 Task: Regularly review and audit access permissions for third-party apps and integrations used within conversation view.
Action: Mouse moved to (110, 166)
Screenshot: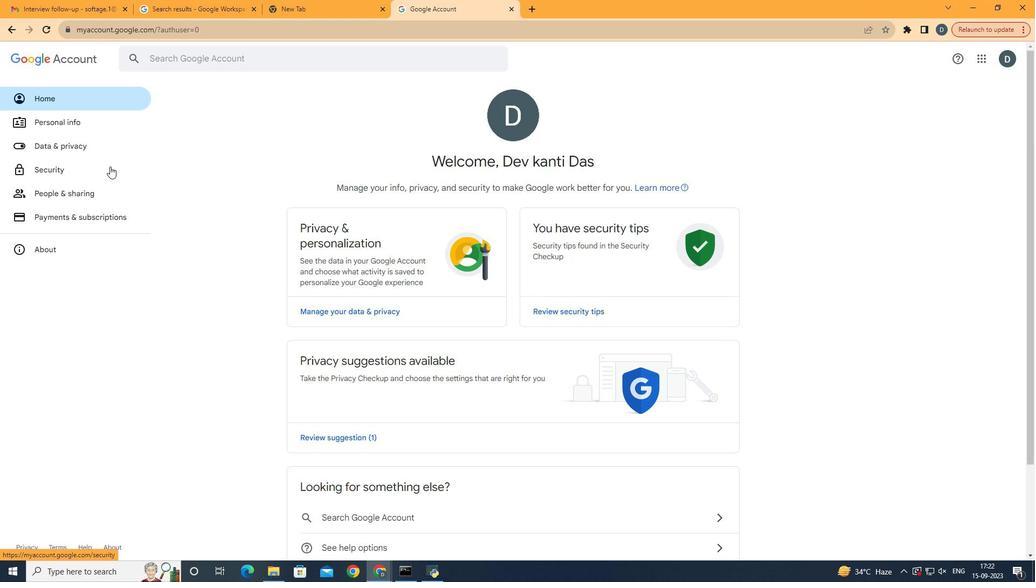 
Action: Mouse pressed left at (110, 166)
Screenshot: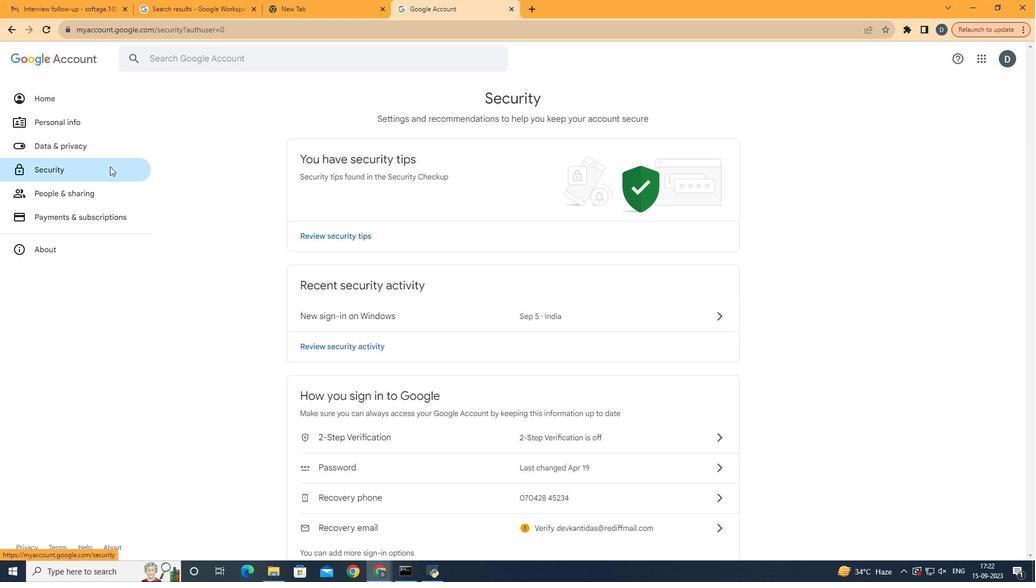
Action: Mouse moved to (615, 256)
Screenshot: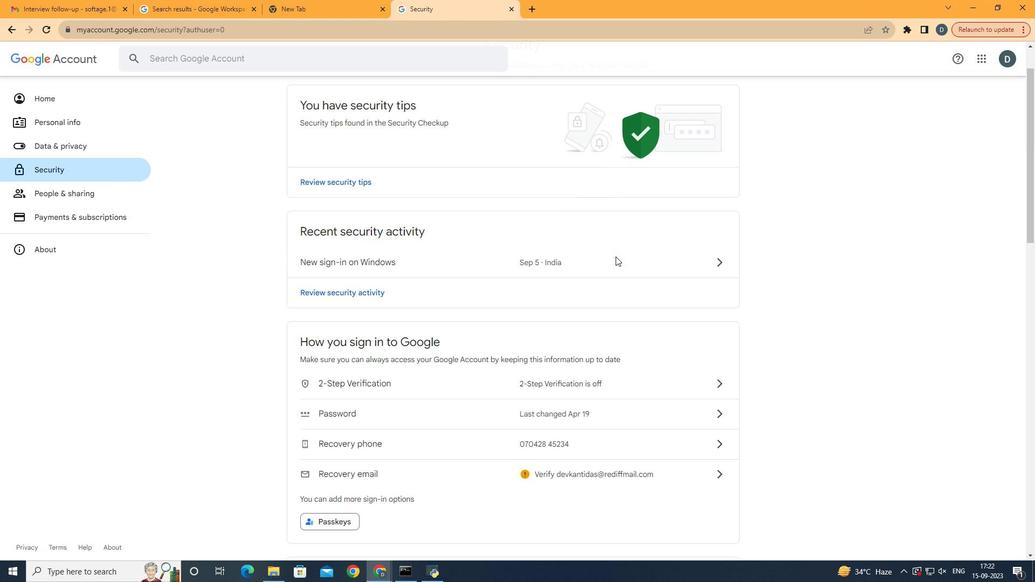 
Action: Mouse scrolled (615, 256) with delta (0, 0)
Screenshot: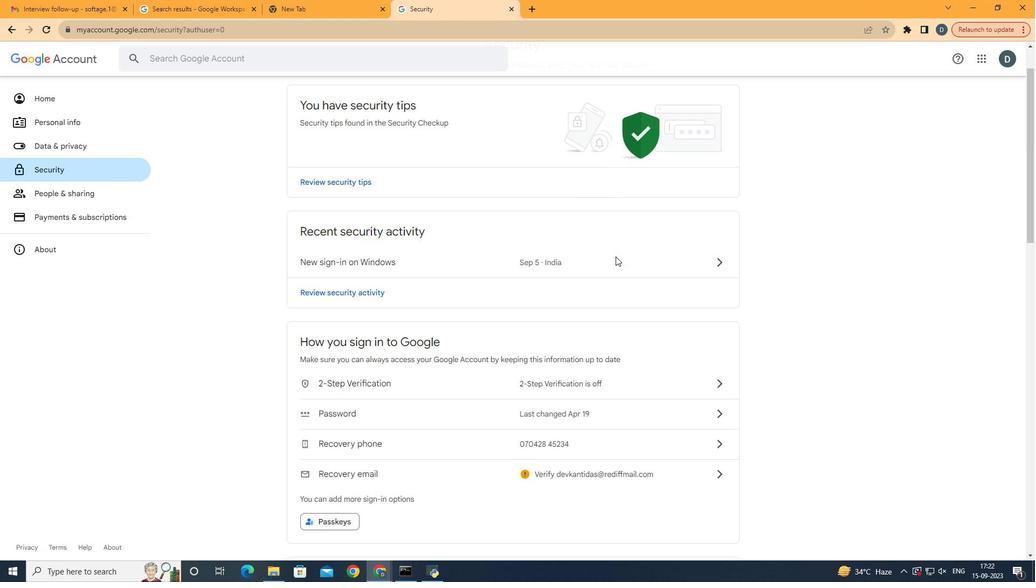 
Action: Mouse moved to (541, 316)
Screenshot: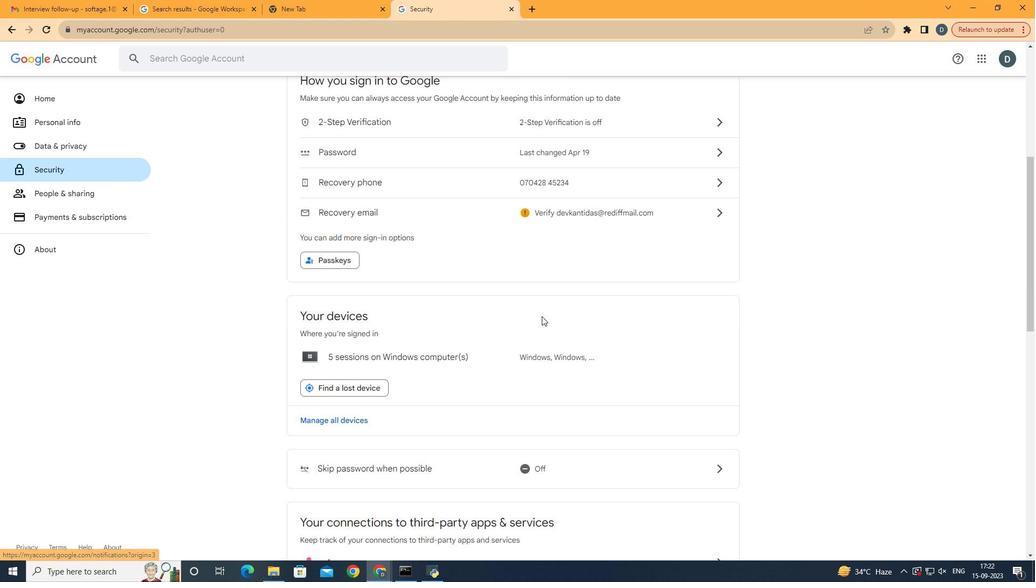 
Action: Mouse scrolled (541, 315) with delta (0, 0)
Screenshot: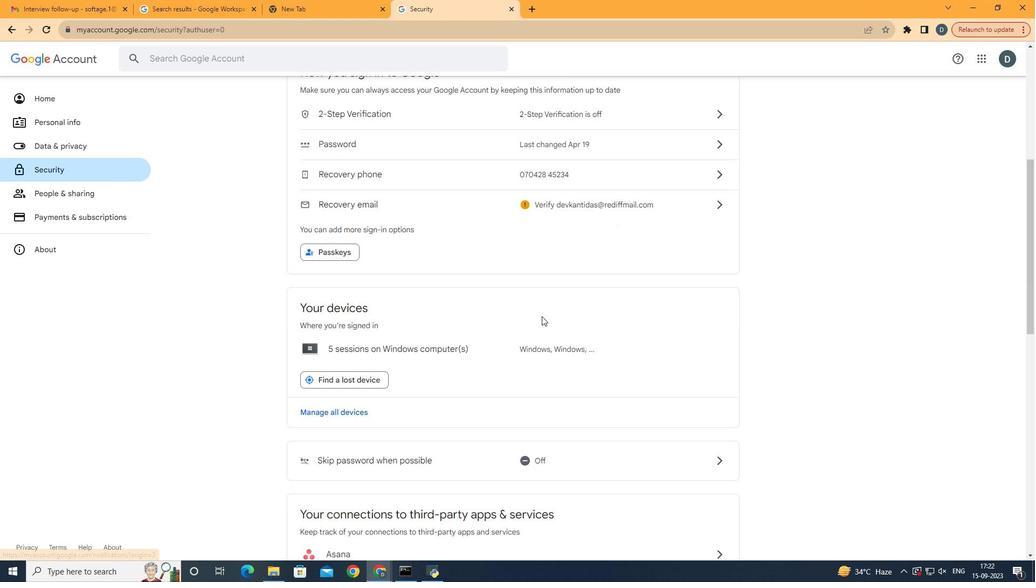 
Action: Mouse scrolled (541, 315) with delta (0, 0)
Screenshot: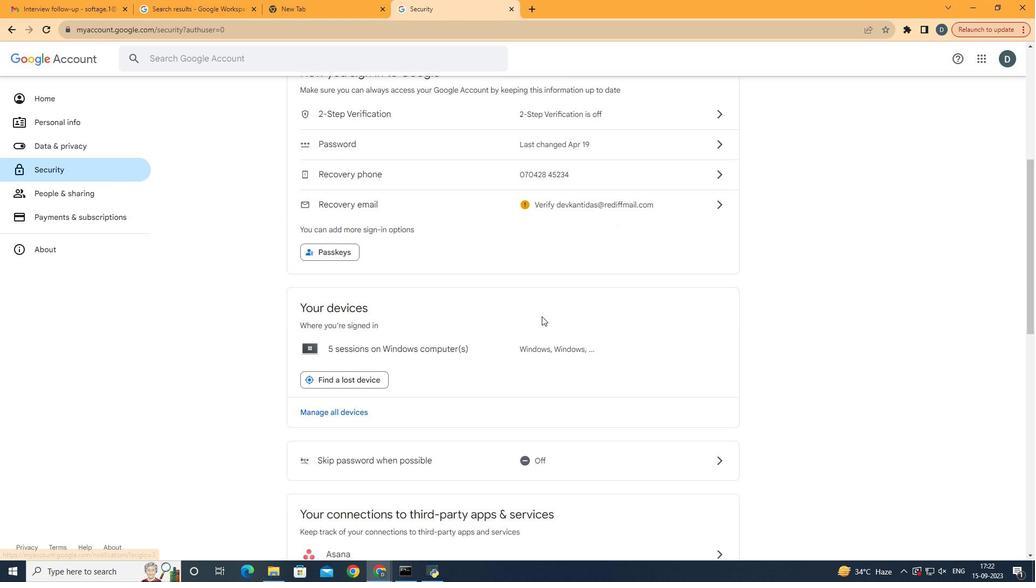 
Action: Mouse scrolled (541, 315) with delta (0, 0)
Screenshot: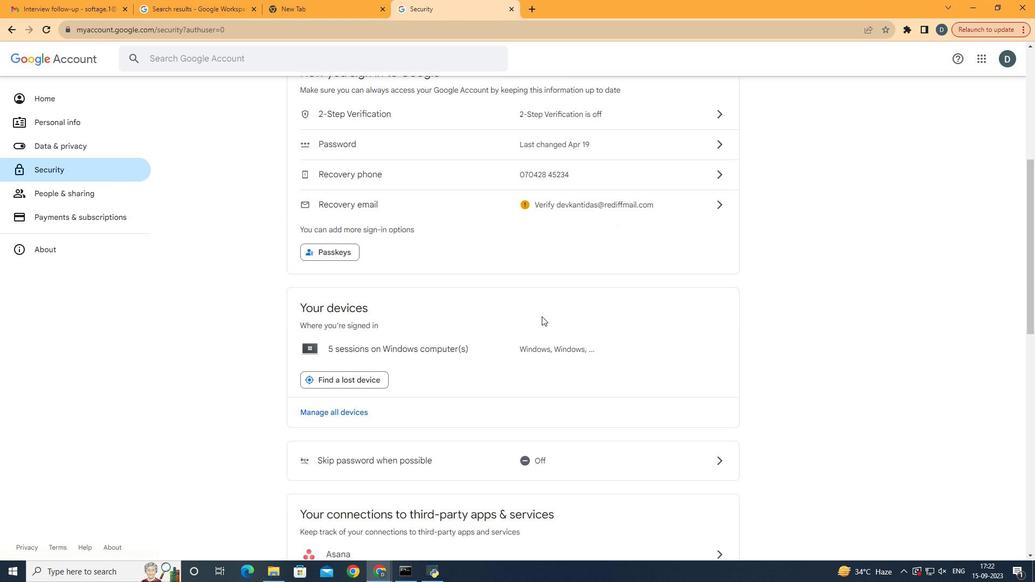 
Action: Mouse scrolled (541, 315) with delta (0, 0)
Screenshot: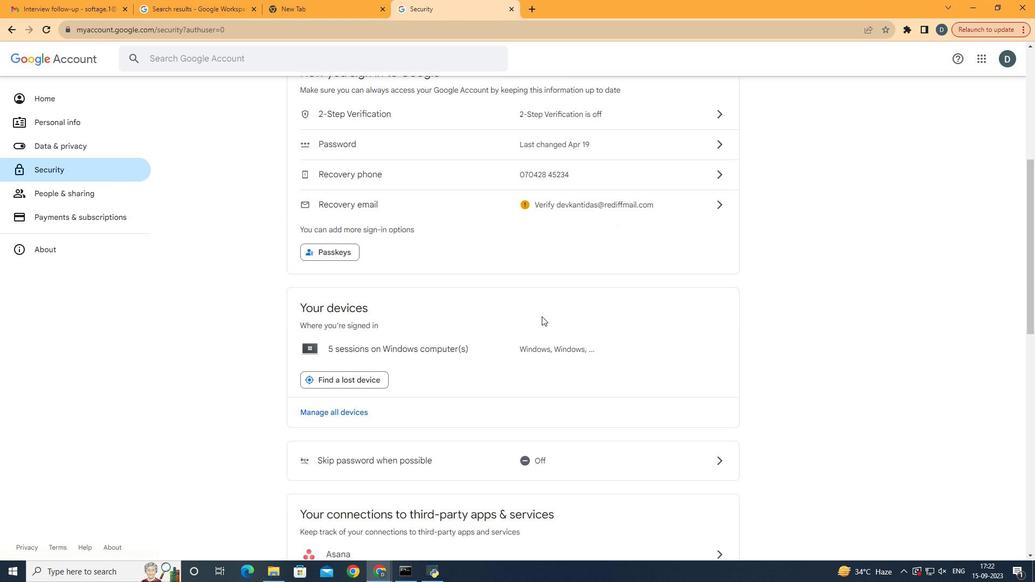 
Action: Mouse scrolled (541, 315) with delta (0, 0)
Screenshot: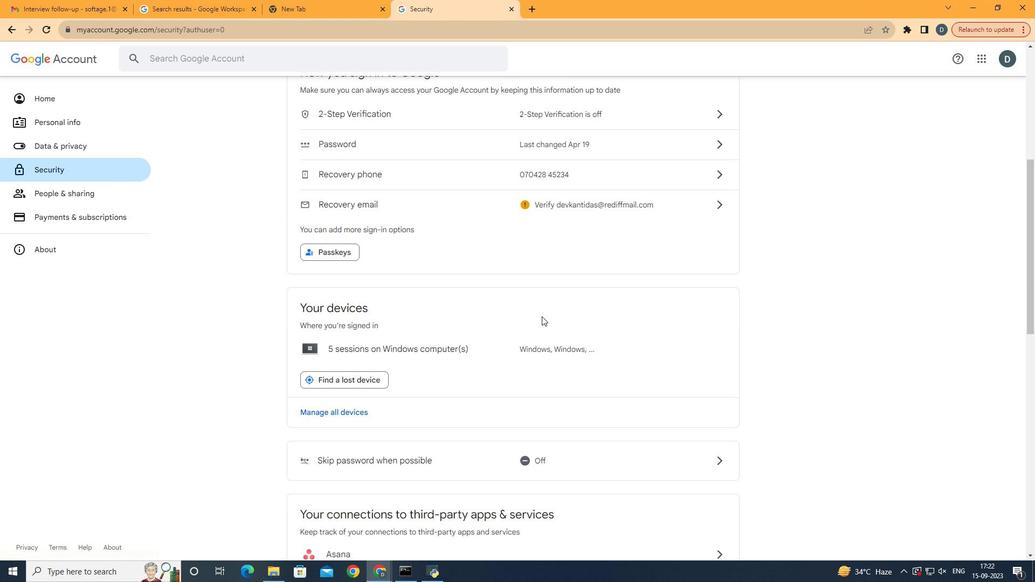 
Action: Mouse scrolled (541, 315) with delta (0, 0)
Screenshot: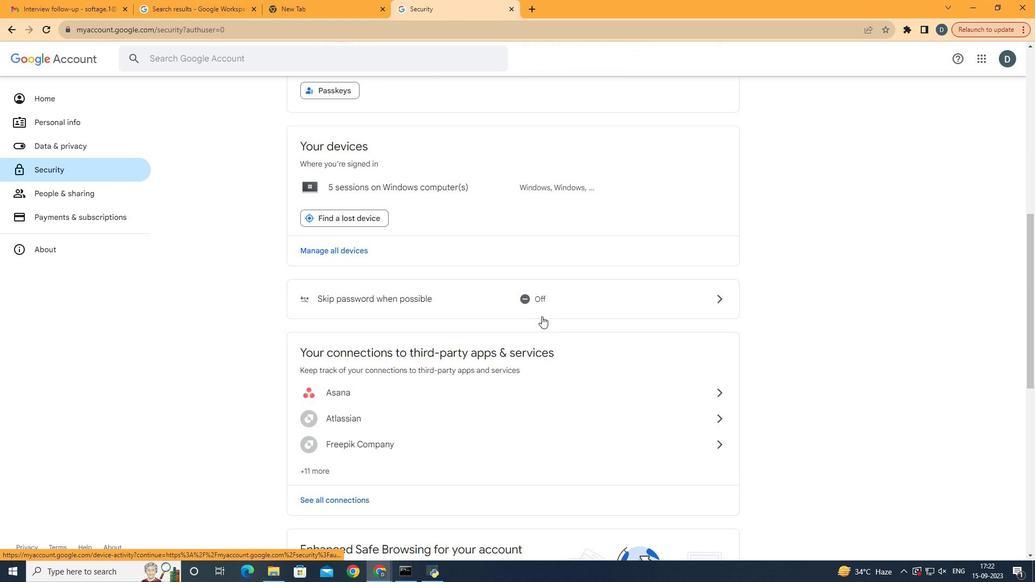 
Action: Mouse scrolled (541, 315) with delta (0, 0)
Screenshot: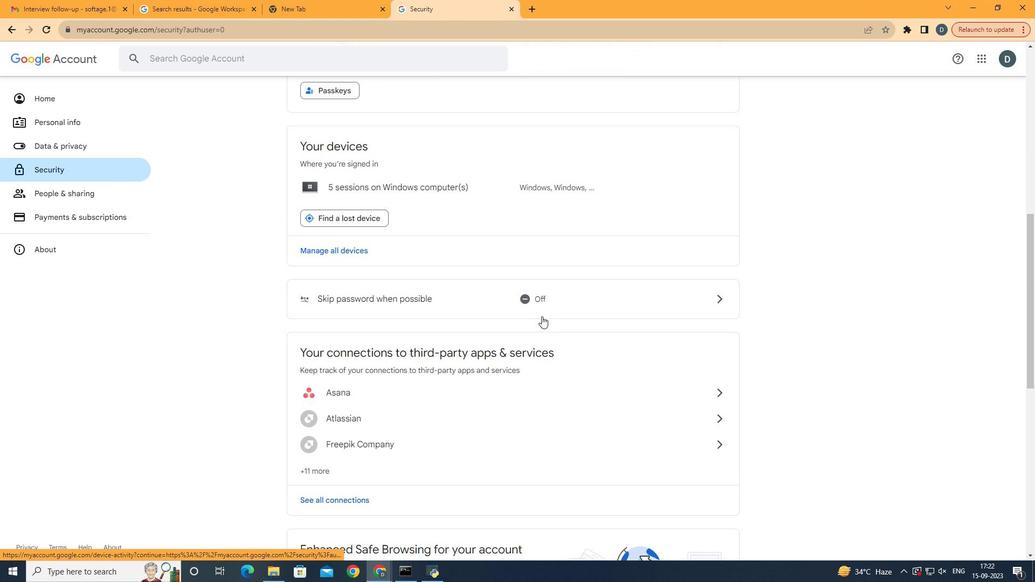 
Action: Mouse scrolled (541, 315) with delta (0, 0)
Screenshot: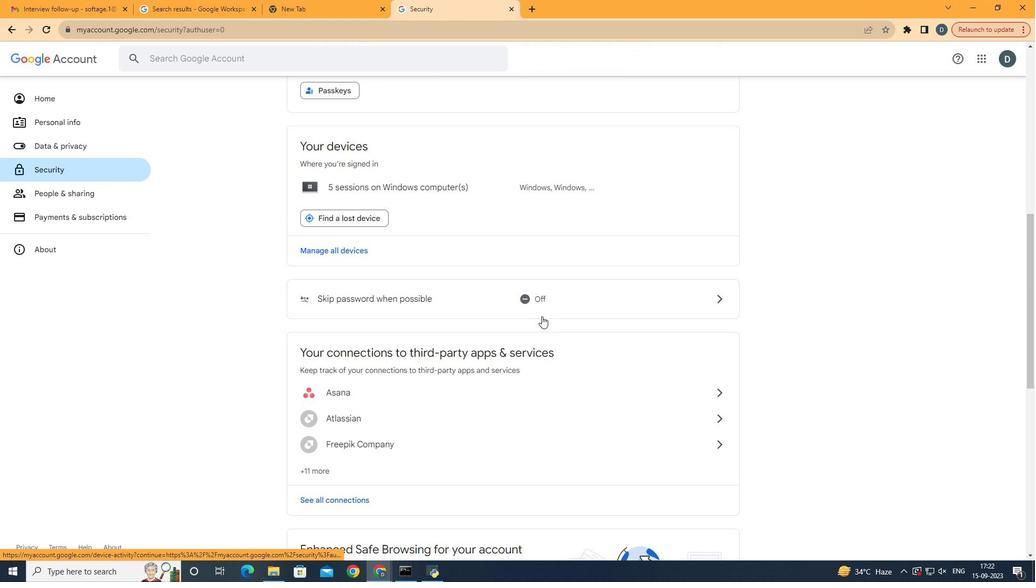 
Action: Mouse scrolled (541, 315) with delta (0, 0)
Screenshot: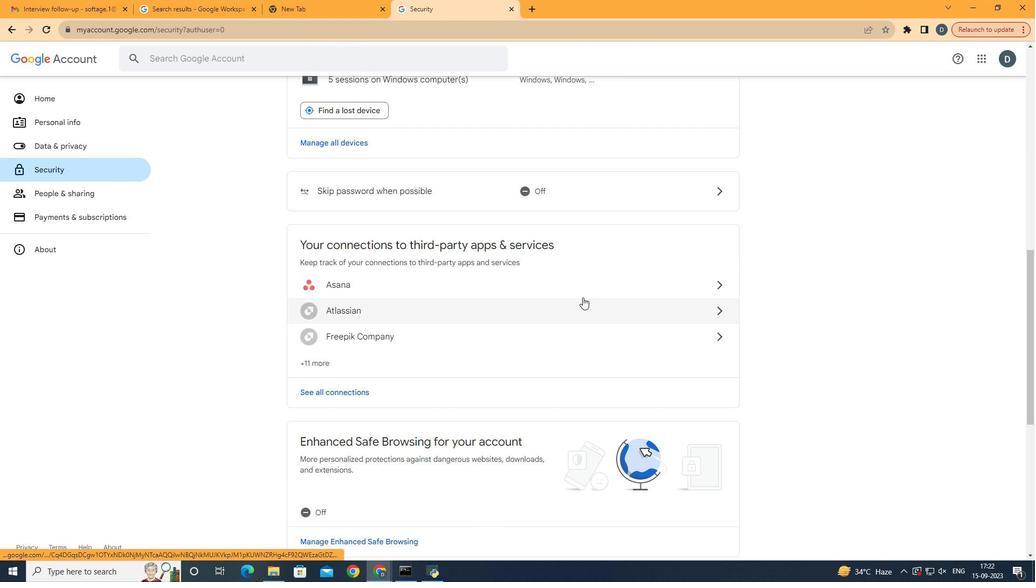 
Action: Mouse scrolled (541, 315) with delta (0, 0)
Screenshot: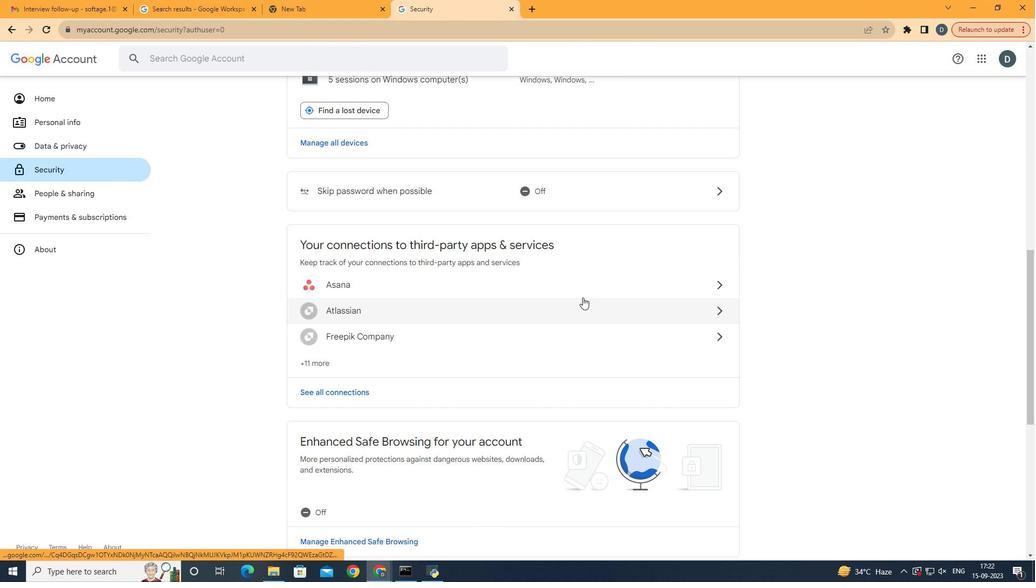 
Action: Mouse moved to (521, 246)
Screenshot: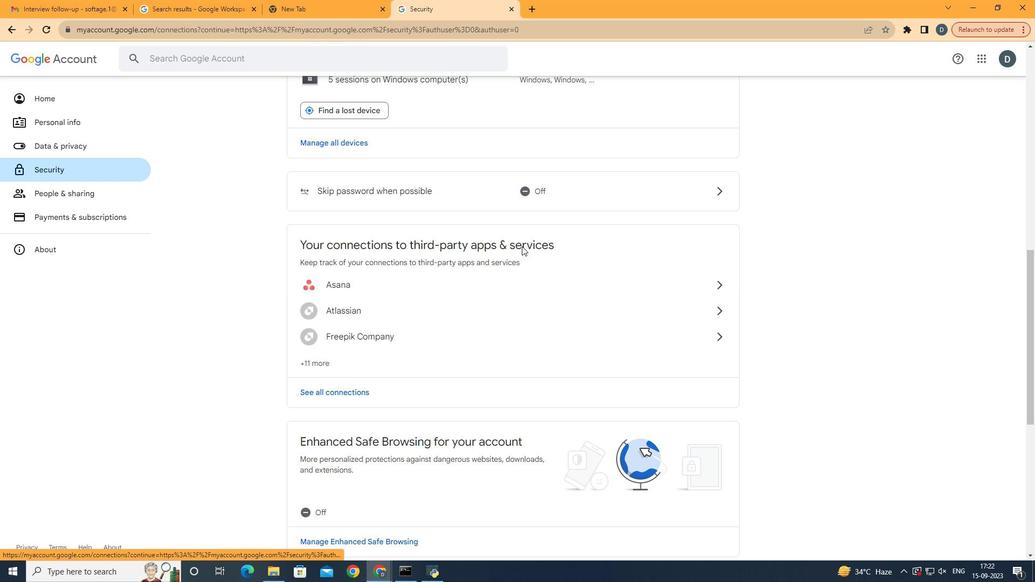 
Action: Mouse pressed left at (521, 246)
Screenshot: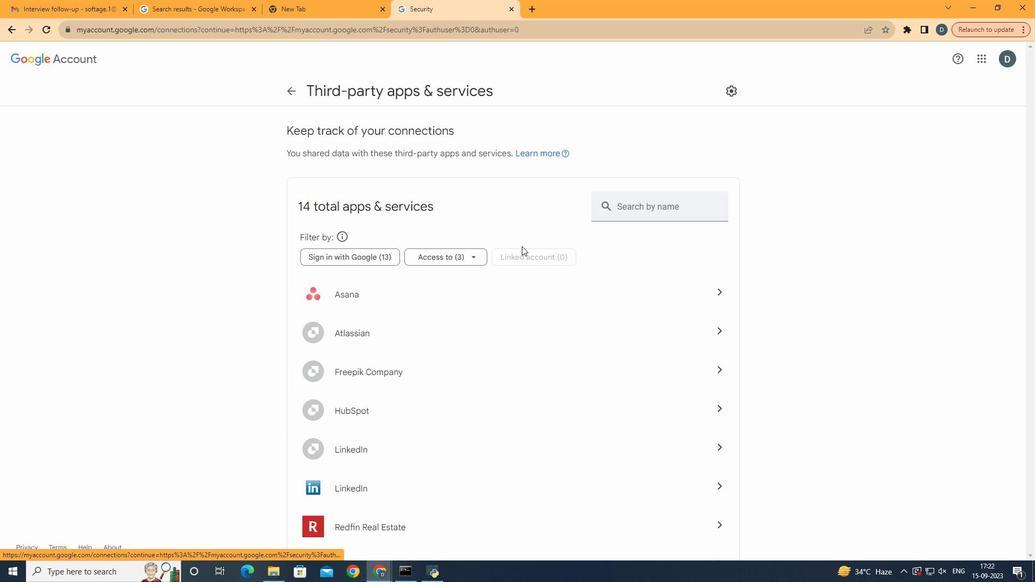 
Action: Mouse moved to (515, 290)
Screenshot: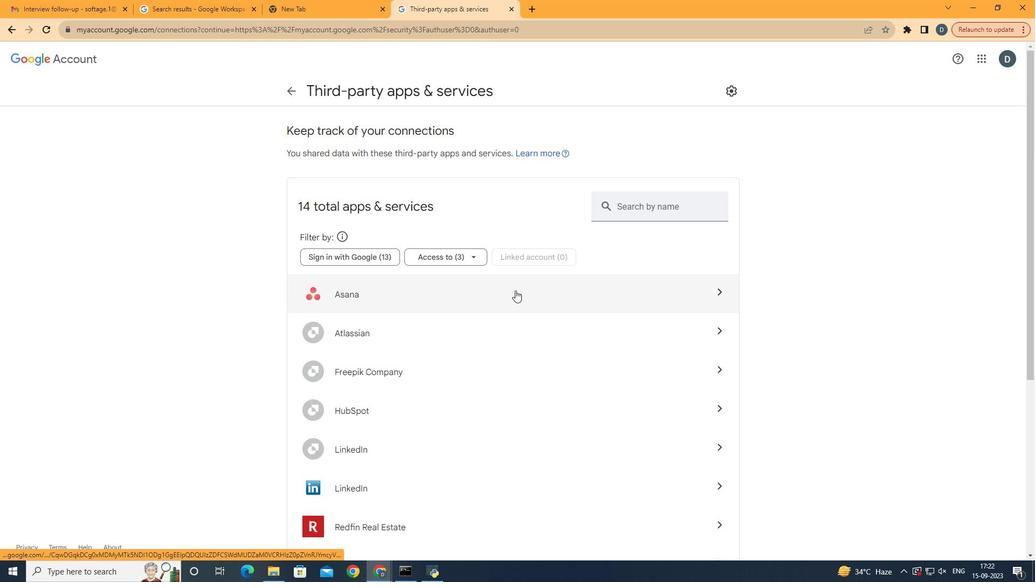 
Action: Mouse pressed left at (515, 290)
Screenshot: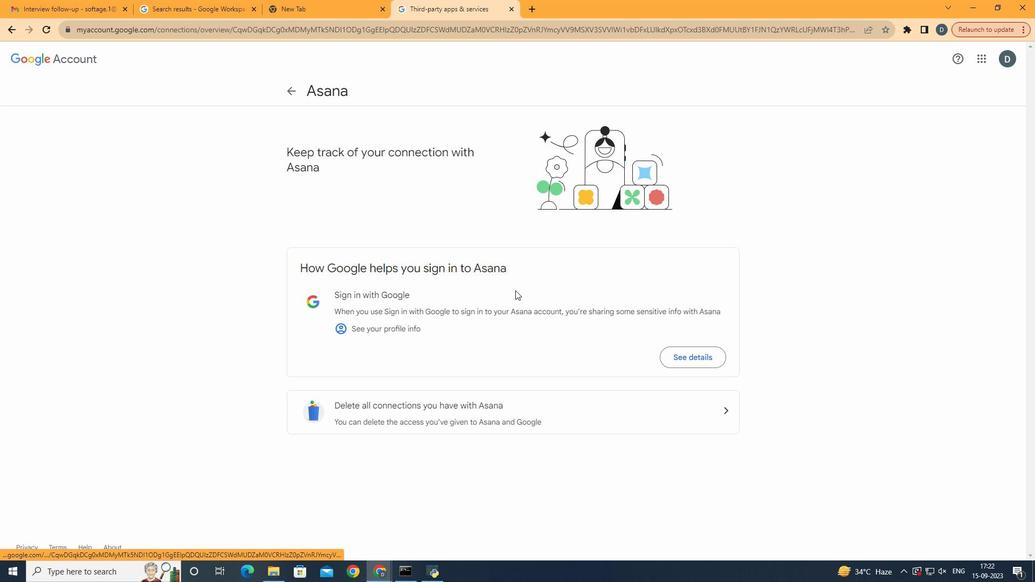 
Action: Mouse moved to (678, 352)
Screenshot: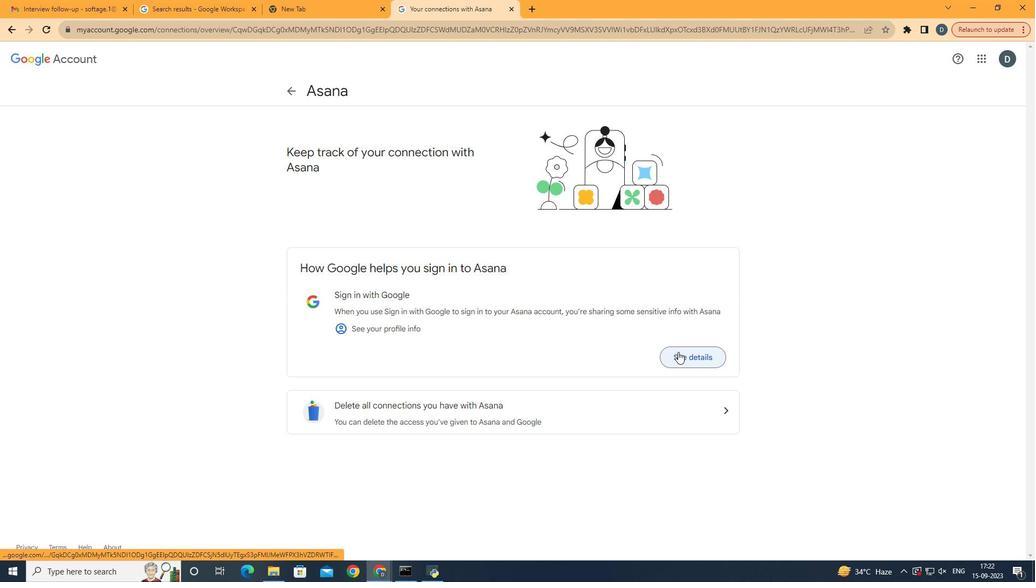 
Action: Mouse pressed left at (678, 352)
Screenshot: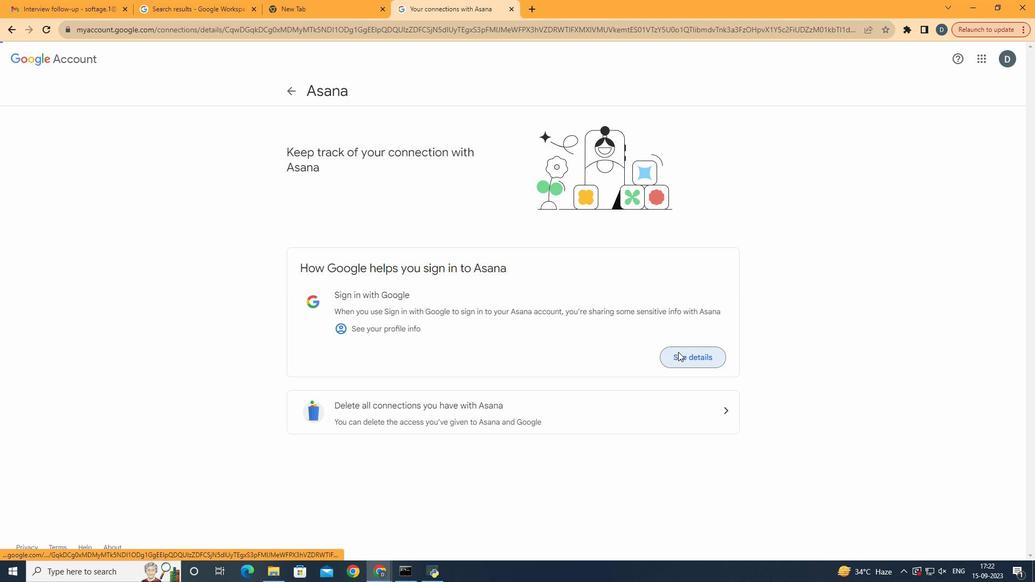 
Action: Mouse moved to (293, 97)
Screenshot: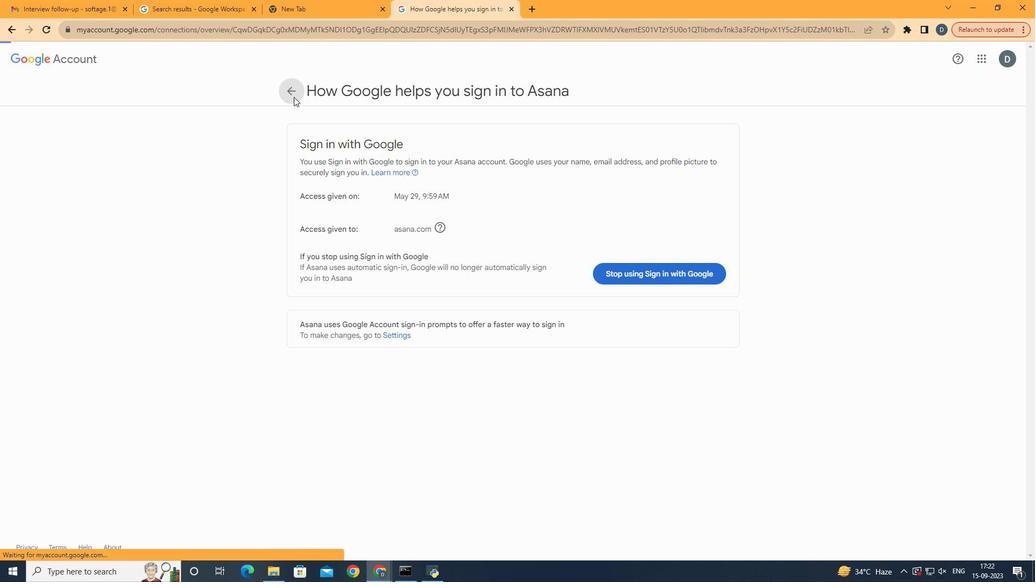 
Action: Mouse pressed left at (293, 97)
Screenshot: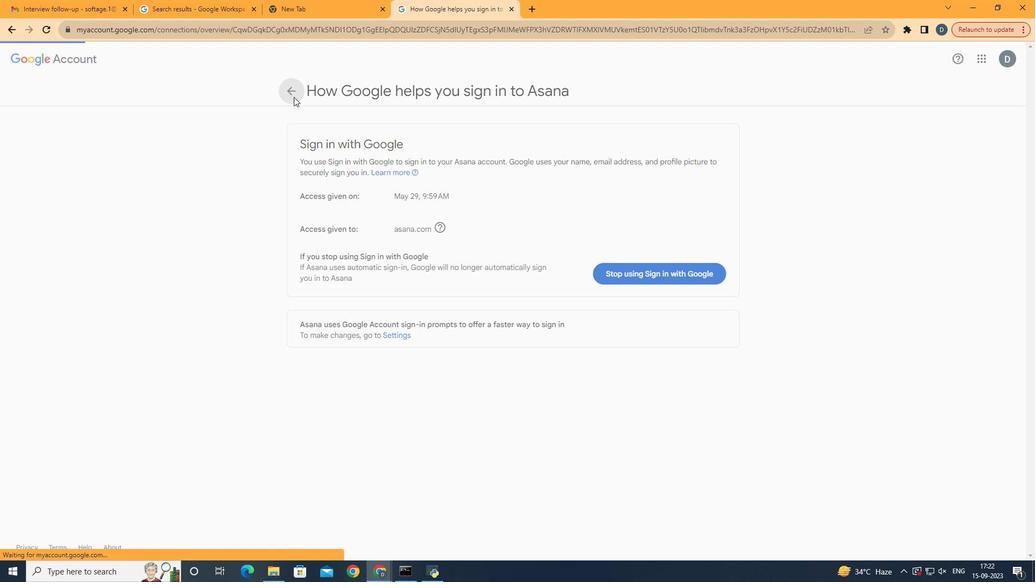 
Action: Mouse moved to (289, 91)
Screenshot: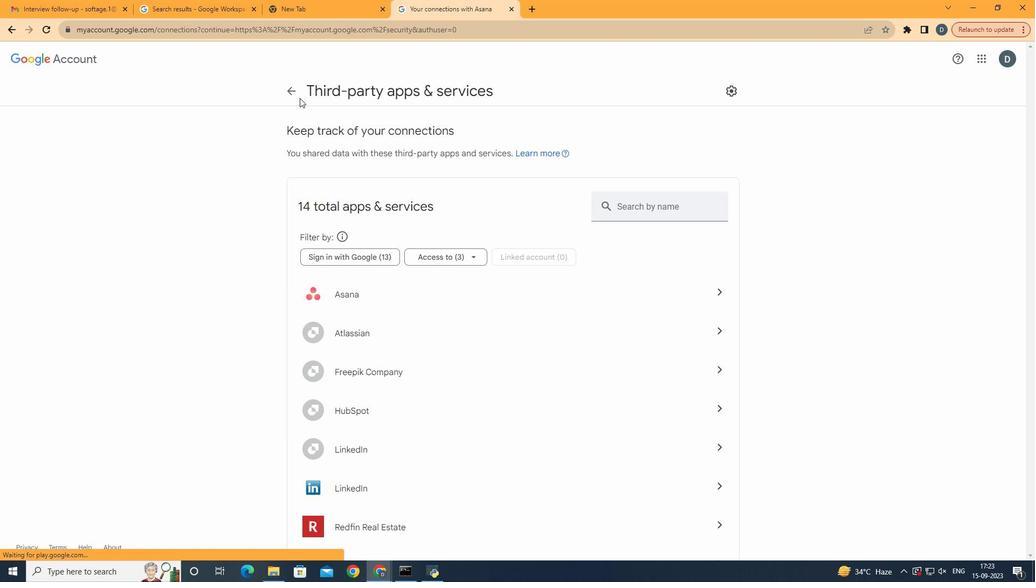 
Action: Mouse pressed left at (289, 91)
Screenshot: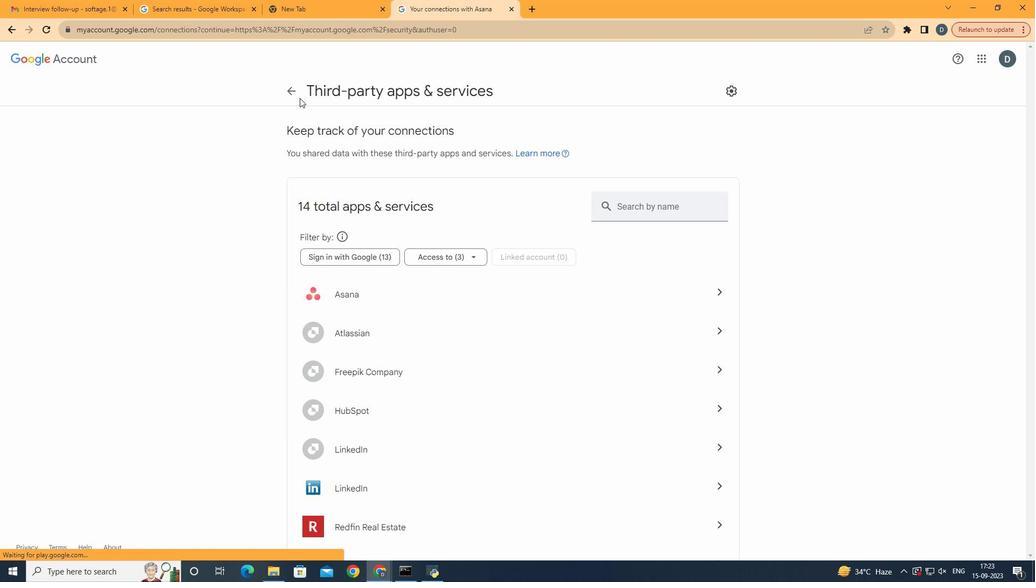 
Action: Mouse moved to (480, 296)
Screenshot: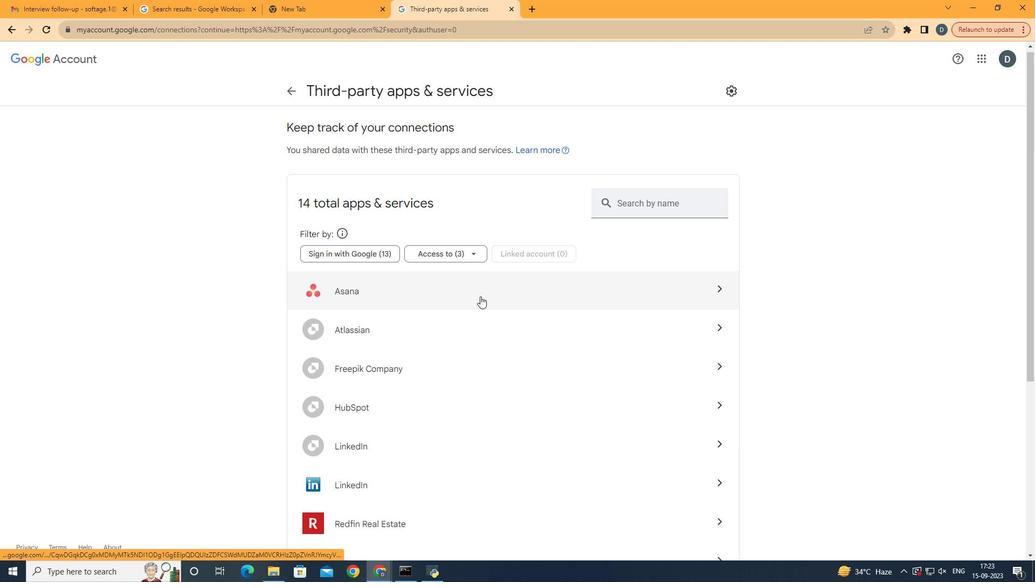 
Action: Mouse scrolled (480, 296) with delta (0, 0)
Screenshot: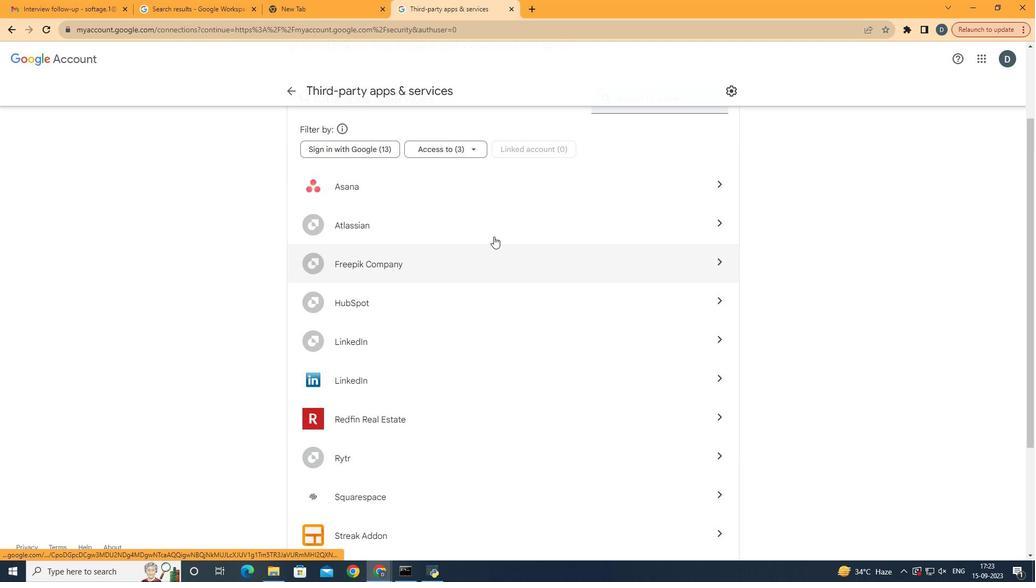 
Action: Mouse scrolled (480, 296) with delta (0, 0)
Screenshot: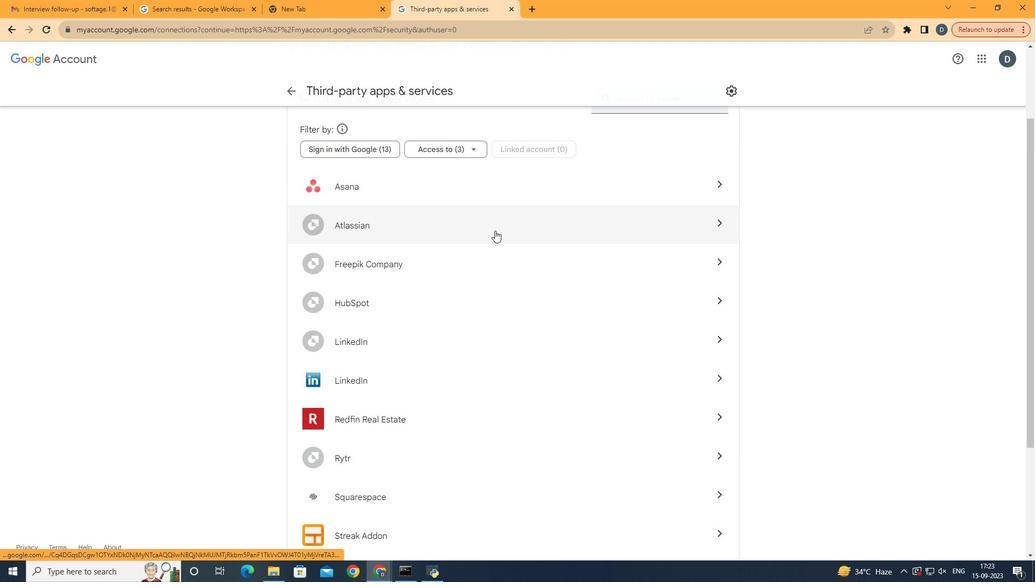 
Action: Mouse moved to (495, 230)
Screenshot: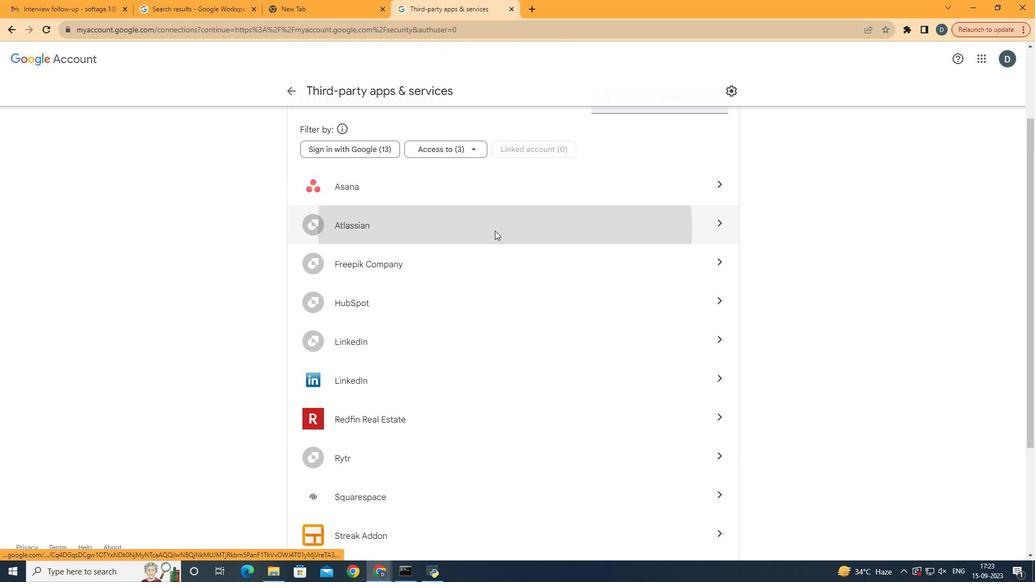 
Action: Mouse pressed left at (495, 230)
Screenshot: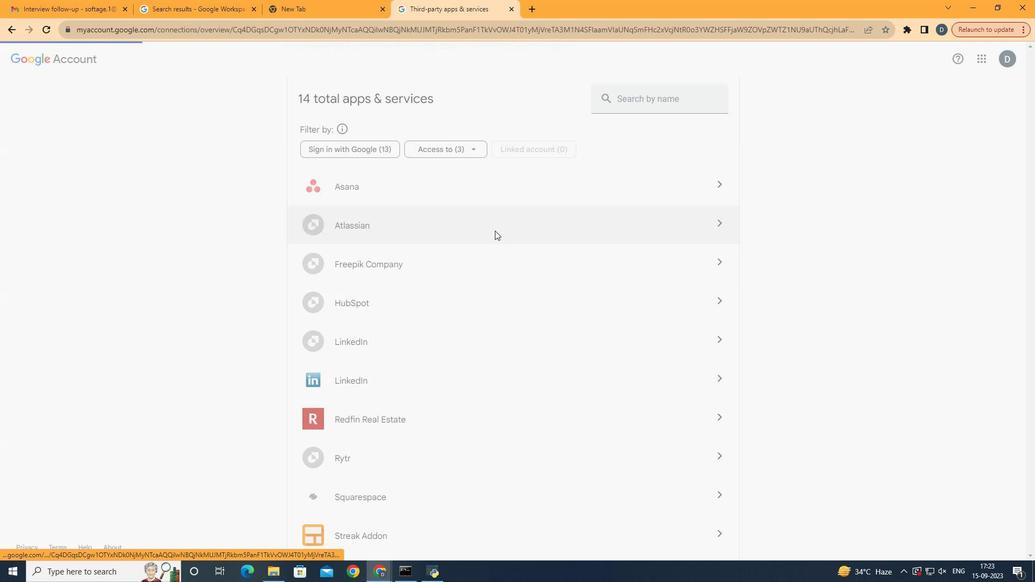 
Action: Mouse moved to (702, 363)
Screenshot: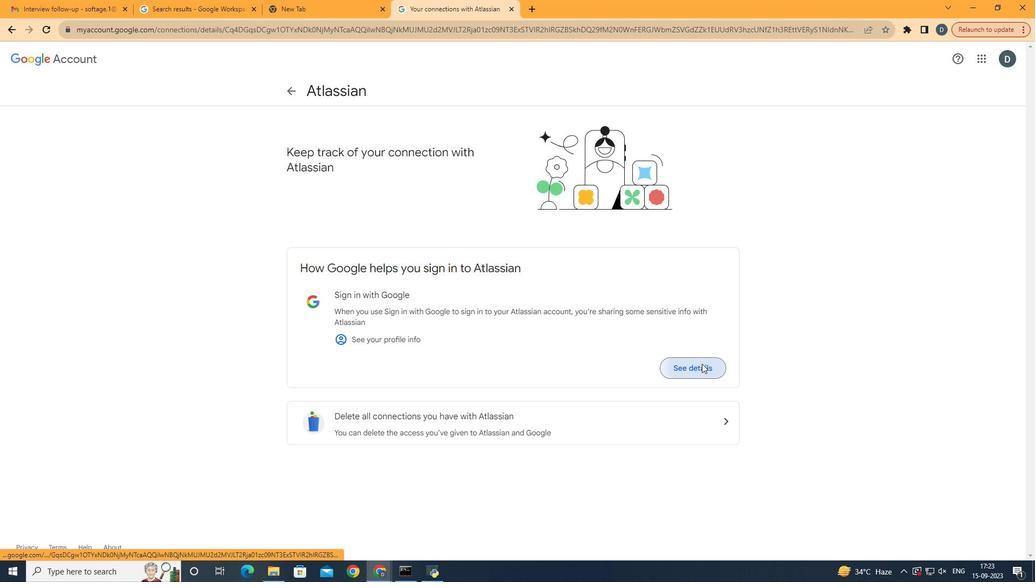 
Action: Mouse pressed left at (702, 363)
Screenshot: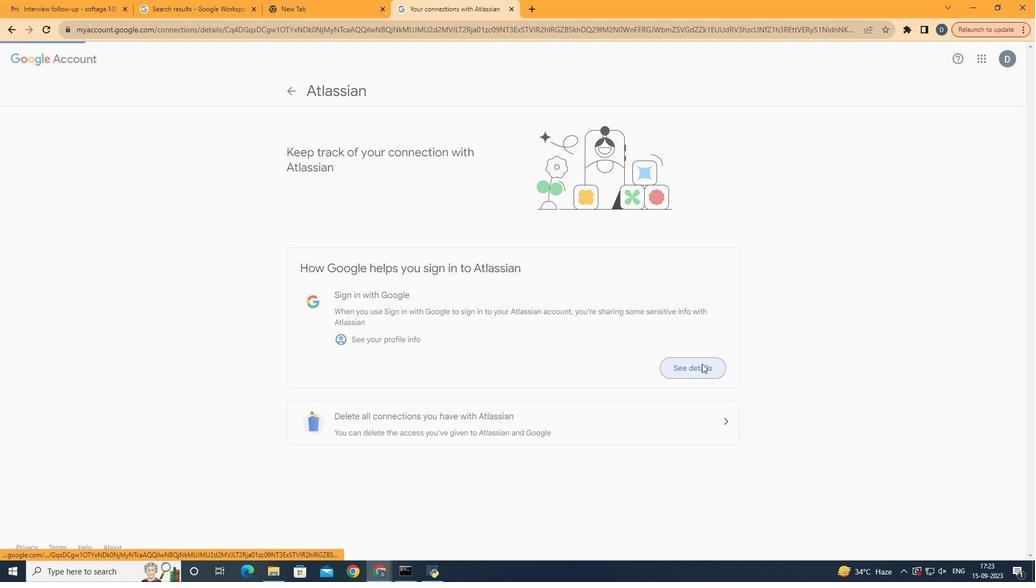 
Action: Mouse moved to (295, 88)
Screenshot: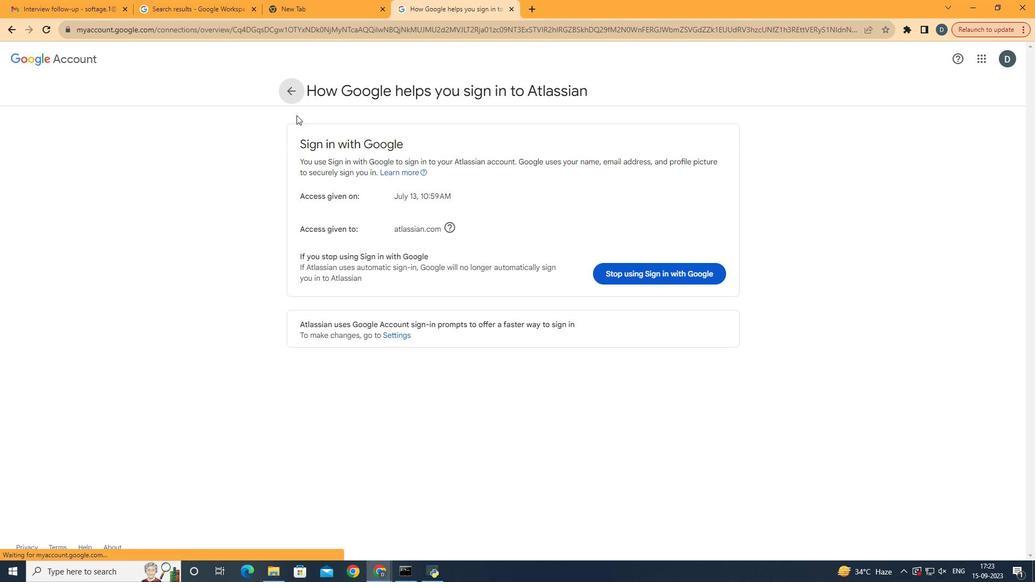 
Action: Mouse pressed left at (295, 88)
Screenshot: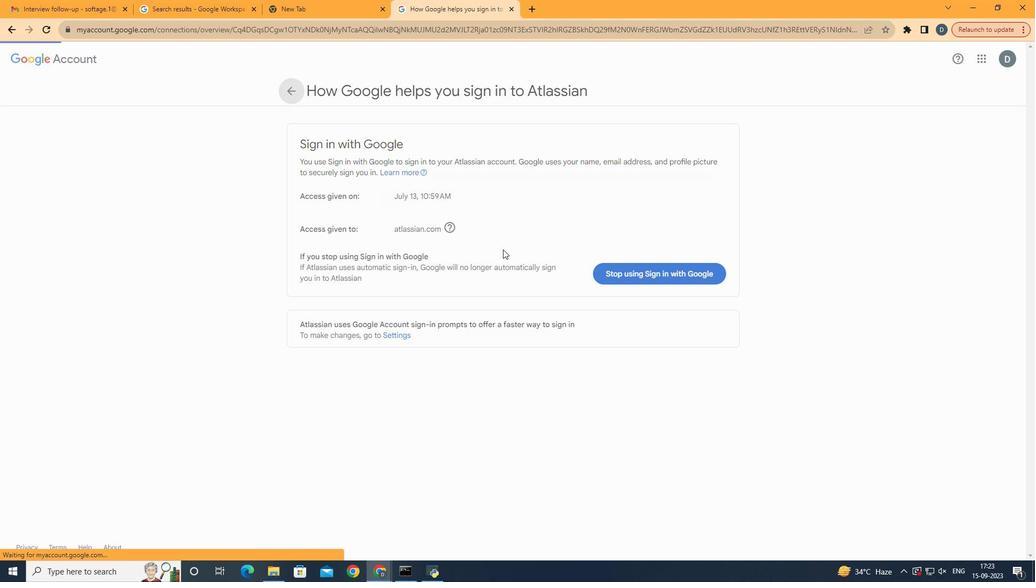 
Action: Mouse moved to (707, 426)
Screenshot: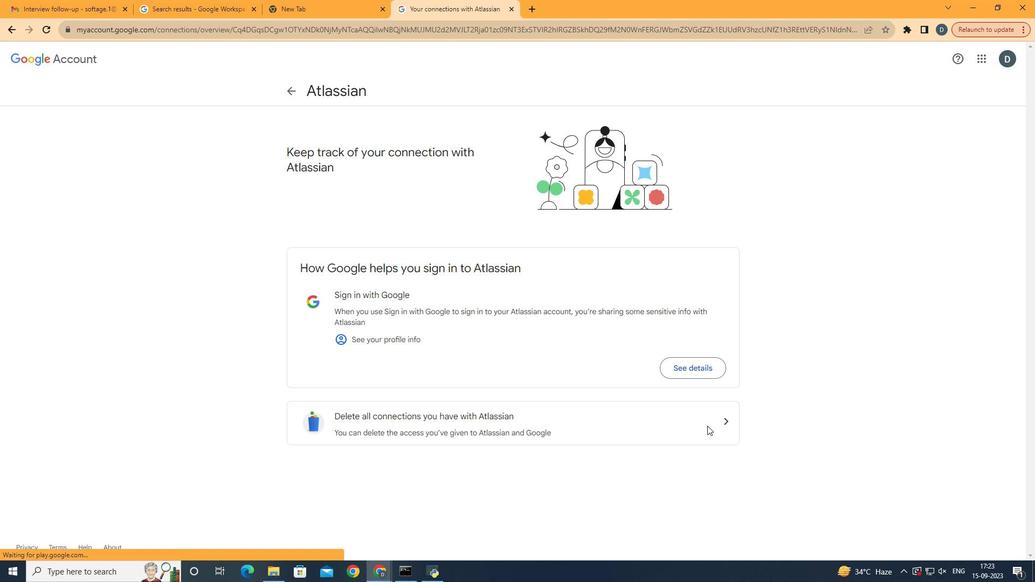 
Action: Mouse pressed left at (707, 426)
Screenshot: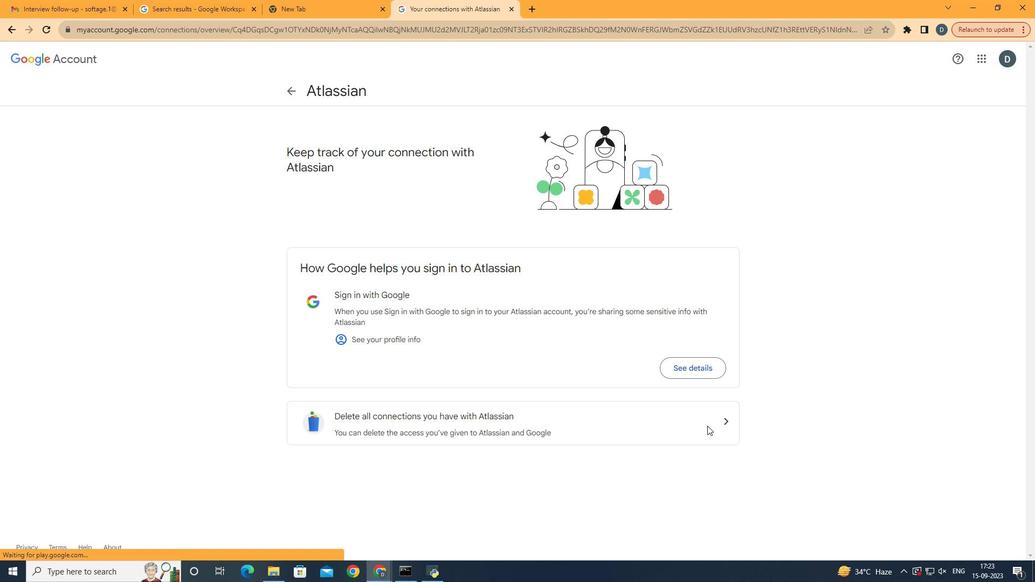
Action: Mouse moved to (631, 395)
Screenshot: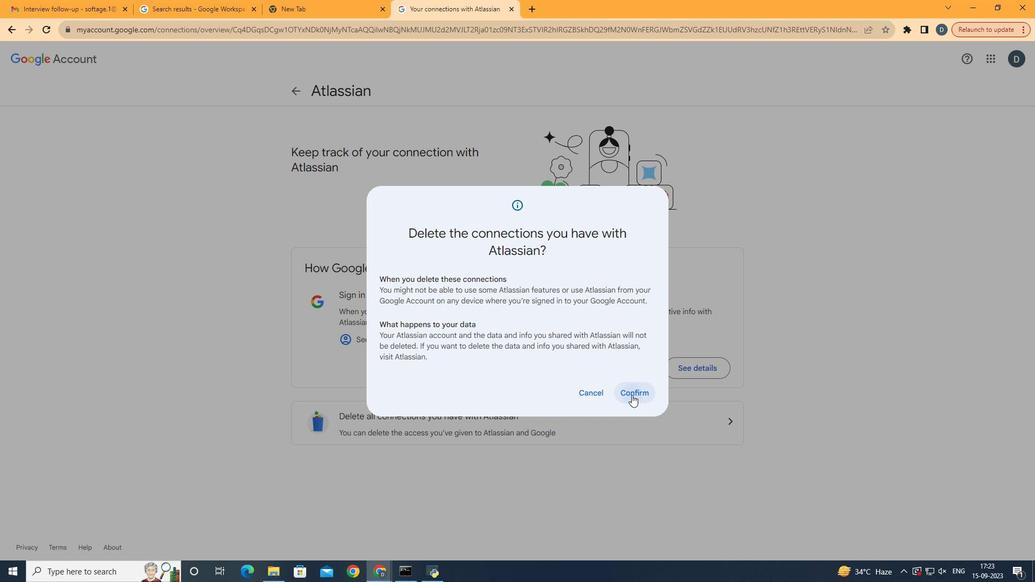 
Action: Mouse pressed left at (631, 395)
Screenshot: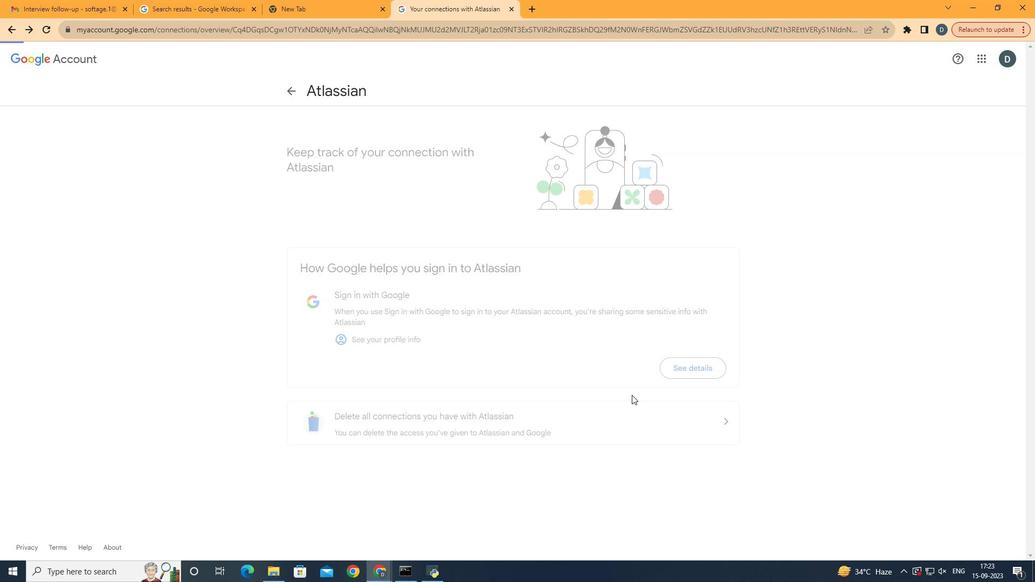 
Action: Mouse moved to (672, 527)
Screenshot: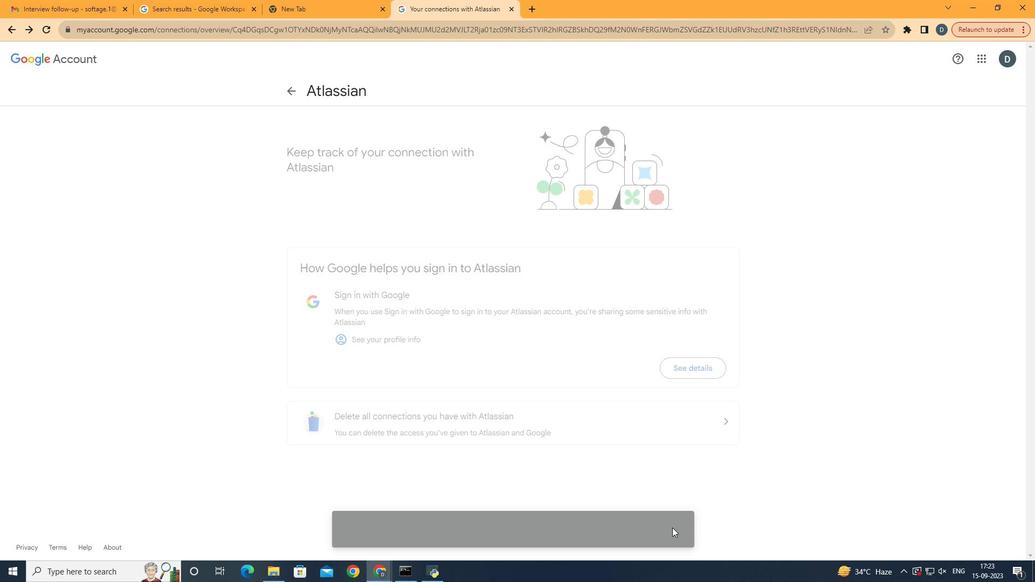 
Action: Mouse pressed left at (672, 527)
Screenshot: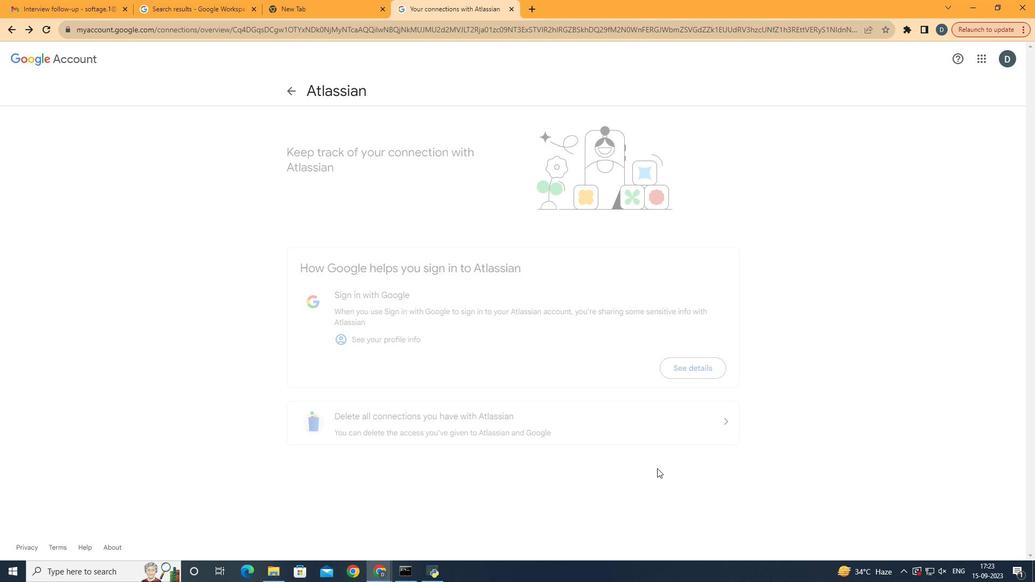 
Action: Mouse moved to (390, 332)
Screenshot: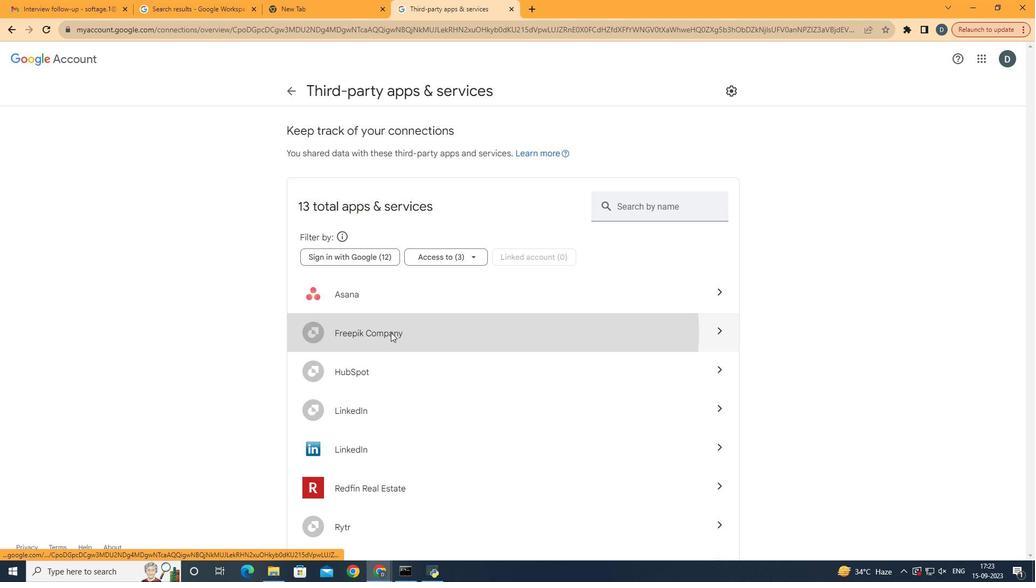 
Action: Mouse pressed left at (390, 332)
Screenshot: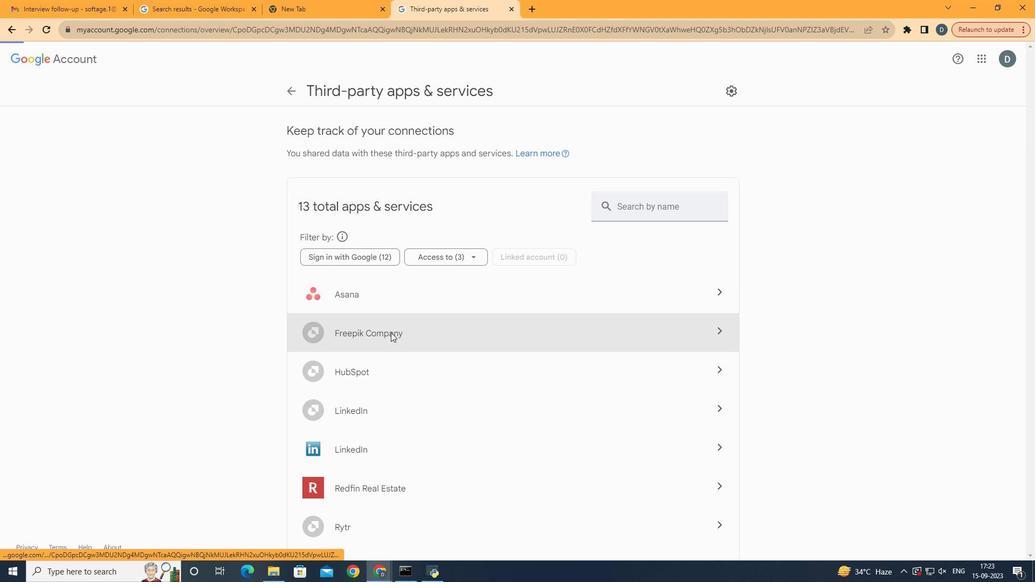 
Action: Mouse moved to (718, 369)
Screenshot: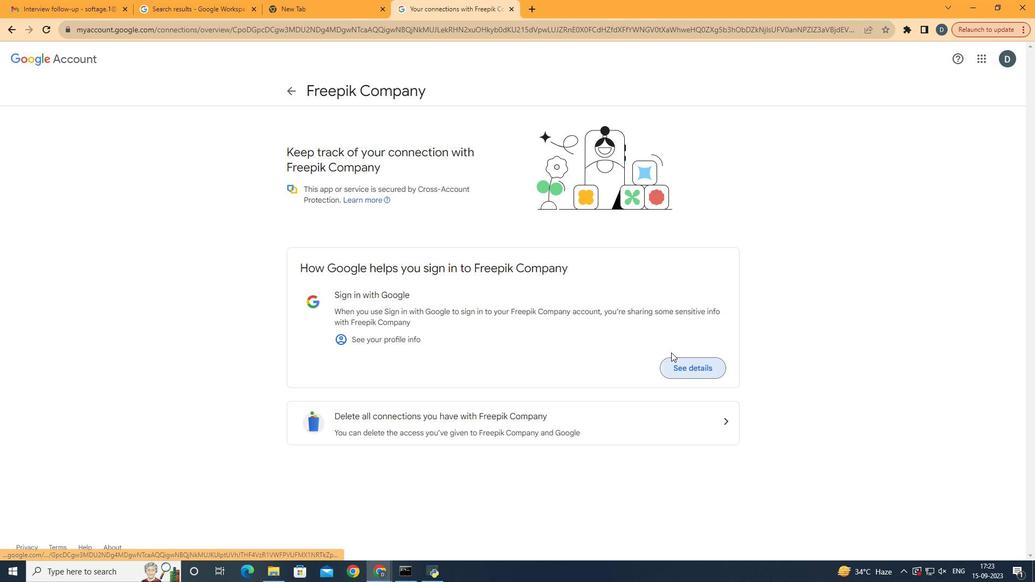 
Action: Mouse pressed left at (718, 369)
Screenshot: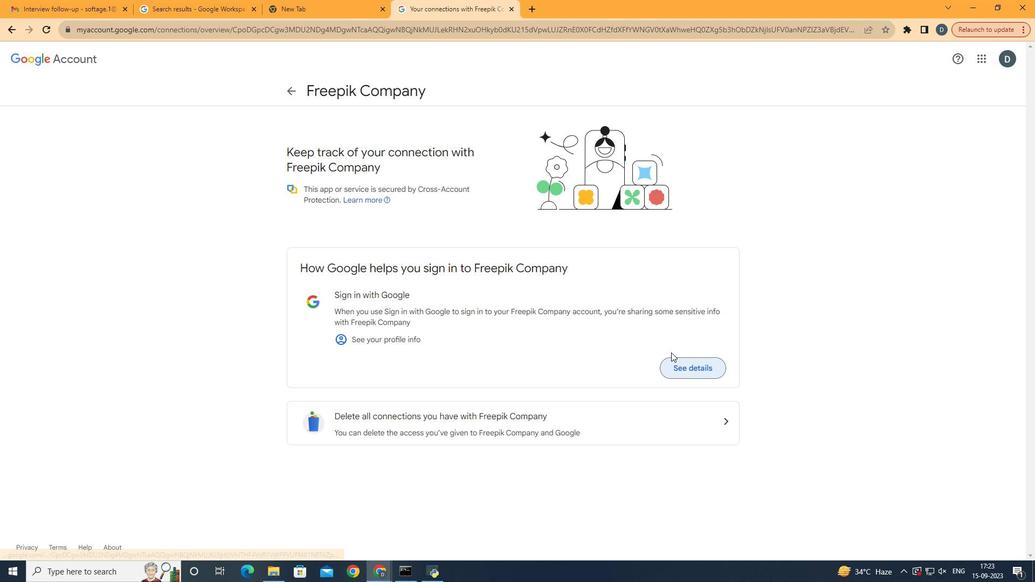 
Action: Mouse moved to (712, 366)
Screenshot: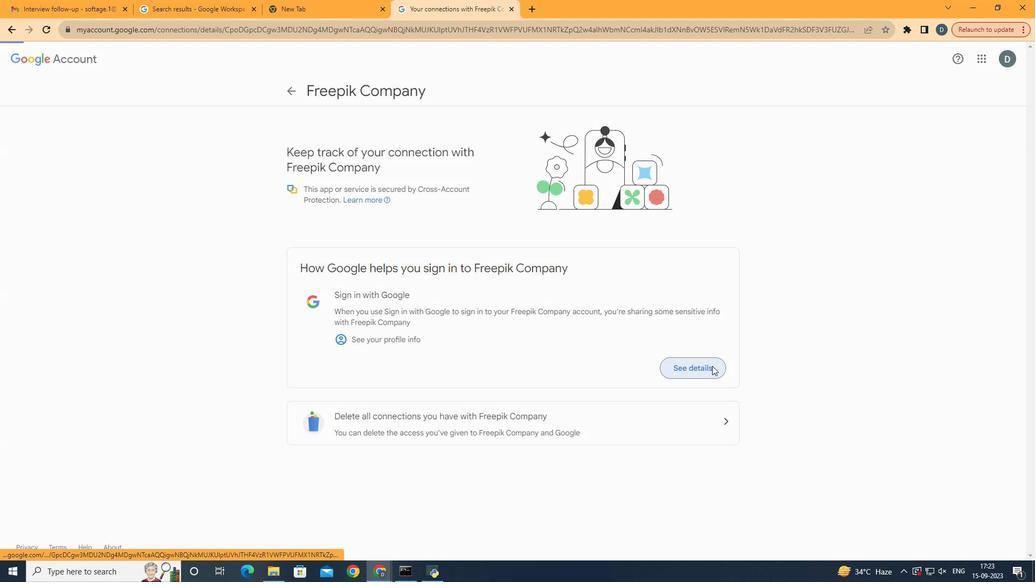 
Action: Mouse pressed left at (712, 366)
Screenshot: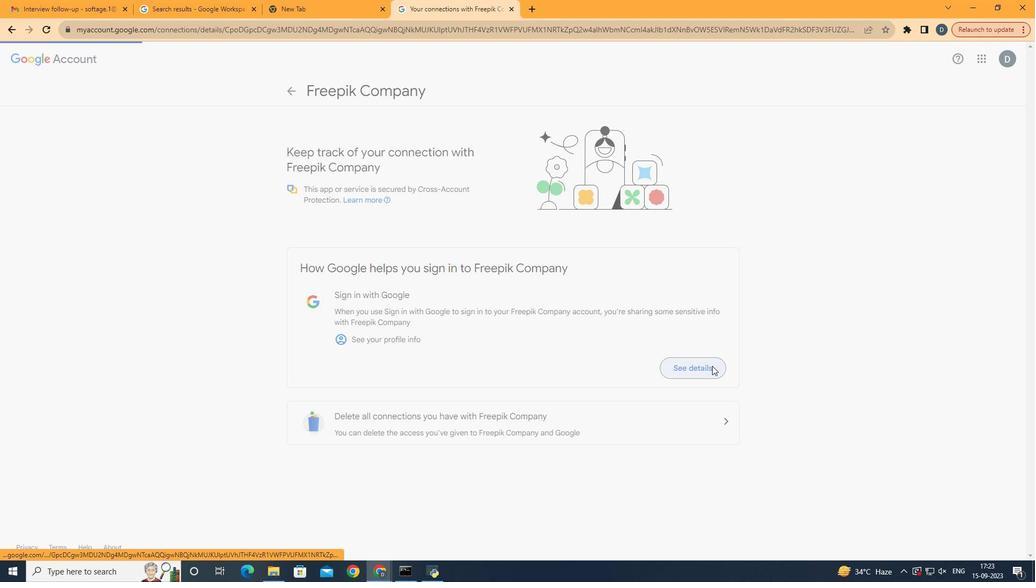 
Action: Mouse moved to (285, 90)
Screenshot: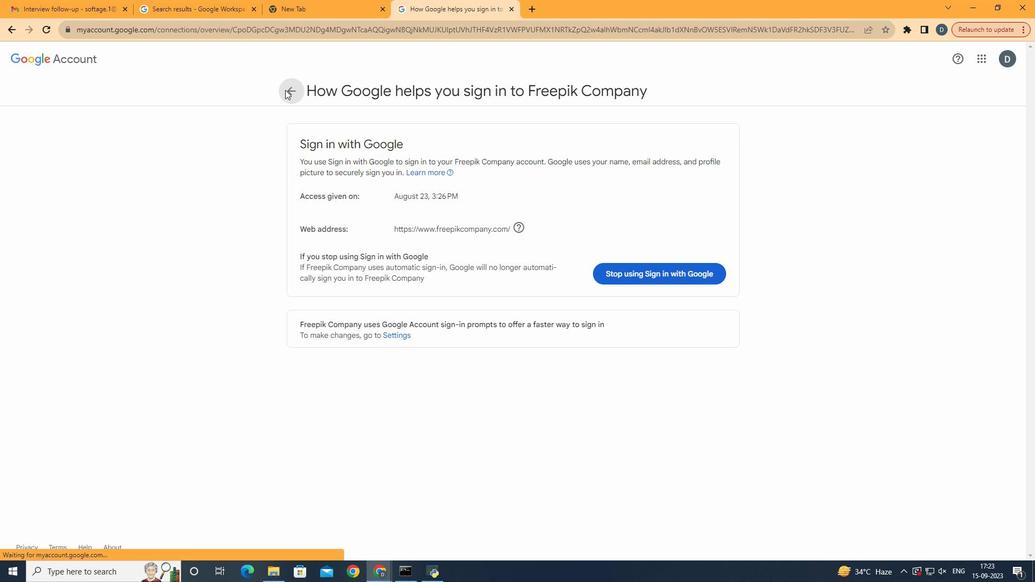 
Action: Mouse pressed left at (285, 90)
Screenshot: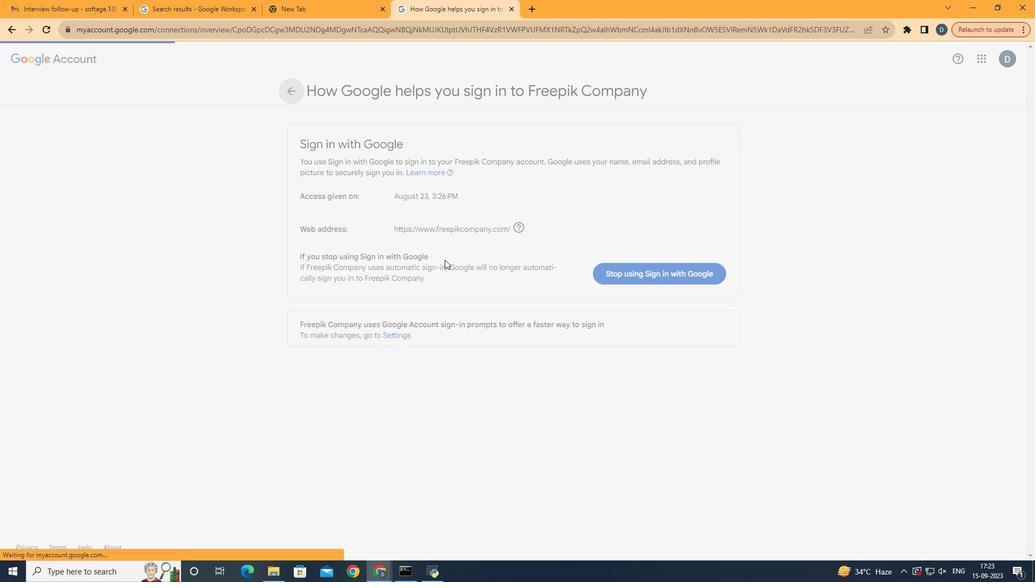
Action: Mouse moved to (639, 415)
Screenshot: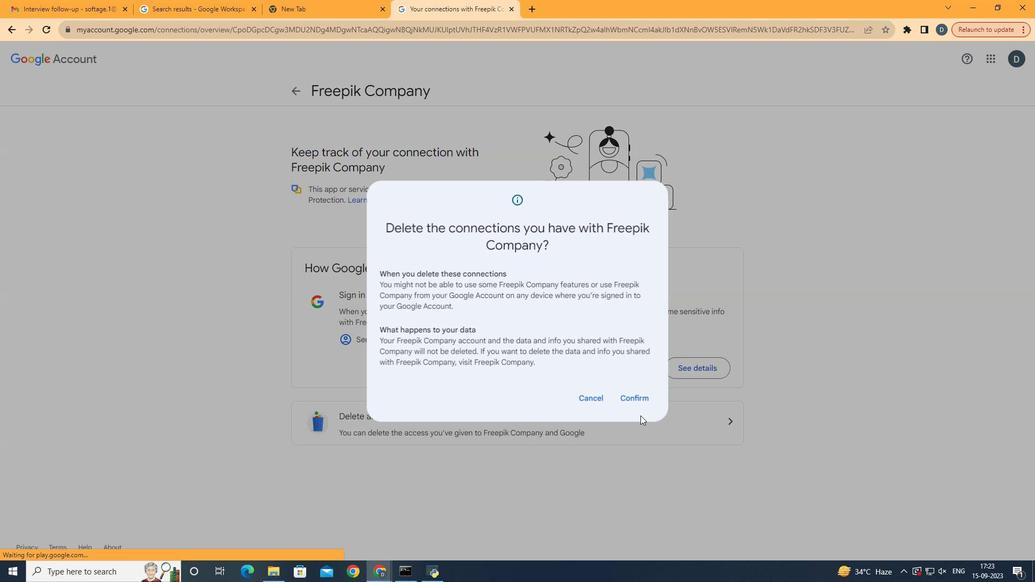 
Action: Mouse pressed left at (639, 415)
Screenshot: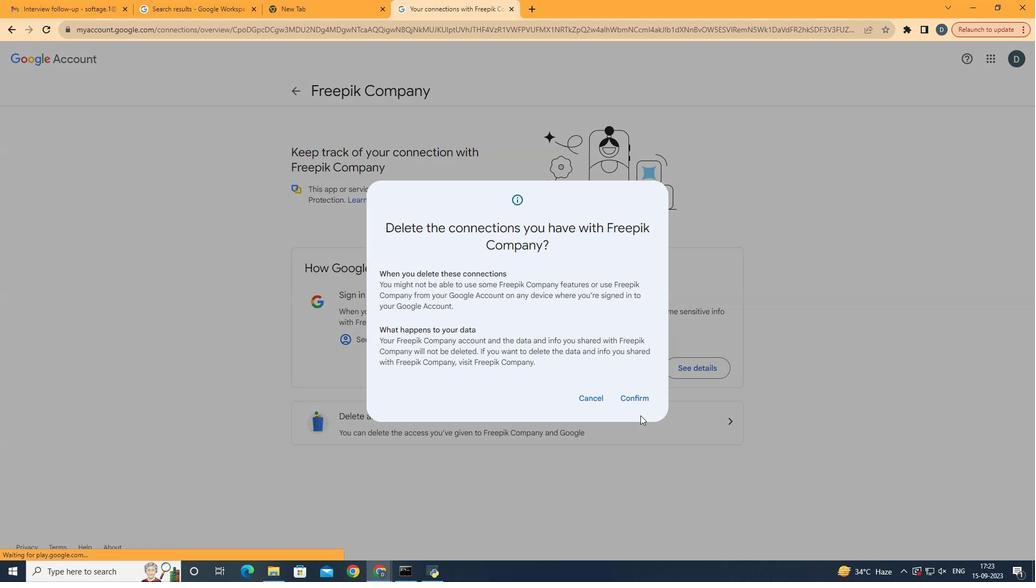 
Action: Mouse moved to (631, 397)
Screenshot: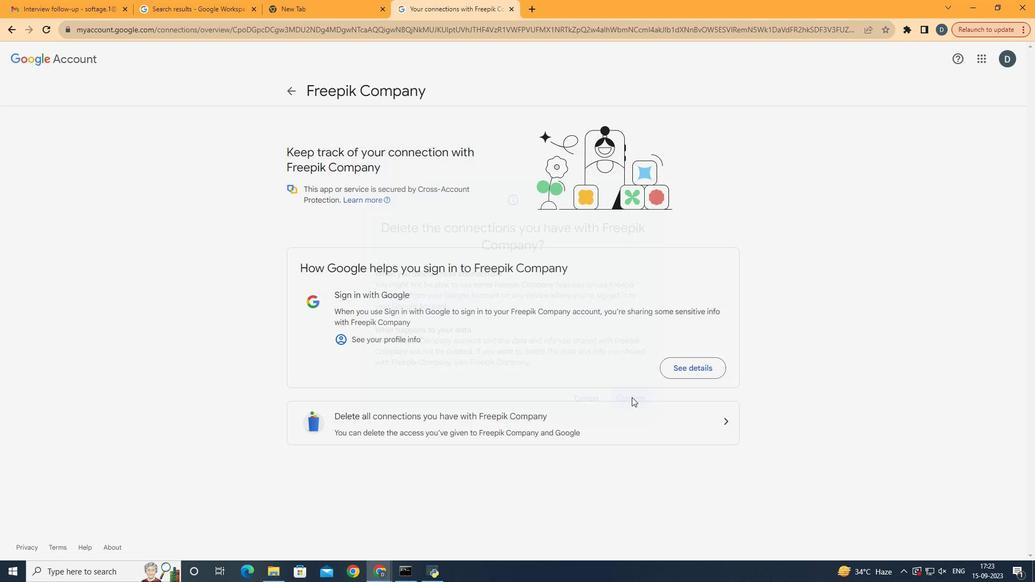 
Action: Mouse pressed left at (631, 397)
Screenshot: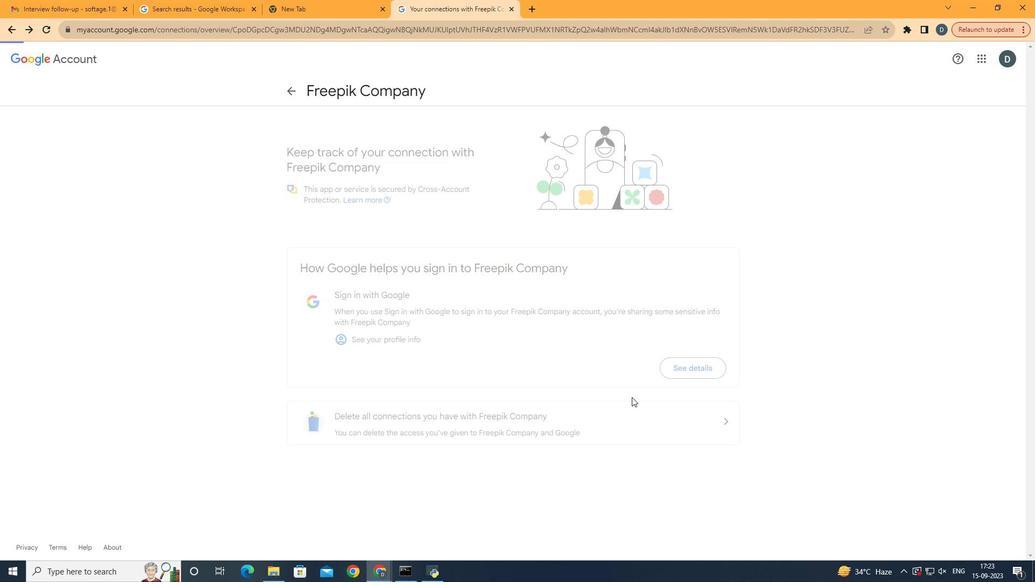 
Action: Mouse moved to (675, 529)
Screenshot: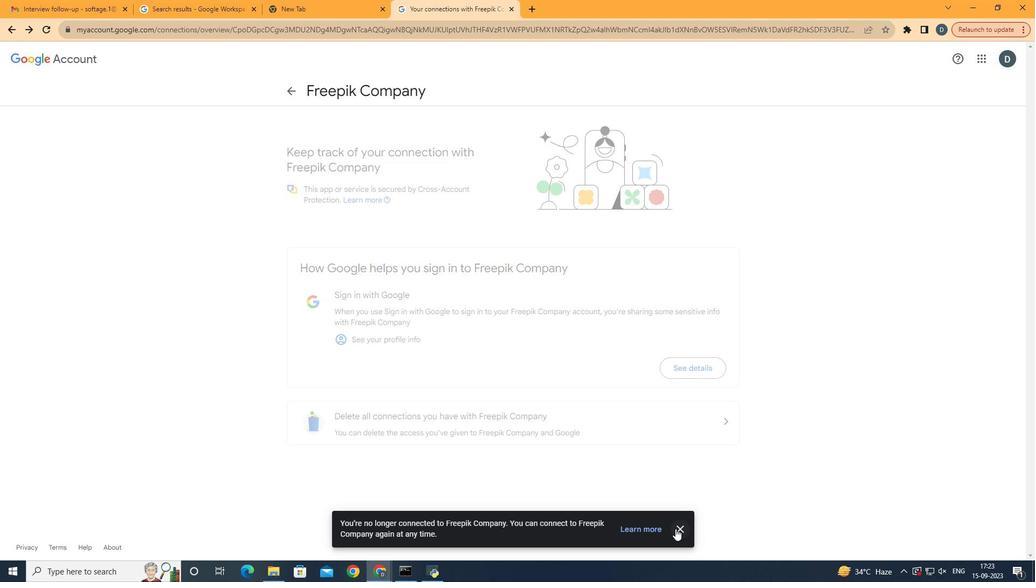 
Action: Mouse pressed left at (675, 529)
Screenshot: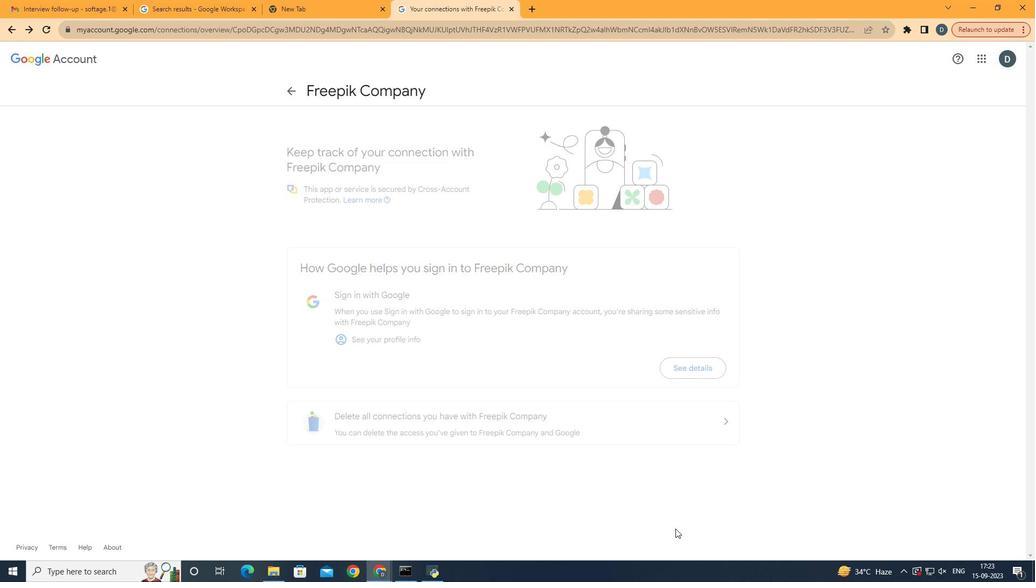 
Action: Mouse moved to (511, 272)
Screenshot: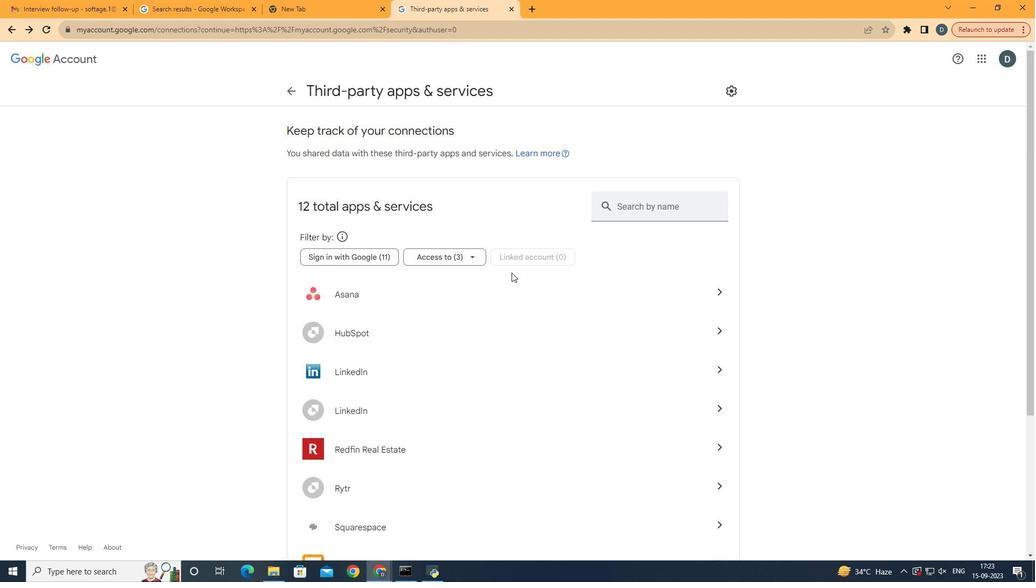 
Action: Mouse scrolled (511, 272) with delta (0, 0)
Screenshot: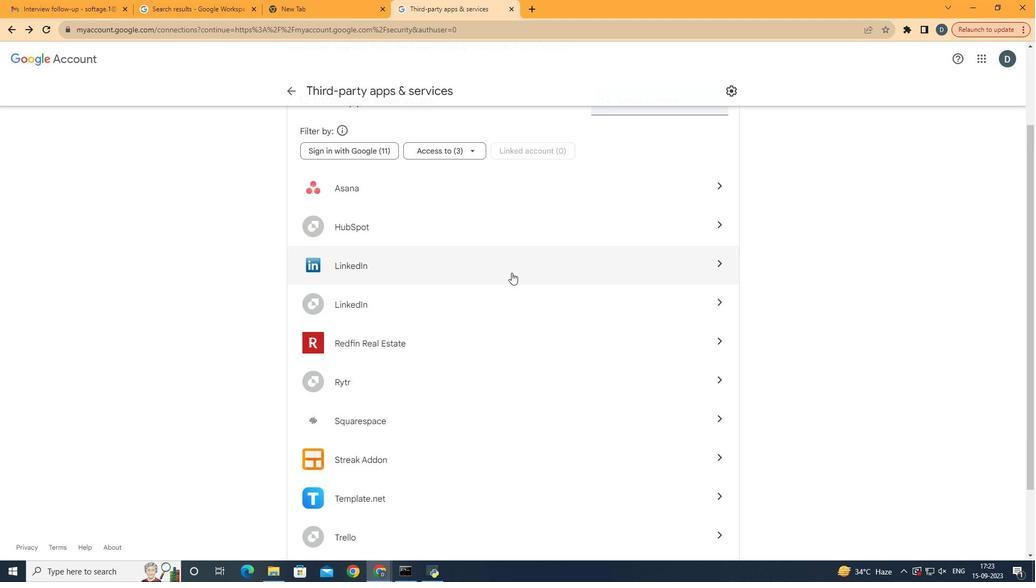 
Action: Mouse scrolled (511, 272) with delta (0, 0)
Screenshot: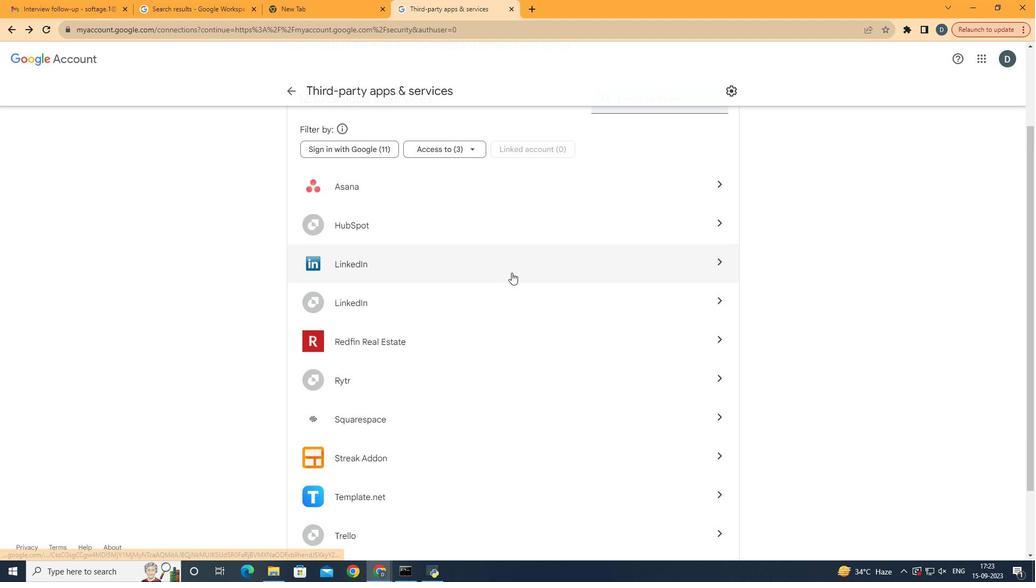 
Action: Mouse moved to (543, 220)
Screenshot: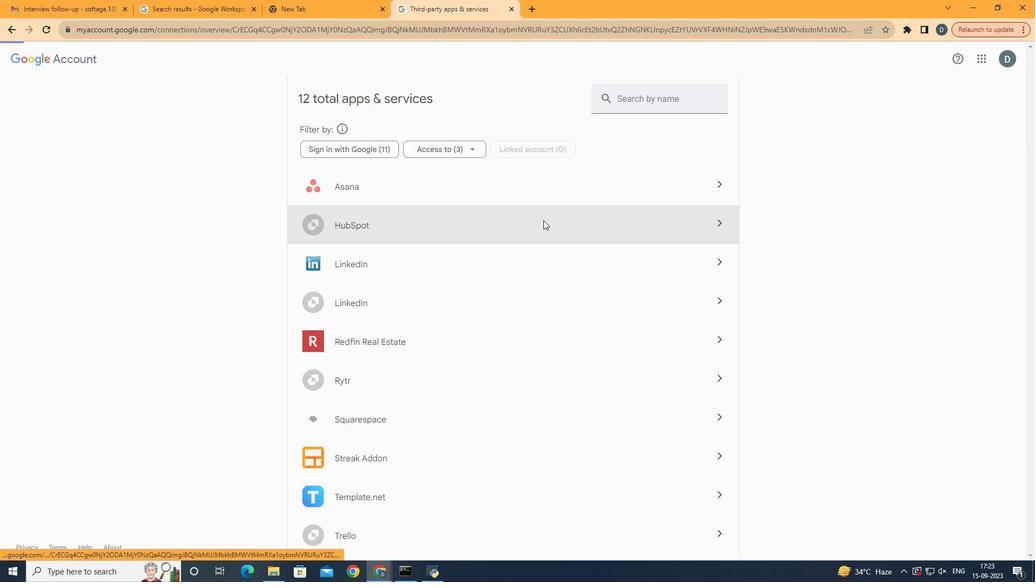
Action: Mouse pressed left at (543, 220)
Screenshot: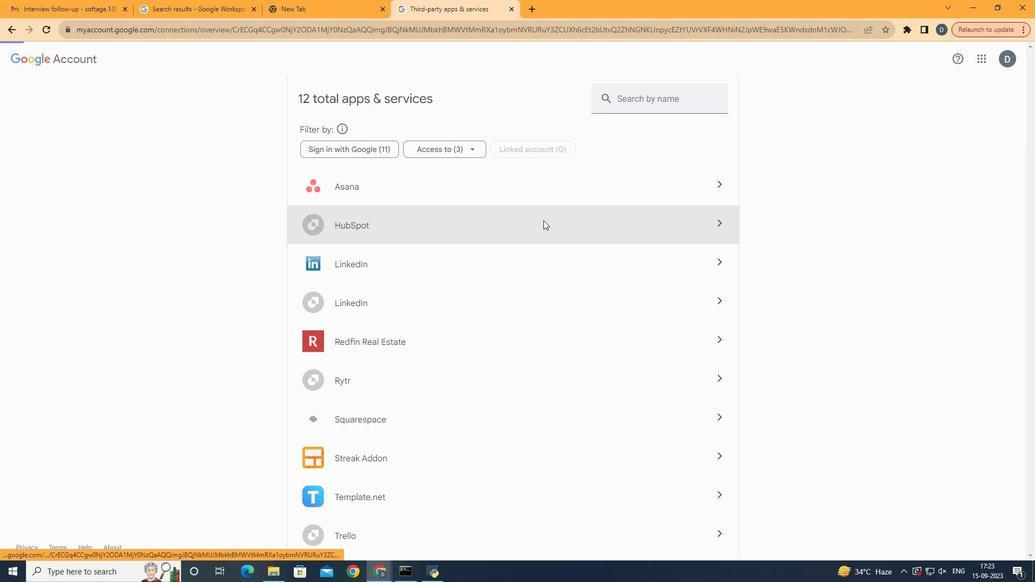 
Action: Mouse moved to (689, 369)
Screenshot: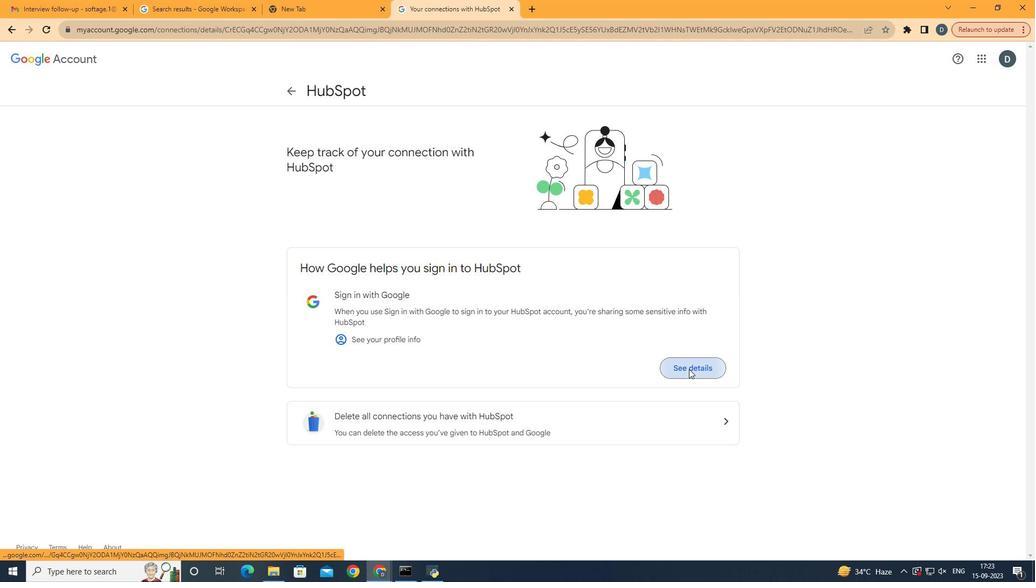
Action: Mouse pressed left at (689, 369)
Screenshot: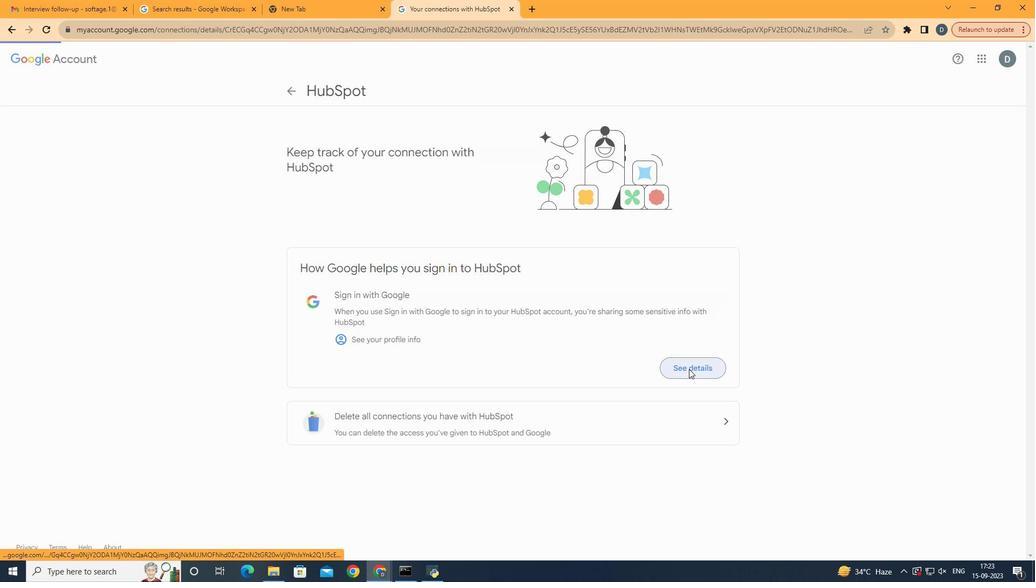 
Action: Mouse moved to (297, 95)
Screenshot: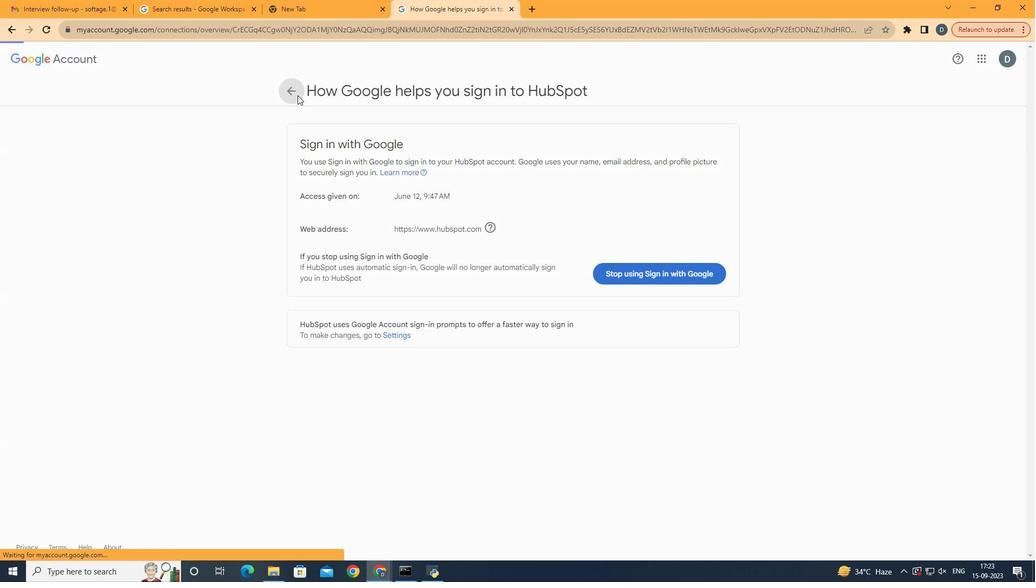 
Action: Mouse pressed left at (297, 95)
Screenshot: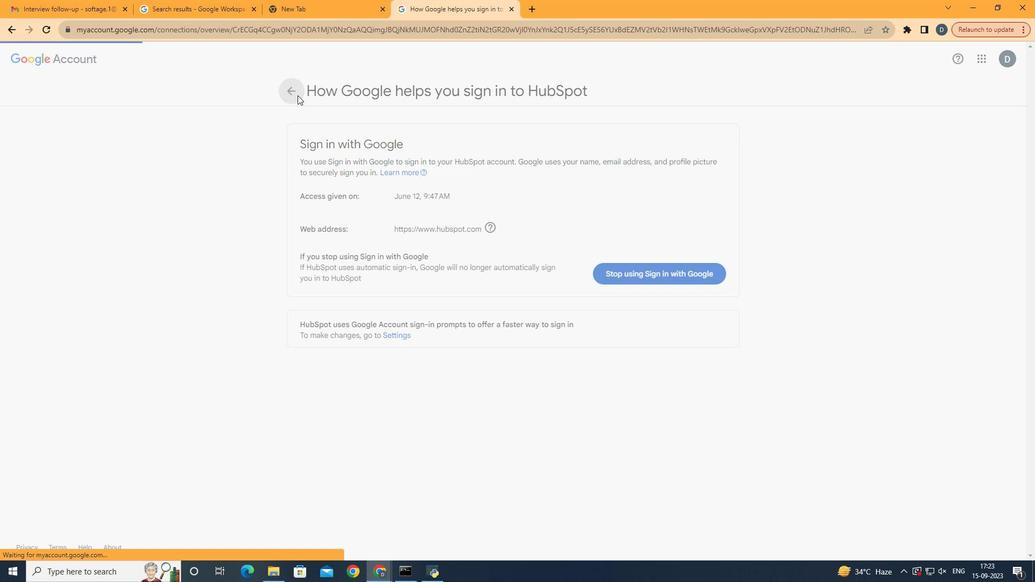 
Action: Mouse moved to (294, 92)
Screenshot: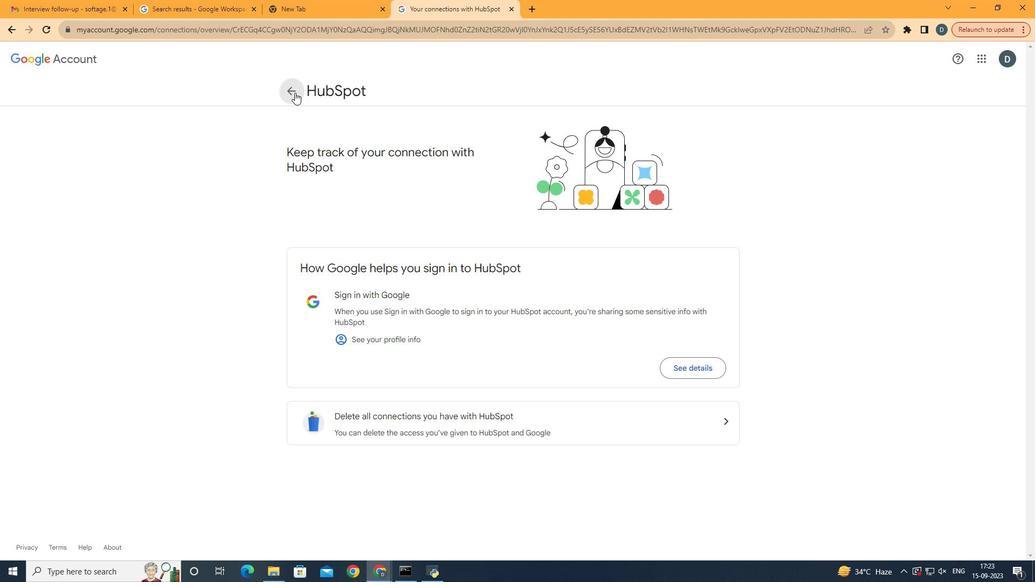 
Action: Mouse pressed left at (294, 92)
Screenshot: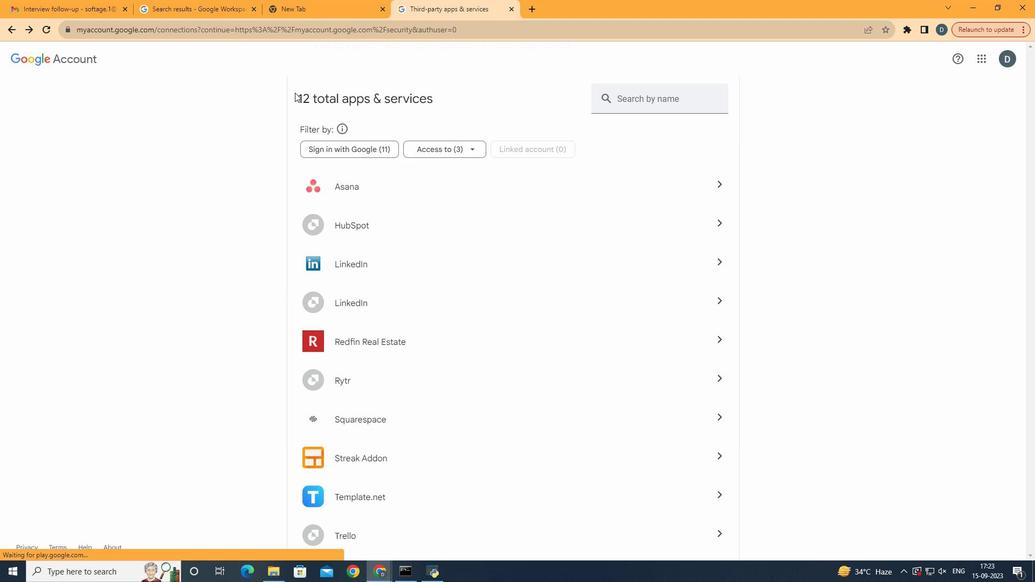 
Action: Mouse moved to (470, 268)
Screenshot: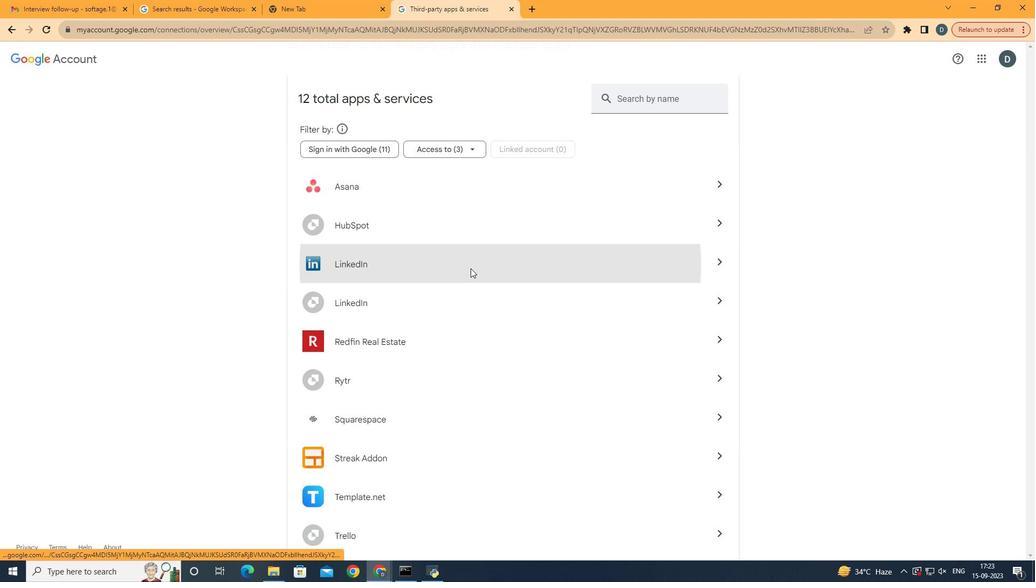 
Action: Mouse pressed left at (470, 268)
Screenshot: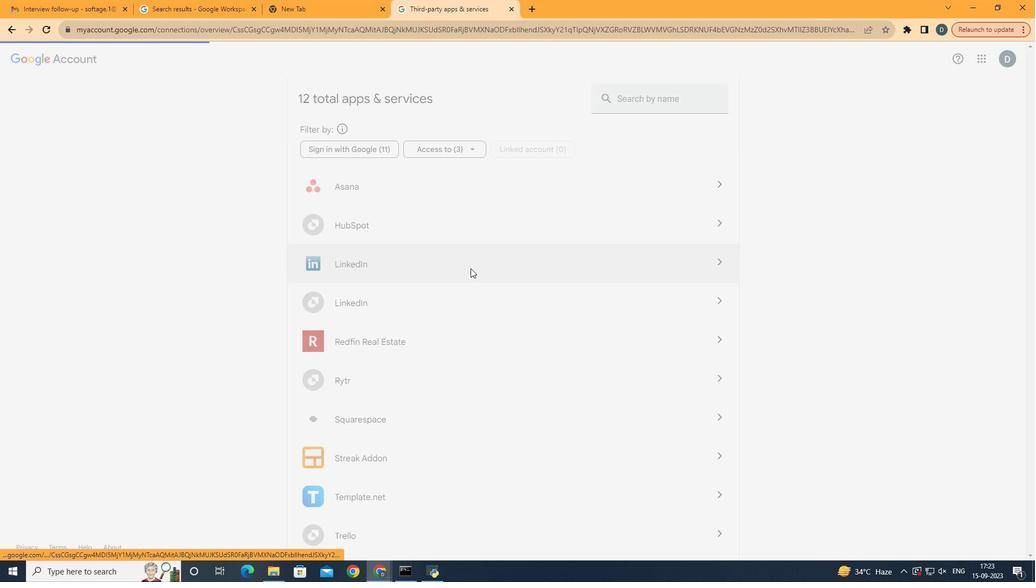 
Action: Mouse moved to (496, 351)
Screenshot: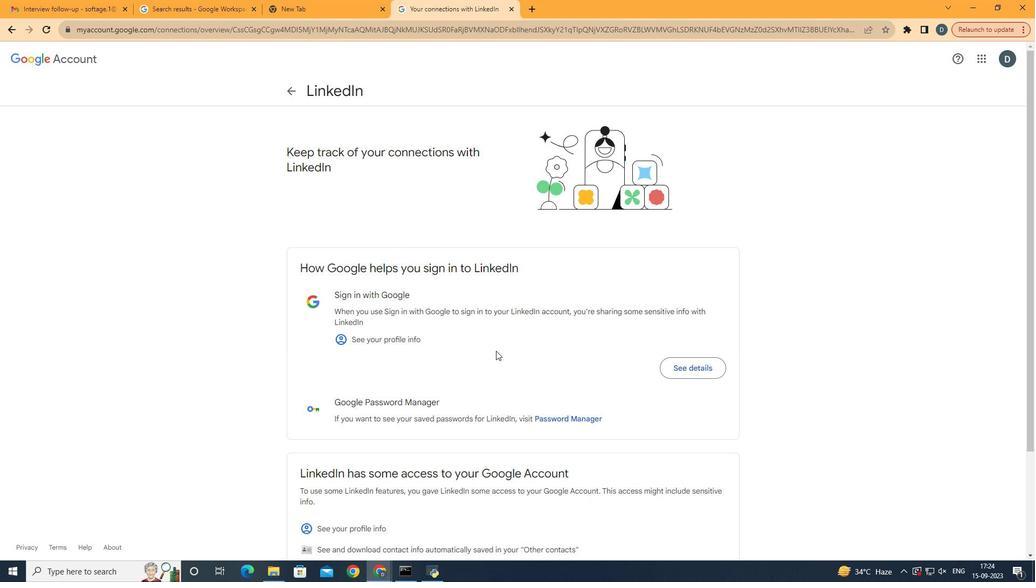 
Action: Mouse scrolled (496, 350) with delta (0, 0)
Screenshot: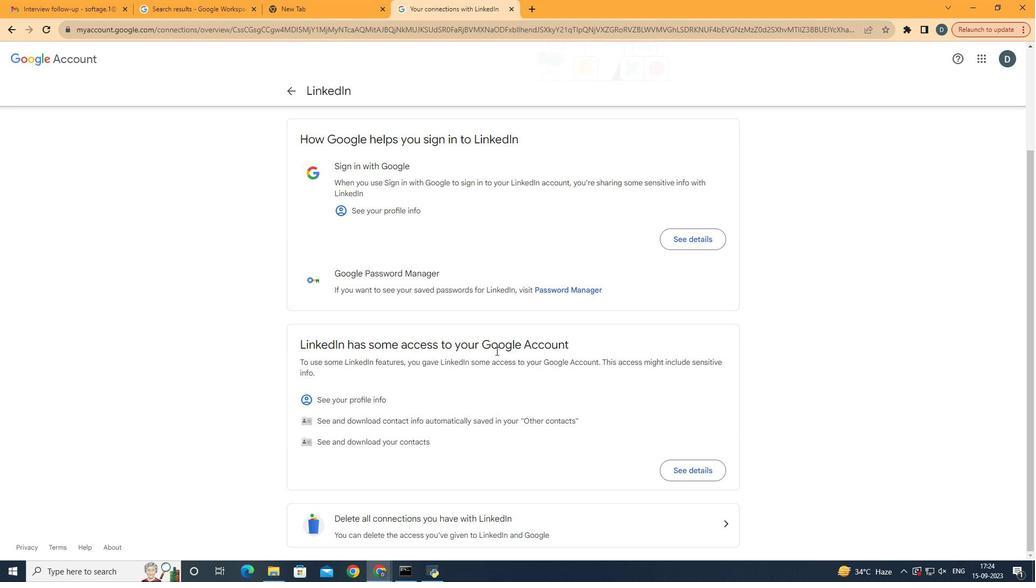 
Action: Mouse scrolled (496, 350) with delta (0, 0)
Screenshot: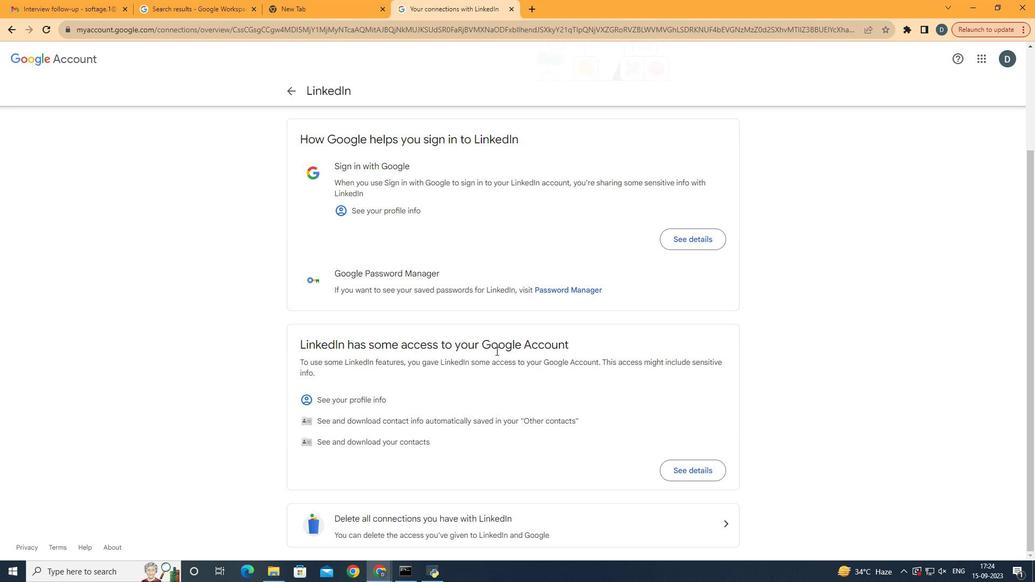 
Action: Mouse scrolled (496, 350) with delta (0, 0)
Screenshot: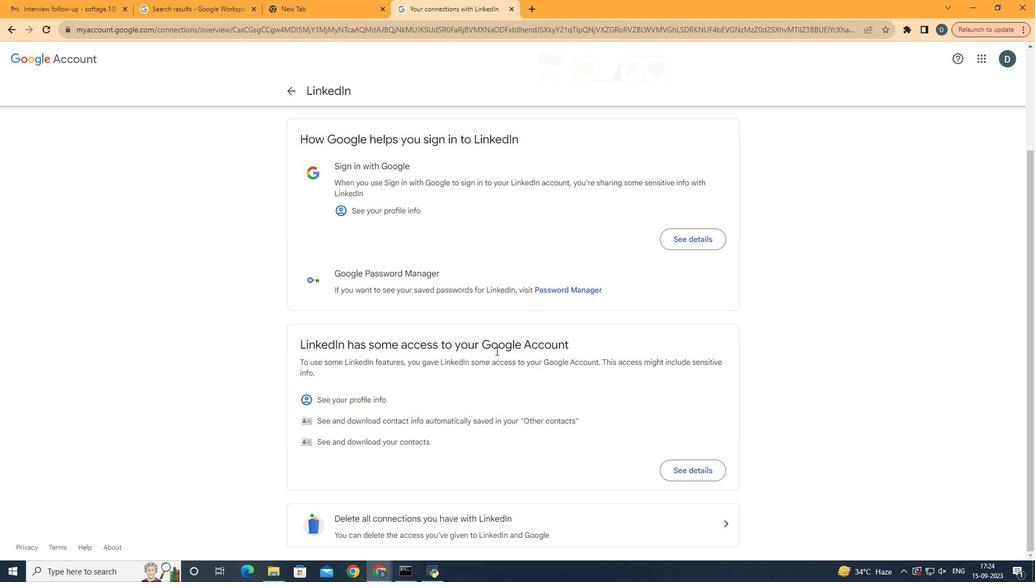 
Action: Mouse scrolled (496, 350) with delta (0, 0)
Screenshot: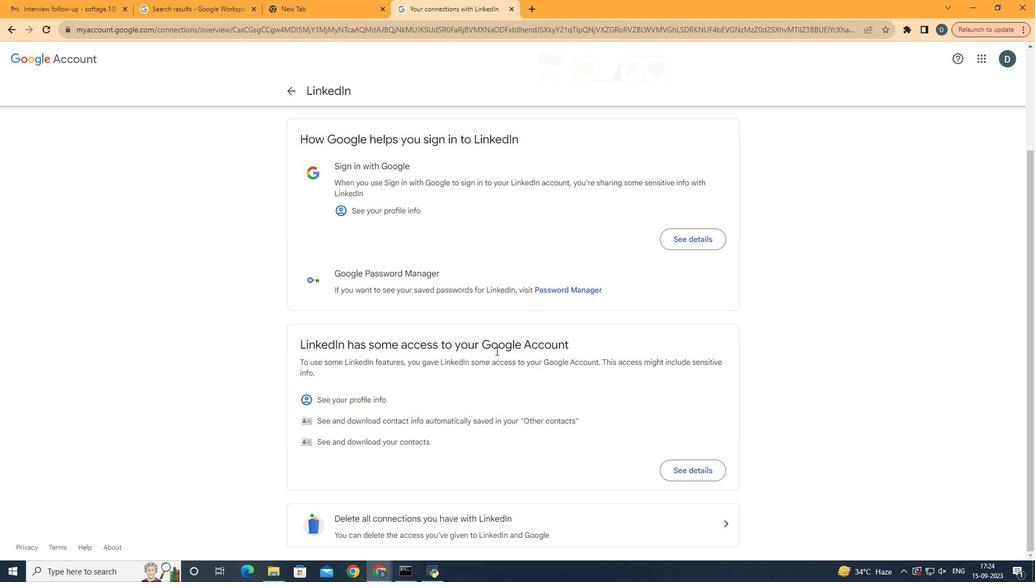 
Action: Mouse scrolled (496, 350) with delta (0, 0)
Screenshot: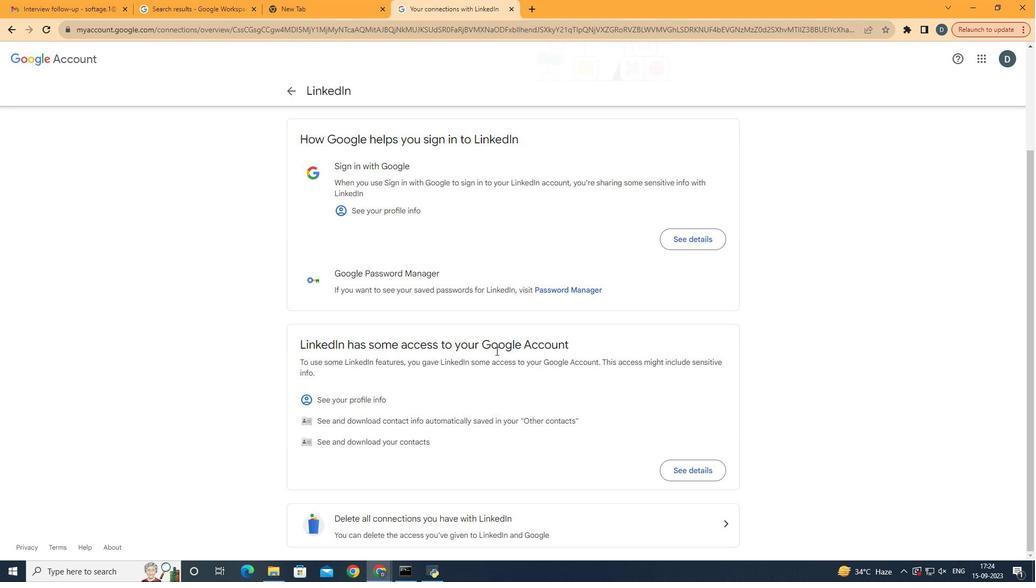 
Action: Mouse moved to (691, 235)
Screenshot: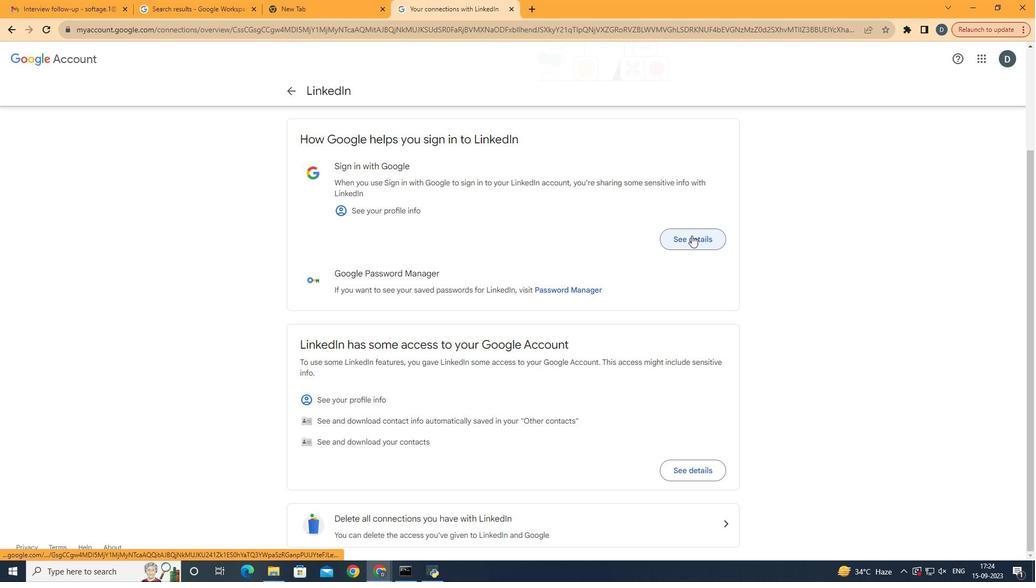 
Action: Mouse pressed left at (691, 235)
Screenshot: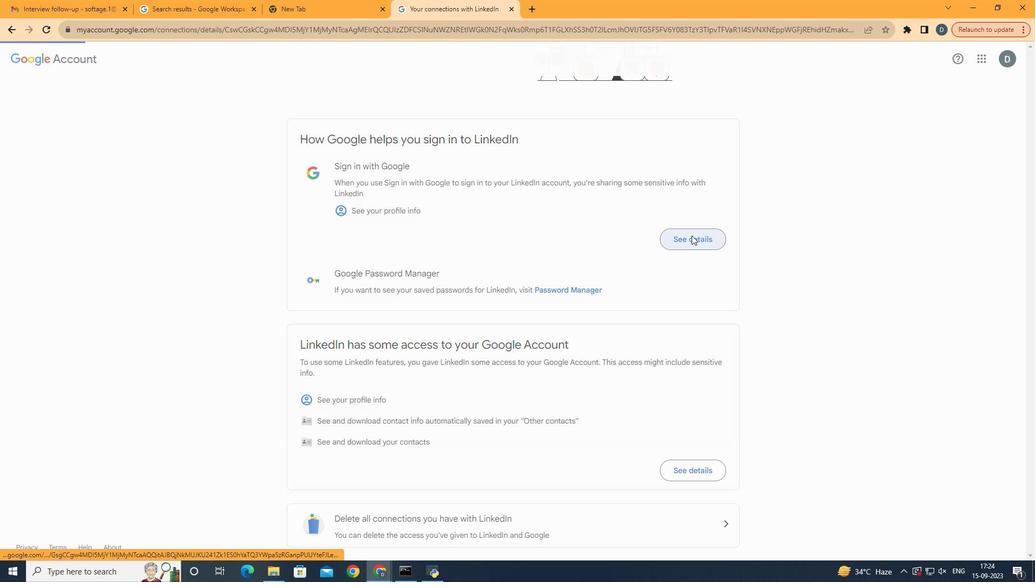 
Action: Mouse moved to (293, 92)
Screenshot: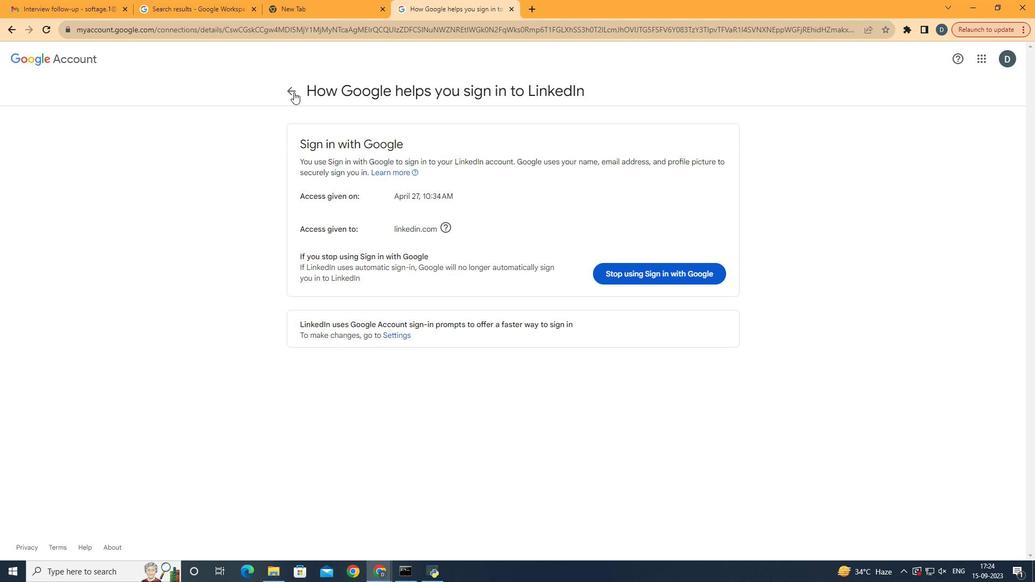 
Action: Mouse pressed left at (293, 92)
Screenshot: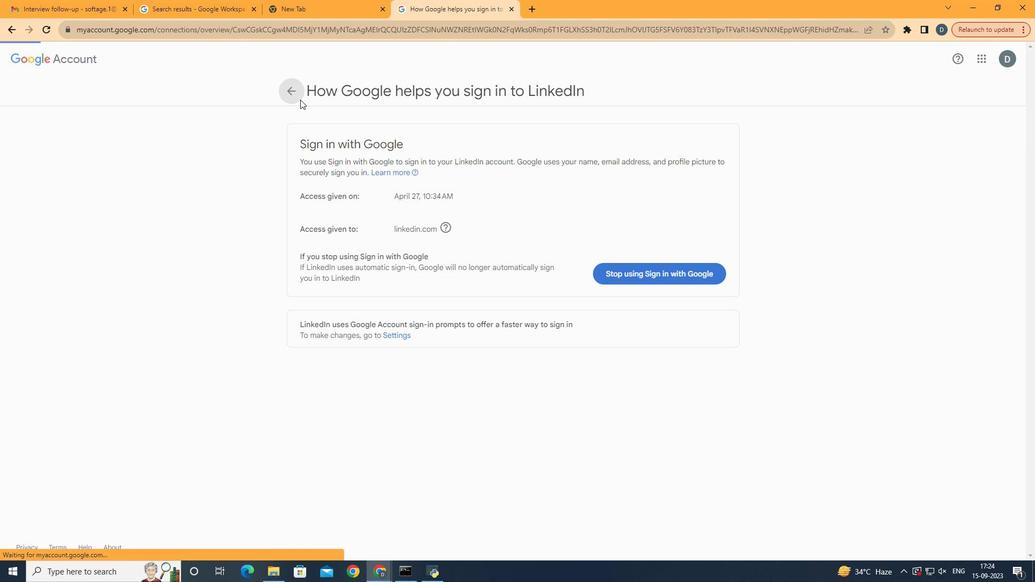 
Action: Mouse moved to (461, 307)
Screenshot: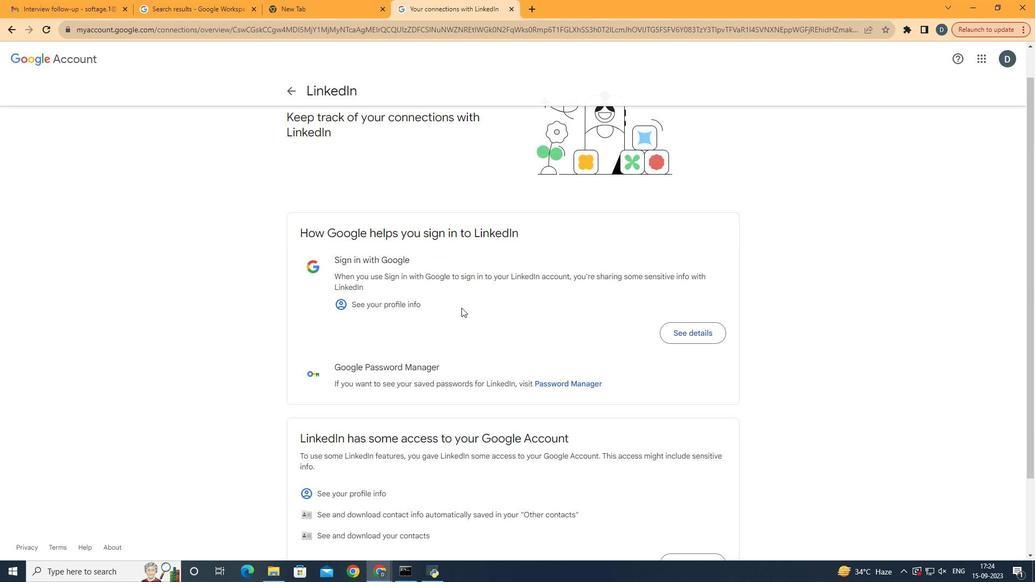 
Action: Mouse scrolled (461, 307) with delta (0, 0)
Screenshot: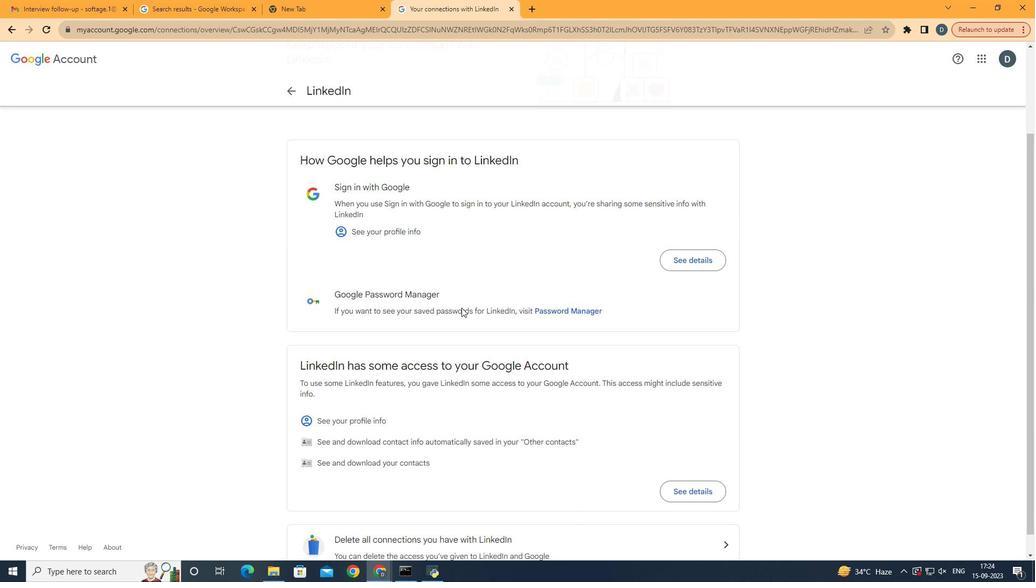 
Action: Mouse scrolled (461, 307) with delta (0, 0)
Screenshot: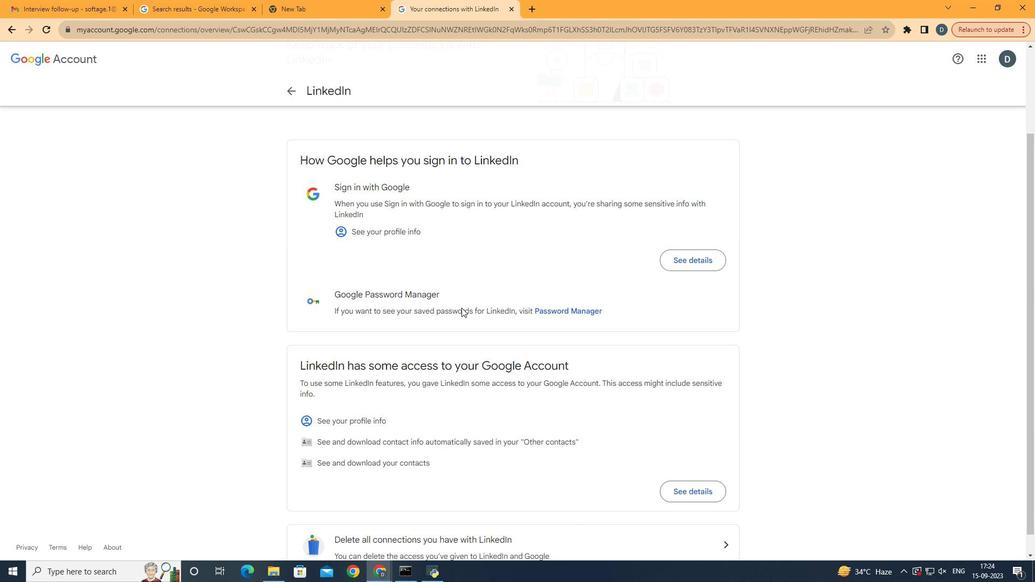 
Action: Mouse scrolled (461, 307) with delta (0, 0)
Screenshot: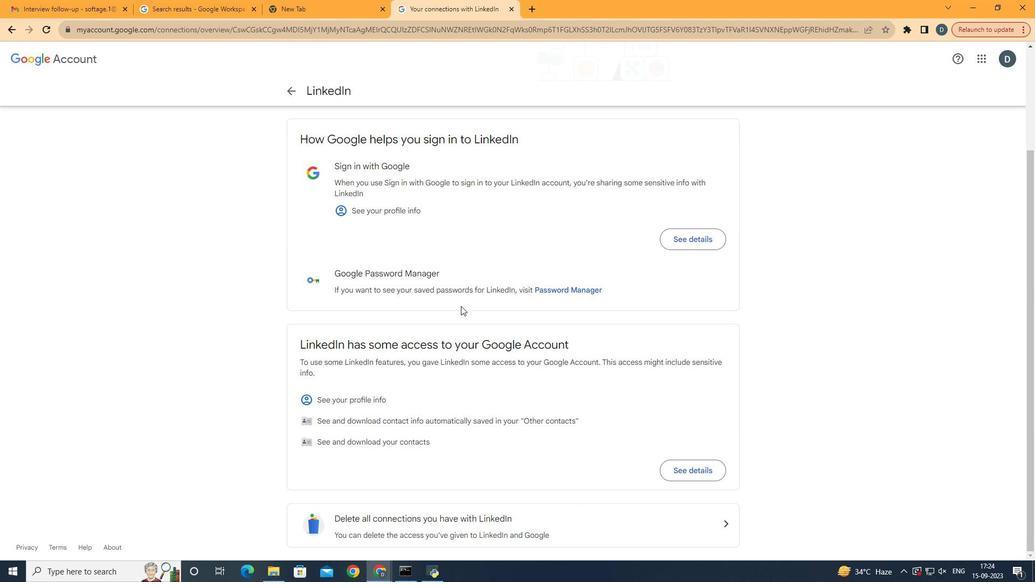 
Action: Mouse moved to (713, 473)
Screenshot: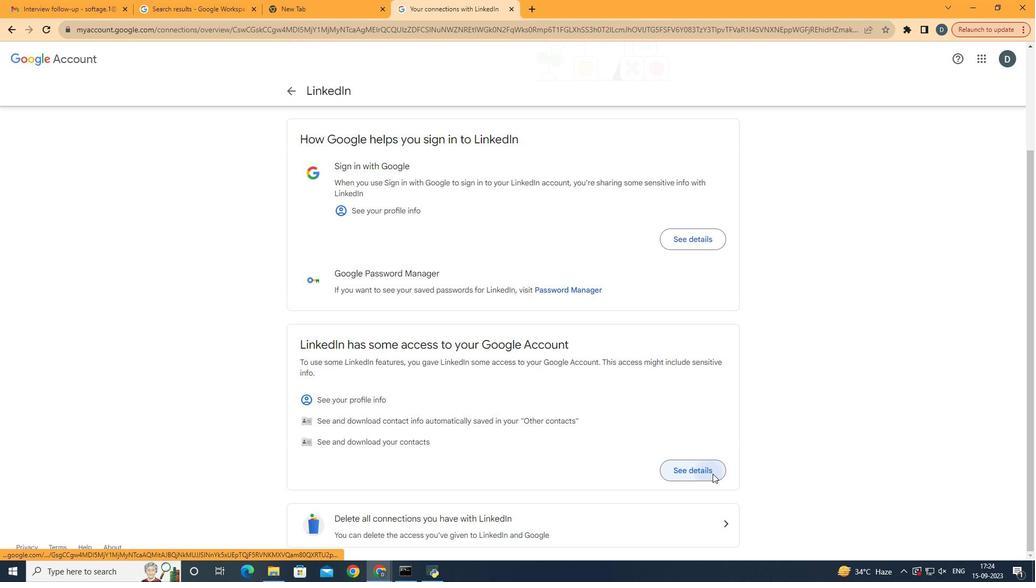 
Action: Mouse pressed left at (713, 473)
Screenshot: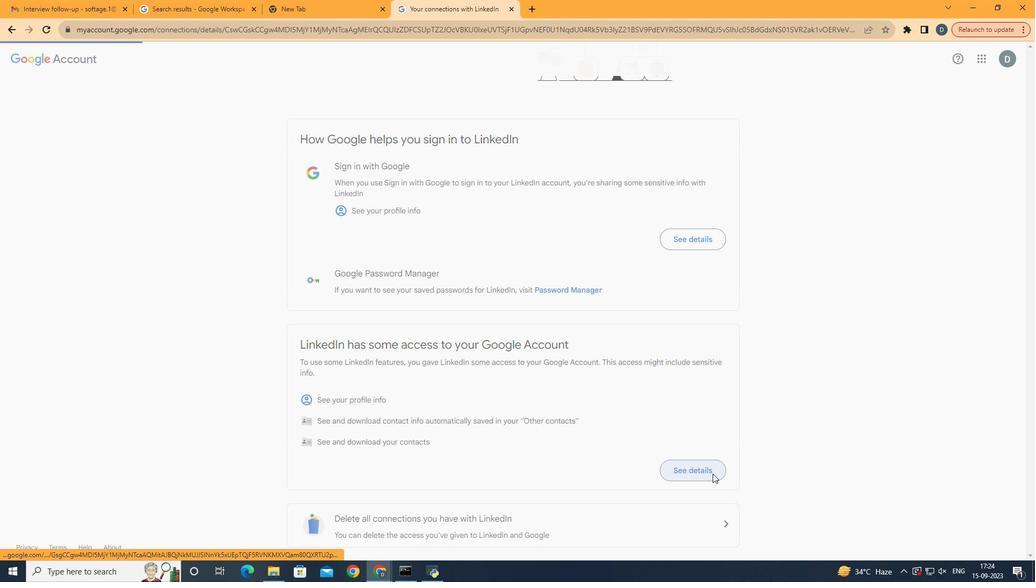 
Action: Mouse moved to (717, 260)
Screenshot: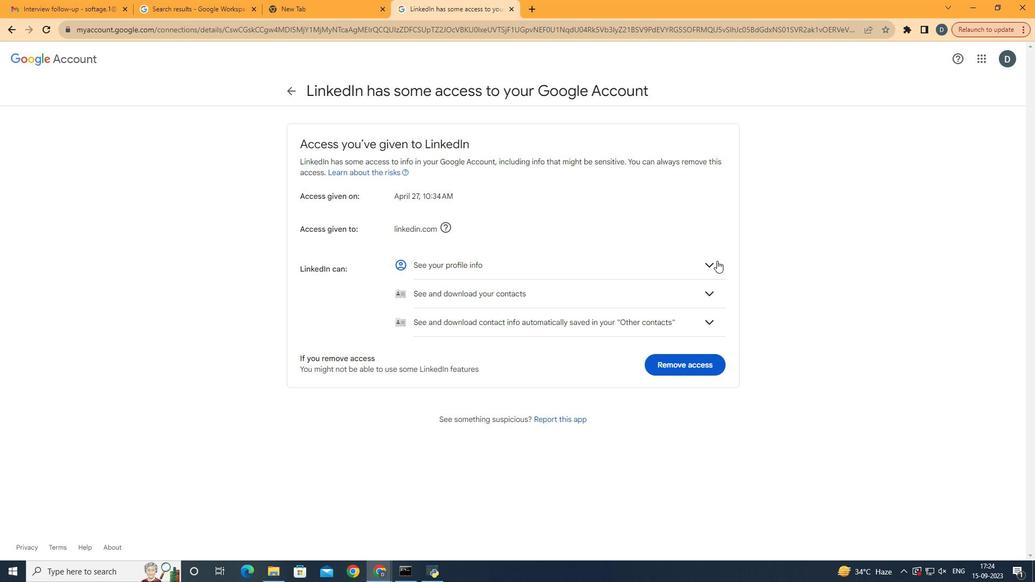 
Action: Mouse pressed left at (717, 260)
Screenshot: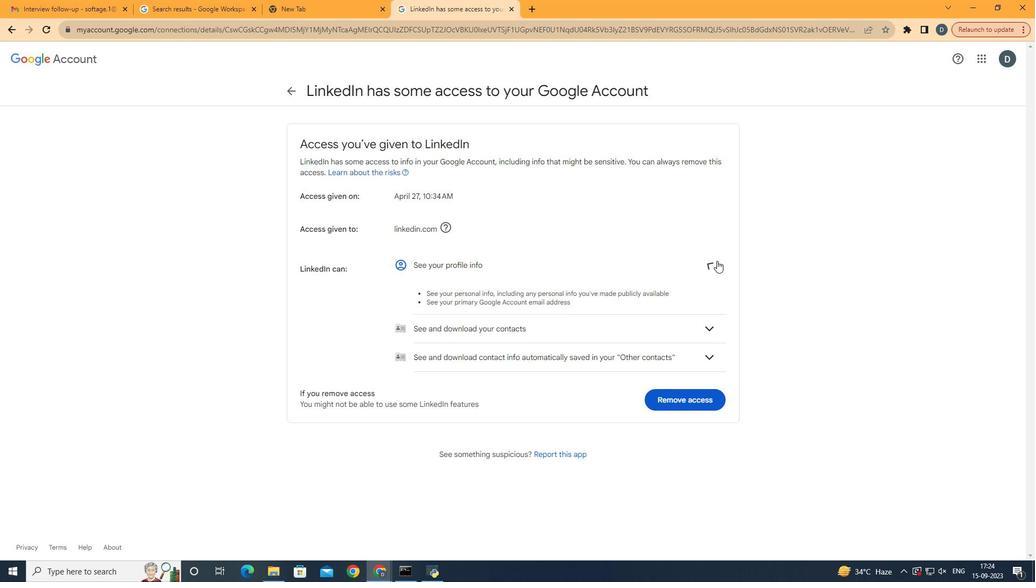 
Action: Mouse moved to (633, 278)
Screenshot: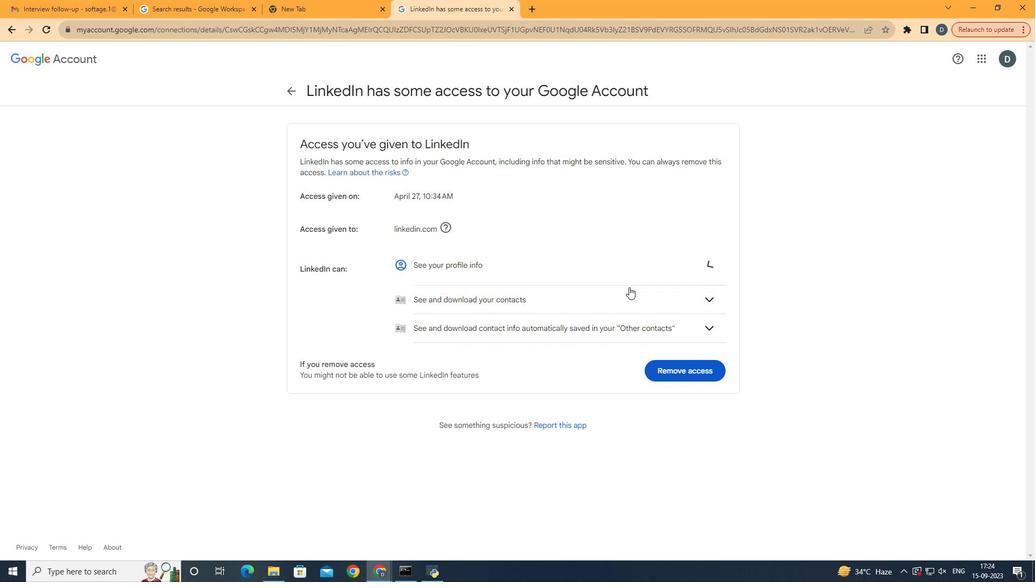 
Action: Mouse pressed left at (633, 278)
Screenshot: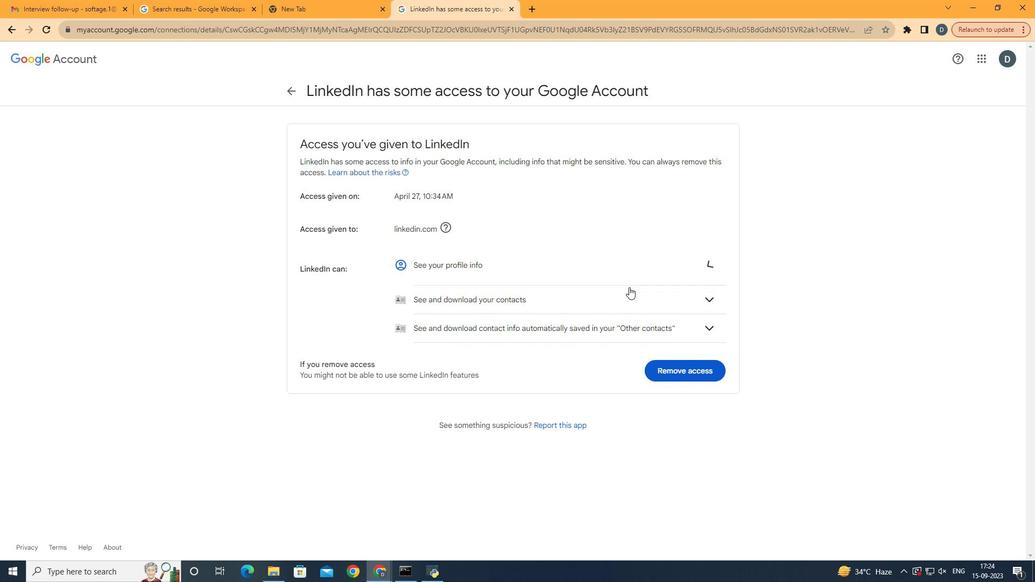 
Action: Mouse moved to (627, 292)
Screenshot: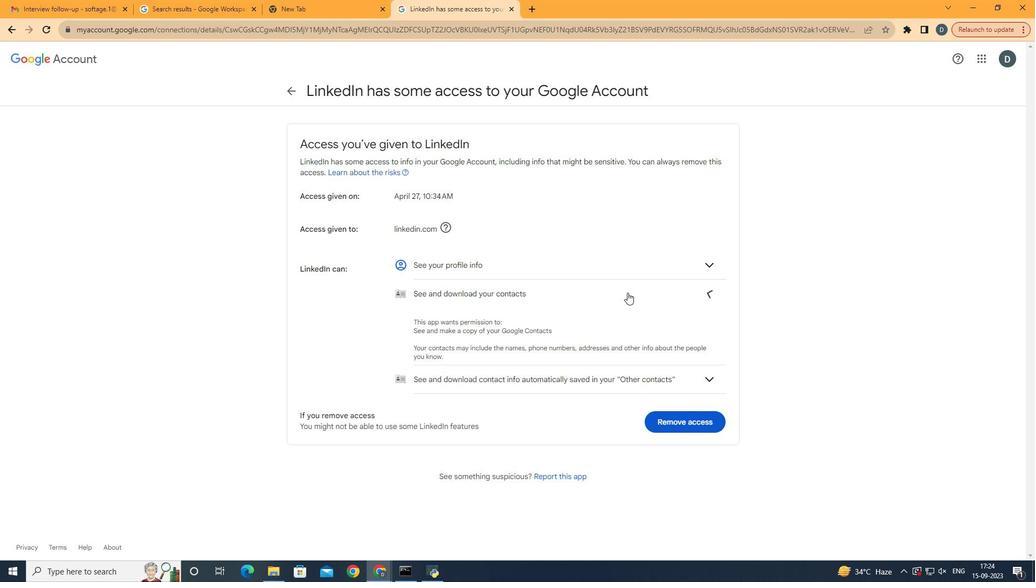 
Action: Mouse pressed left at (627, 292)
Screenshot: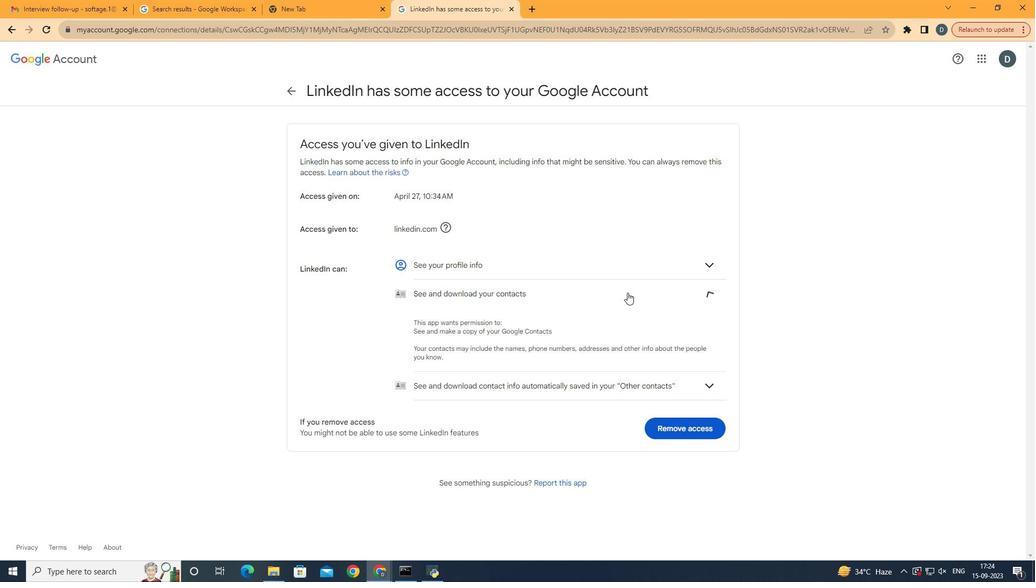
Action: Mouse moved to (614, 307)
Screenshot: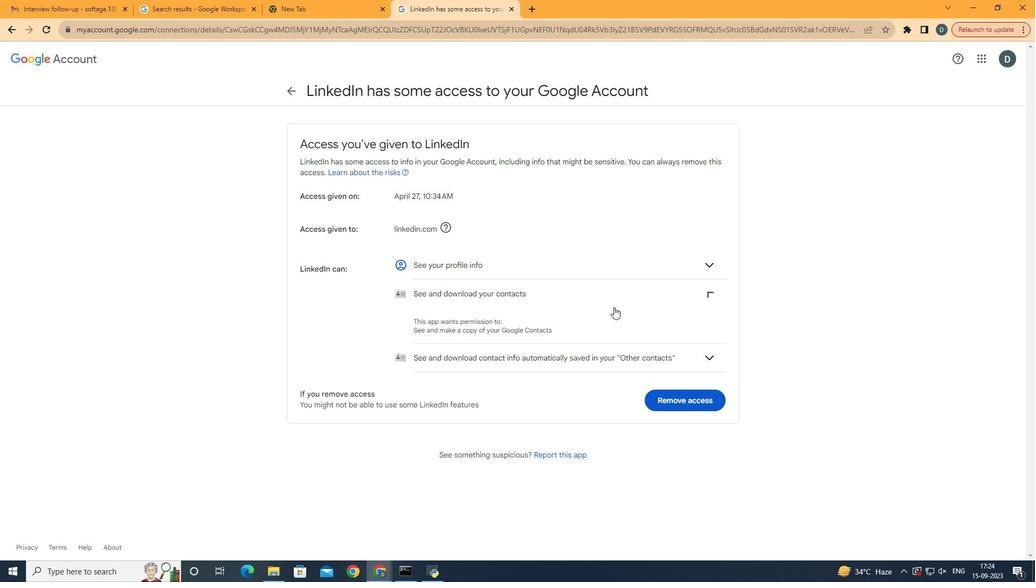 
Action: Mouse pressed left at (614, 307)
Screenshot: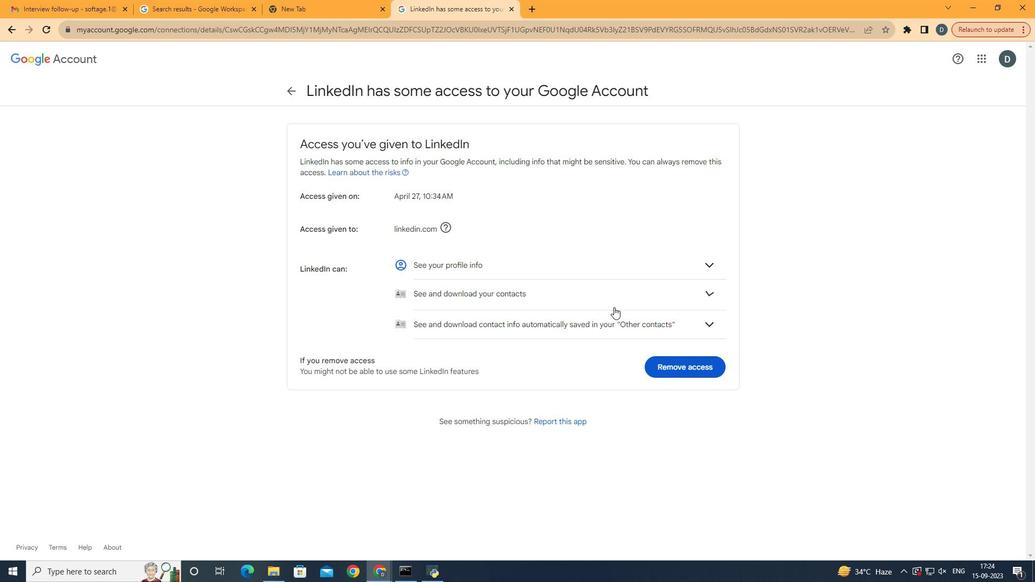 
Action: Mouse moved to (605, 317)
Screenshot: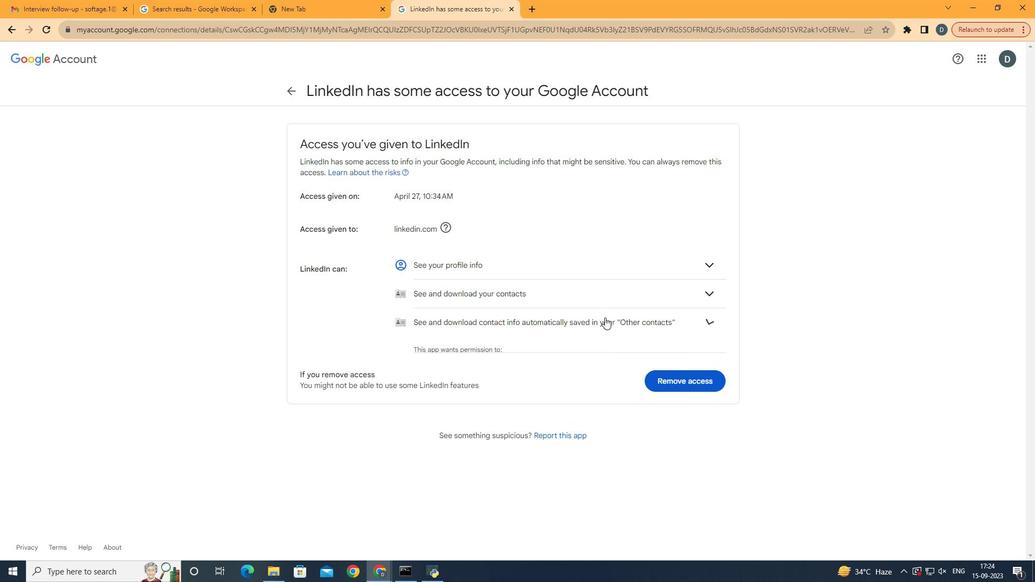 
Action: Mouse pressed left at (605, 317)
Screenshot: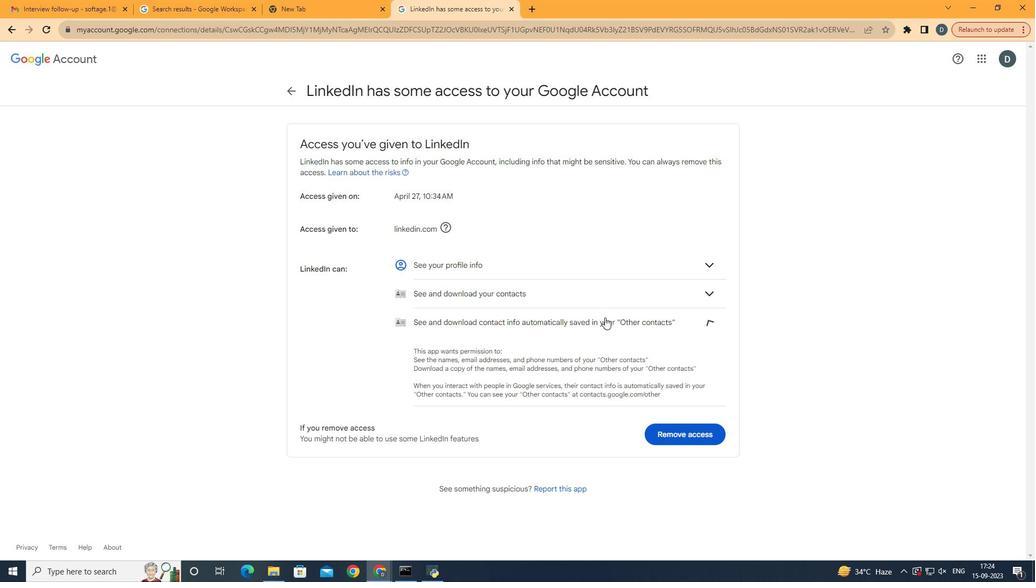 
Action: Mouse moved to (614, 328)
Screenshot: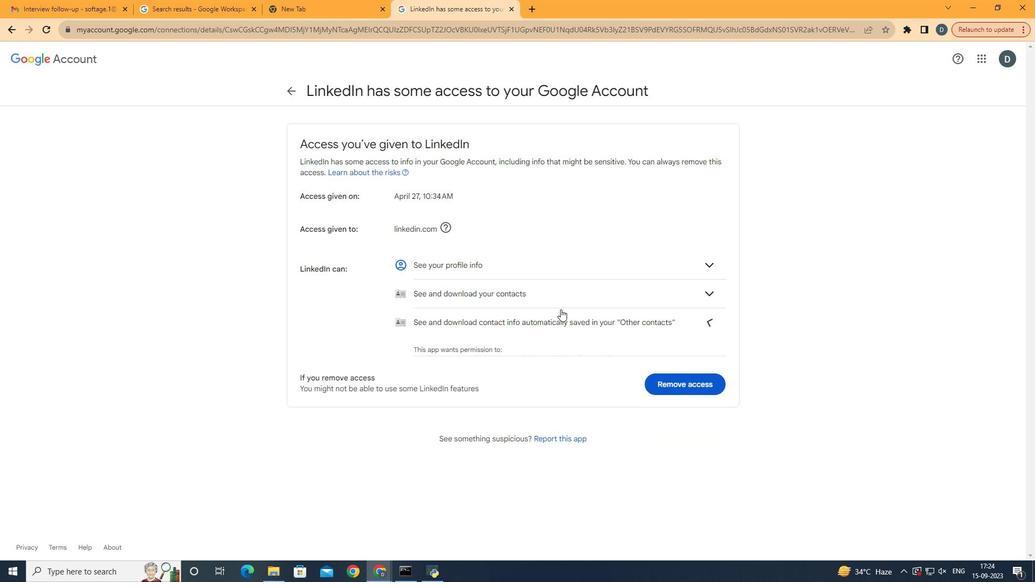 
Action: Mouse pressed left at (614, 328)
Screenshot: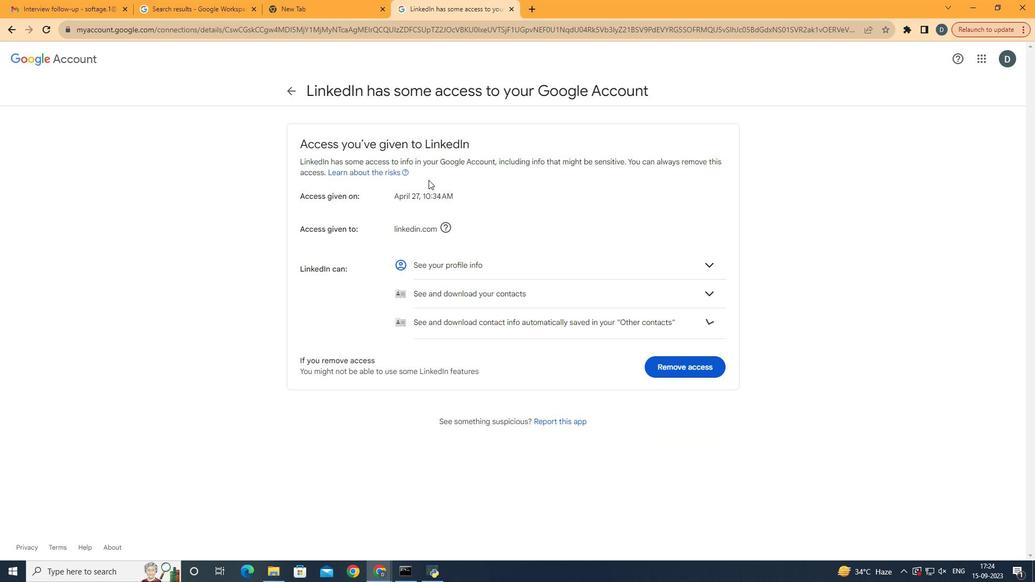 
Action: Mouse moved to (288, 91)
Screenshot: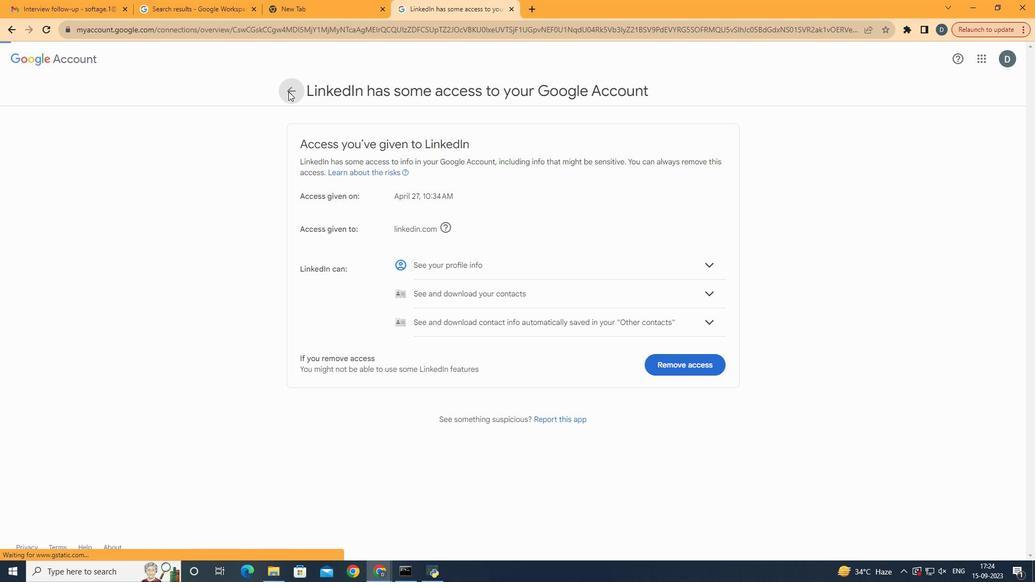 
Action: Mouse pressed left at (288, 91)
Screenshot: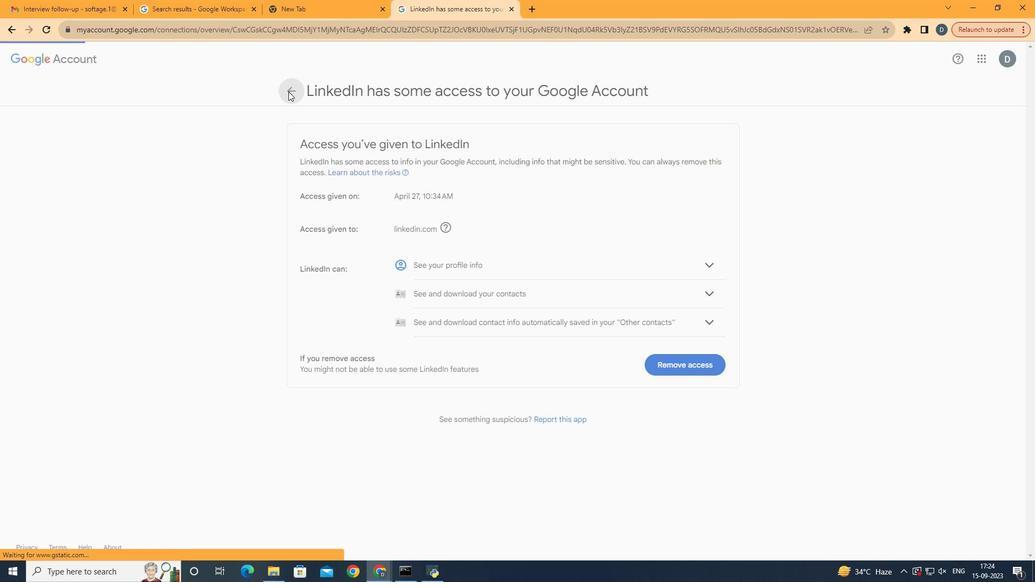 
Action: Mouse moved to (551, 337)
Screenshot: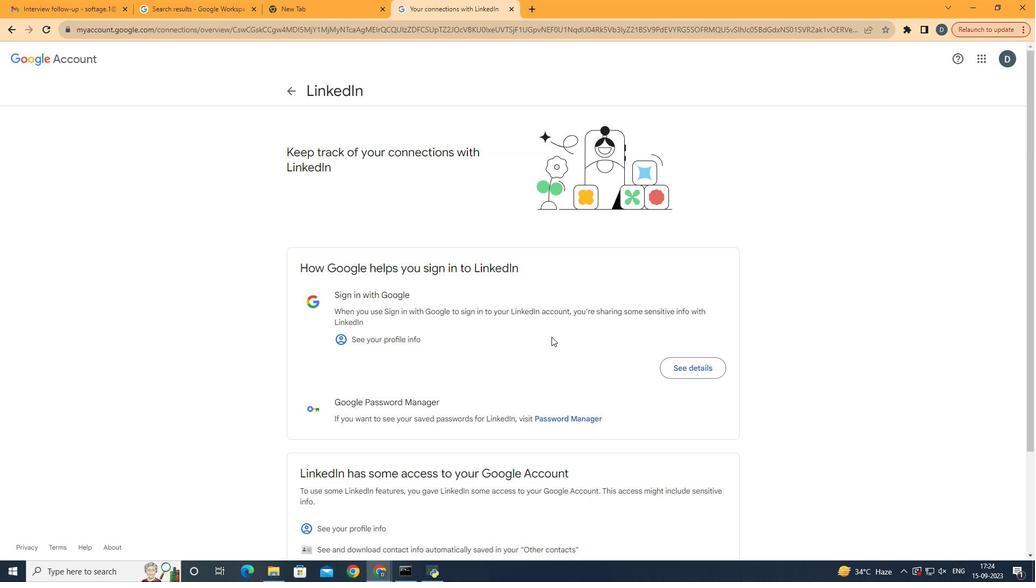 
Action: Mouse scrolled (551, 336) with delta (0, 0)
Screenshot: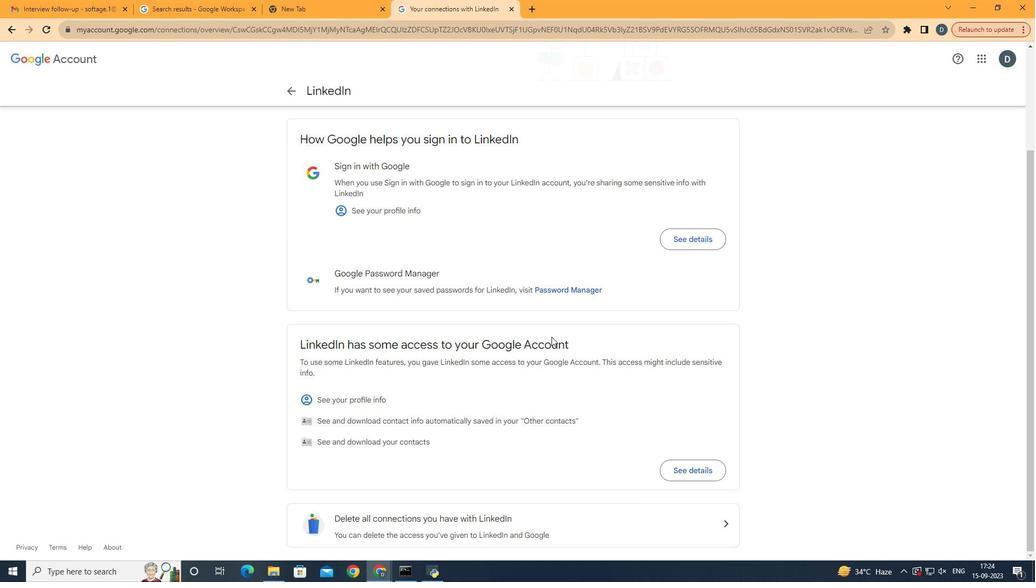 
Action: Mouse scrolled (551, 336) with delta (0, 0)
Screenshot: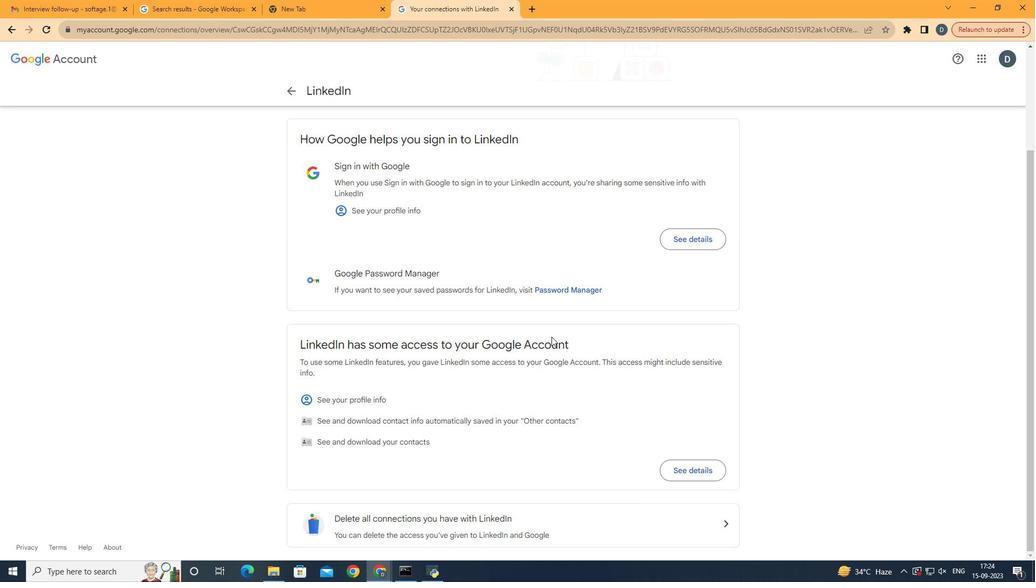 
Action: Mouse scrolled (551, 336) with delta (0, 0)
Screenshot: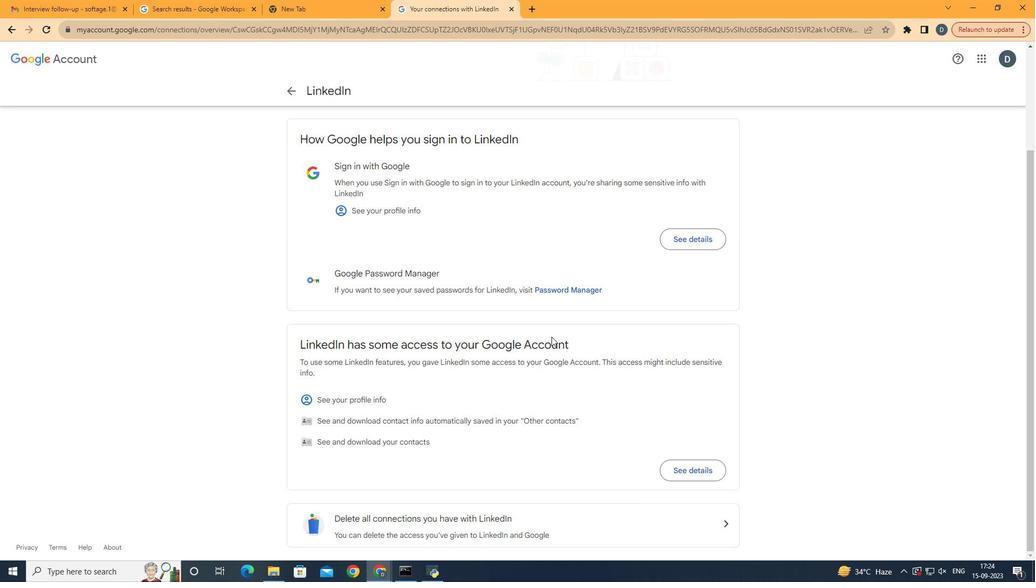 
Action: Mouse scrolled (551, 336) with delta (0, 0)
Screenshot: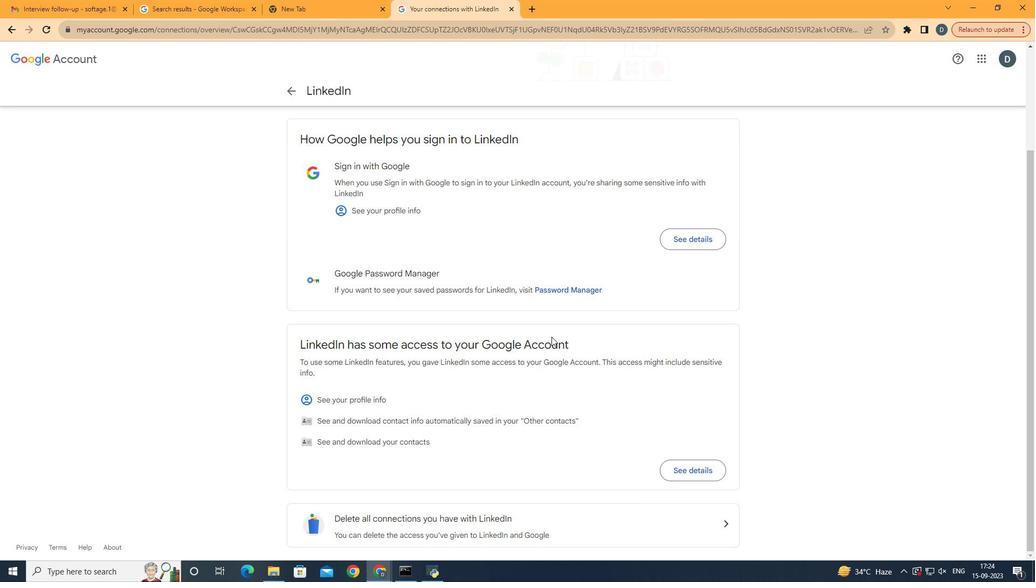 
Action: Mouse scrolled (551, 336) with delta (0, 0)
Screenshot: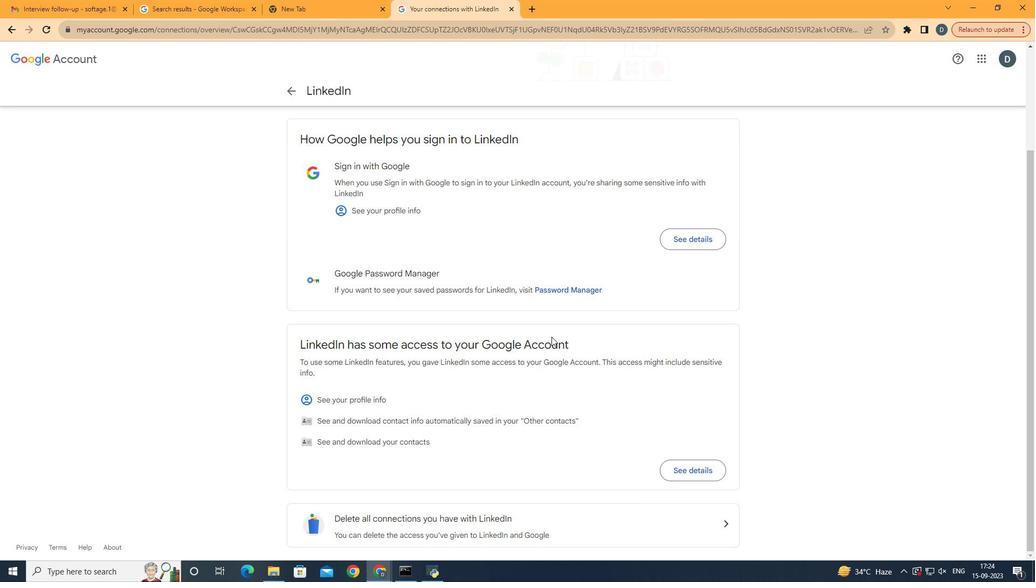 
Action: Mouse scrolled (551, 336) with delta (0, 0)
Screenshot: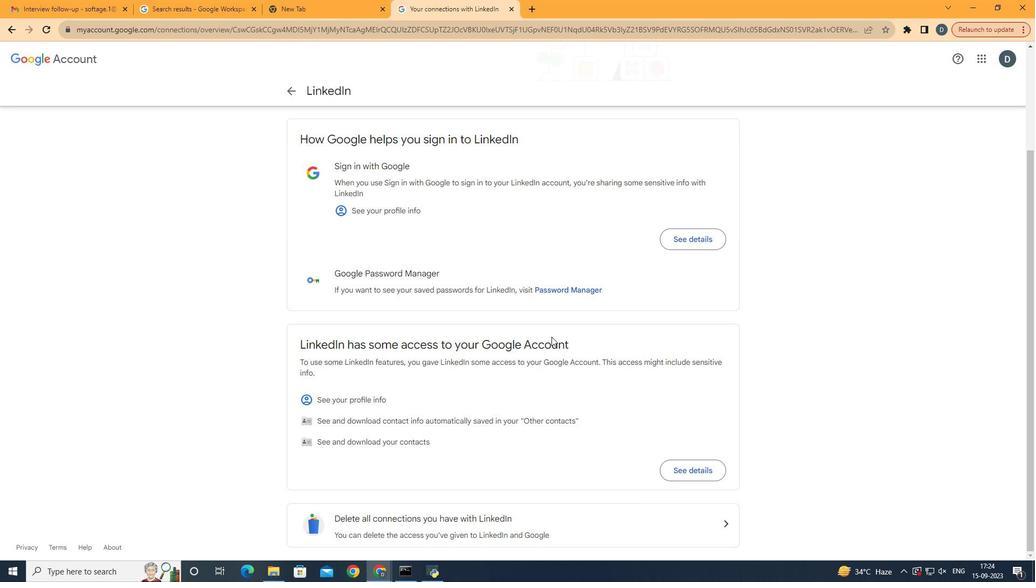 
Action: Mouse scrolled (551, 336) with delta (0, 0)
Screenshot: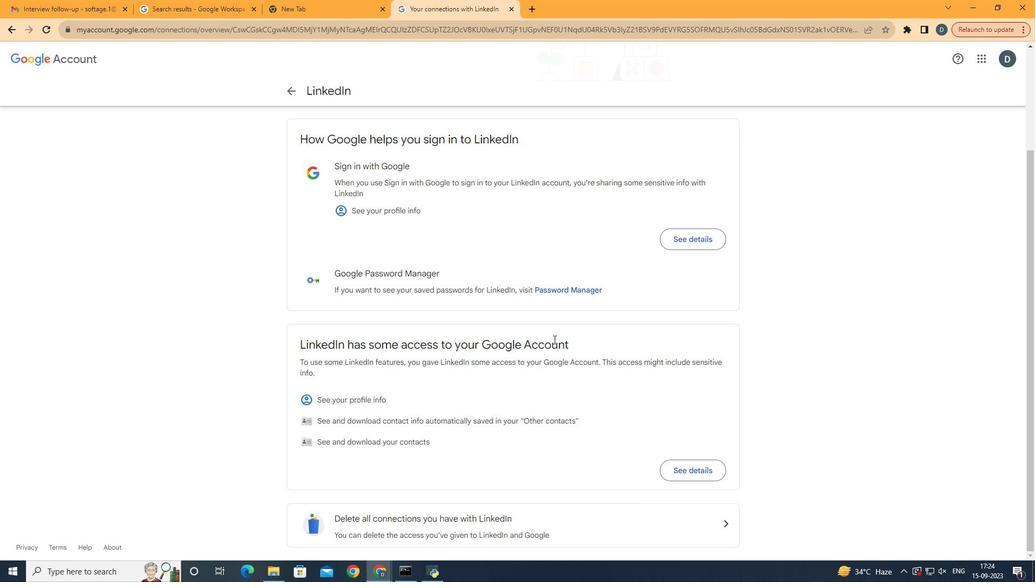
Action: Mouse moved to (286, 90)
Screenshot: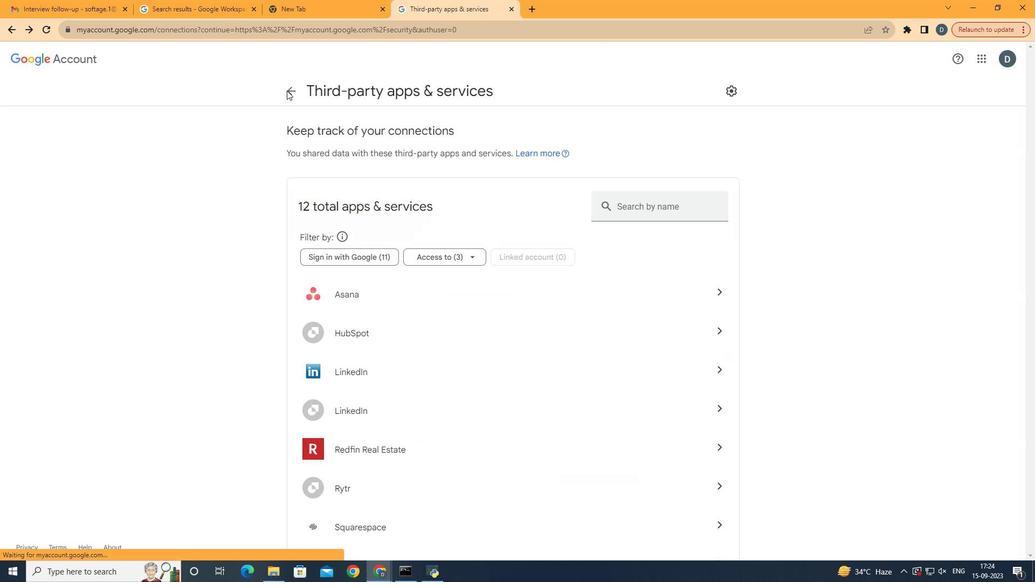
Action: Mouse pressed left at (286, 90)
Screenshot: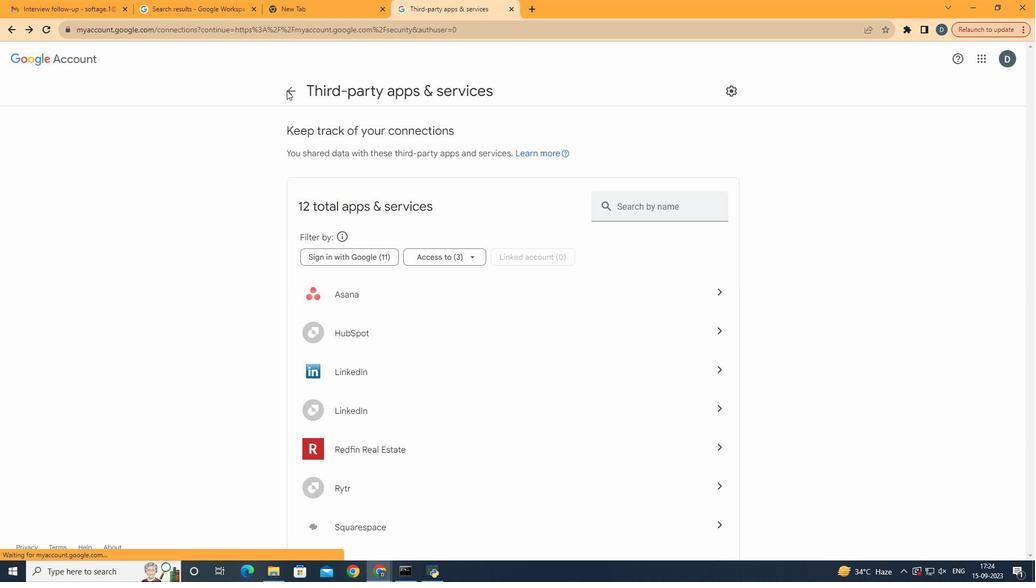 
Action: Mouse moved to (493, 381)
Screenshot: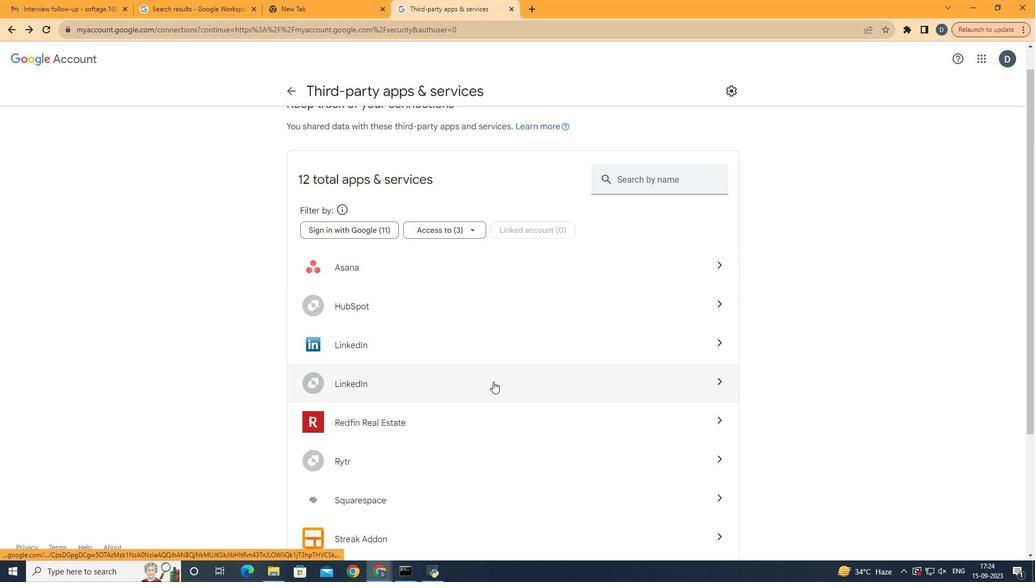 
Action: Mouse scrolled (493, 381) with delta (0, 0)
Screenshot: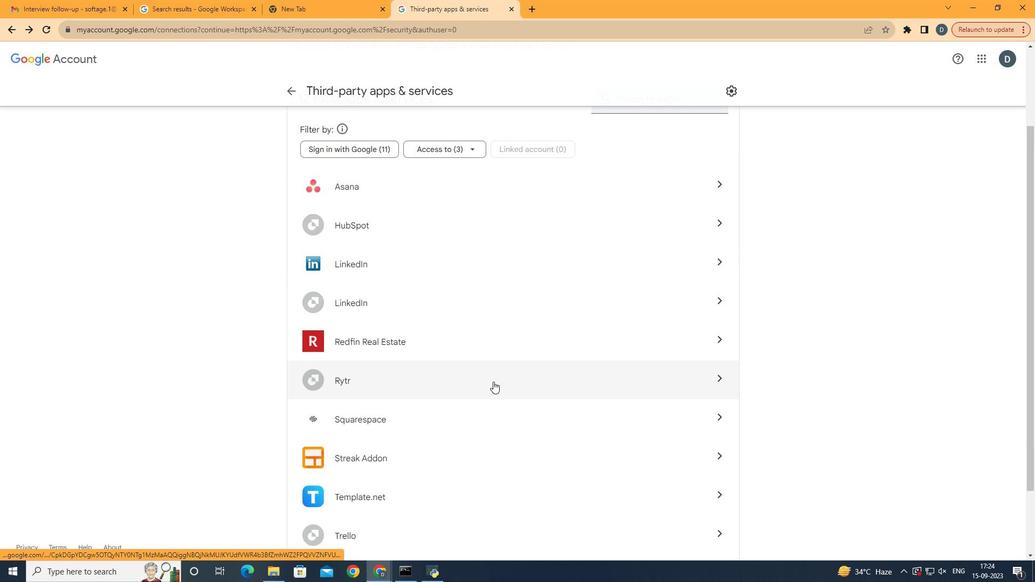 
Action: Mouse scrolled (493, 381) with delta (0, 0)
Screenshot: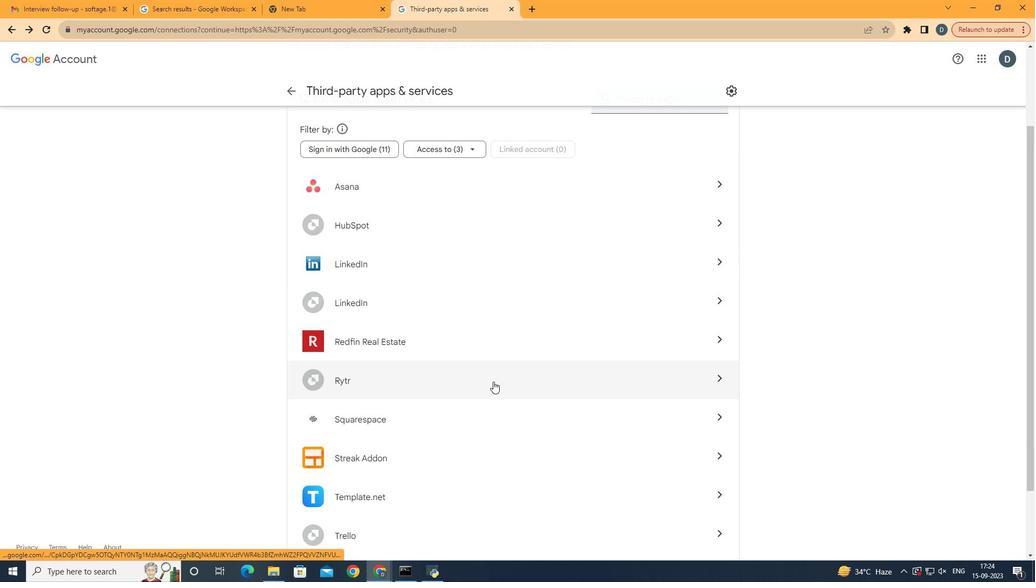 
Action: Mouse moved to (532, 301)
Screenshot: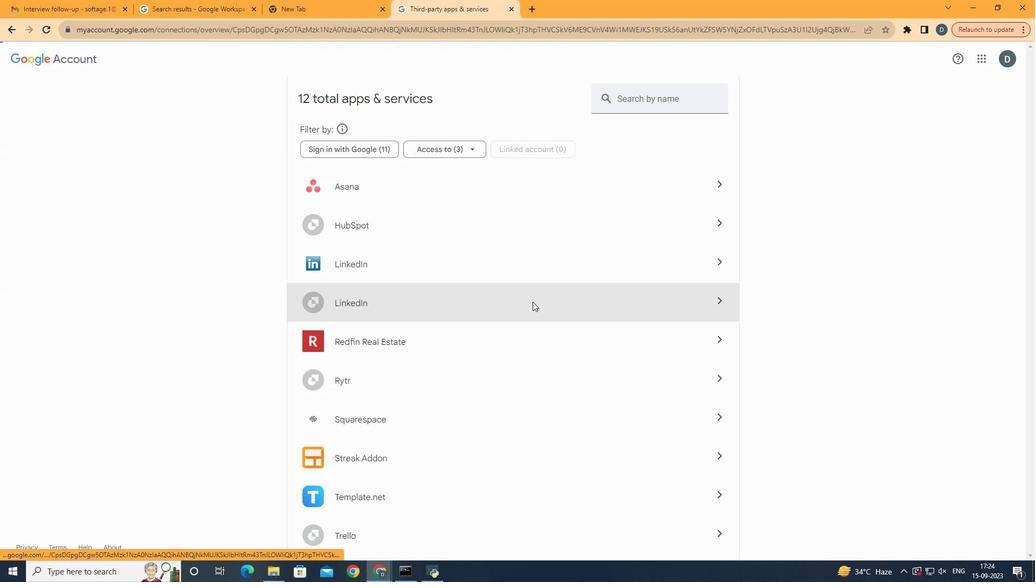 
Action: Mouse pressed left at (532, 301)
Screenshot: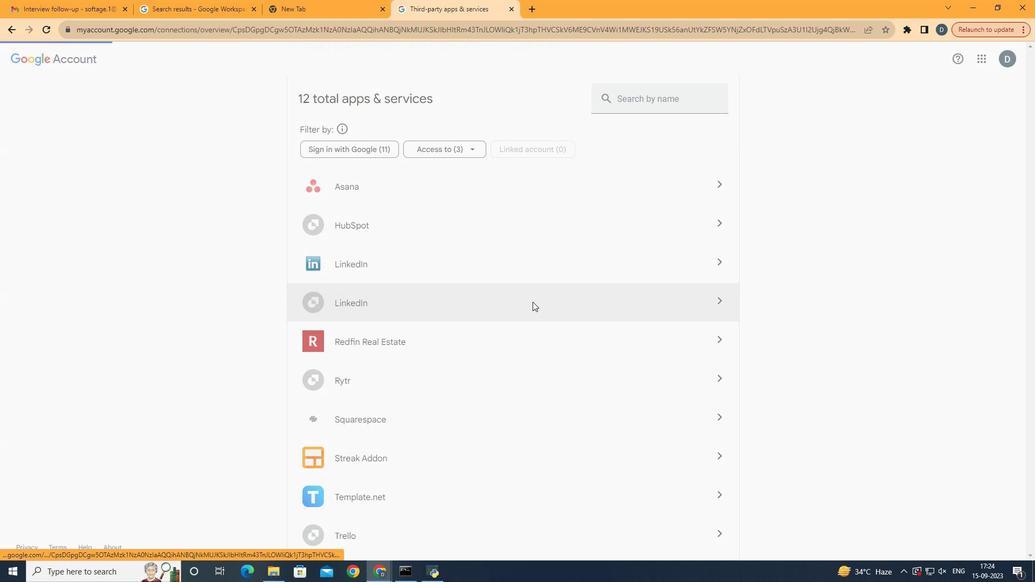 
Action: Mouse moved to (696, 363)
Screenshot: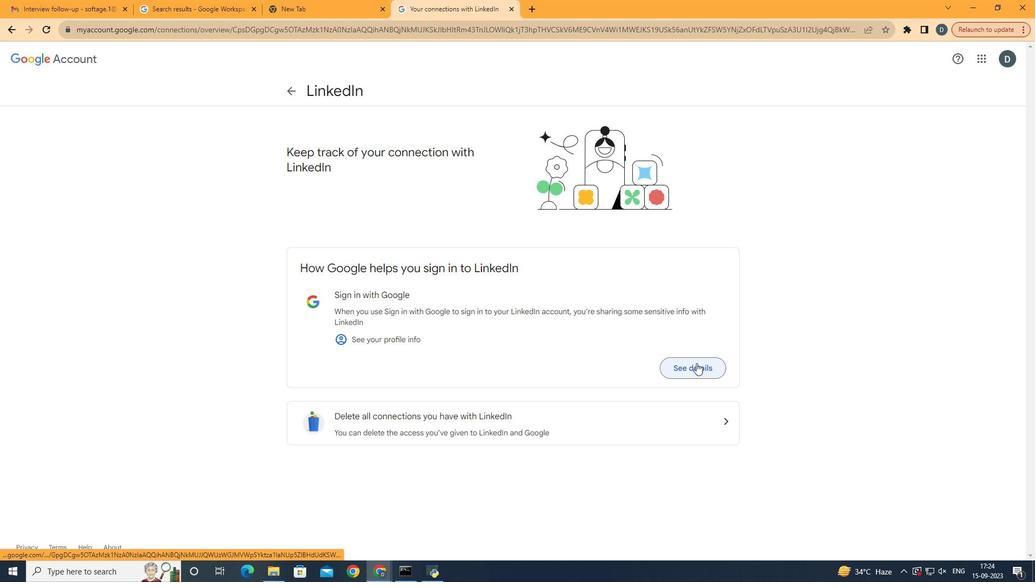 
Action: Mouse pressed left at (696, 363)
Screenshot: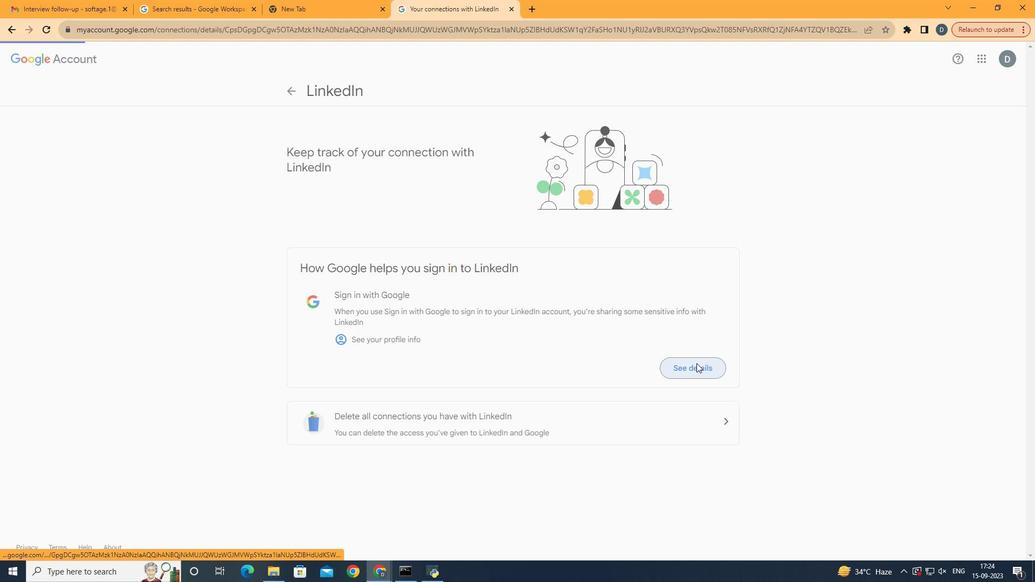 
Action: Mouse moved to (286, 93)
Screenshot: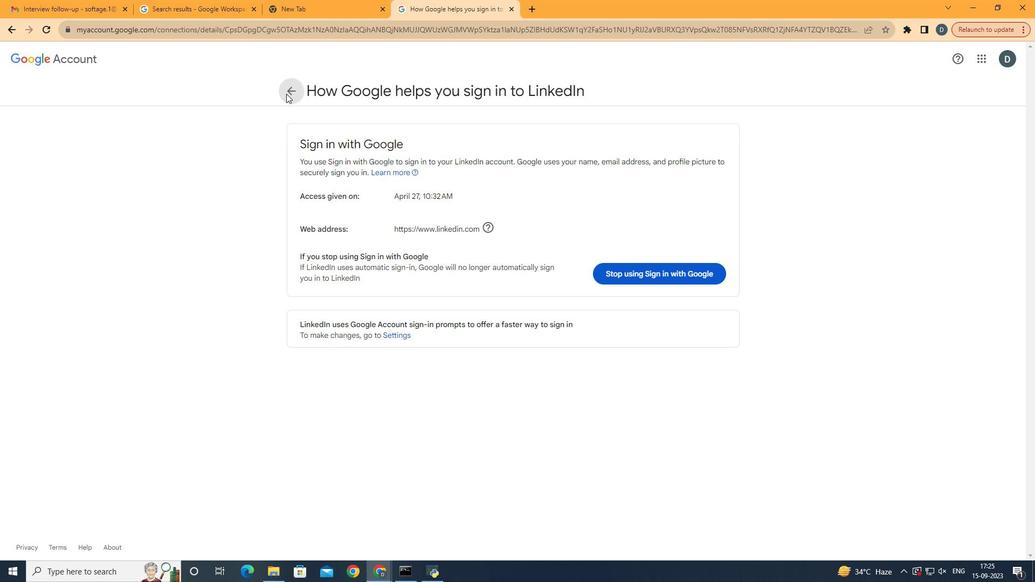 
Action: Mouse pressed left at (286, 93)
Screenshot: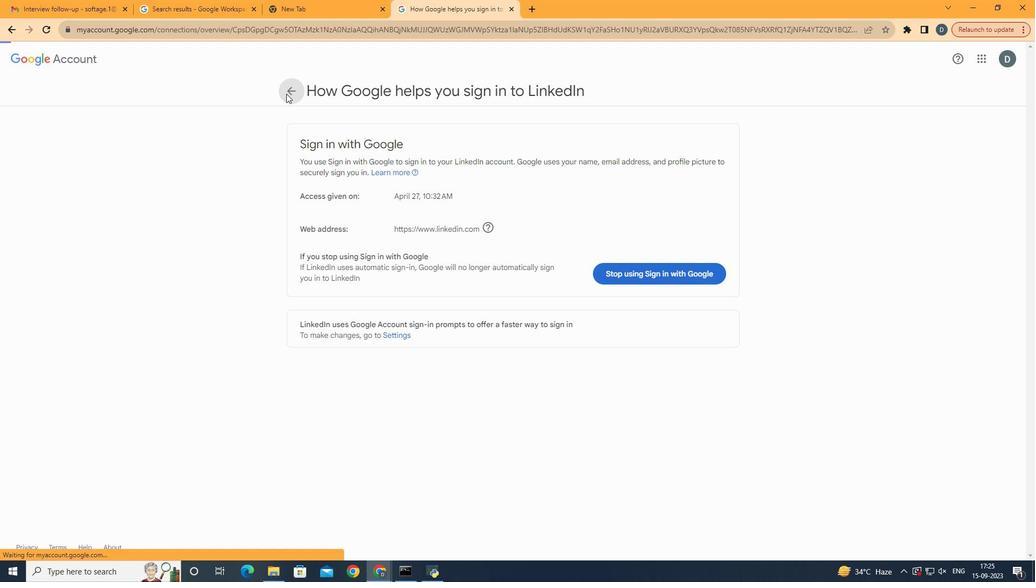 
Action: Mouse pressed left at (286, 93)
Screenshot: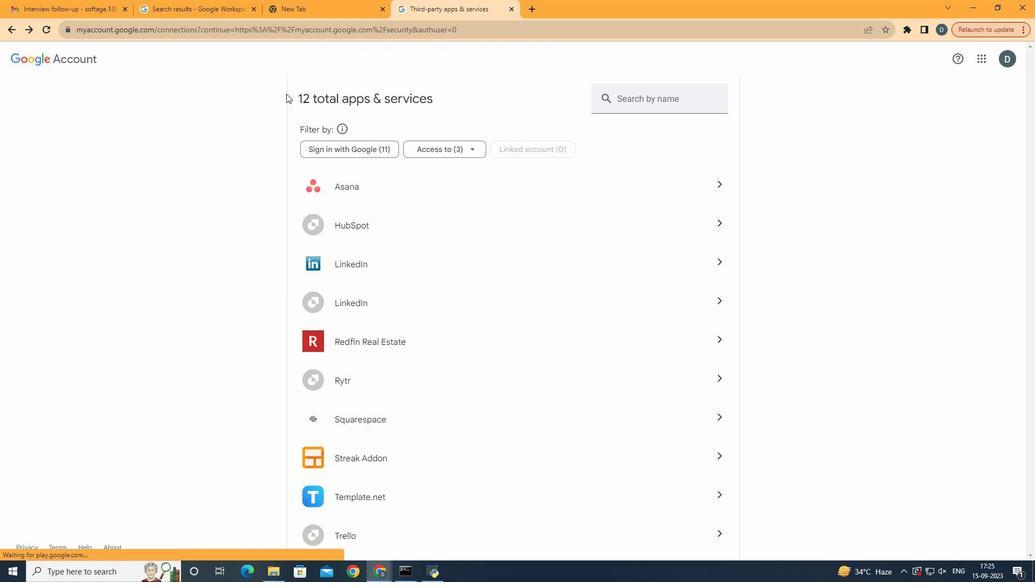 
Action: Mouse moved to (462, 336)
Screenshot: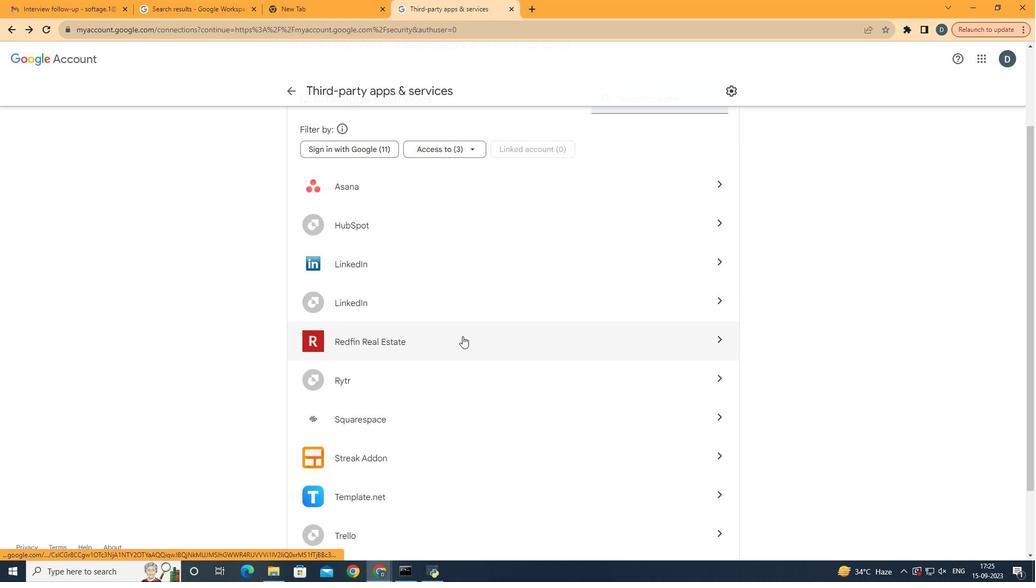 
Action: Mouse scrolled (462, 335) with delta (0, 0)
Screenshot: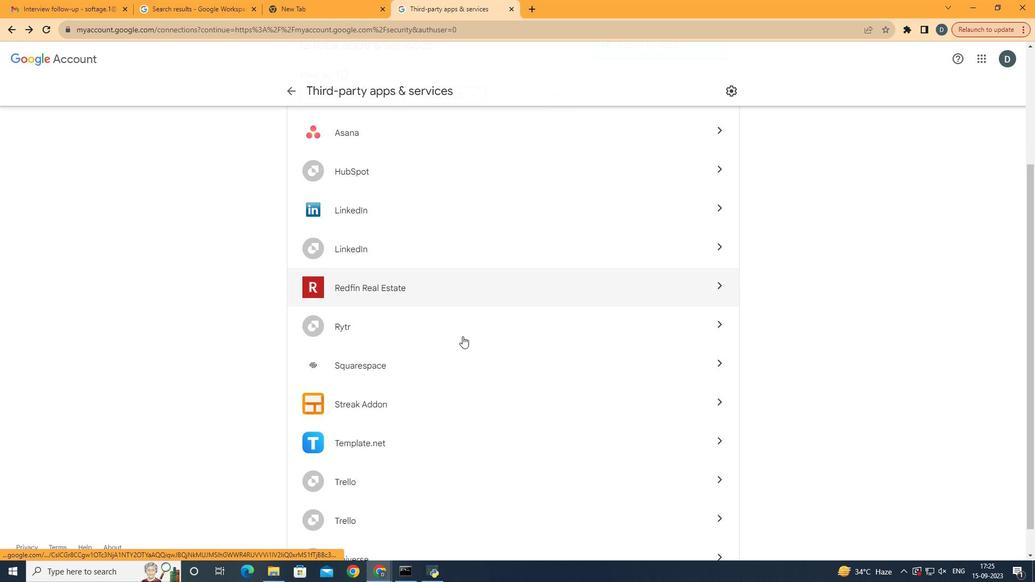 
Action: Mouse moved to (446, 280)
Screenshot: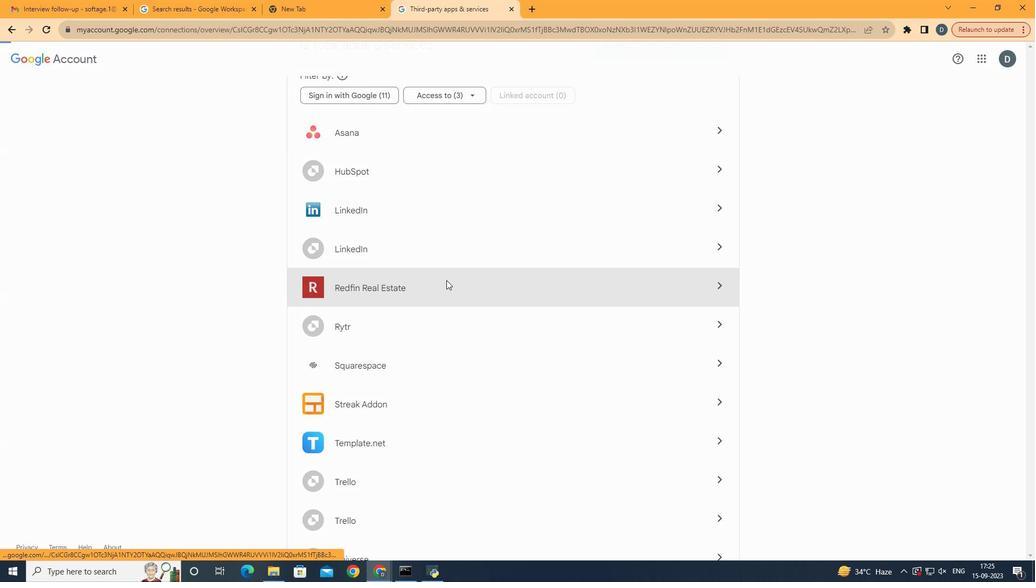 
Action: Mouse pressed left at (446, 280)
Screenshot: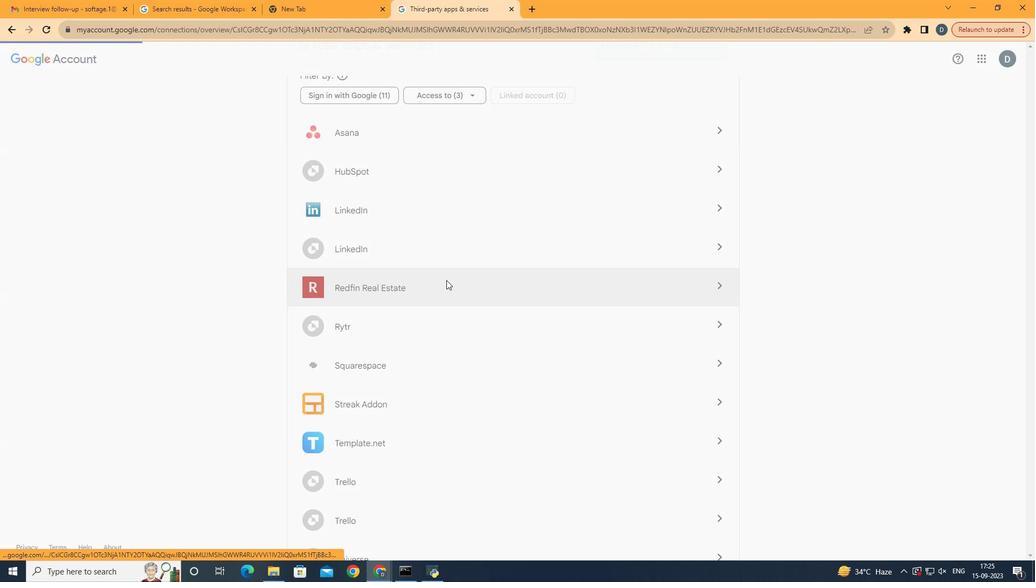 
Action: Mouse moved to (713, 360)
Screenshot: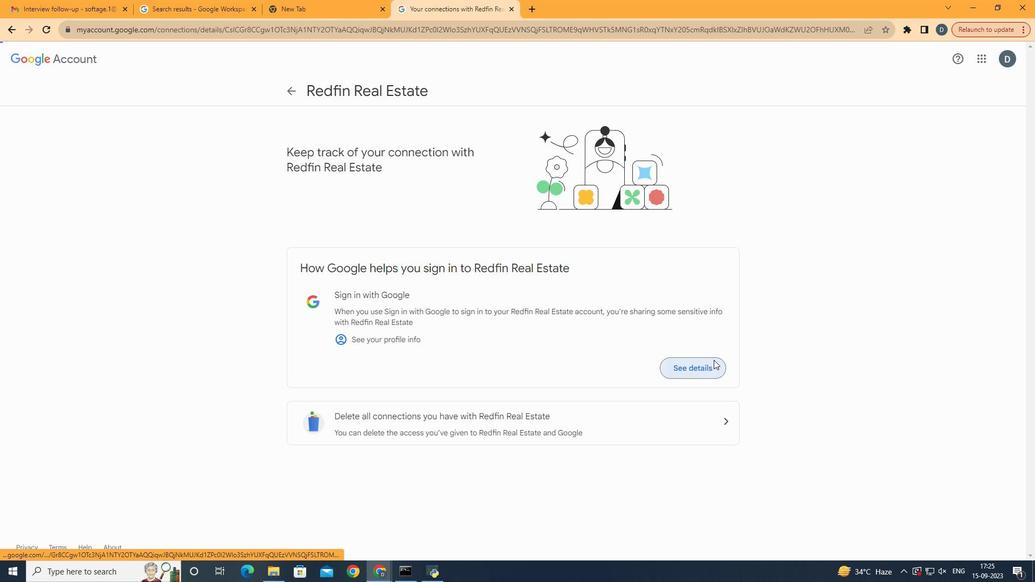 
Action: Mouse pressed left at (713, 360)
Screenshot: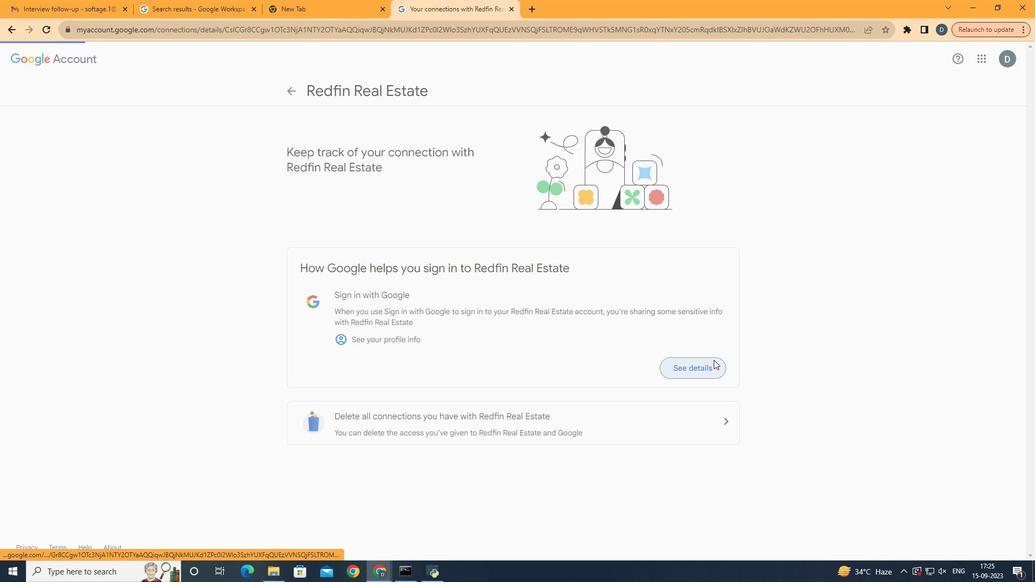 
Action: Mouse moved to (286, 88)
Screenshot: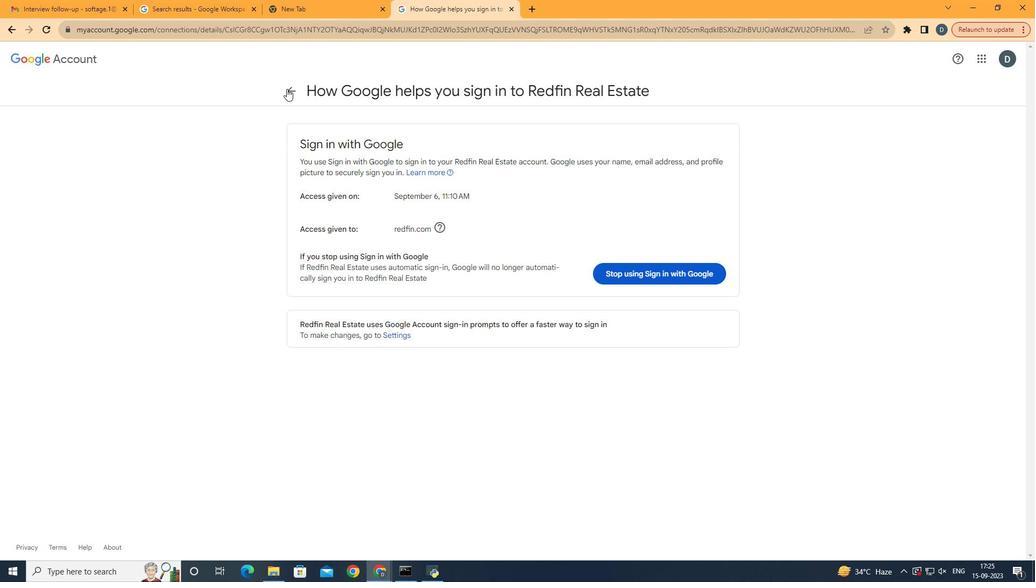 
Action: Mouse pressed left at (286, 88)
Screenshot: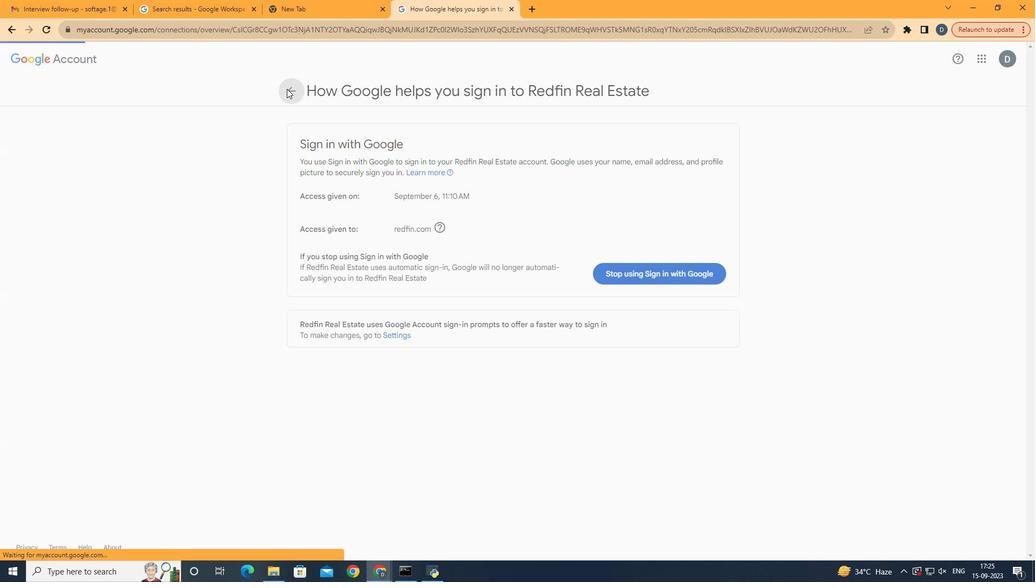 
Action: Mouse moved to (287, 98)
Screenshot: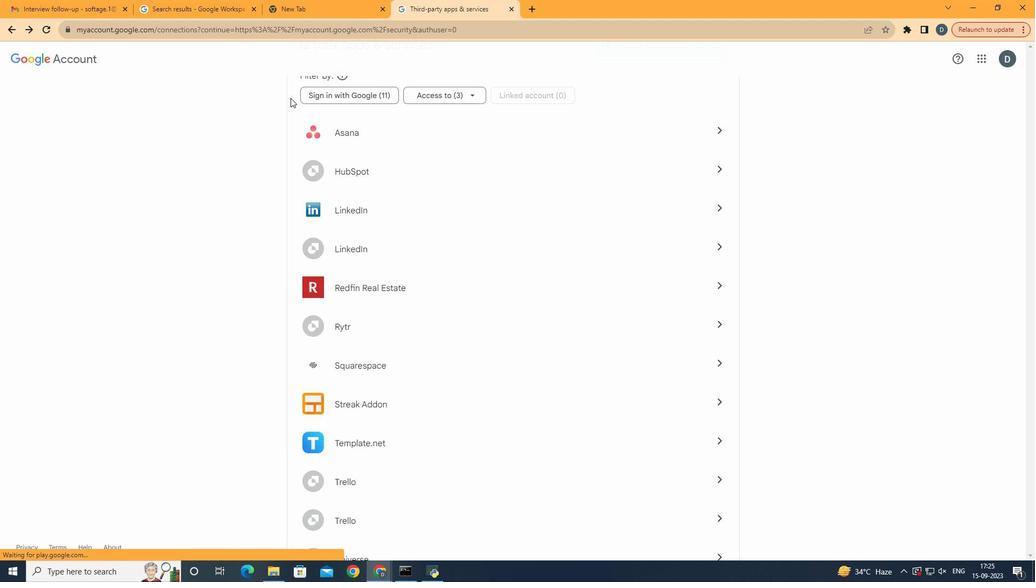 
Action: Mouse pressed left at (287, 98)
Screenshot: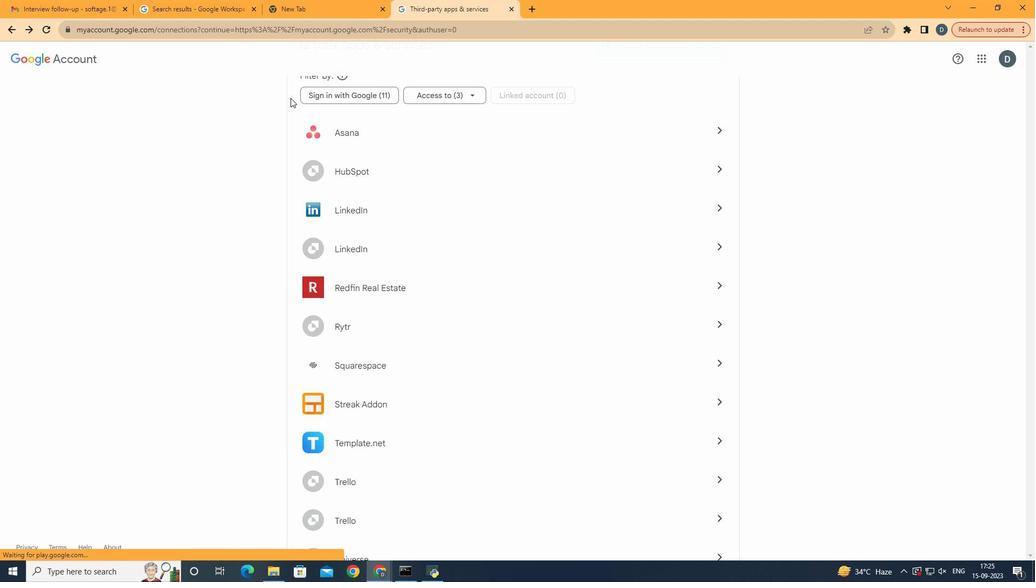 
Action: Mouse moved to (477, 305)
Screenshot: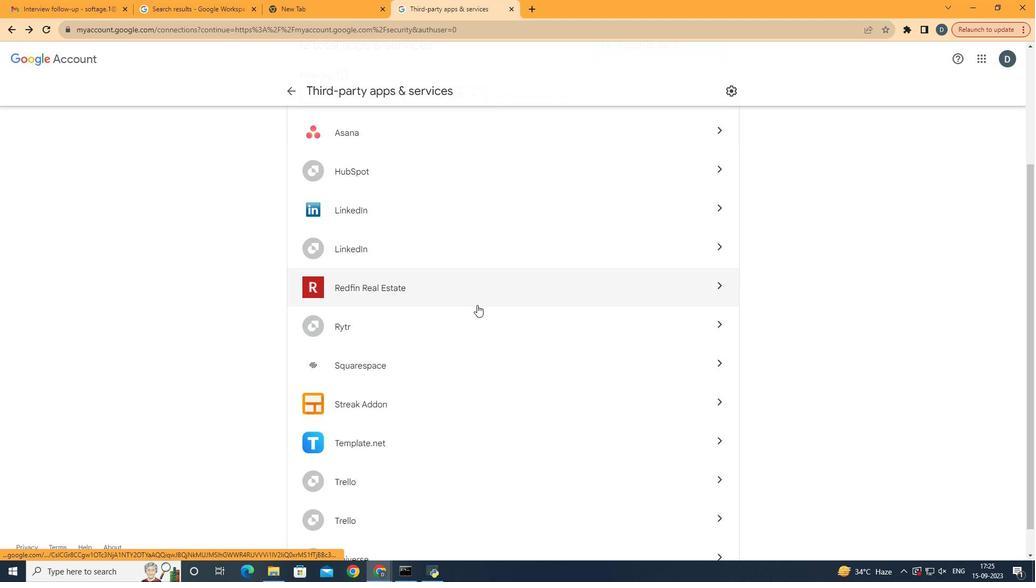 
Action: Mouse scrolled (477, 304) with delta (0, 0)
Screenshot: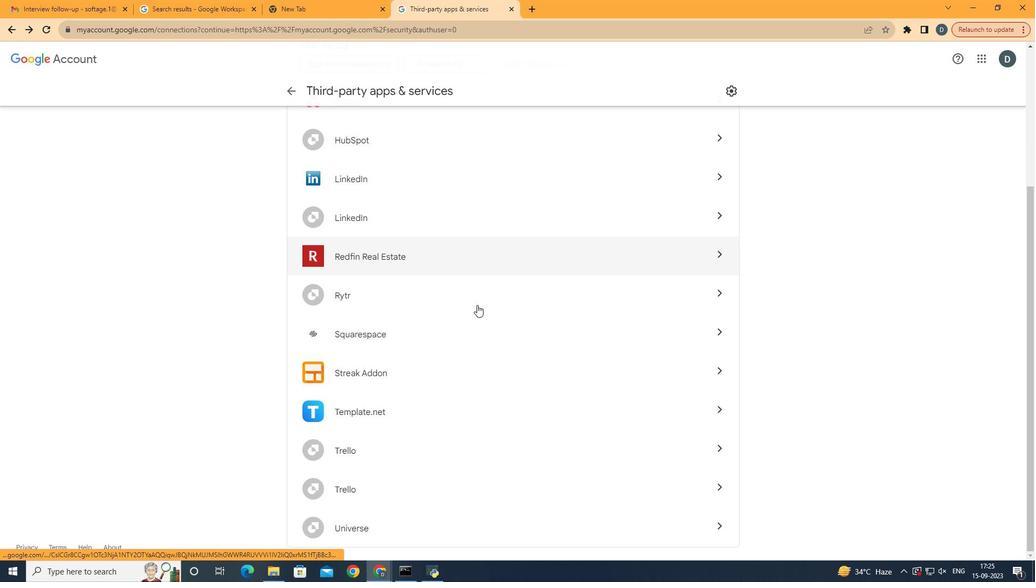
Action: Mouse moved to (478, 303)
Screenshot: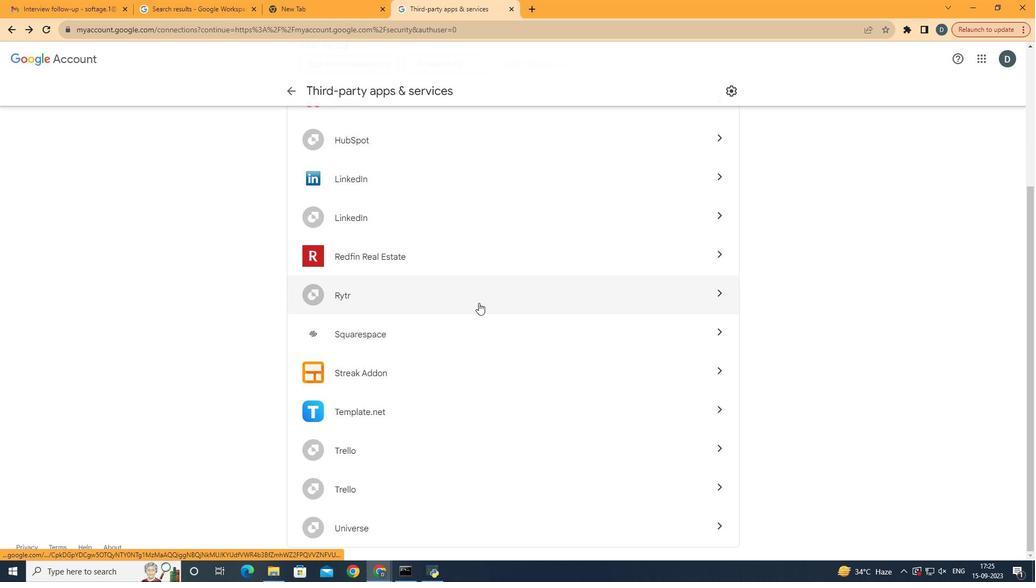 
Action: Mouse scrolled (478, 302) with delta (0, 0)
Screenshot: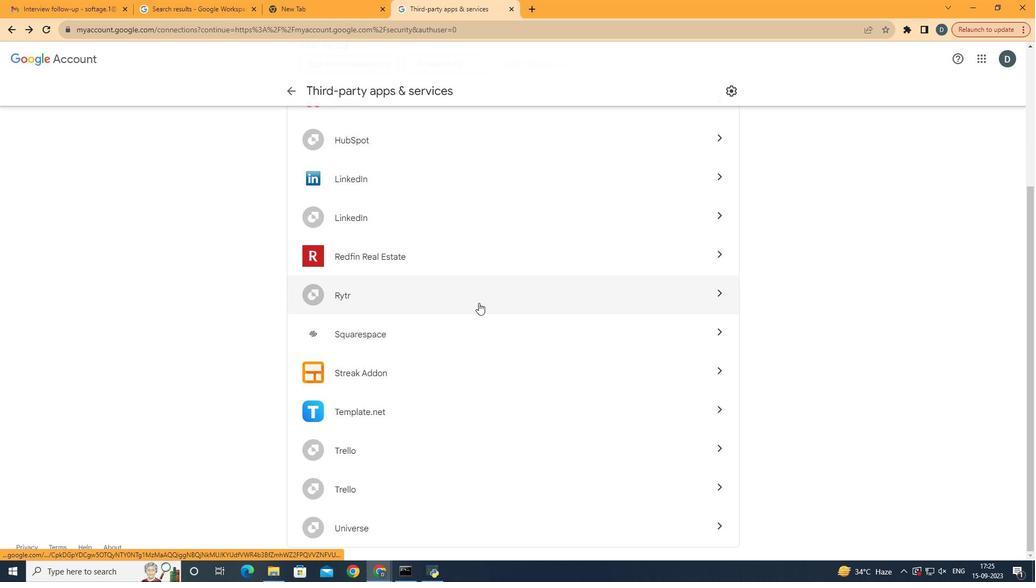 
Action: Mouse moved to (480, 301)
Screenshot: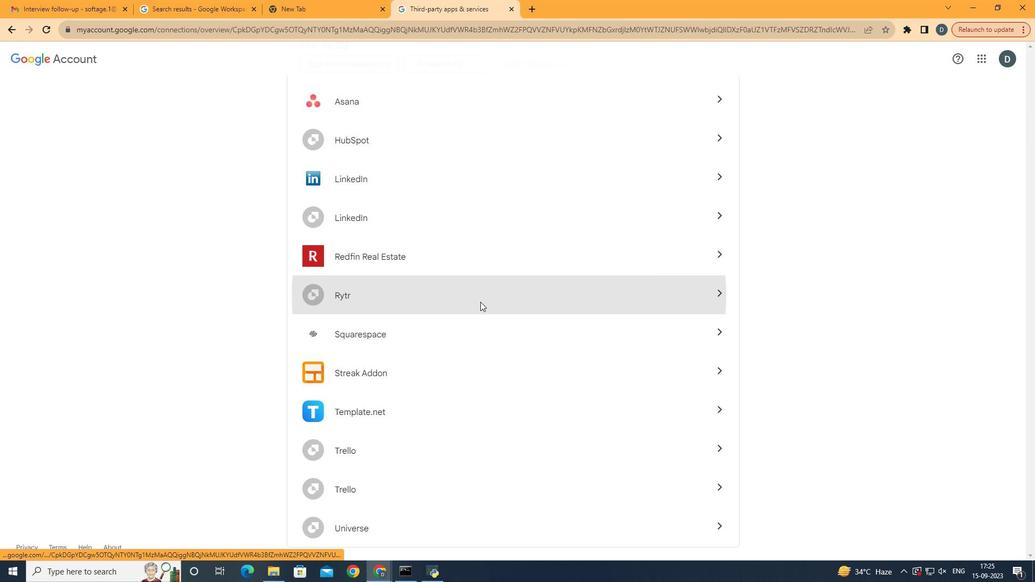 
Action: Mouse pressed left at (480, 301)
Screenshot: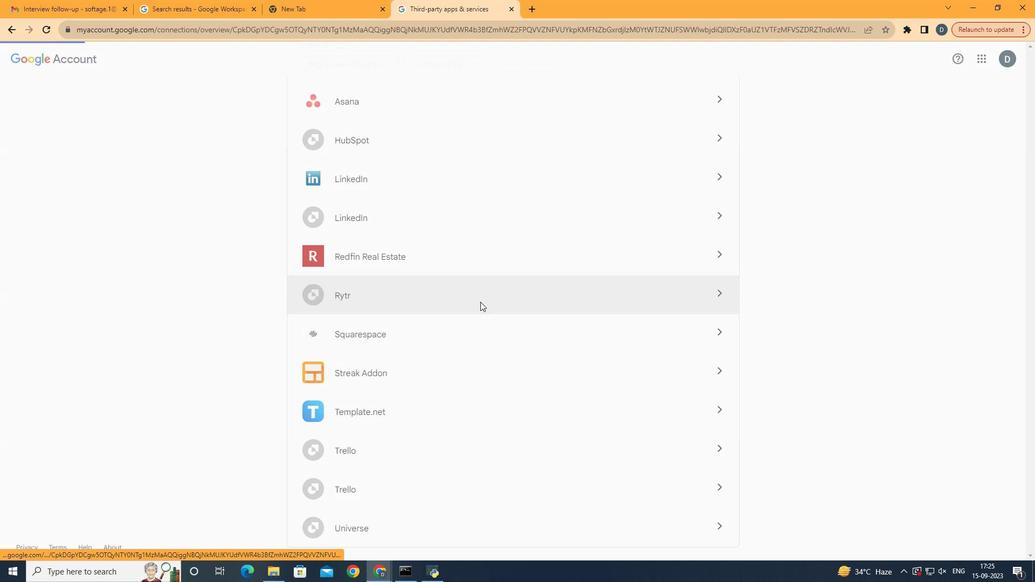
Action: Mouse moved to (703, 360)
Screenshot: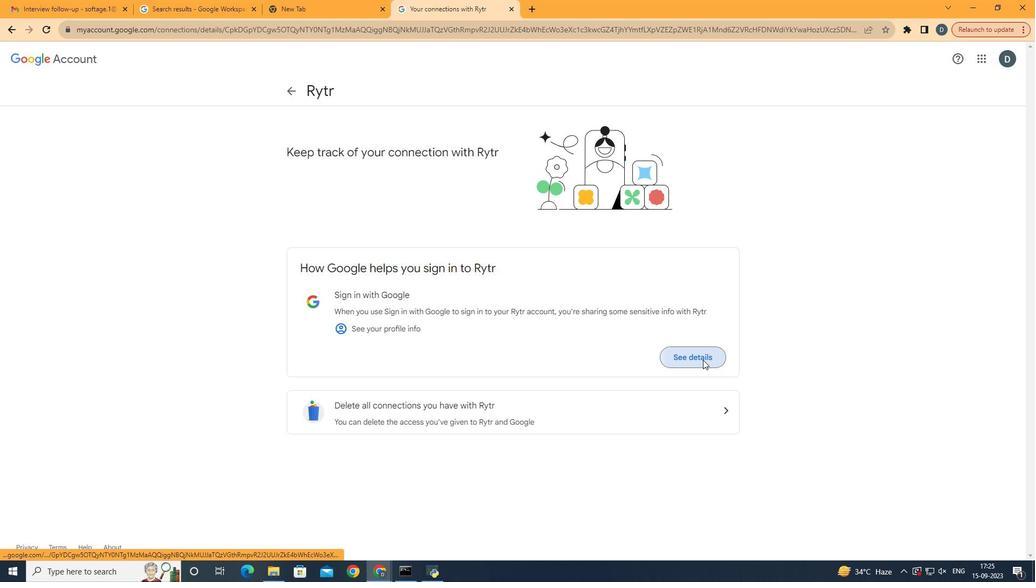 
Action: Mouse pressed left at (703, 360)
Screenshot: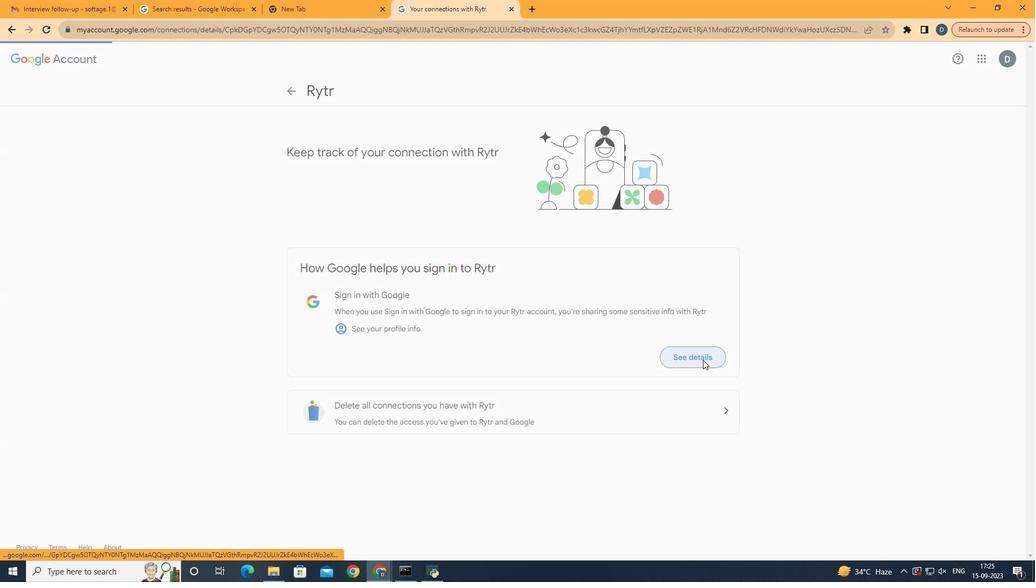 
Action: Mouse moved to (290, 88)
Screenshot: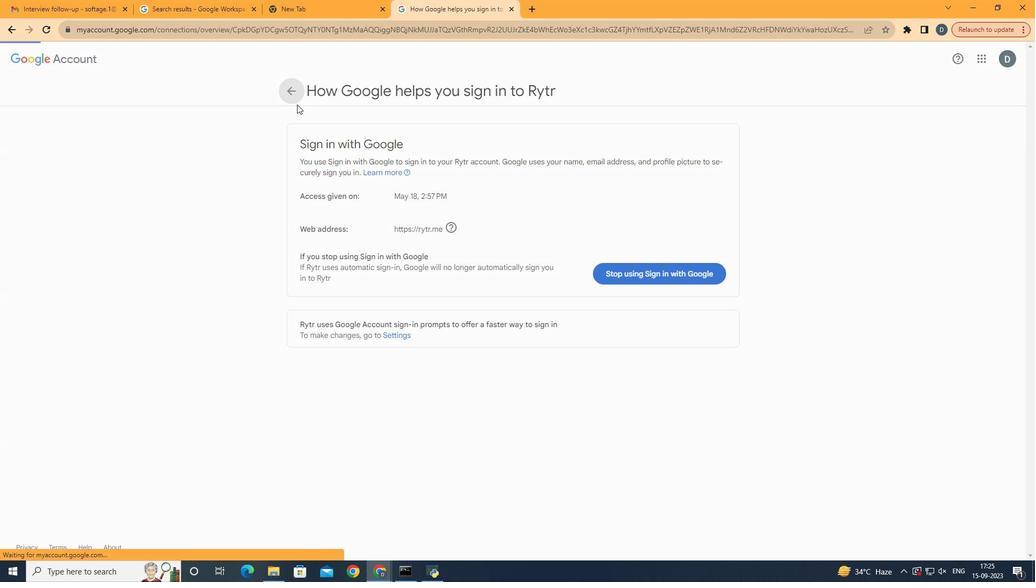 
Action: Mouse pressed left at (290, 88)
Screenshot: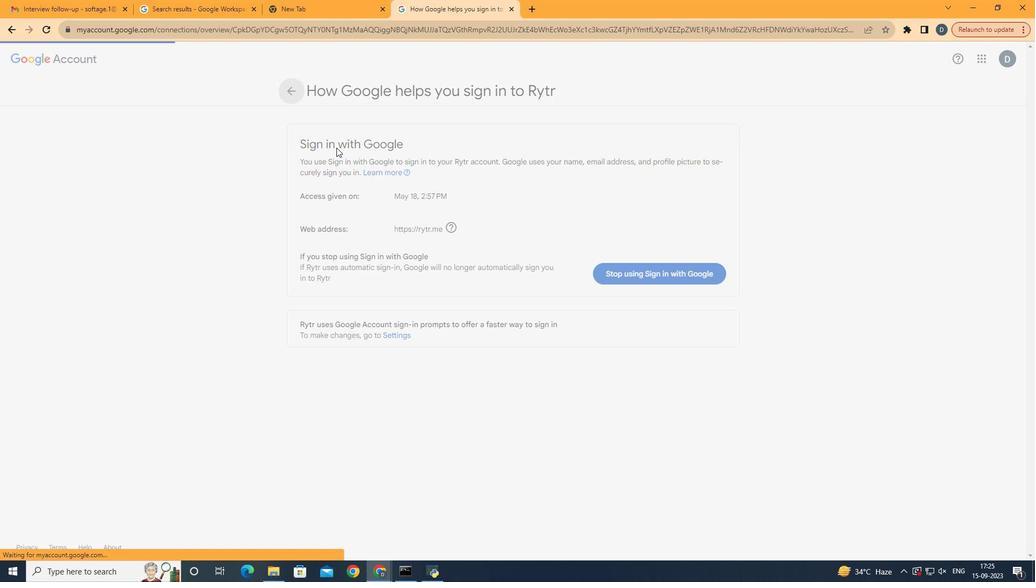 
Action: Mouse moved to (496, 411)
Screenshot: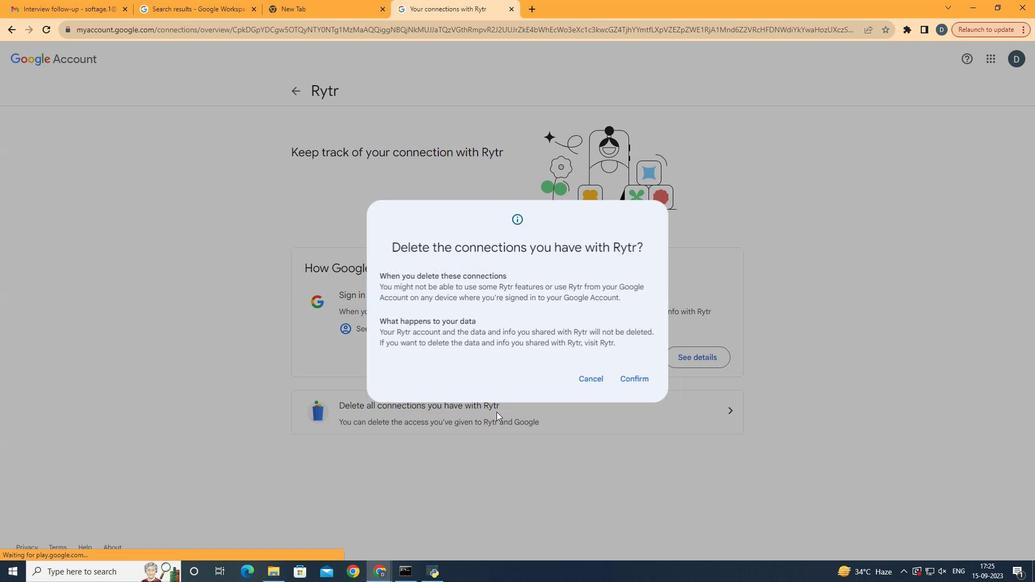 
Action: Mouse pressed left at (496, 411)
Screenshot: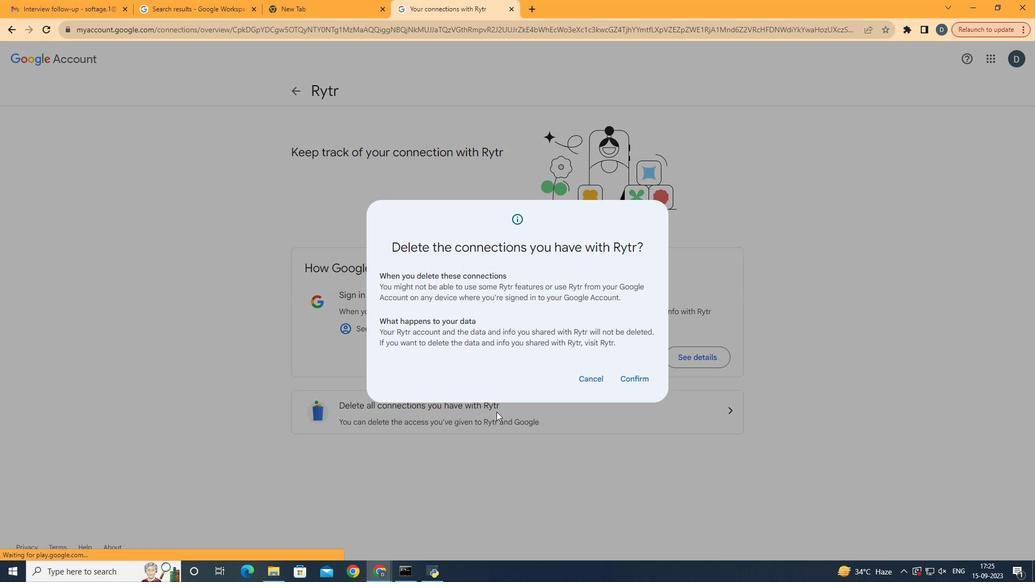 
Action: Mouse moved to (634, 382)
Screenshot: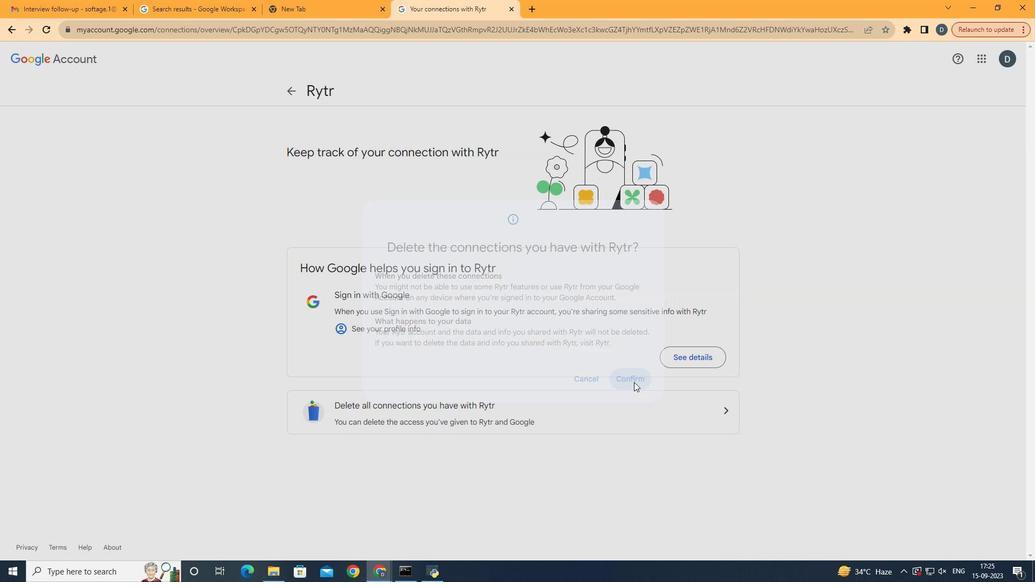 
Action: Mouse pressed left at (634, 382)
Screenshot: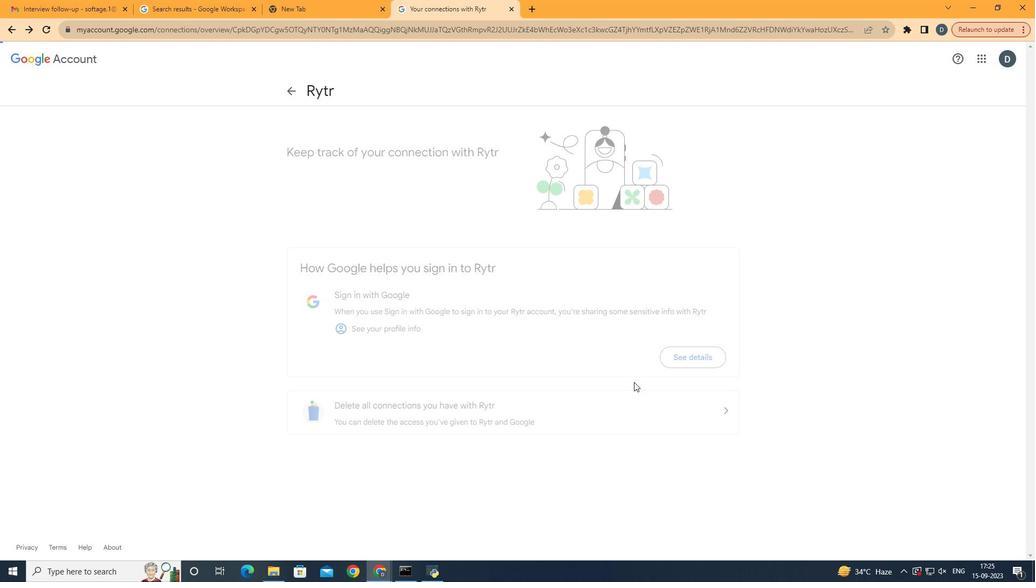
Action: Mouse moved to (679, 530)
Screenshot: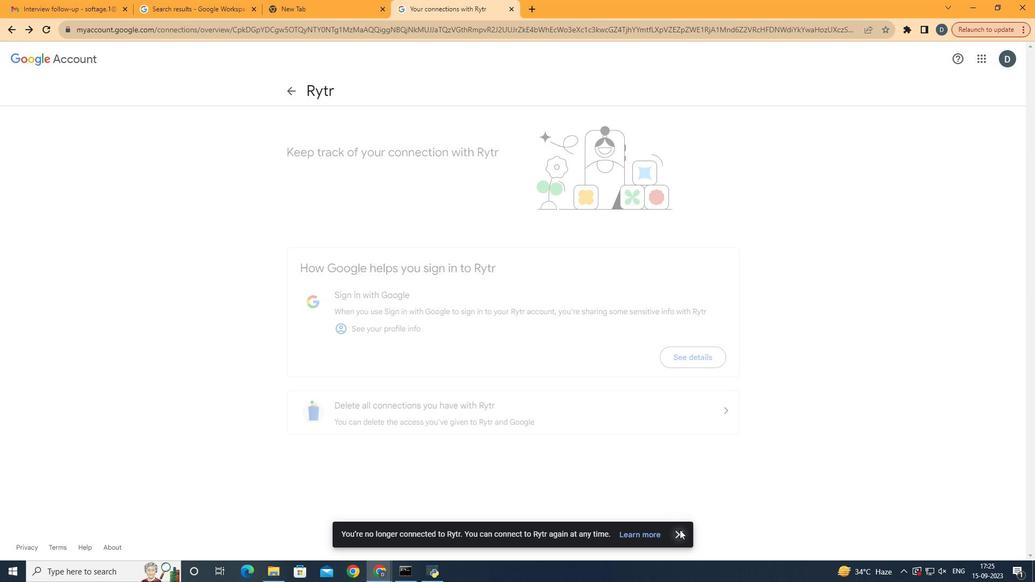 
Action: Mouse pressed left at (679, 530)
Screenshot: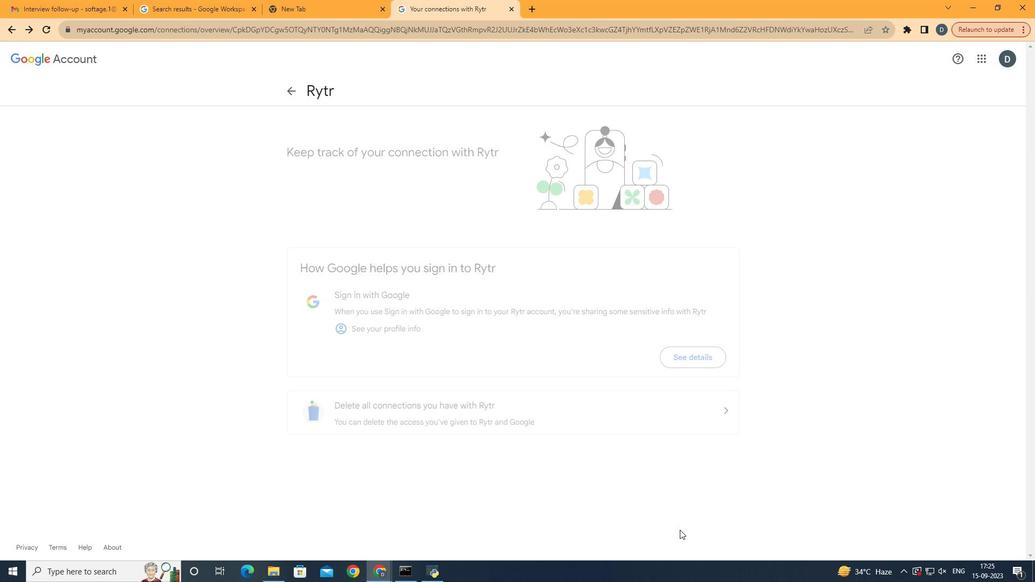 
Action: Mouse moved to (547, 292)
Screenshot: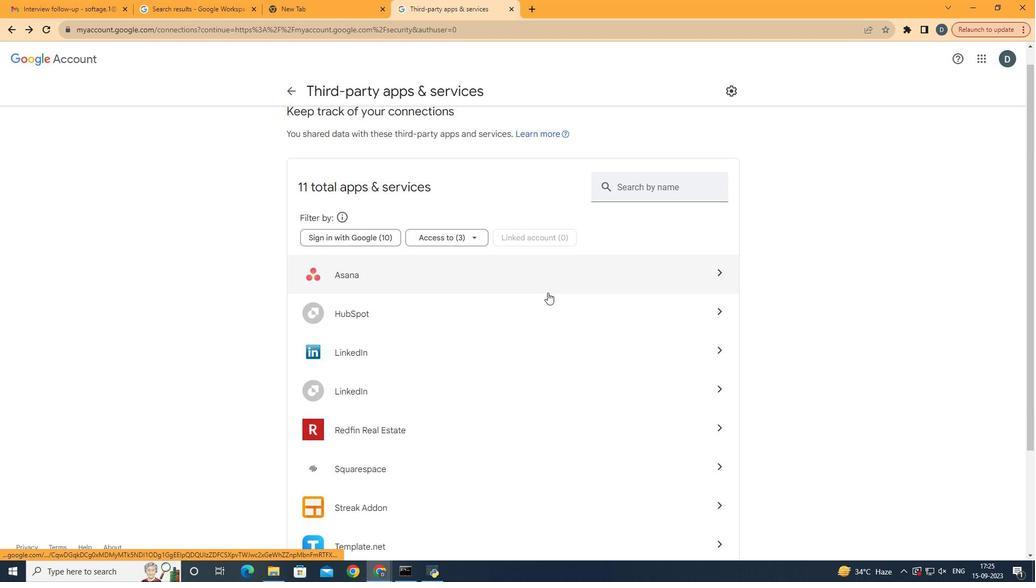 
Action: Mouse scrolled (547, 292) with delta (0, 0)
Screenshot: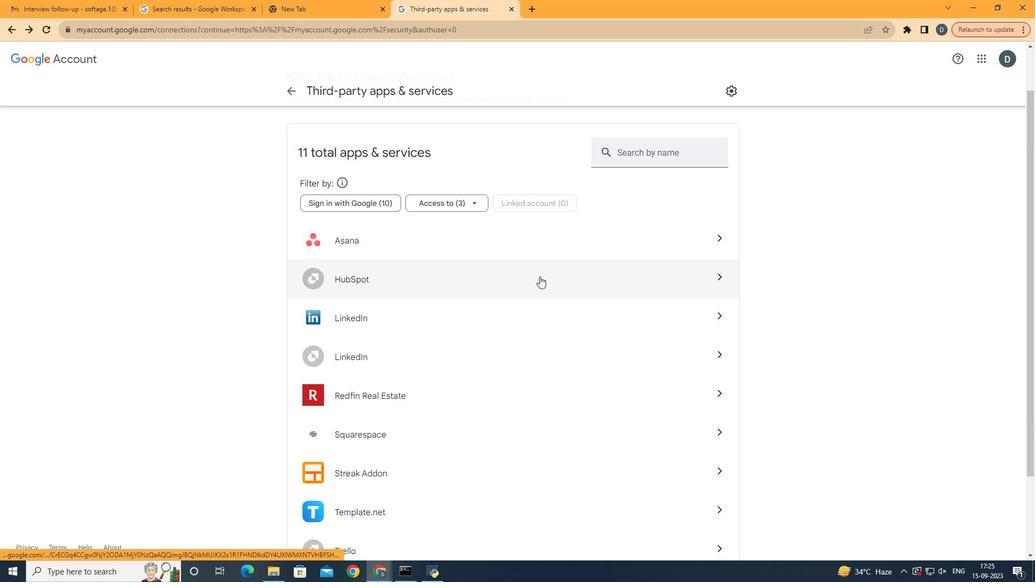 
Action: Mouse moved to (536, 268)
Screenshot: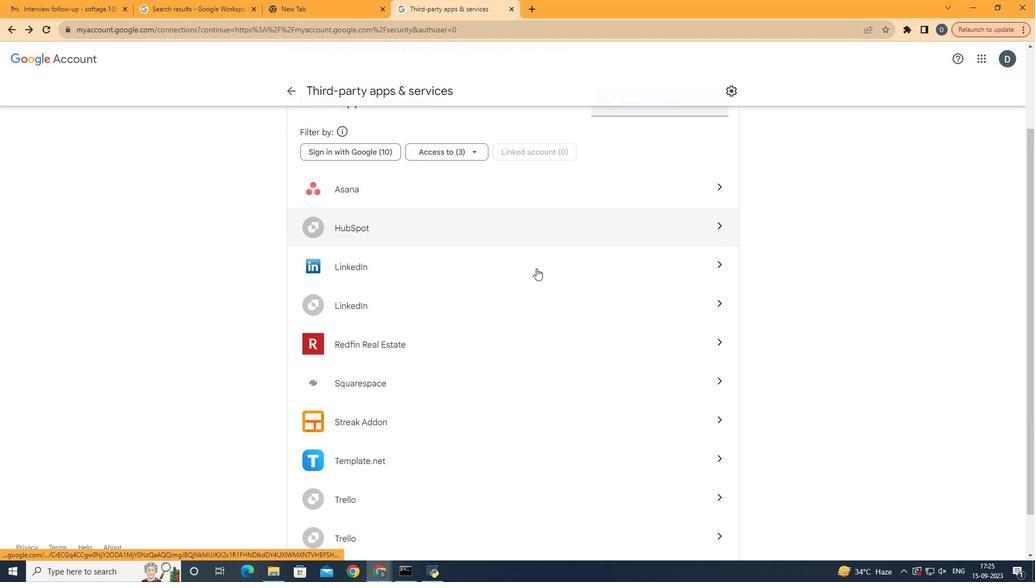 
Action: Mouse scrolled (536, 268) with delta (0, 0)
Screenshot: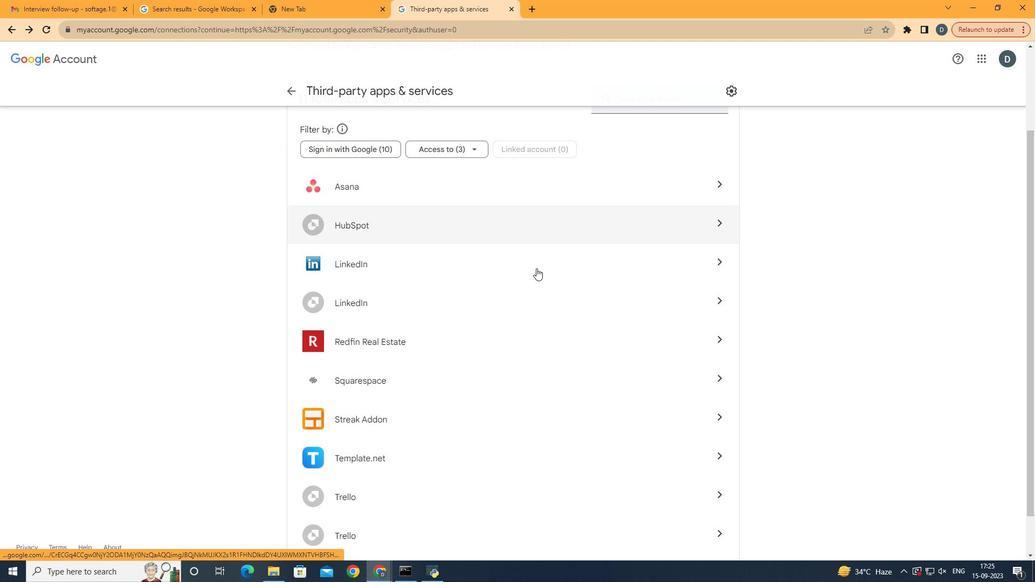 
Action: Mouse scrolled (536, 268) with delta (0, 0)
Screenshot: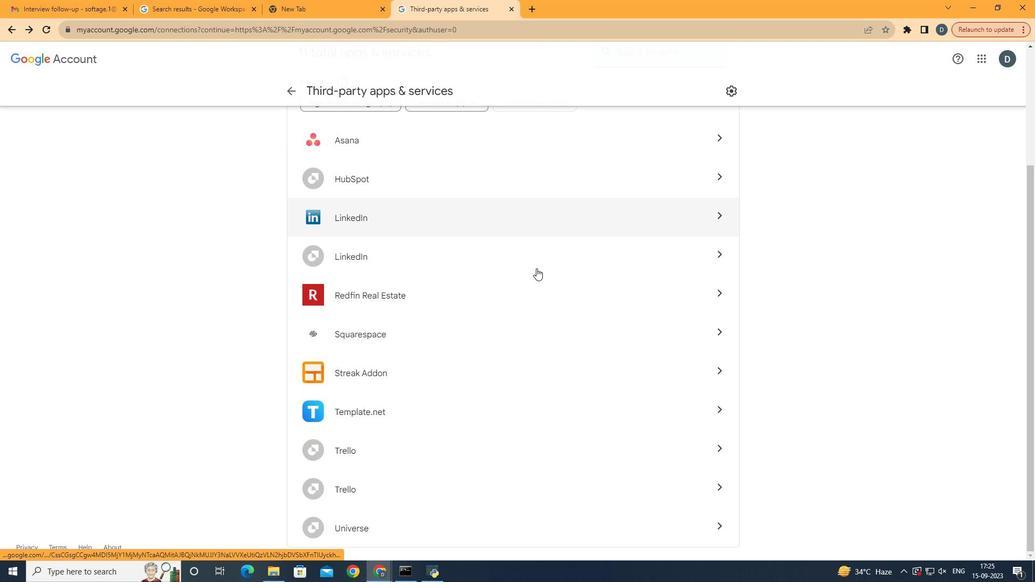 
Action: Mouse scrolled (536, 268) with delta (0, 0)
Screenshot: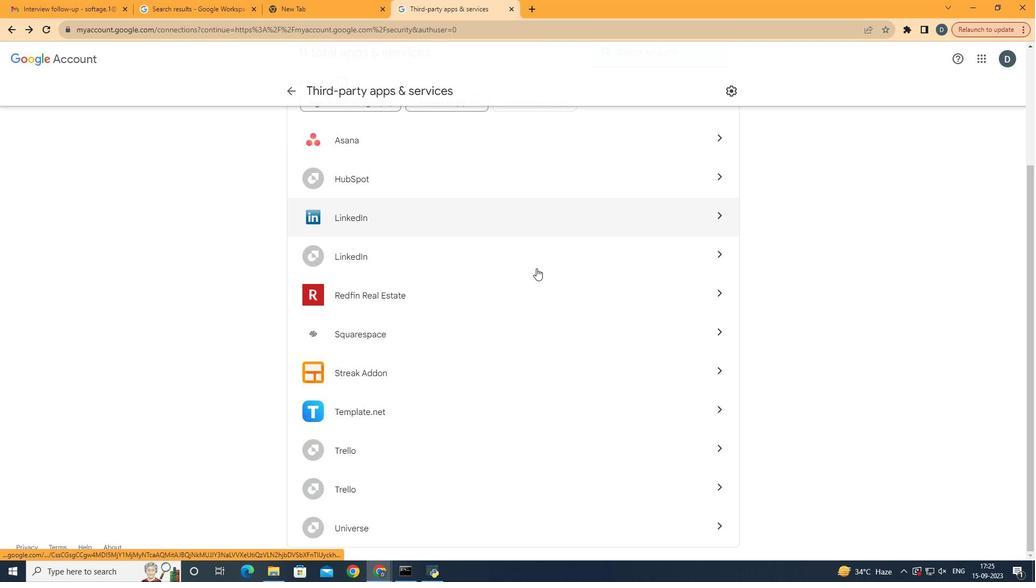 
Action: Mouse moved to (477, 334)
Screenshot: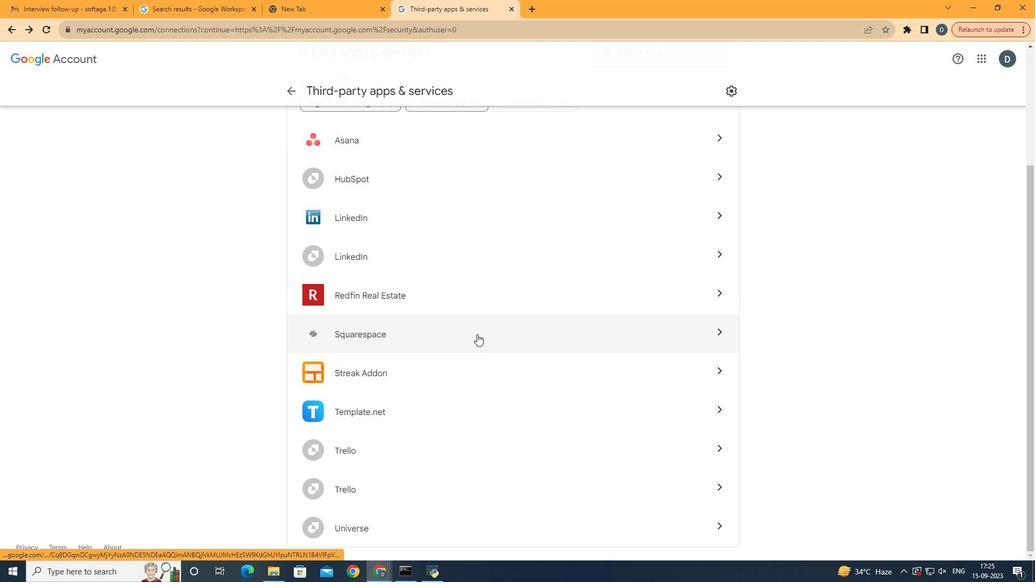 
Action: Mouse pressed left at (477, 334)
Screenshot: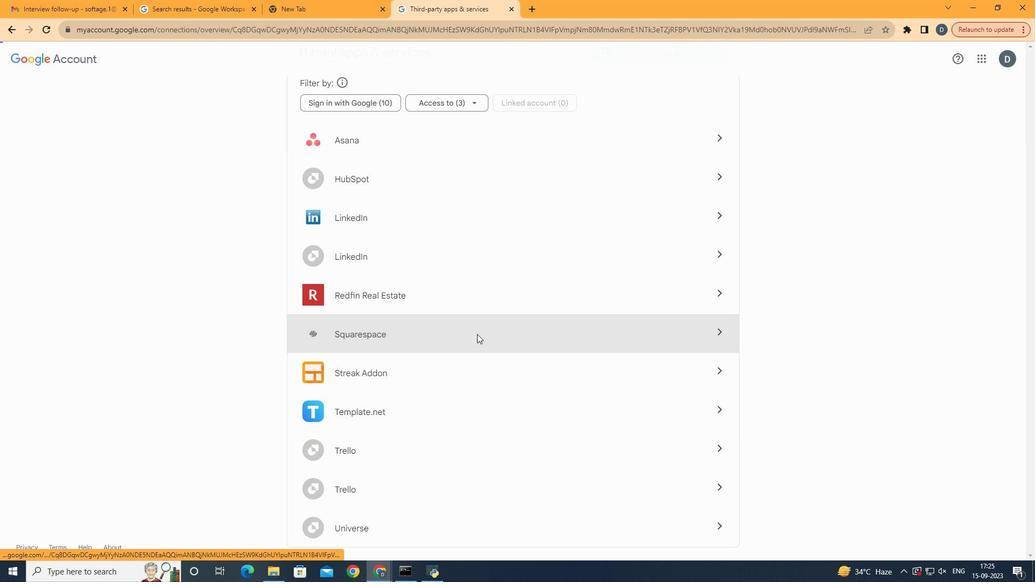 
Action: Mouse moved to (709, 368)
Screenshot: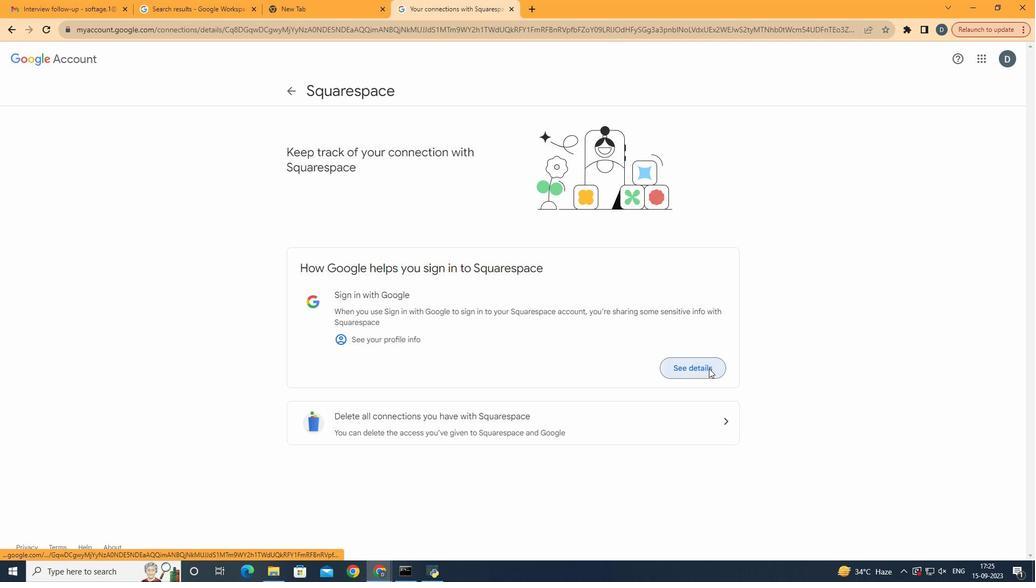 
Action: Mouse pressed left at (709, 368)
Screenshot: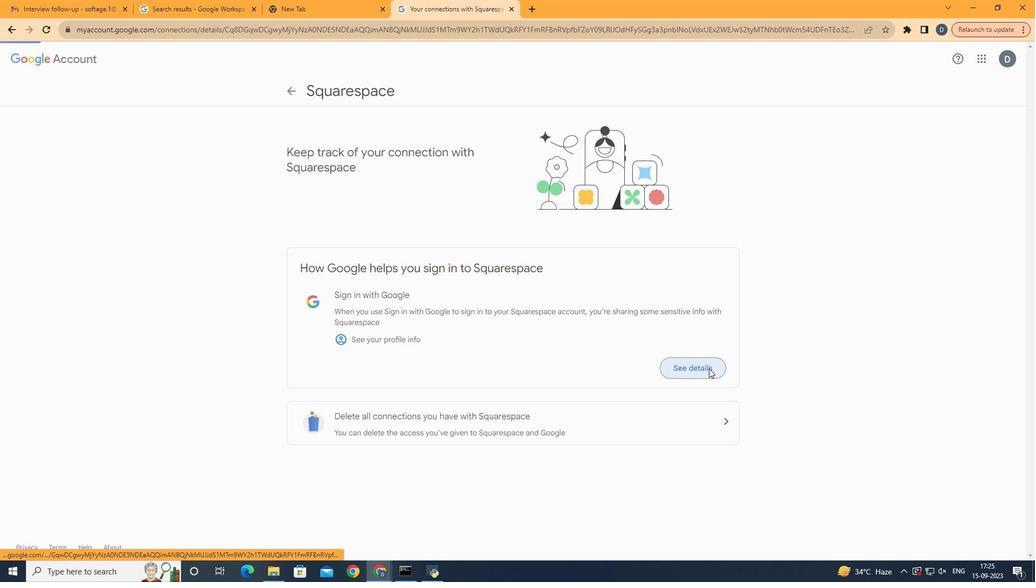 
Action: Mouse moved to (296, 97)
Screenshot: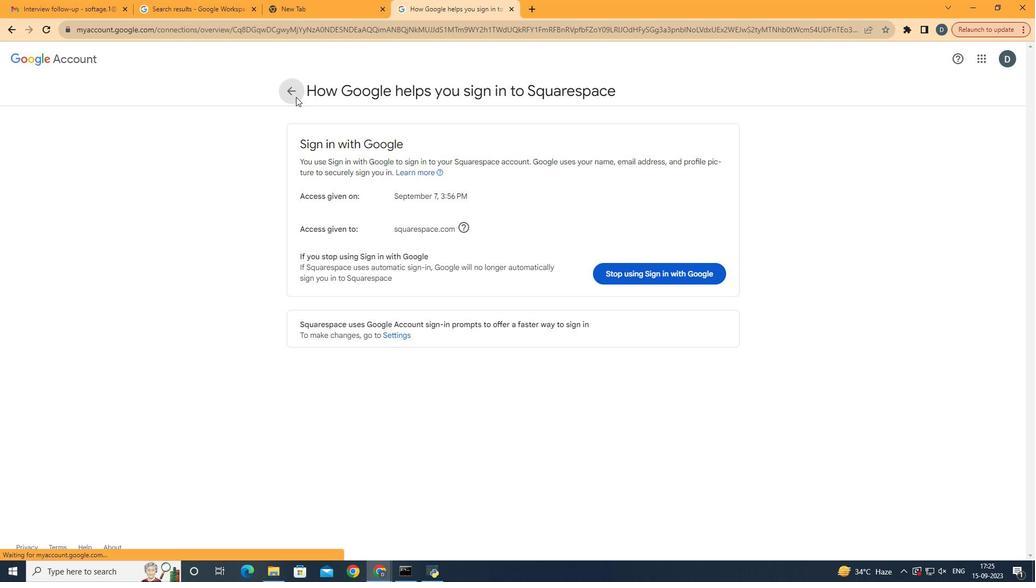 
Action: Mouse pressed left at (296, 97)
Screenshot: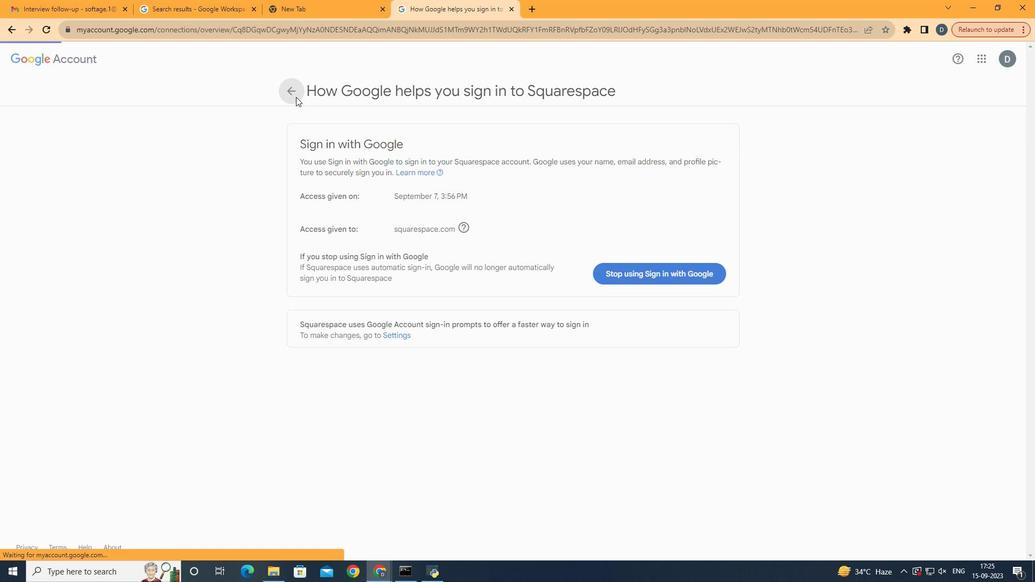 
Action: Mouse pressed left at (296, 97)
Screenshot: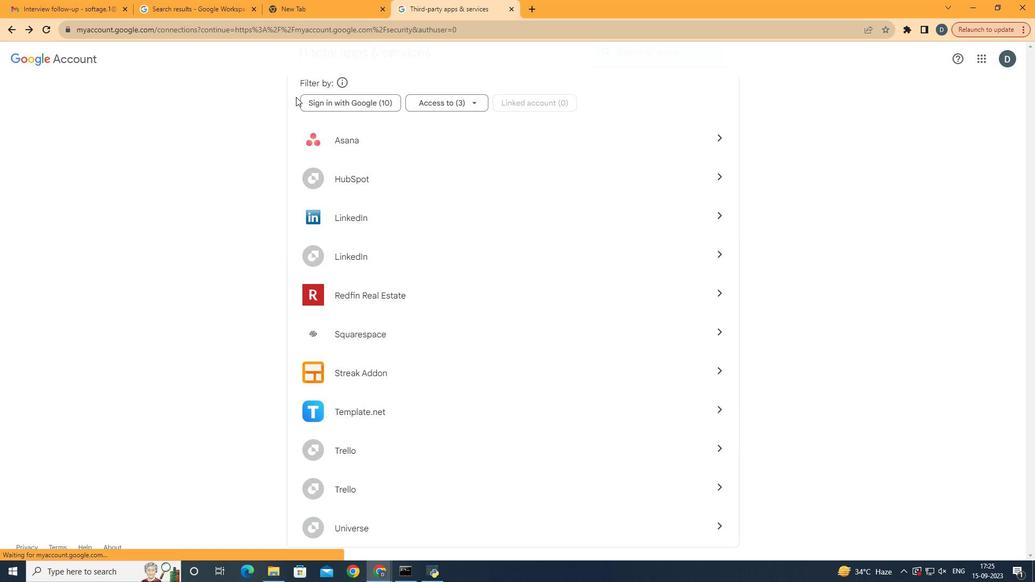 
Action: Mouse moved to (497, 367)
Screenshot: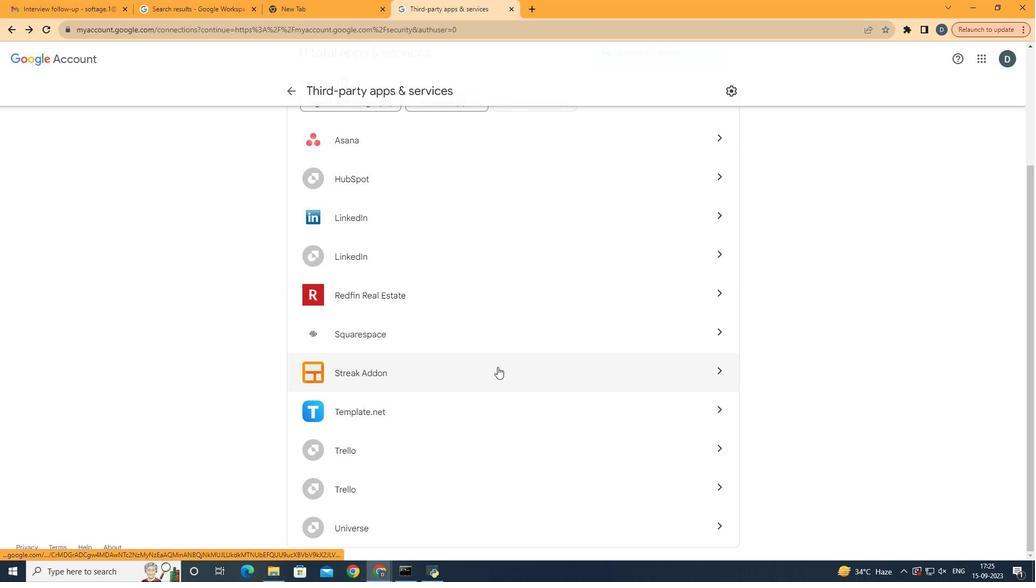 
Action: Mouse scrolled (497, 366) with delta (0, 0)
Screenshot: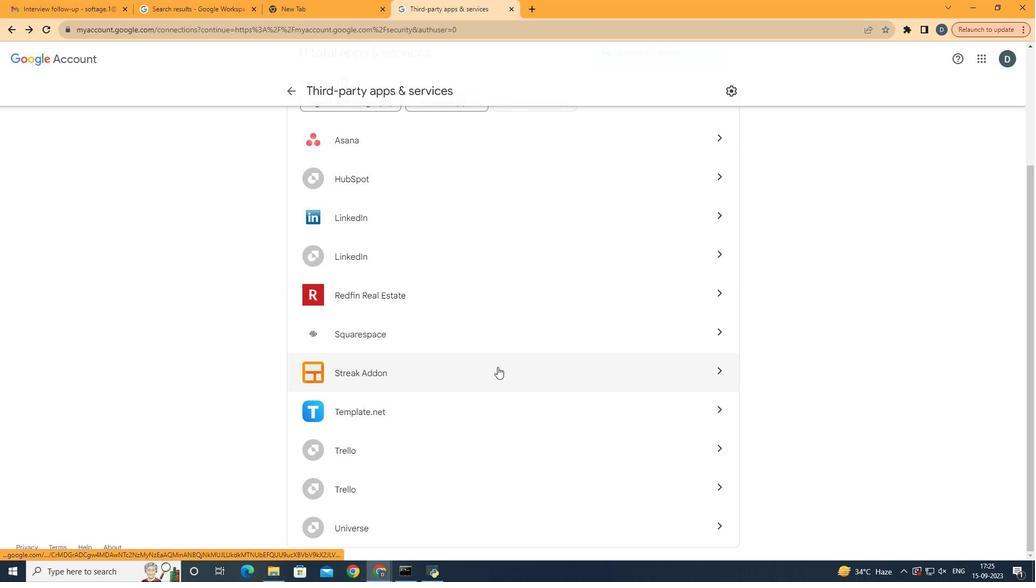 
Action: Mouse scrolled (497, 366) with delta (0, 0)
Screenshot: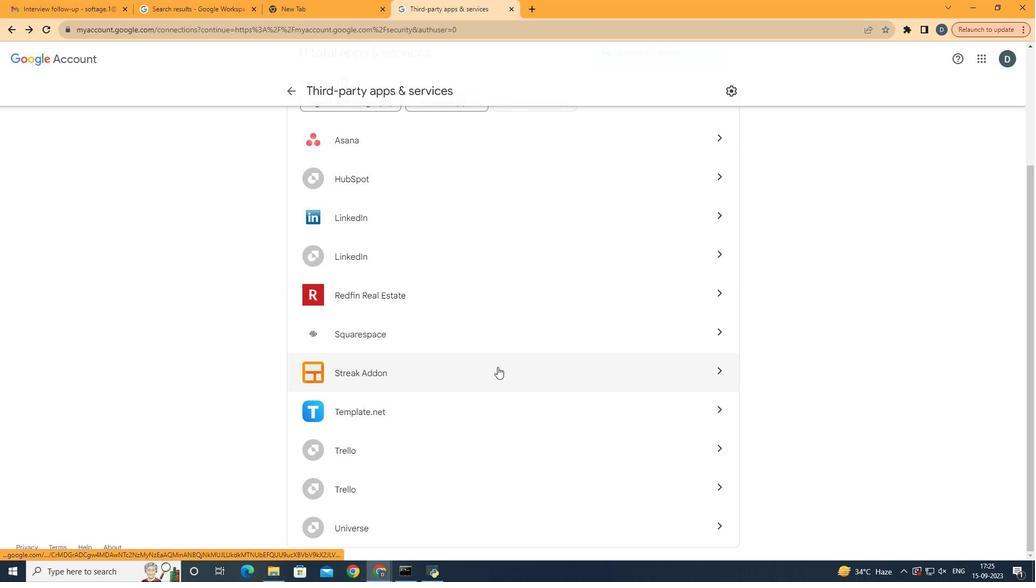 
Action: Mouse pressed left at (497, 367)
Screenshot: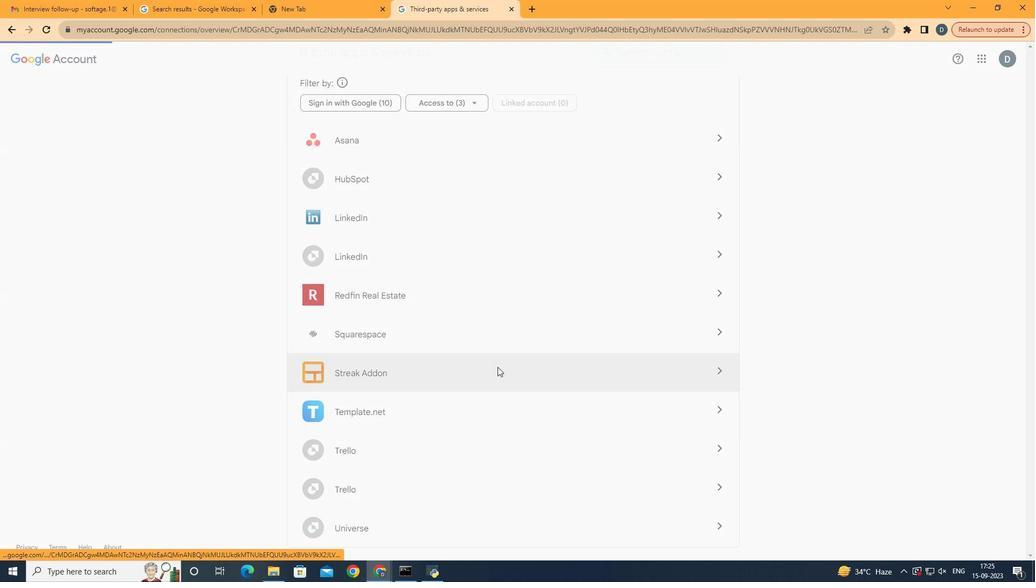 
Action: Mouse moved to (476, 215)
Screenshot: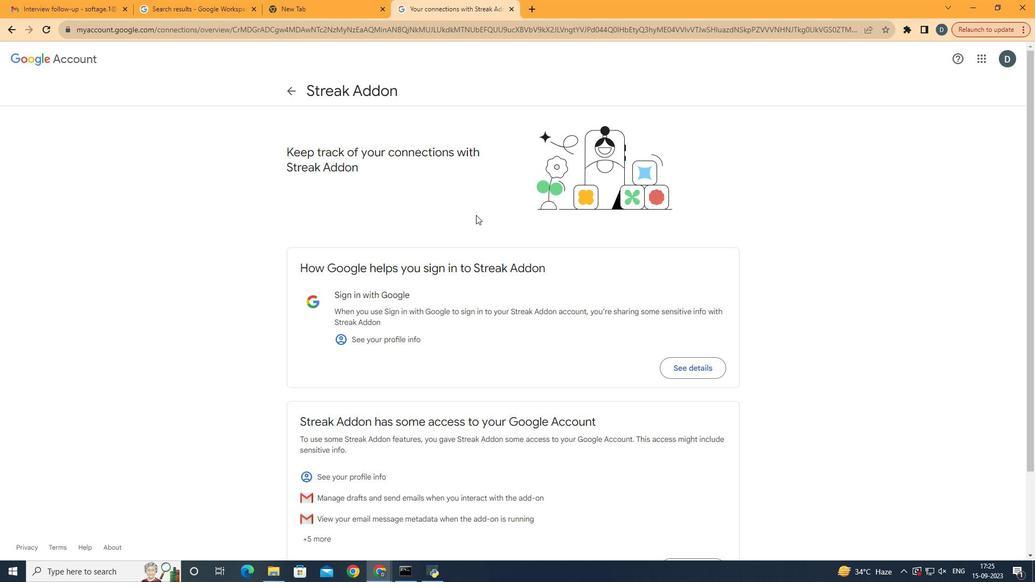 
Action: Mouse scrolled (476, 214) with delta (0, 0)
Screenshot: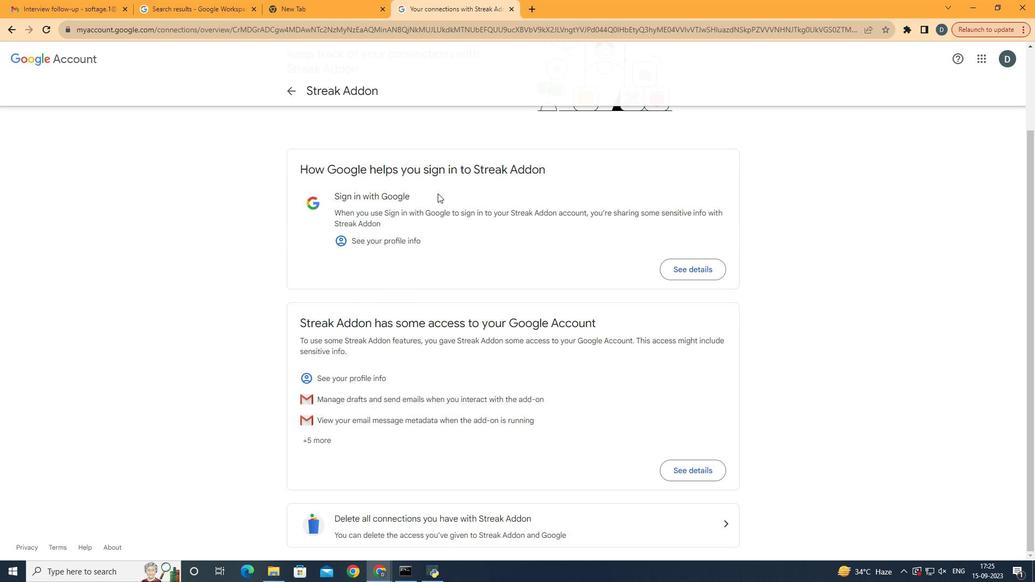 
Action: Mouse scrolled (476, 214) with delta (0, 0)
Screenshot: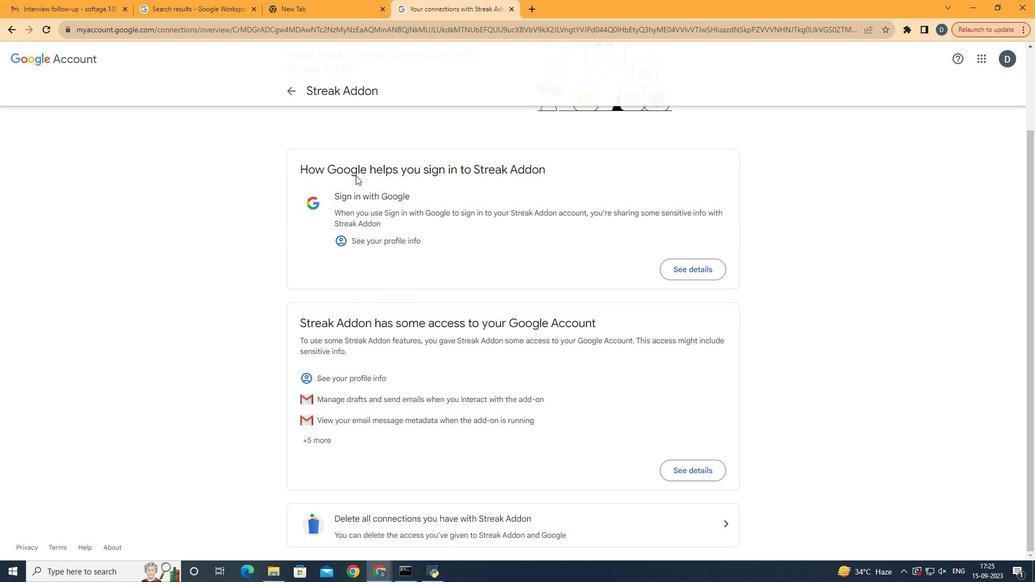 
Action: Mouse scrolled (476, 214) with delta (0, 0)
Screenshot: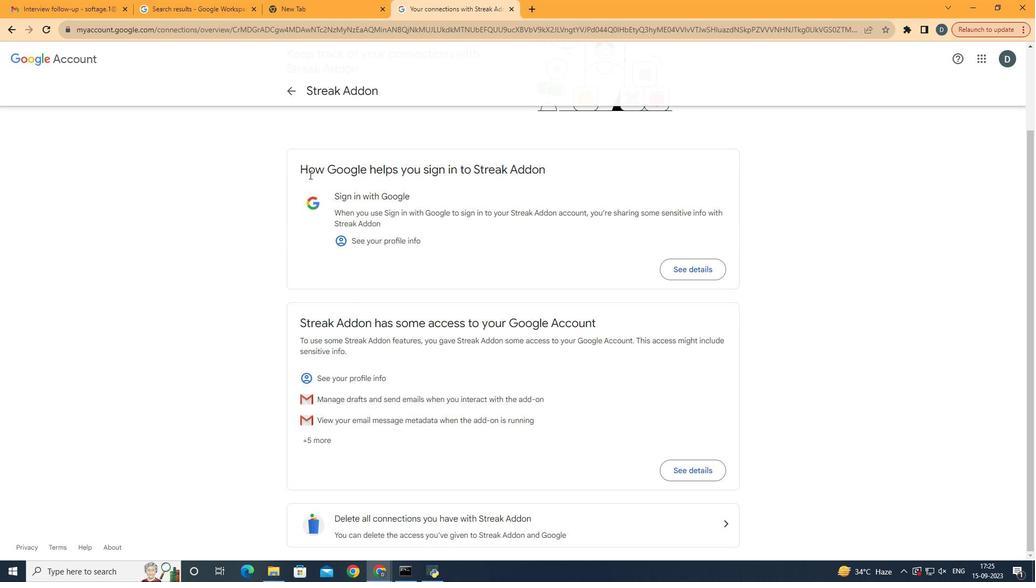 
Action: Mouse moved to (386, 180)
Screenshot: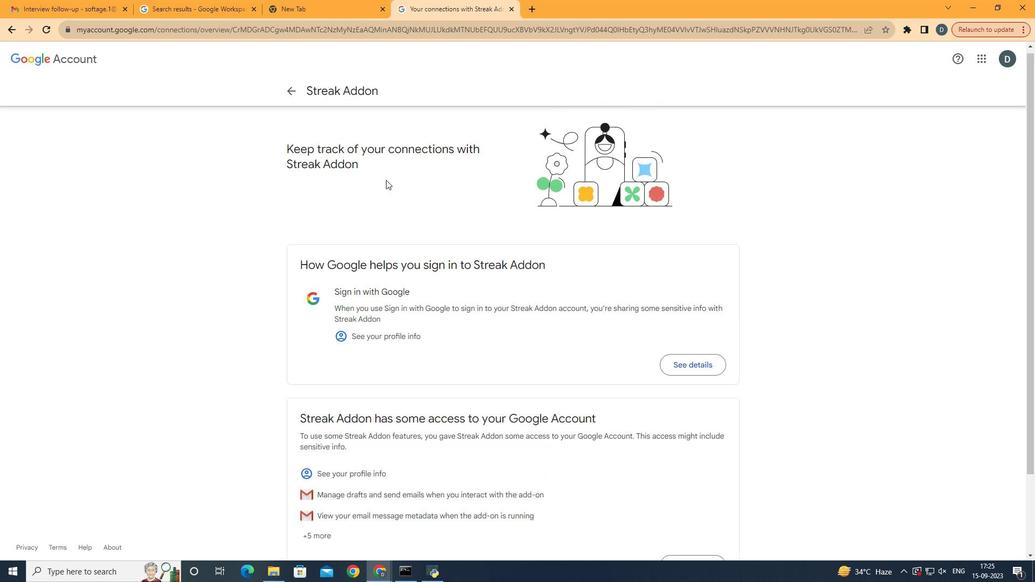 
Action: Mouse scrolled (386, 180) with delta (0, 0)
Screenshot: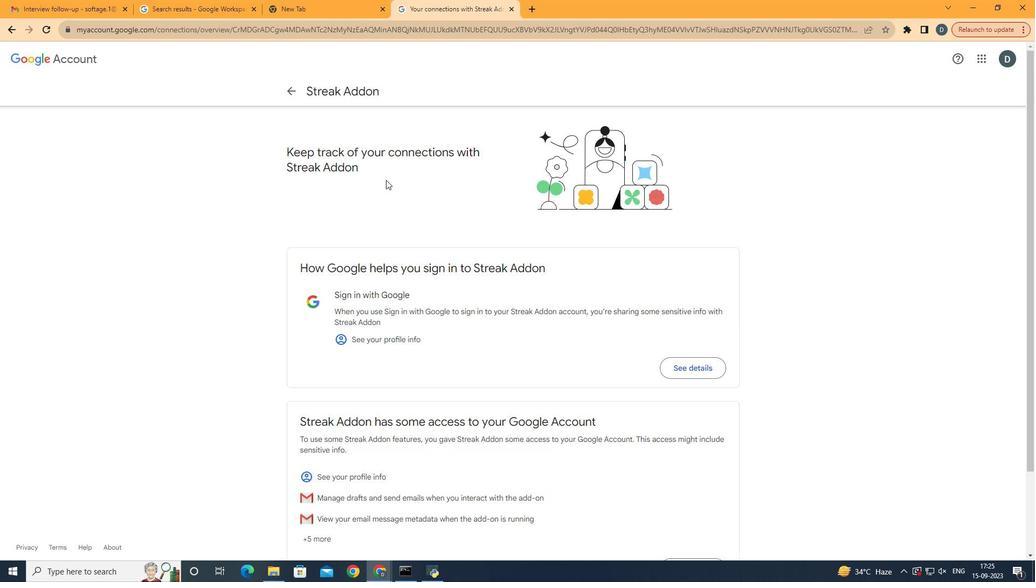 
Action: Mouse scrolled (386, 180) with delta (0, 0)
Screenshot: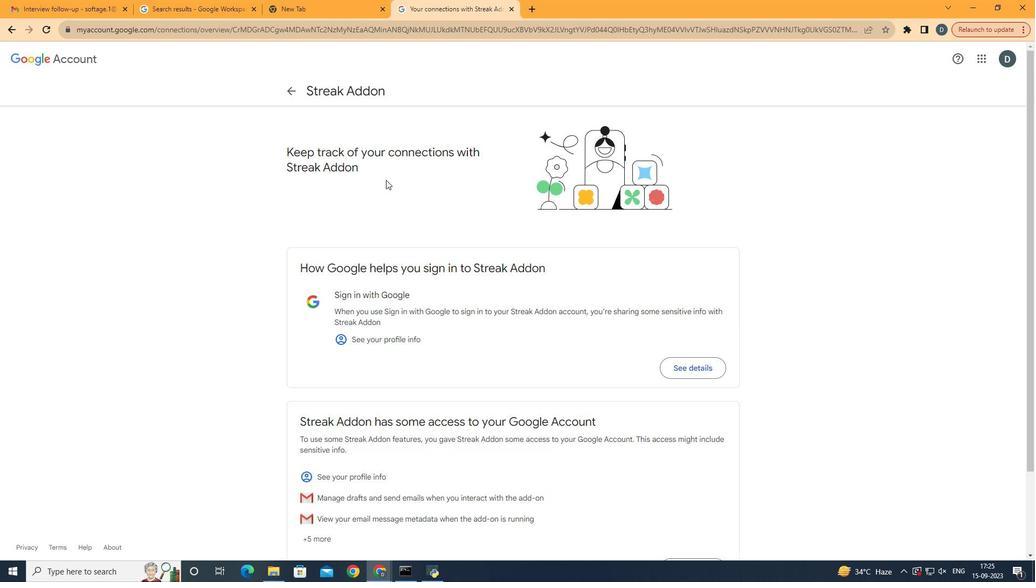 
Action: Mouse moved to (387, 181)
Screenshot: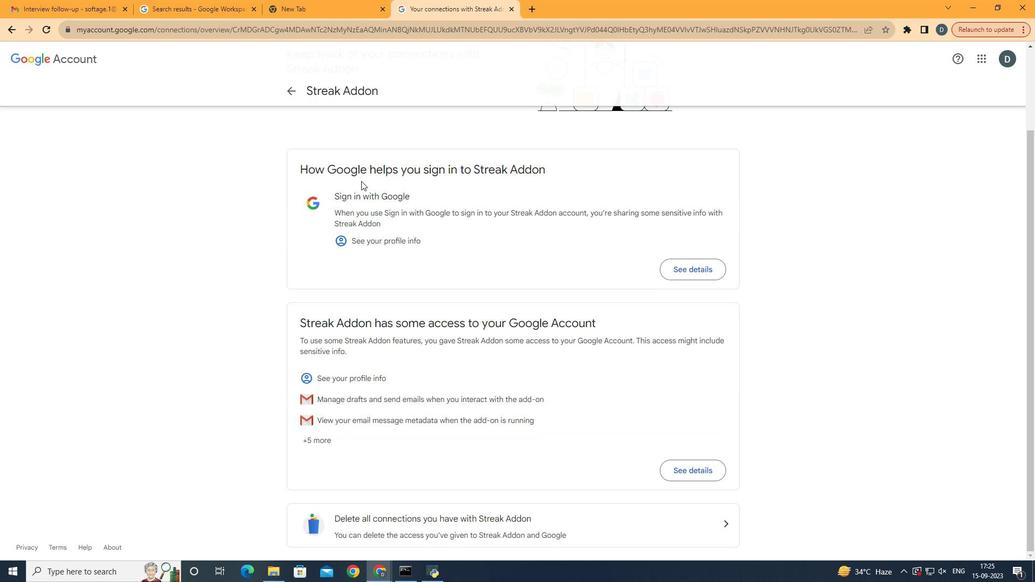 
Action: Mouse scrolled (387, 181) with delta (0, 0)
Screenshot: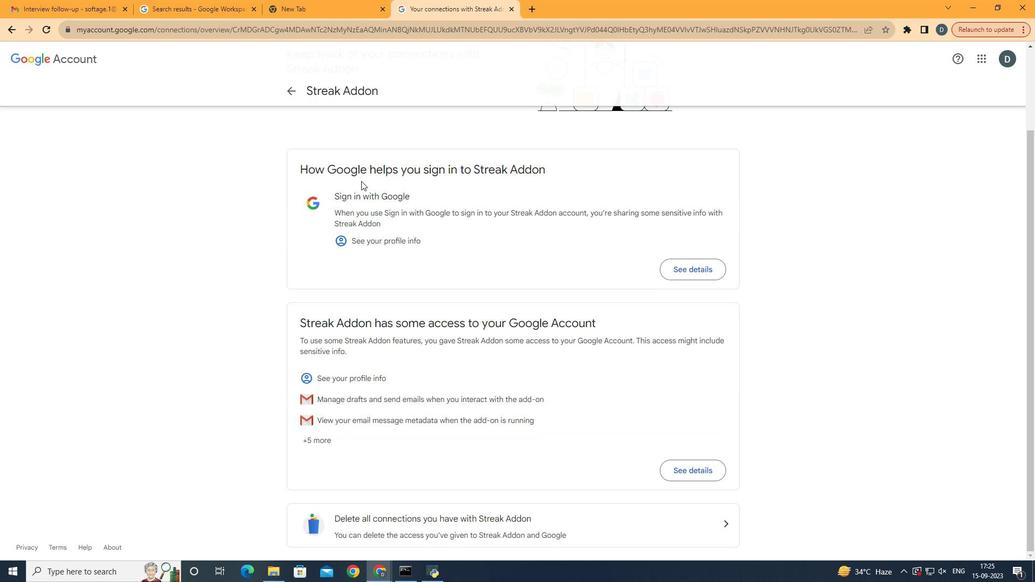 
Action: Mouse moved to (388, 183)
Screenshot: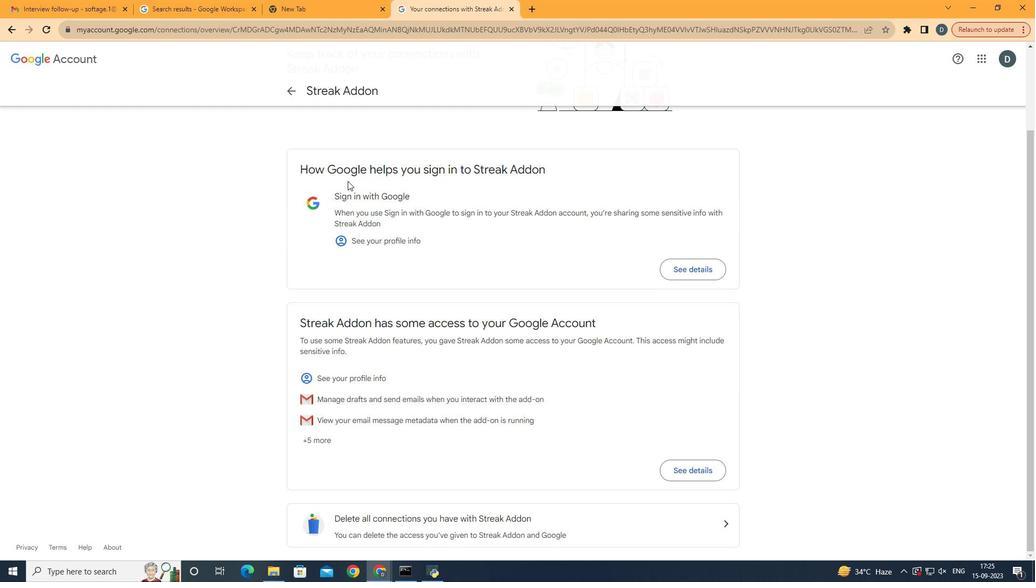 
Action: Mouse scrolled (388, 183) with delta (0, 0)
Screenshot: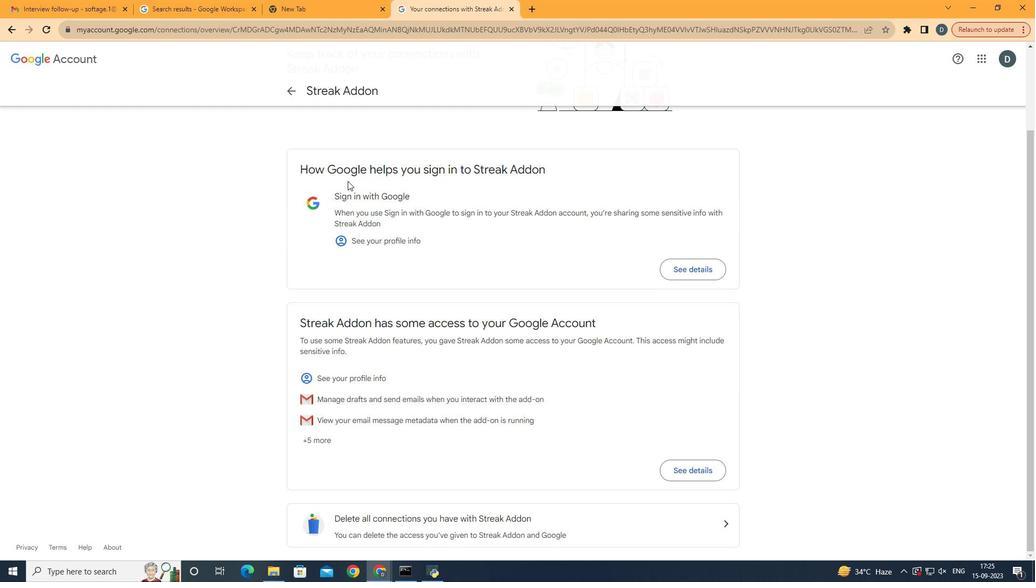 
Action: Mouse moved to (675, 272)
Screenshot: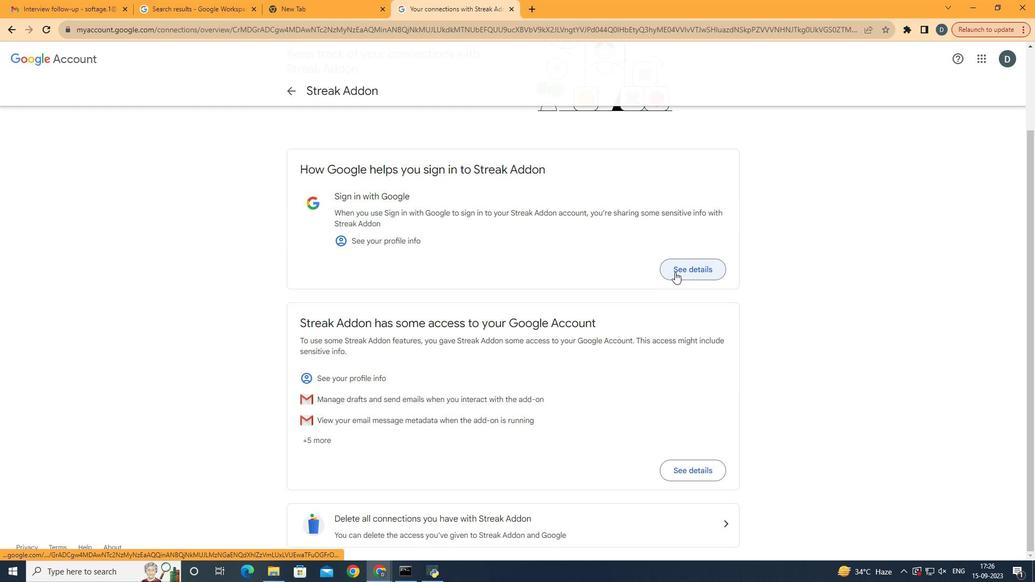 
Action: Mouse pressed left at (675, 272)
Screenshot: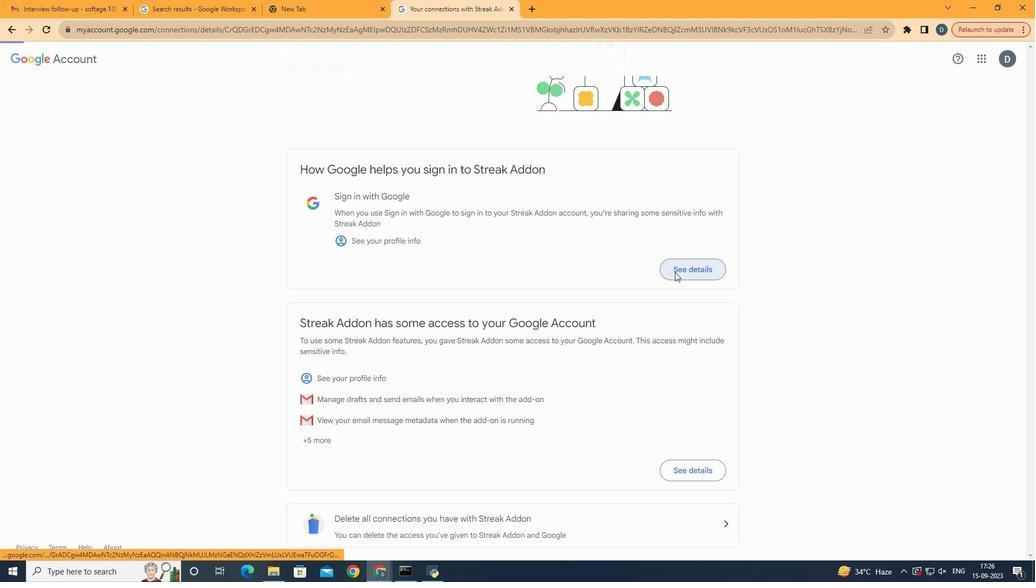 
Action: Mouse moved to (298, 97)
Screenshot: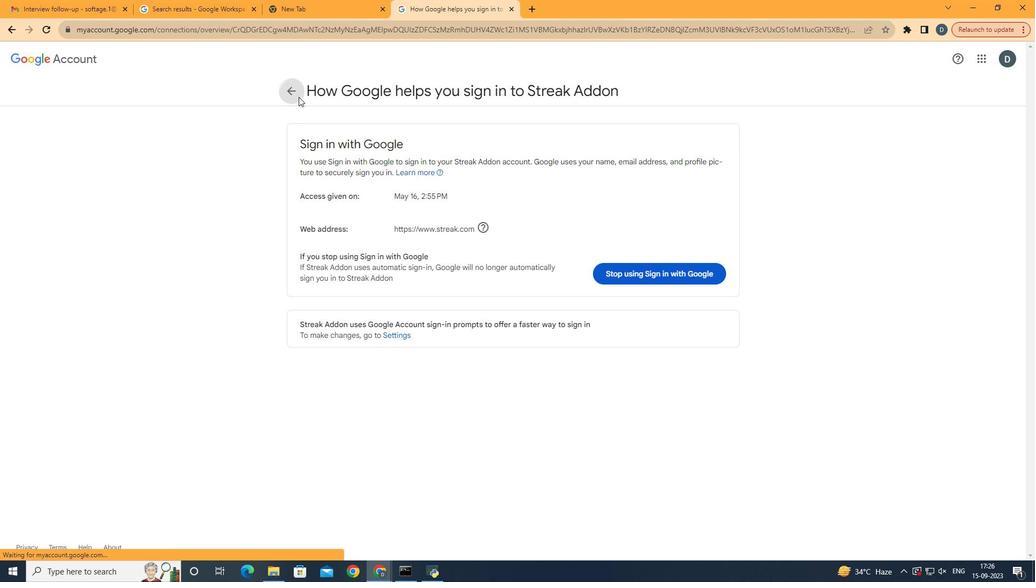 
Action: Mouse pressed left at (298, 97)
Screenshot: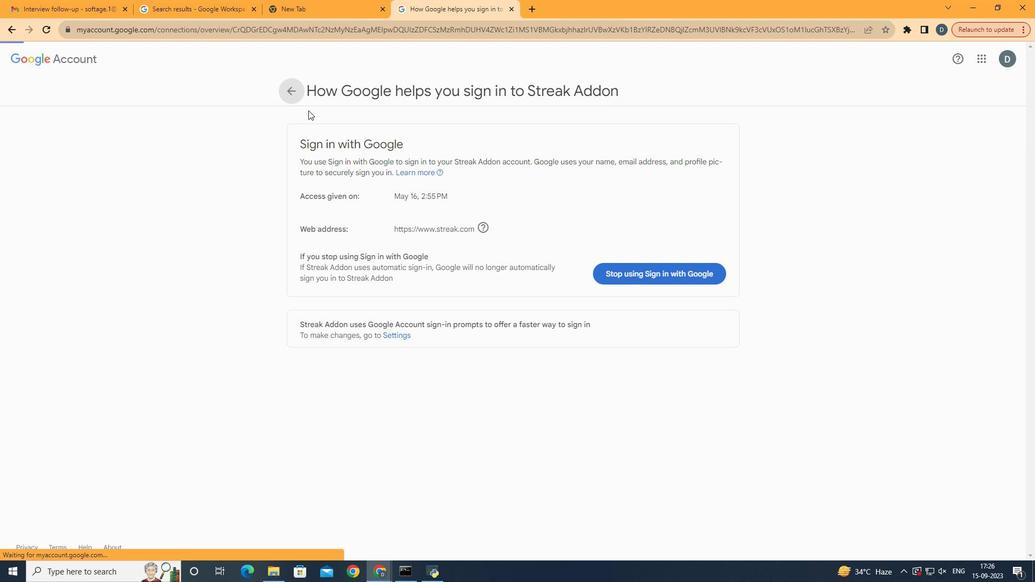 
Action: Mouse moved to (541, 262)
Screenshot: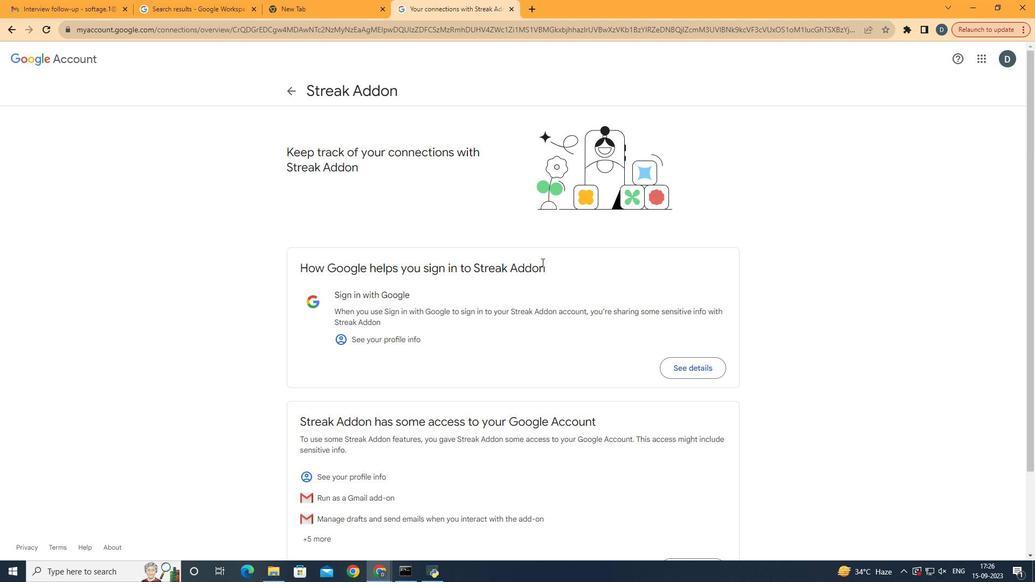 
Action: Mouse scrolled (541, 262) with delta (0, 0)
Screenshot: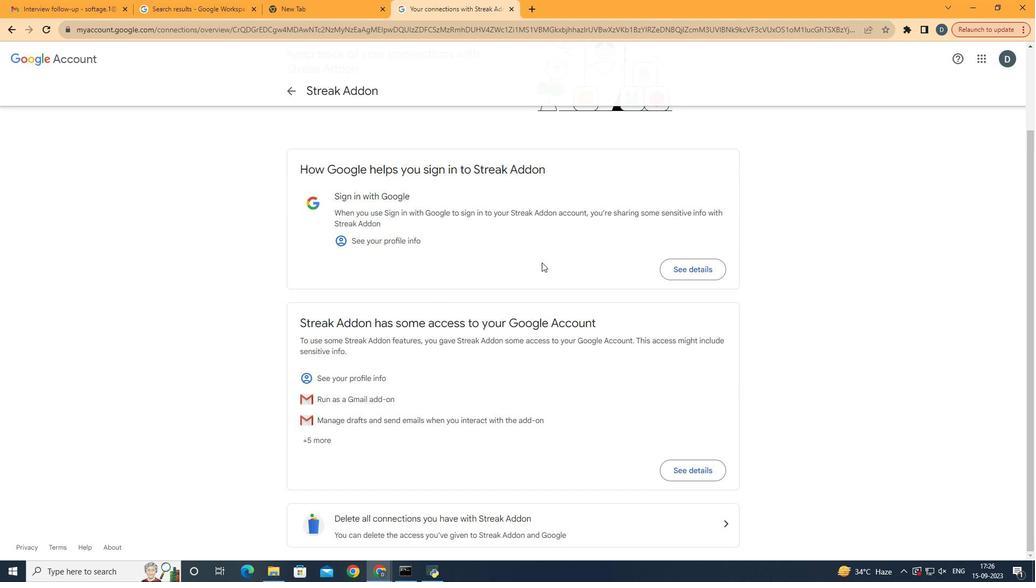 
Action: Mouse scrolled (541, 262) with delta (0, 0)
Screenshot: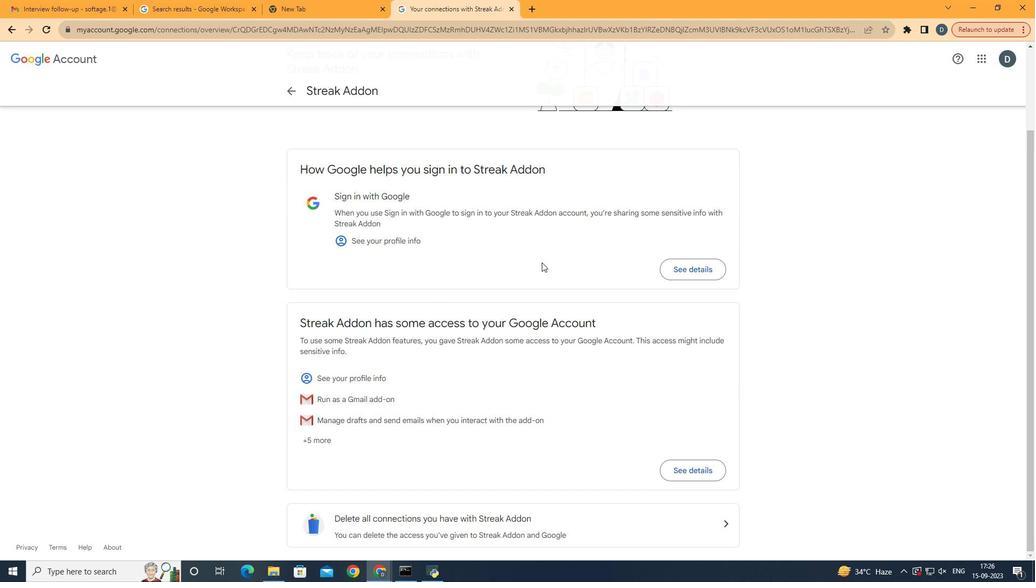 
Action: Mouse scrolled (541, 262) with delta (0, 0)
Screenshot: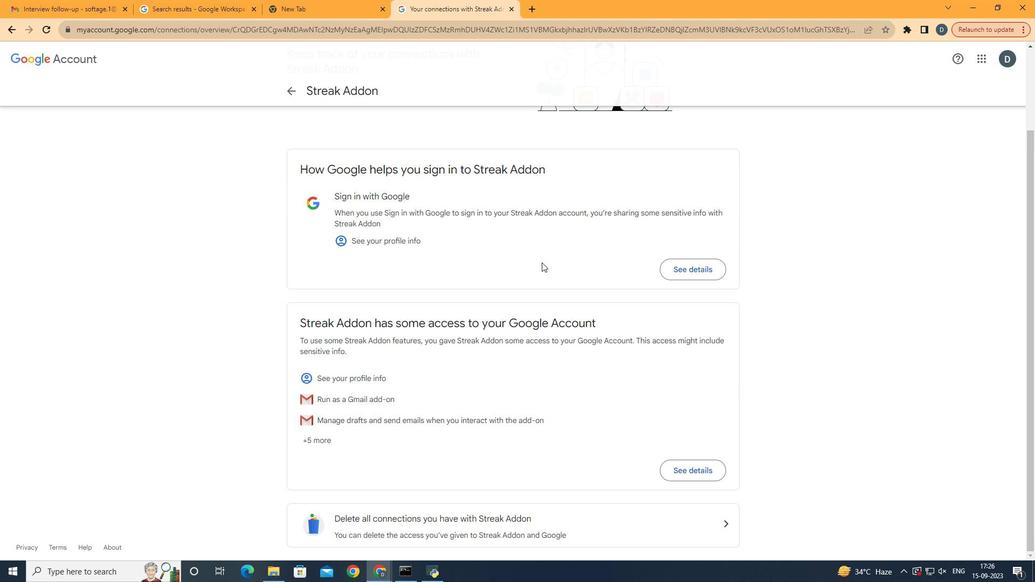 
Action: Mouse scrolled (541, 262) with delta (0, 0)
Screenshot: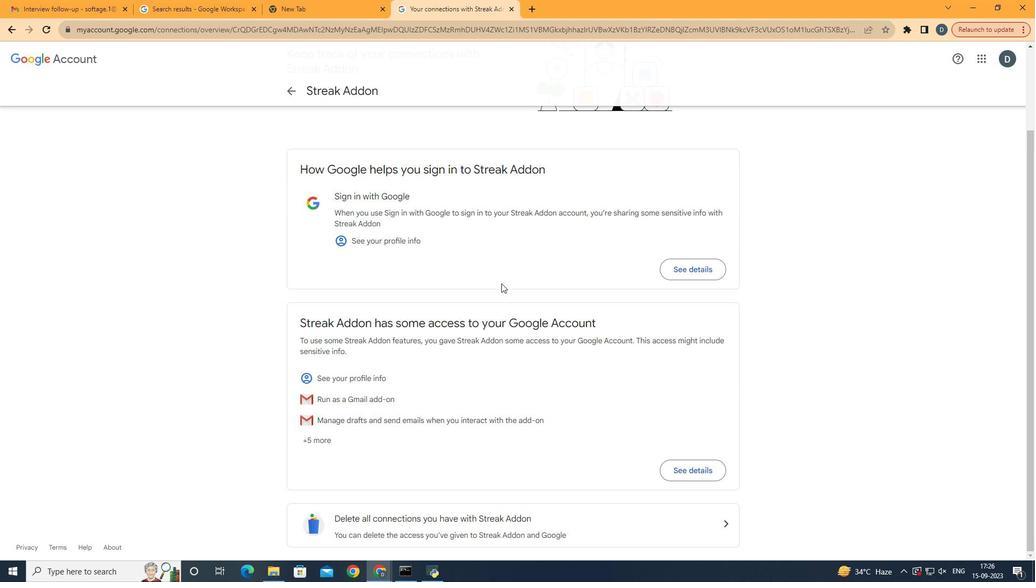 
Action: Mouse moved to (702, 476)
Screenshot: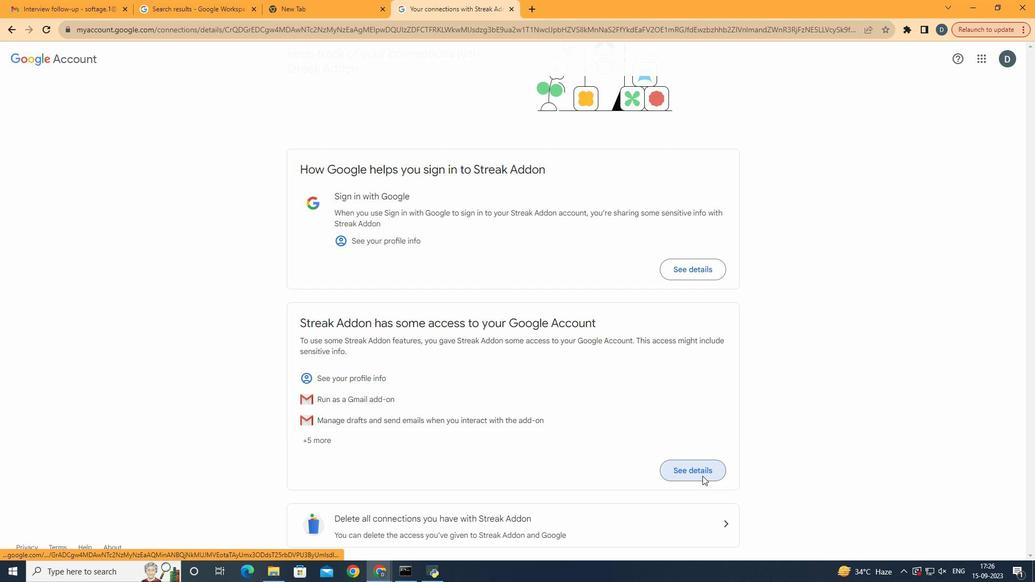 
Action: Mouse pressed left at (702, 476)
Screenshot: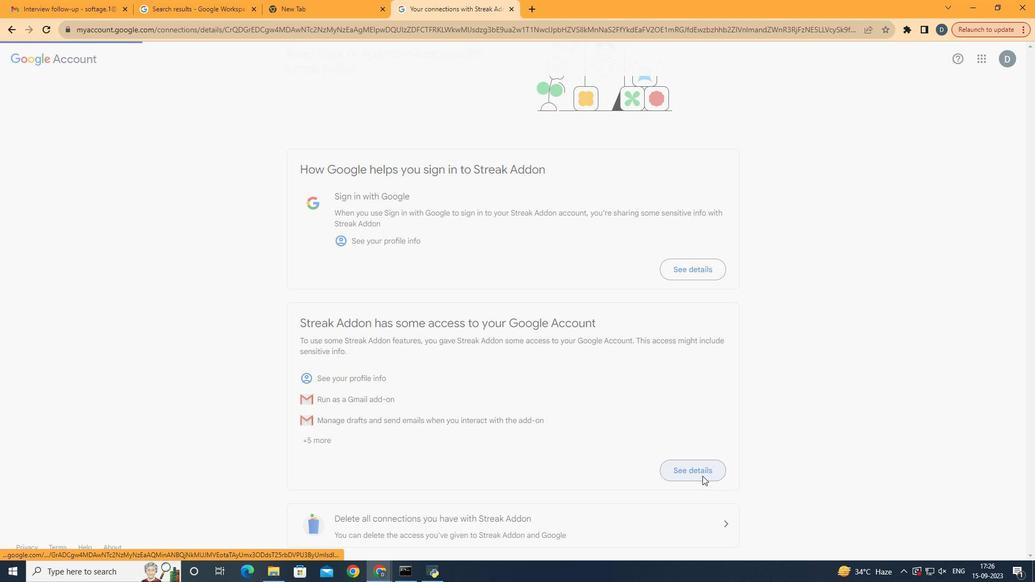 
Action: Mouse moved to (621, 262)
Screenshot: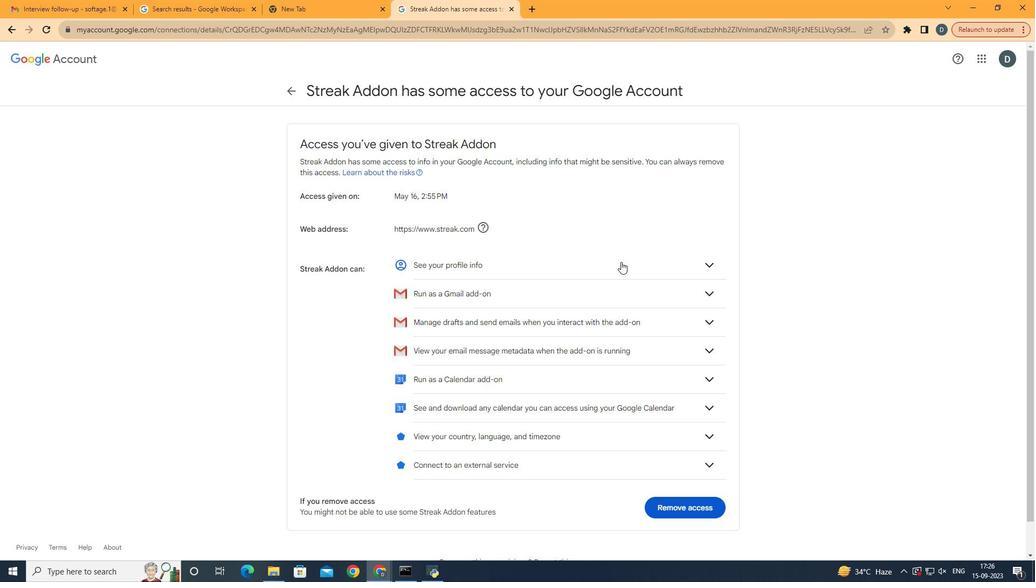 
Action: Mouse pressed left at (621, 262)
Screenshot: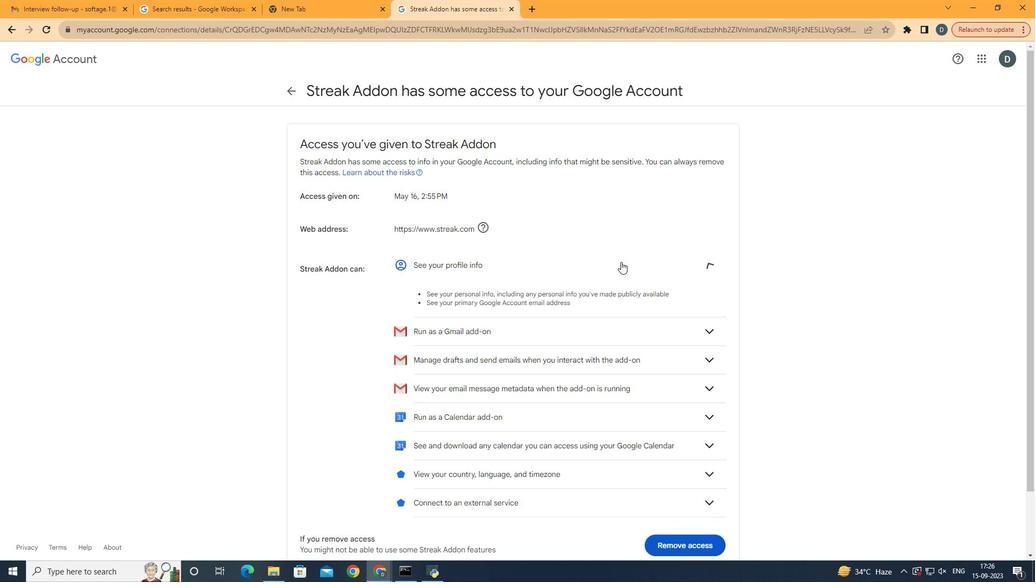 
Action: Mouse pressed left at (621, 262)
Screenshot: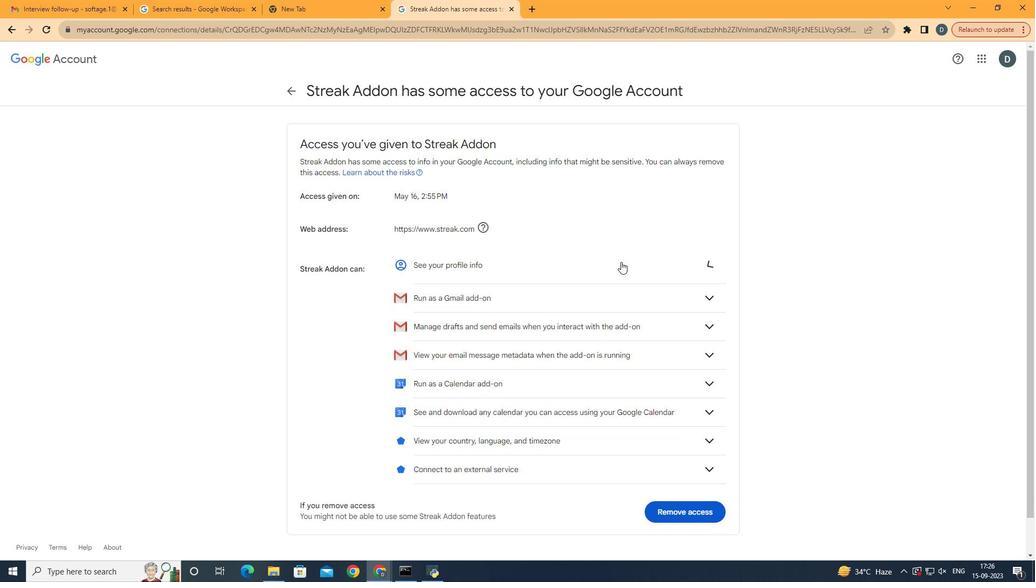 
Action: Mouse moved to (599, 296)
Screenshot: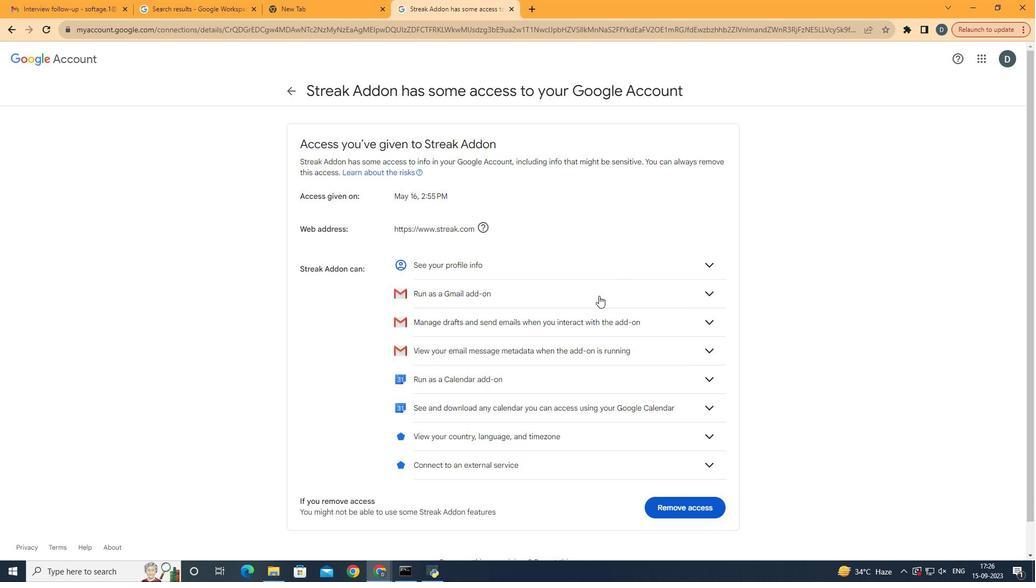 
Action: Mouse pressed left at (599, 296)
Screenshot: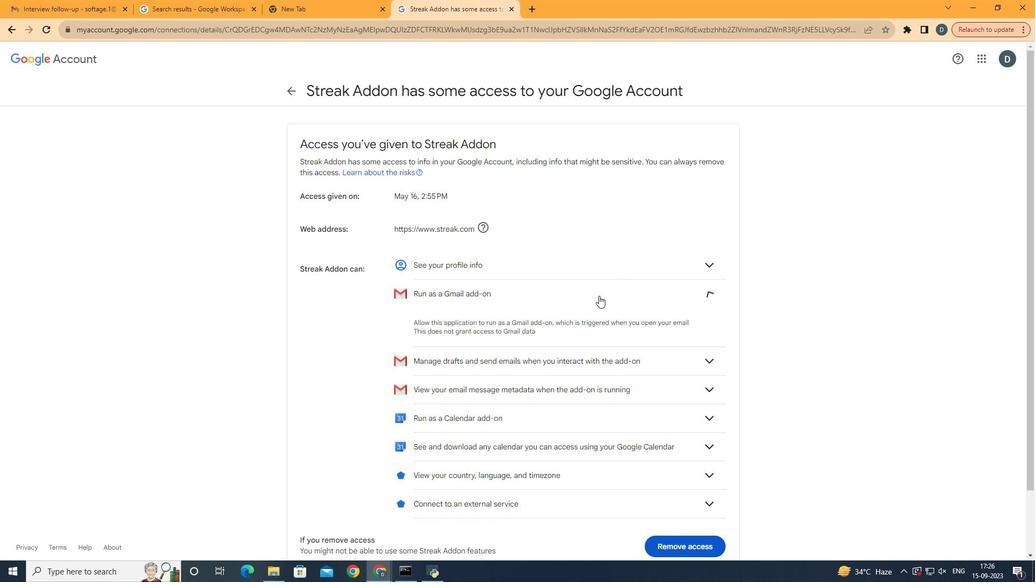 
Action: Mouse pressed left at (599, 296)
Screenshot: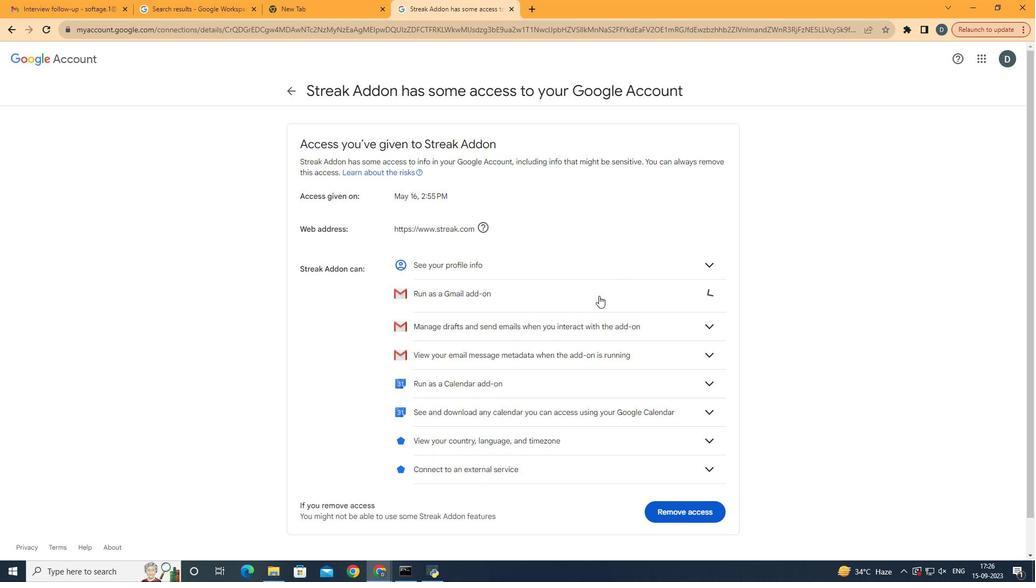 
Action: Mouse moved to (598, 317)
Screenshot: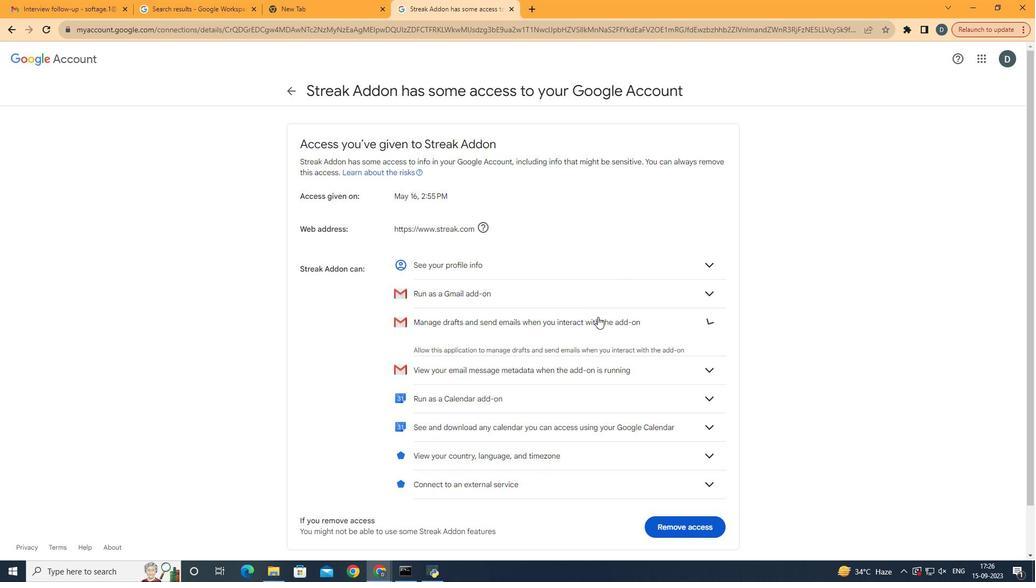 
Action: Mouse pressed left at (598, 317)
Screenshot: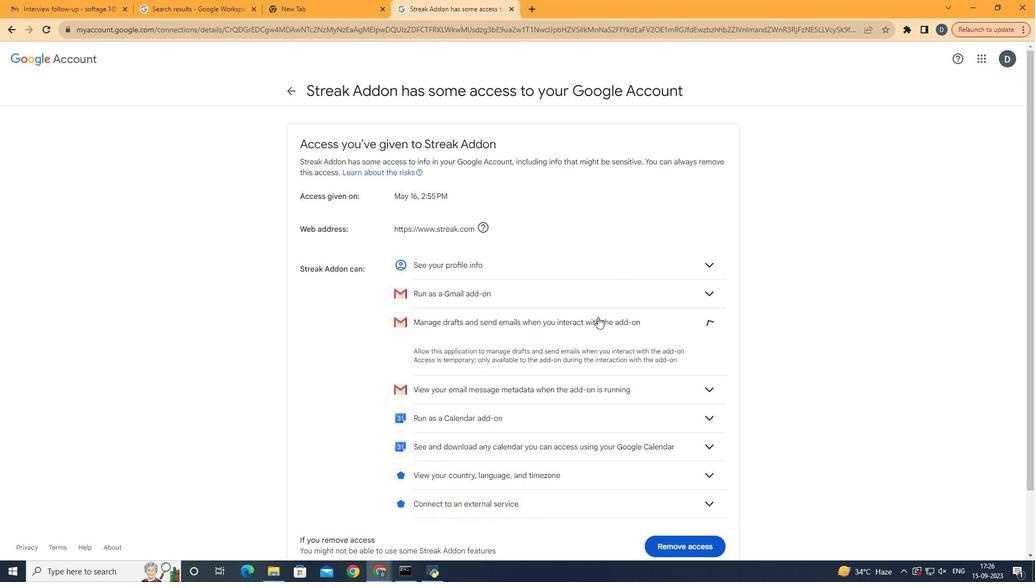 
Action: Mouse pressed left at (598, 317)
Screenshot: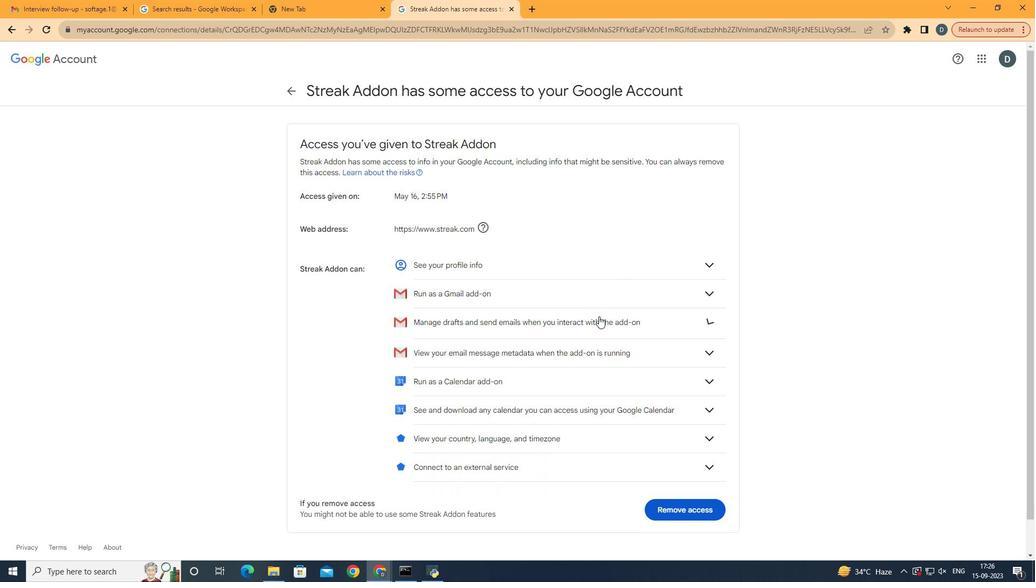 
Action: Mouse moved to (608, 342)
Screenshot: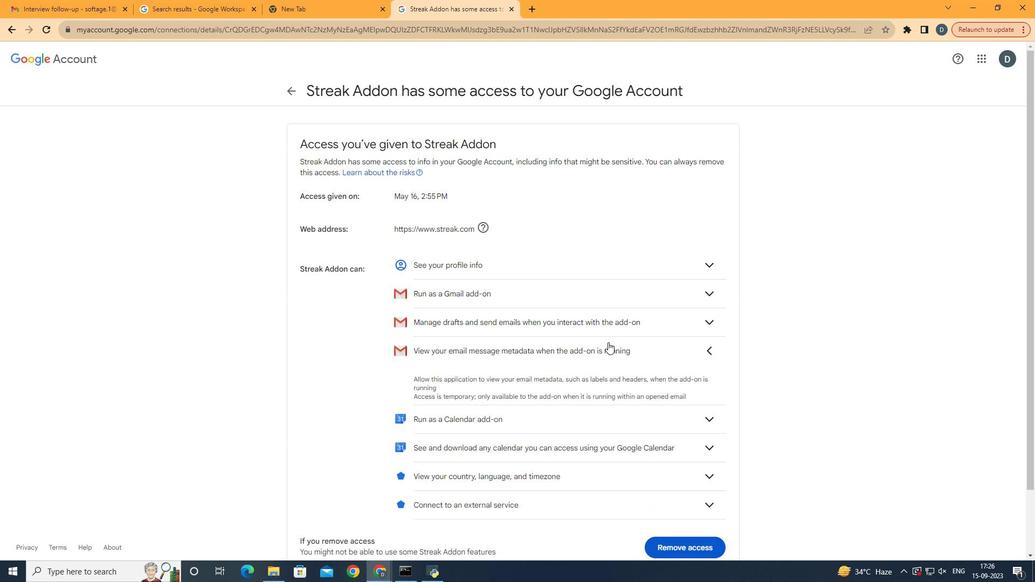 
Action: Mouse pressed left at (608, 342)
Screenshot: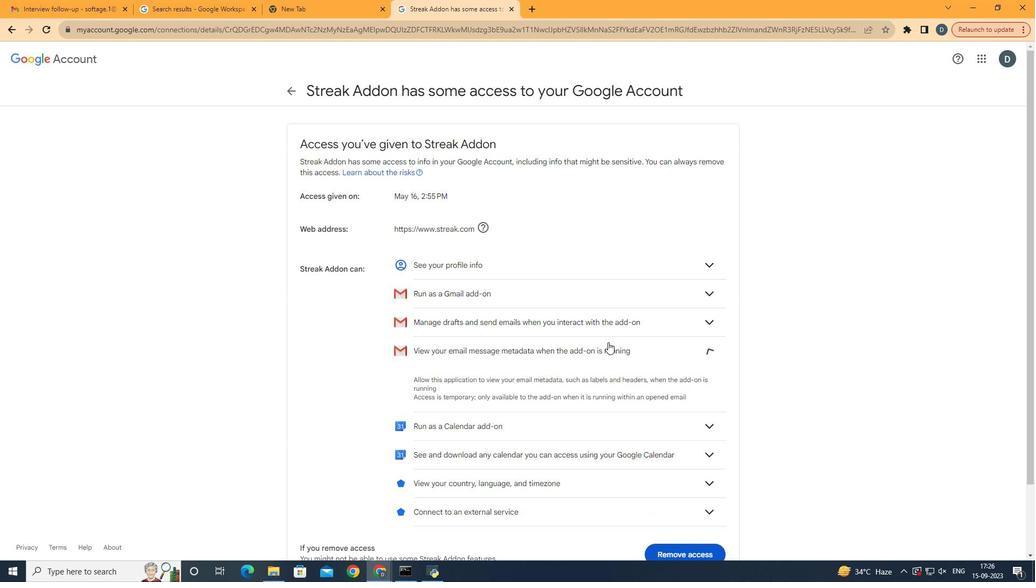 
Action: Mouse pressed left at (608, 342)
Screenshot: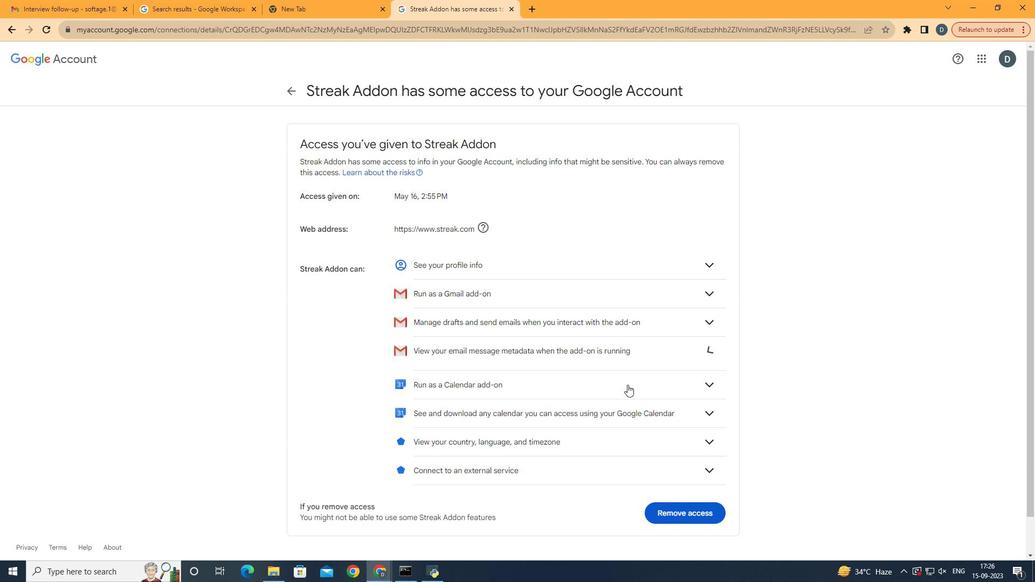 
Action: Mouse moved to (636, 377)
Screenshot: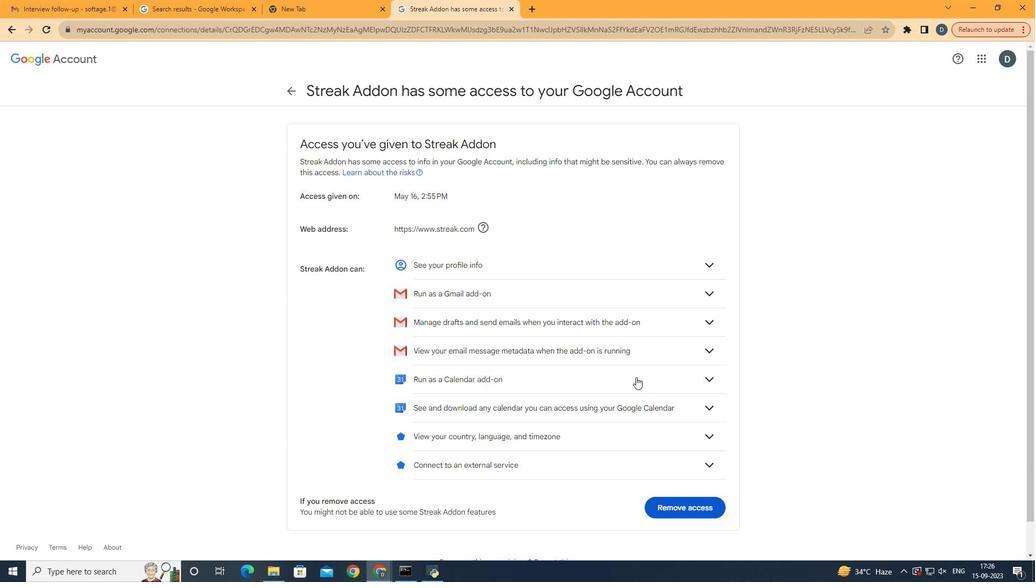 
Action: Mouse pressed left at (636, 377)
Screenshot: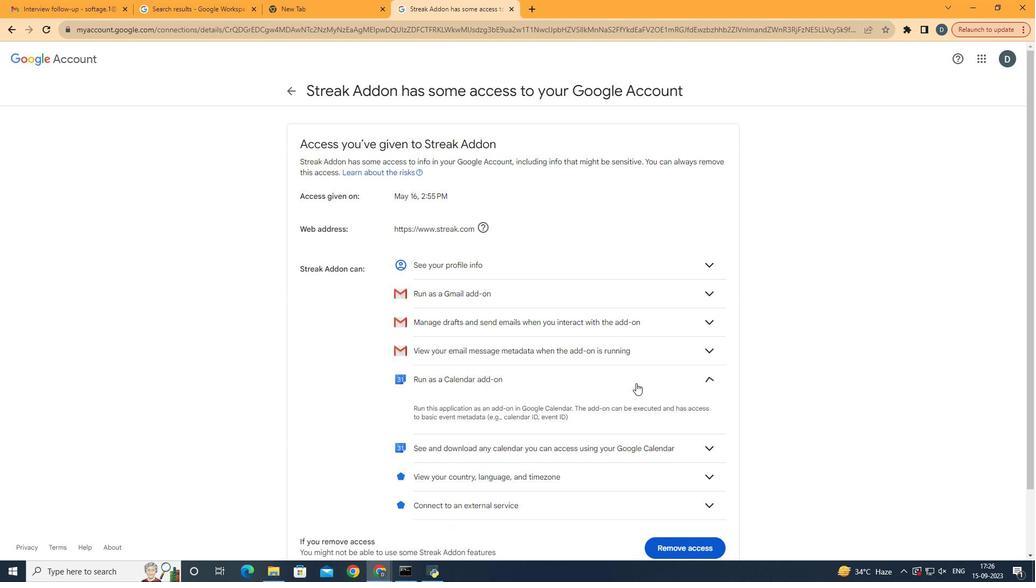 
Action: Mouse moved to (635, 386)
Screenshot: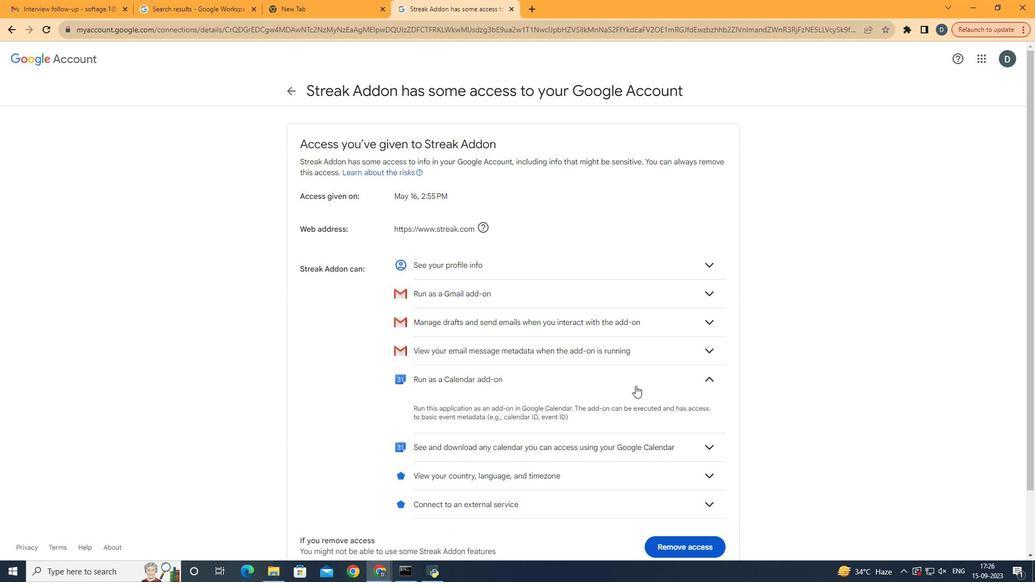 
Action: Mouse pressed left at (635, 386)
Screenshot: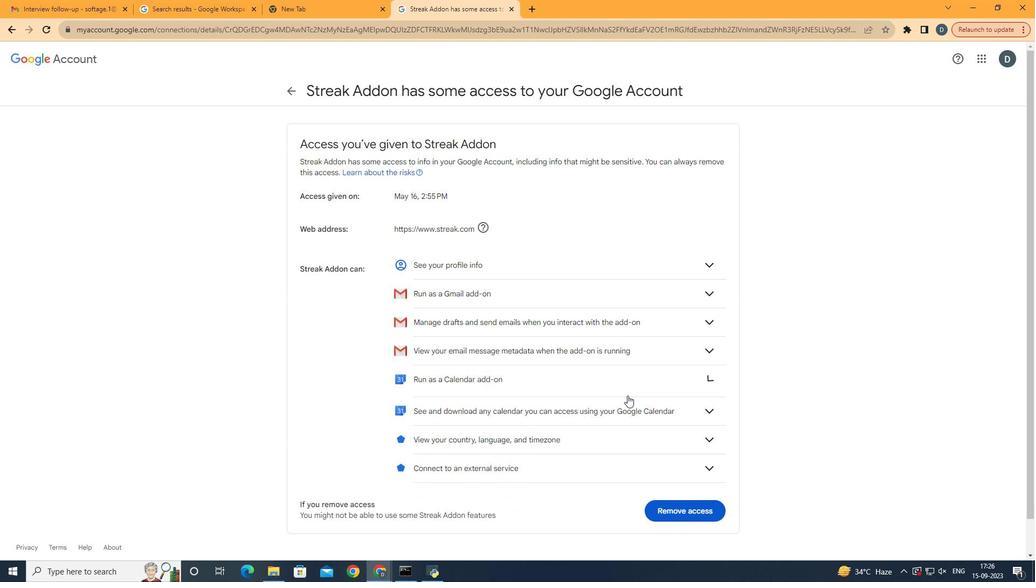 
Action: Mouse moved to (622, 401)
Screenshot: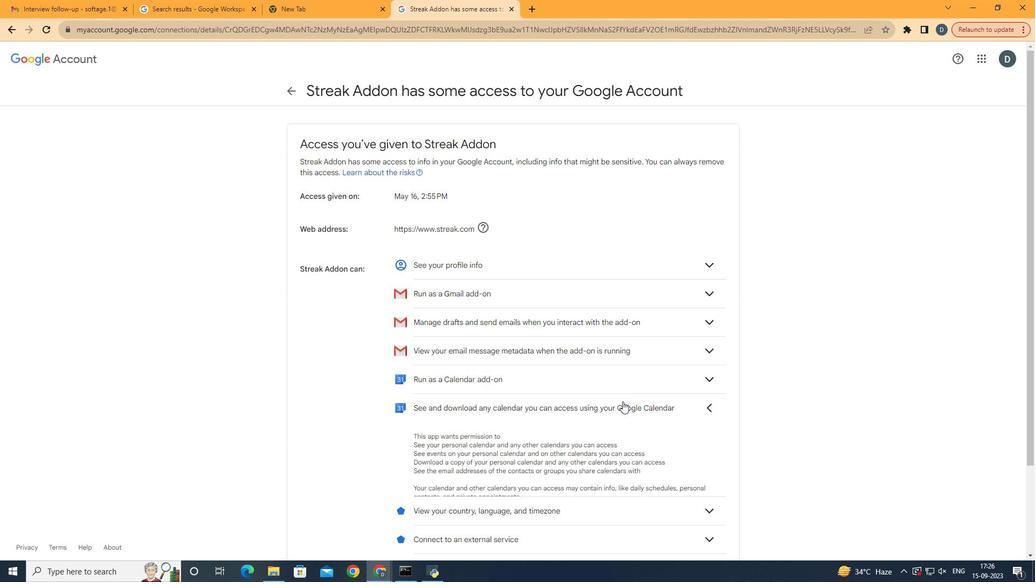 
Action: Mouse pressed left at (622, 401)
Screenshot: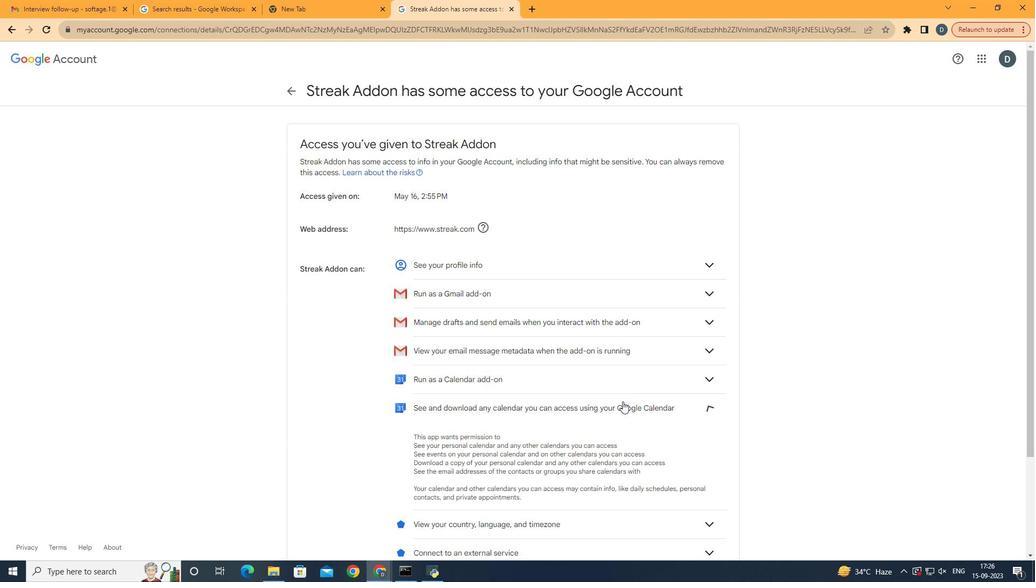 
Action: Mouse pressed left at (622, 401)
Screenshot: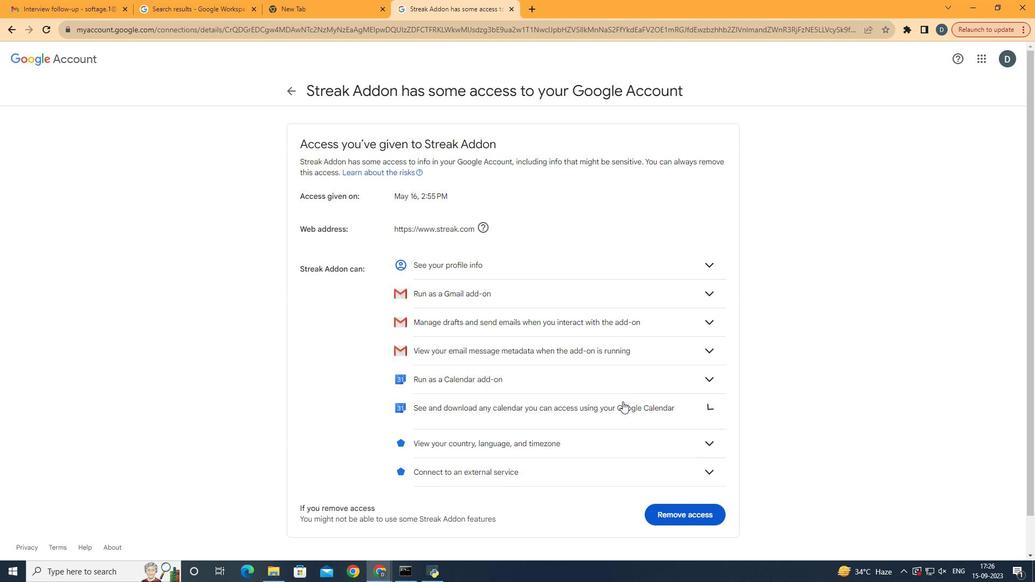 
Action: Mouse moved to (620, 422)
Screenshot: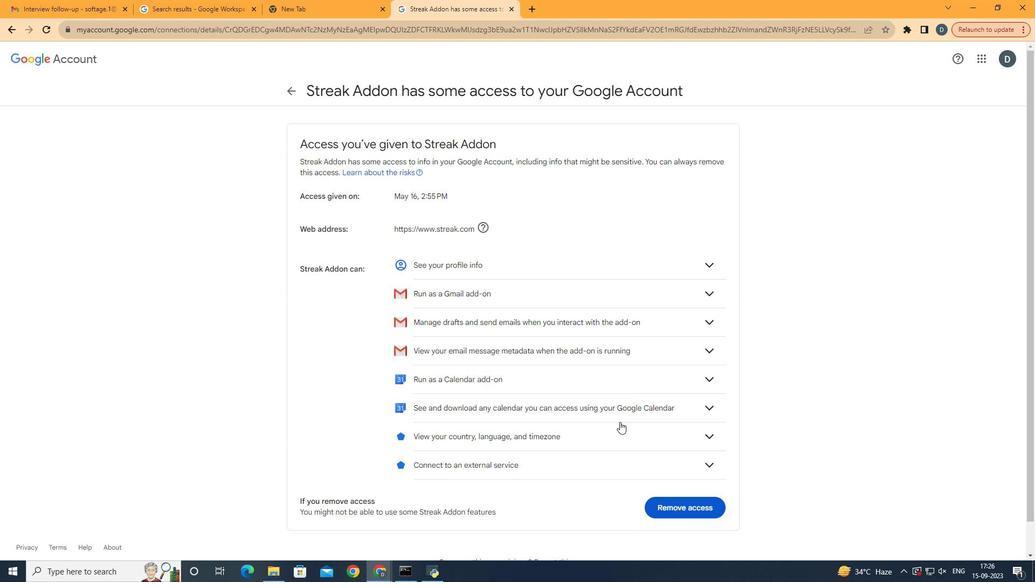 
Action: Mouse pressed left at (620, 422)
Screenshot: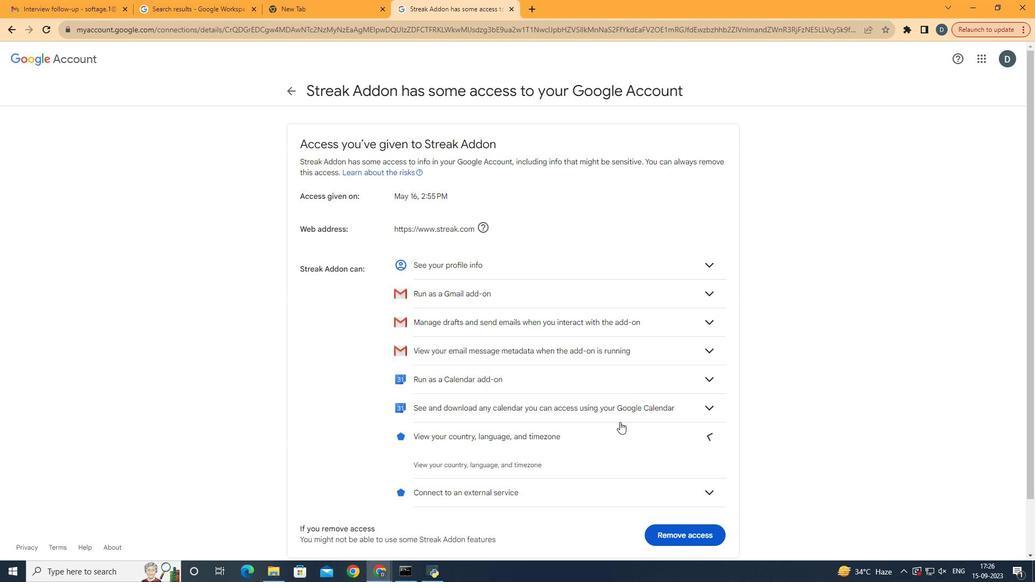 
Action: Mouse moved to (616, 436)
Screenshot: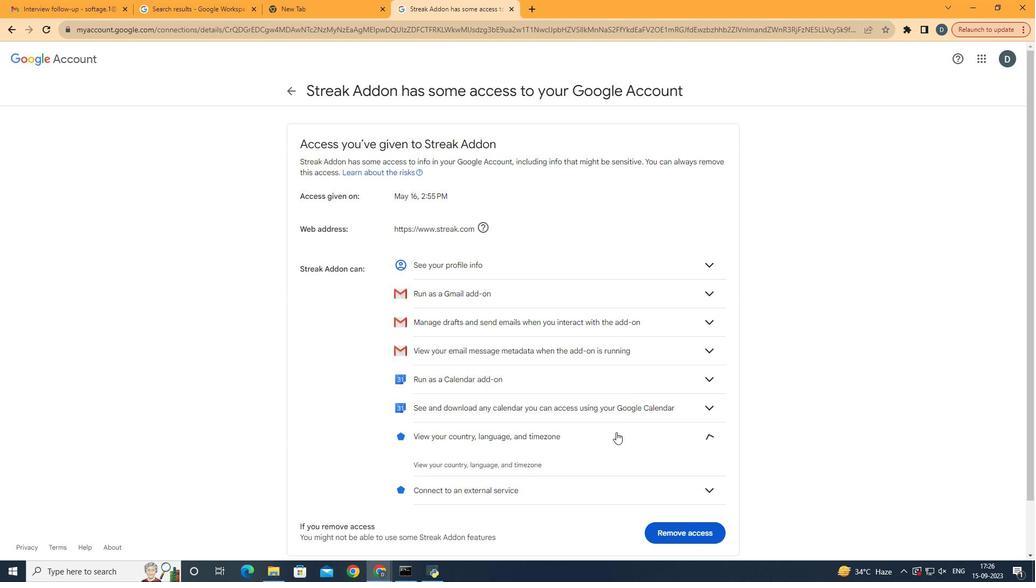 
Action: Mouse pressed left at (616, 436)
Screenshot: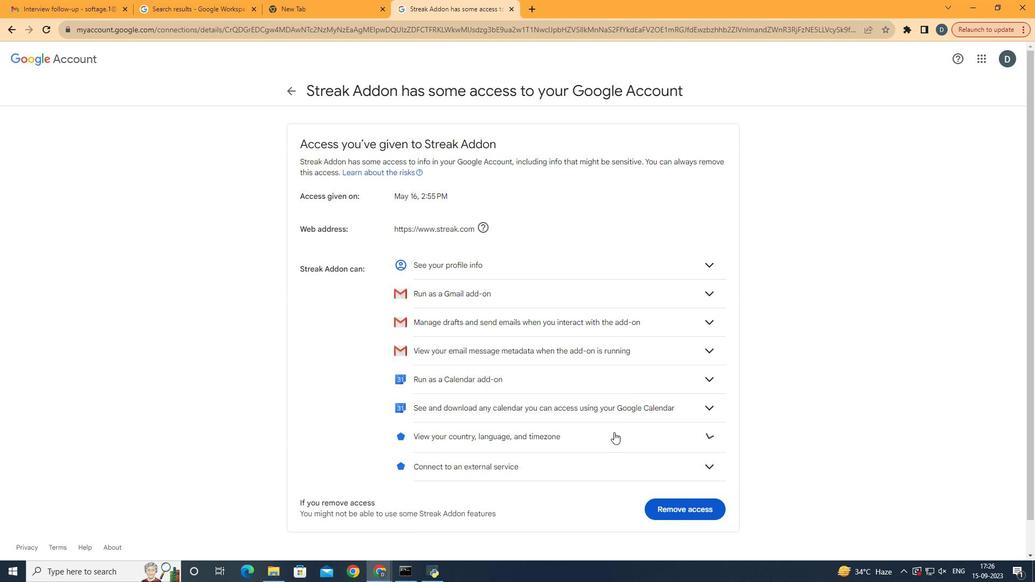 
Action: Mouse moved to (605, 459)
Screenshot: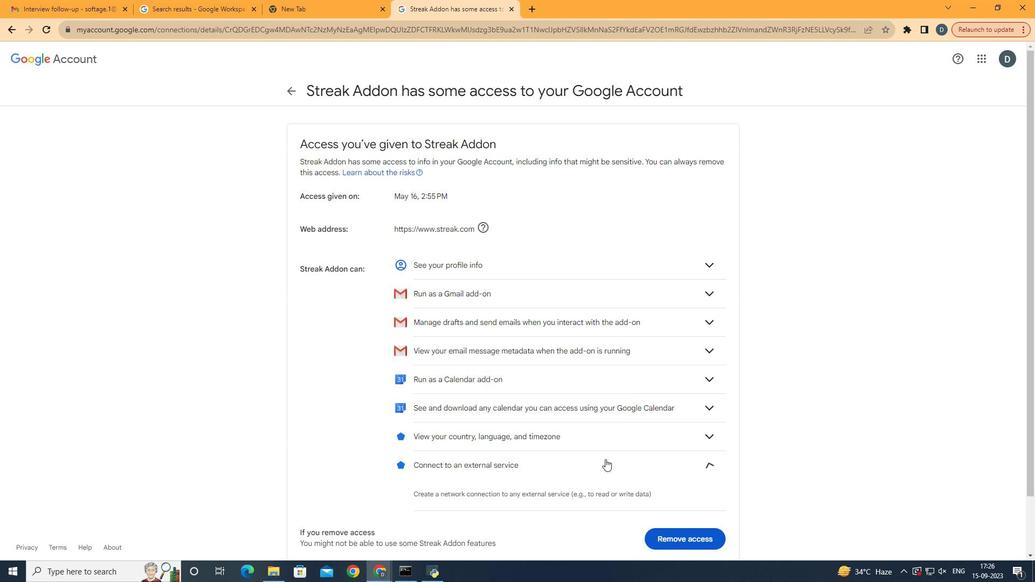 
Action: Mouse pressed left at (605, 459)
Screenshot: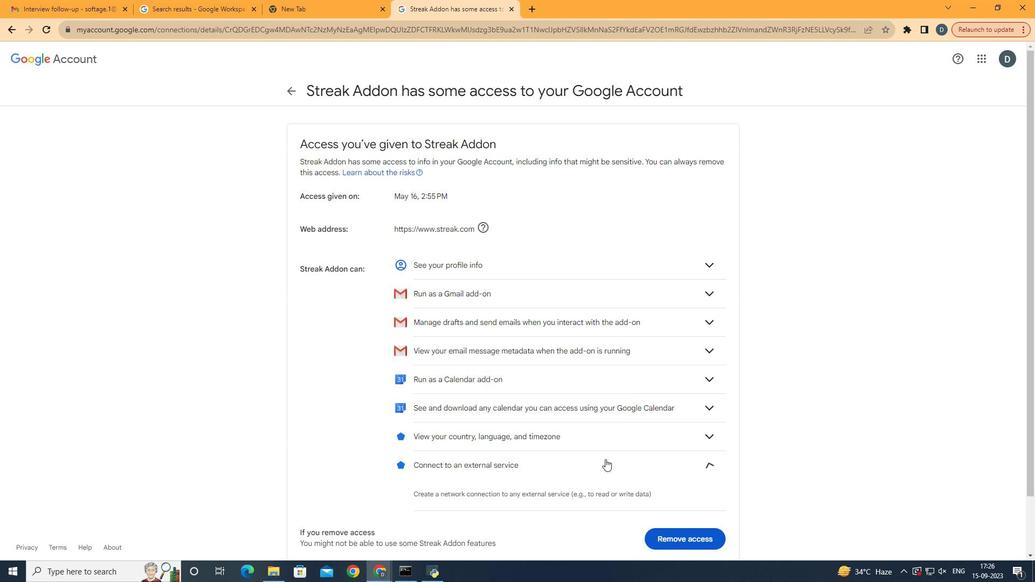 
Action: Mouse pressed left at (605, 459)
Screenshot: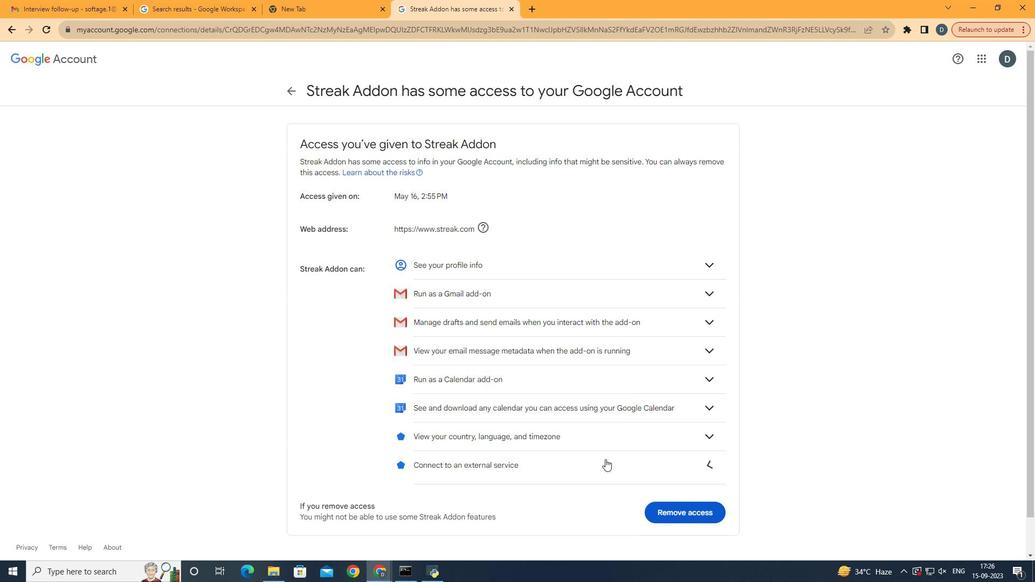 
Action: Mouse moved to (685, 503)
Screenshot: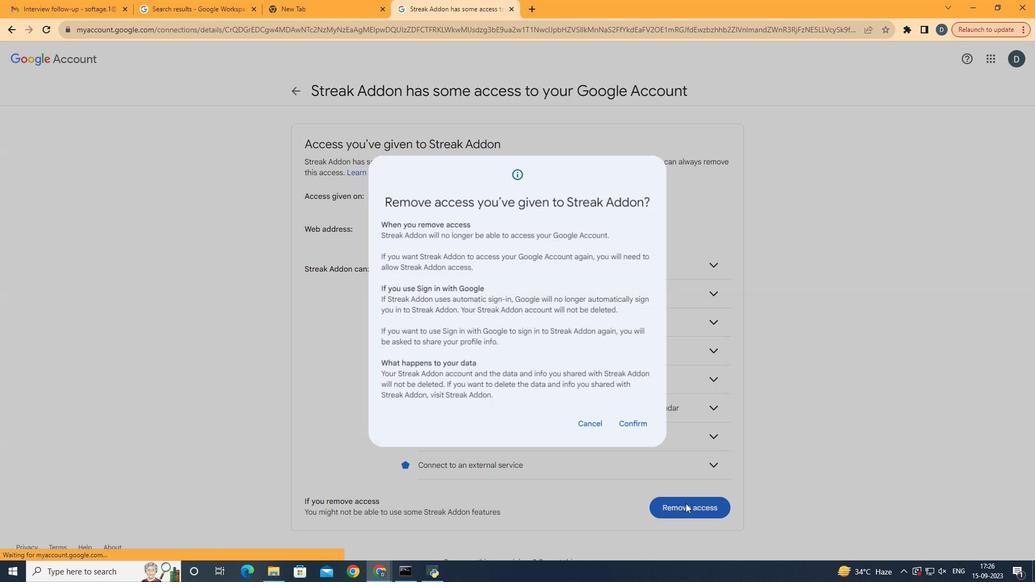 
Action: Mouse pressed left at (685, 503)
Screenshot: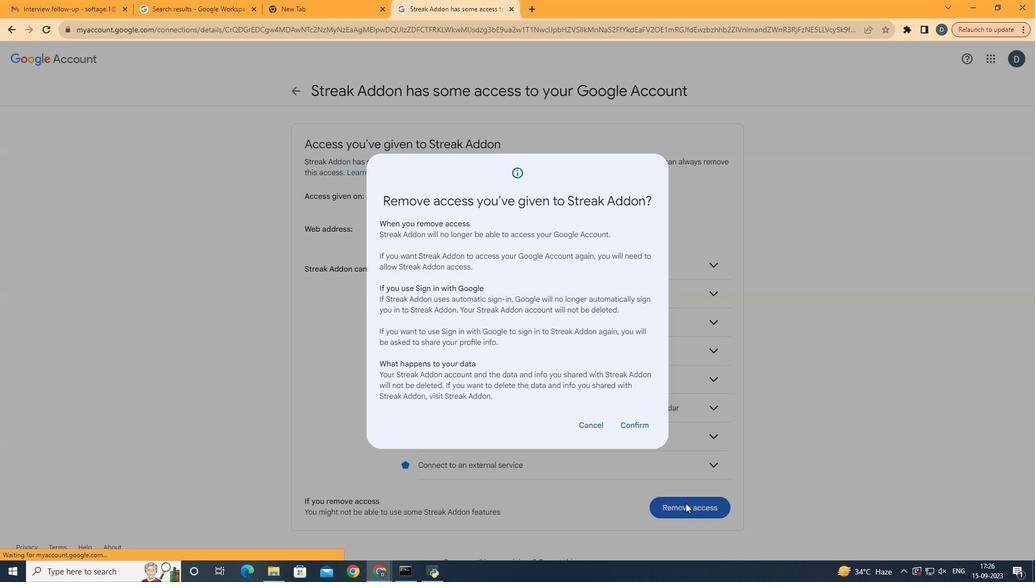 
Action: Mouse moved to (628, 429)
Screenshot: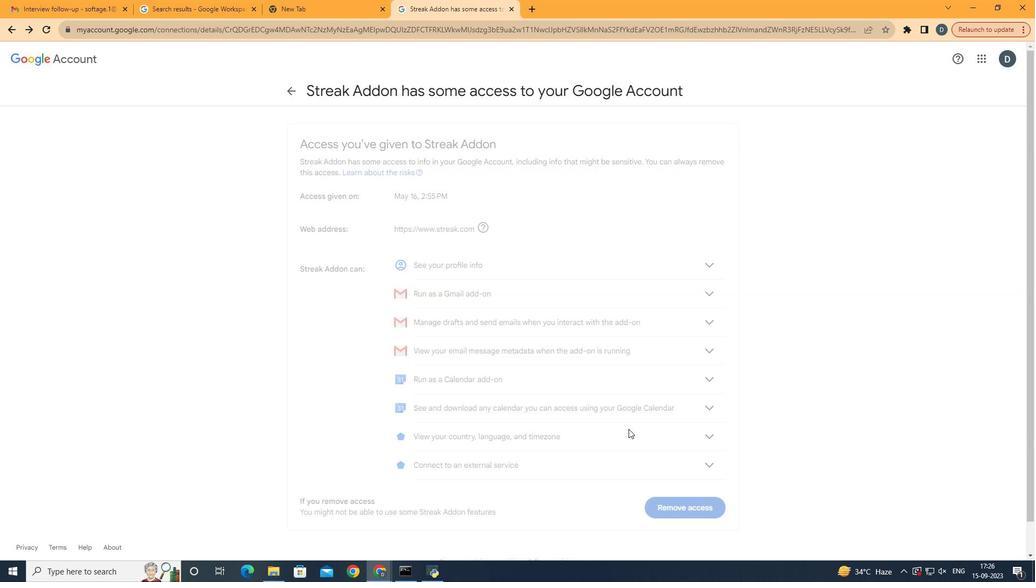 
Action: Mouse pressed left at (628, 429)
Screenshot: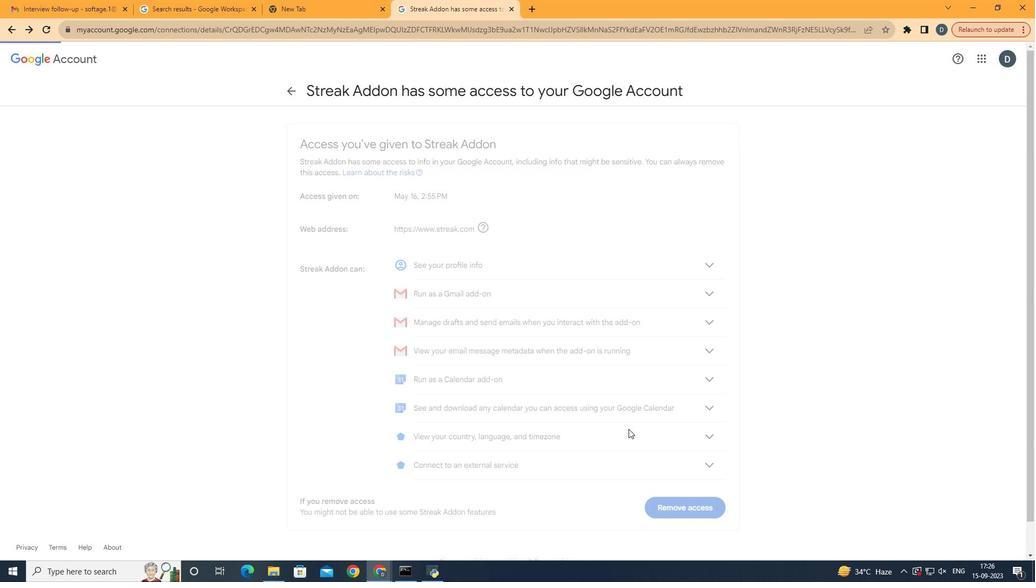 
Action: Mouse moved to (685, 518)
Screenshot: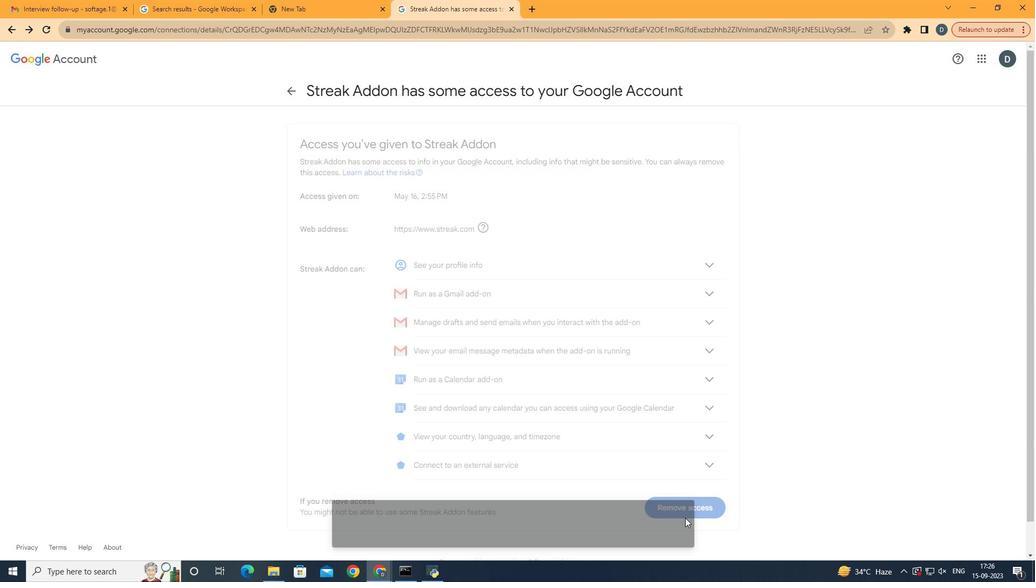
Action: Mouse pressed left at (685, 518)
Screenshot: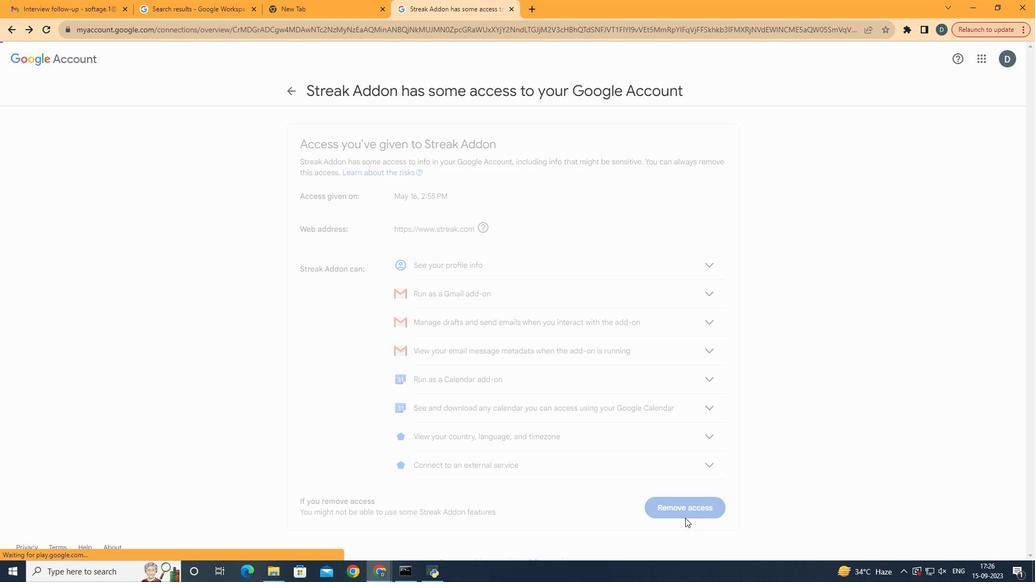 
Action: Mouse moved to (625, 351)
Screenshot: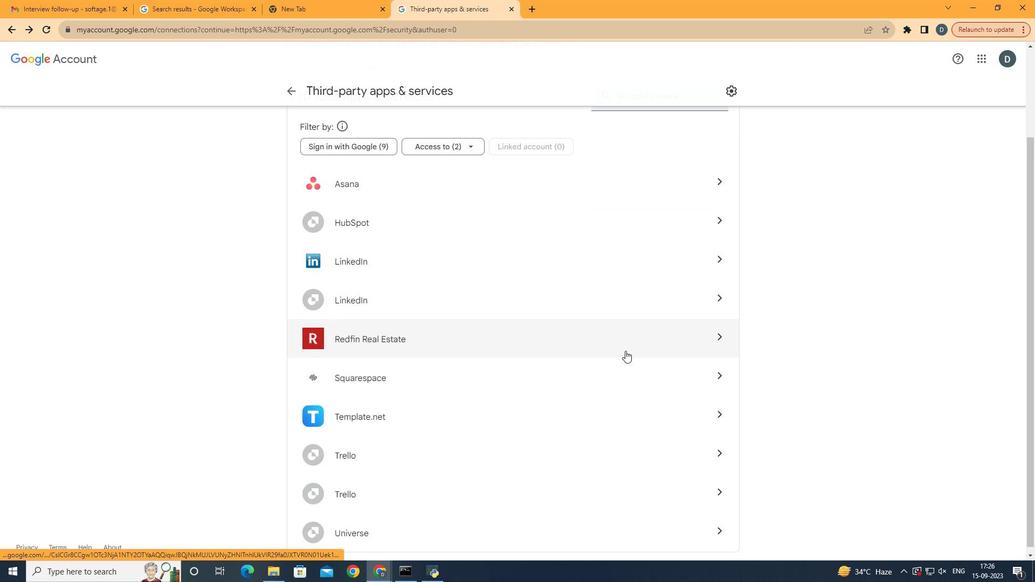 
Action: Mouse scrolled (625, 350) with delta (0, 0)
Screenshot: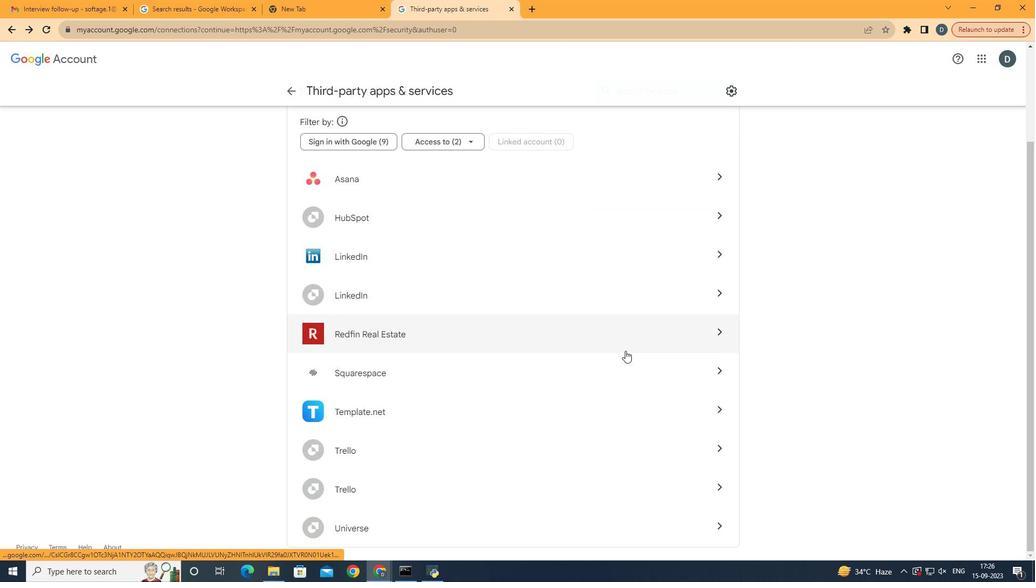 
Action: Mouse scrolled (625, 350) with delta (0, 0)
Screenshot: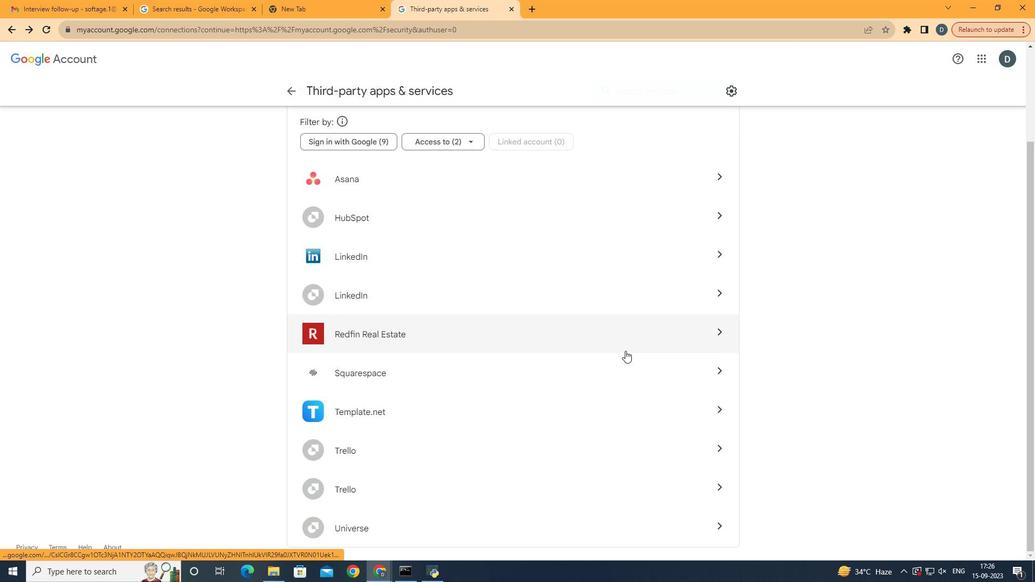 
Action: Mouse scrolled (625, 350) with delta (0, 0)
Screenshot: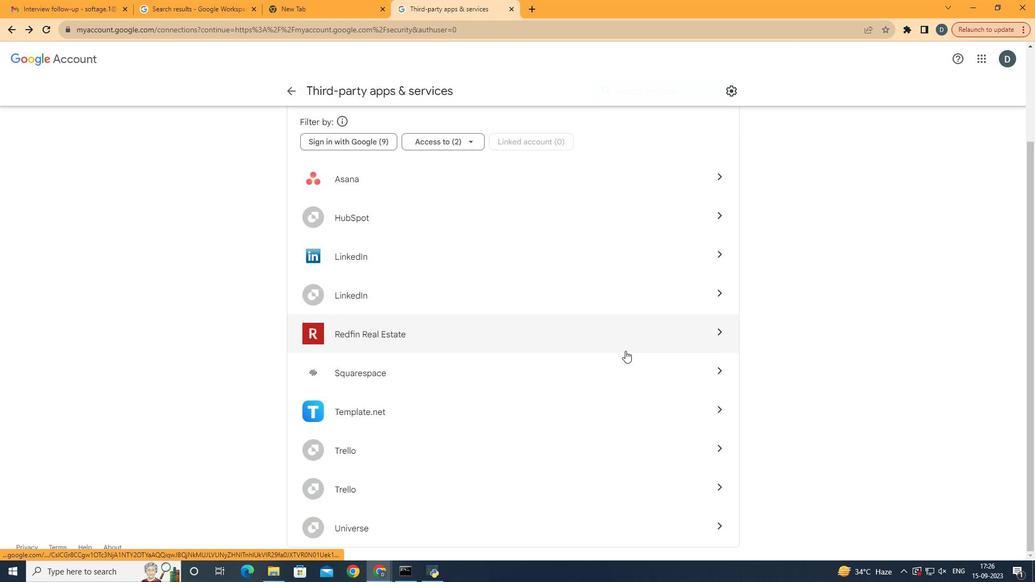 
Action: Mouse scrolled (625, 350) with delta (0, 0)
Screenshot: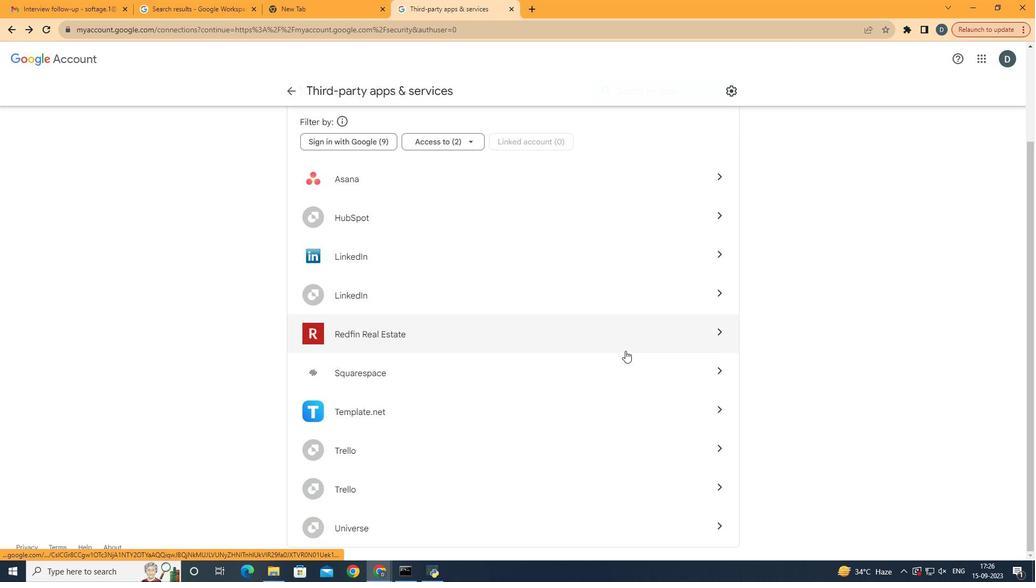
Action: Mouse moved to (512, 414)
Screenshot: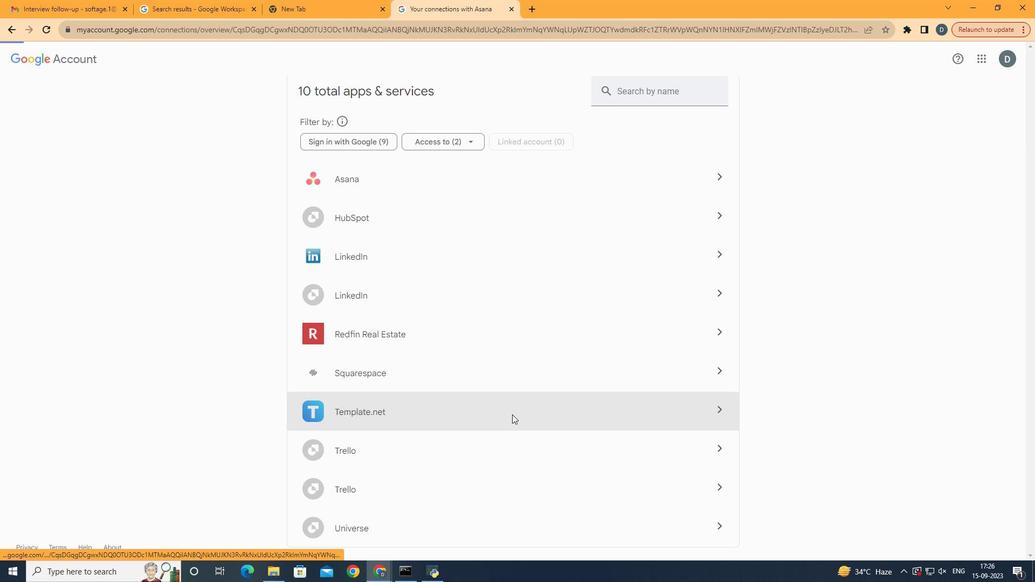 
Action: Mouse pressed left at (512, 414)
Screenshot: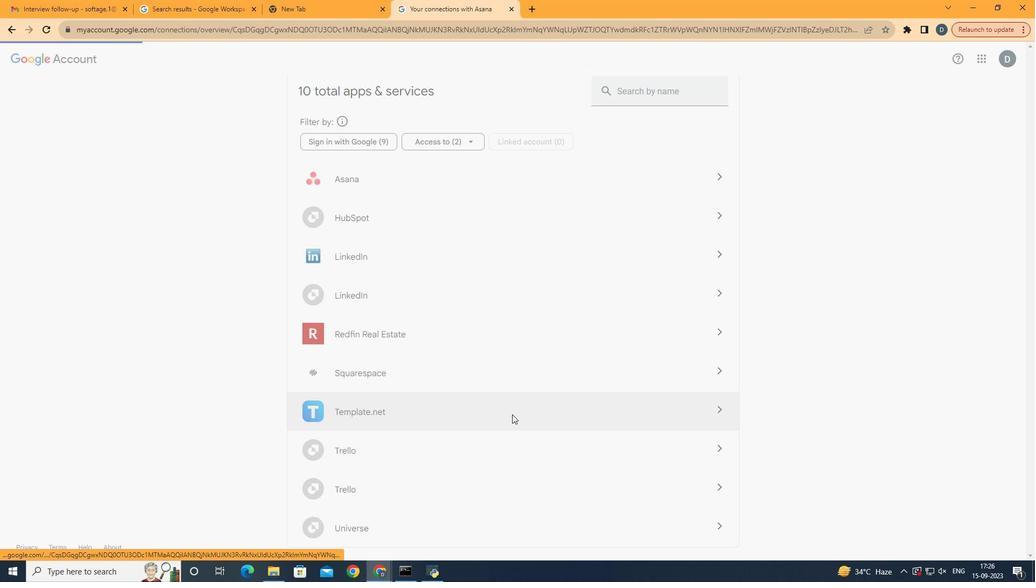 
Action: Mouse moved to (691, 366)
Screenshot: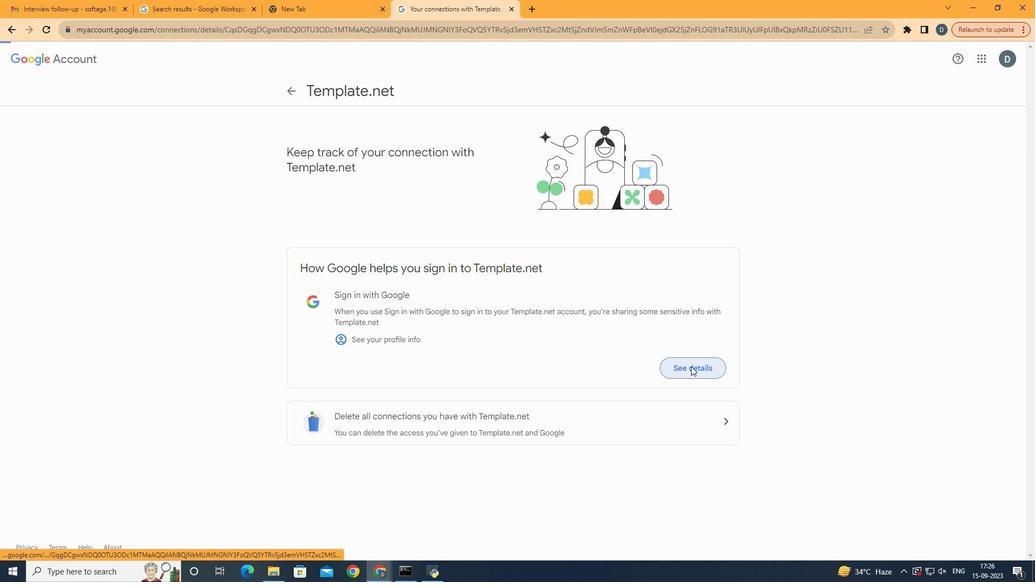 
Action: Mouse pressed left at (691, 366)
Screenshot: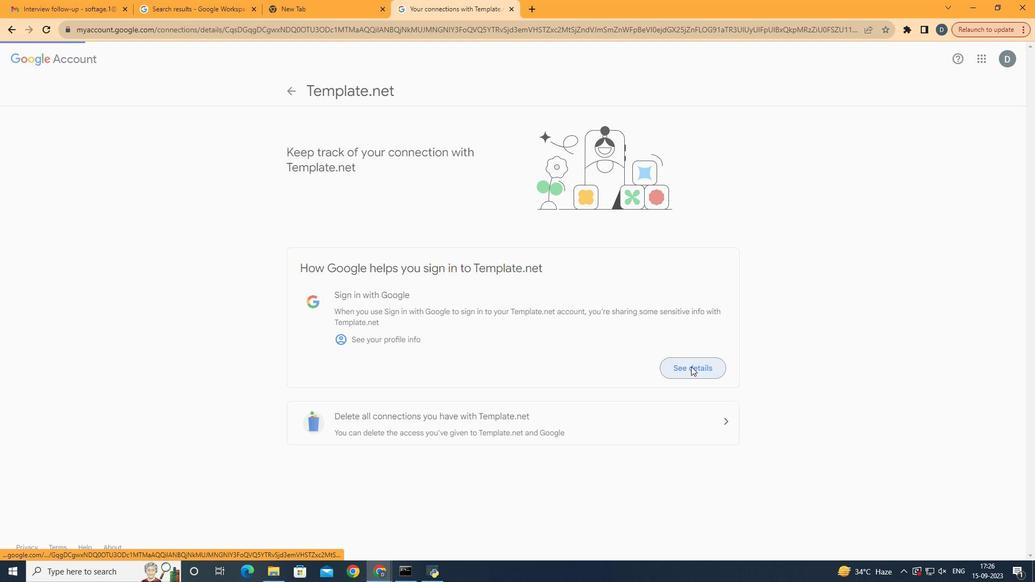 
Action: Mouse moved to (287, 87)
Screenshot: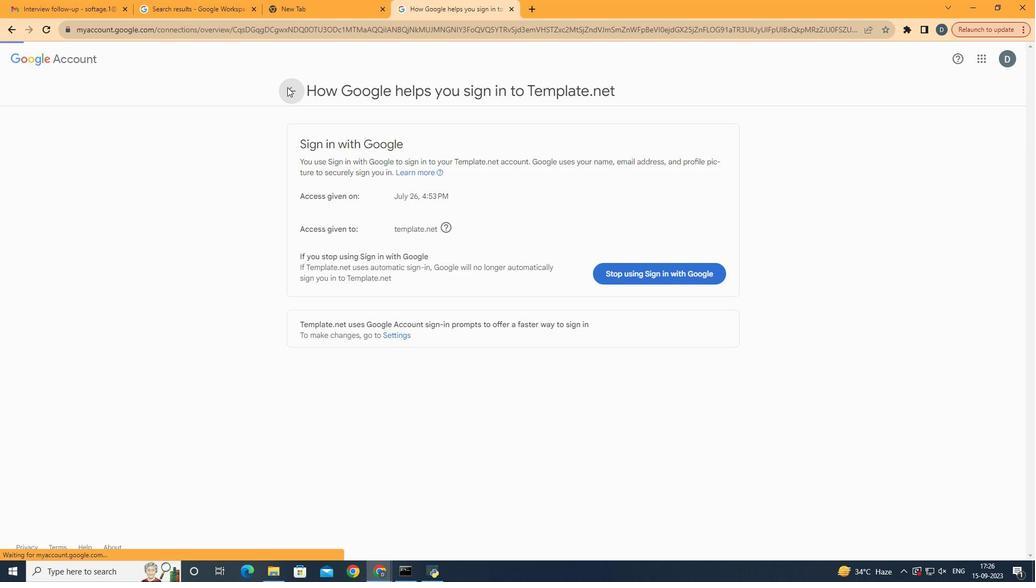 
Action: Mouse pressed left at (287, 87)
Screenshot: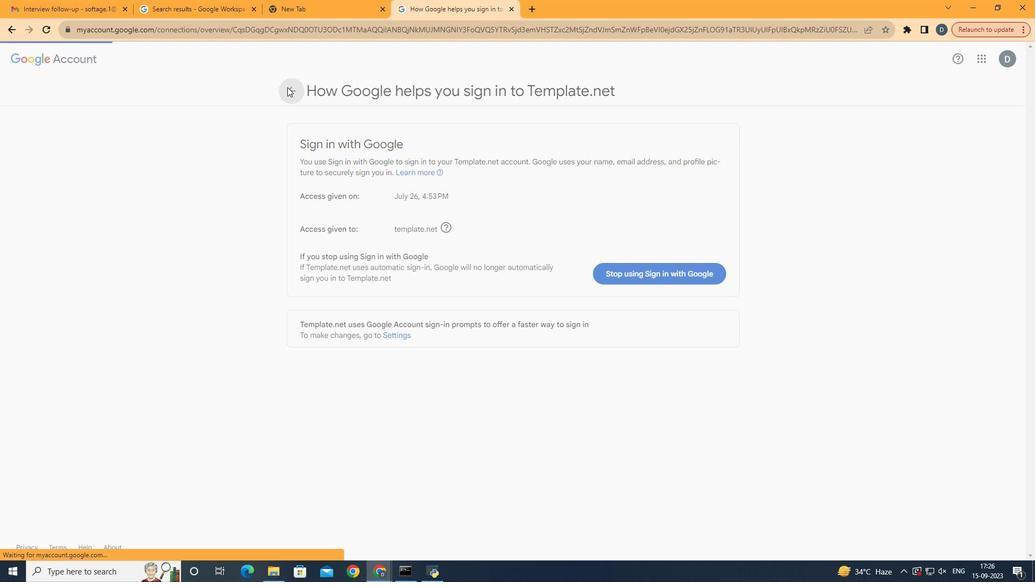 
Action: Mouse pressed left at (287, 87)
Screenshot: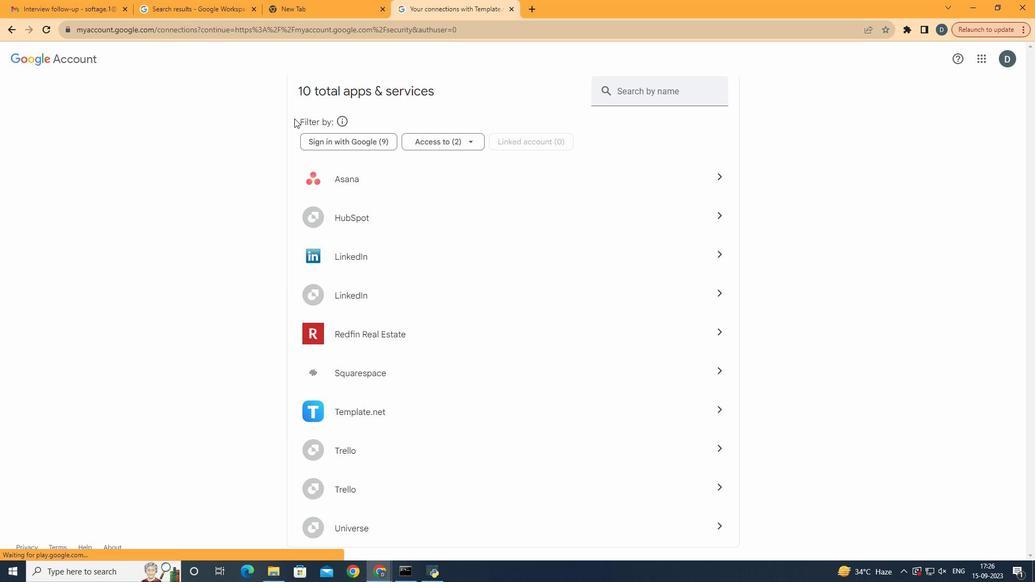 
Action: Mouse moved to (482, 453)
Screenshot: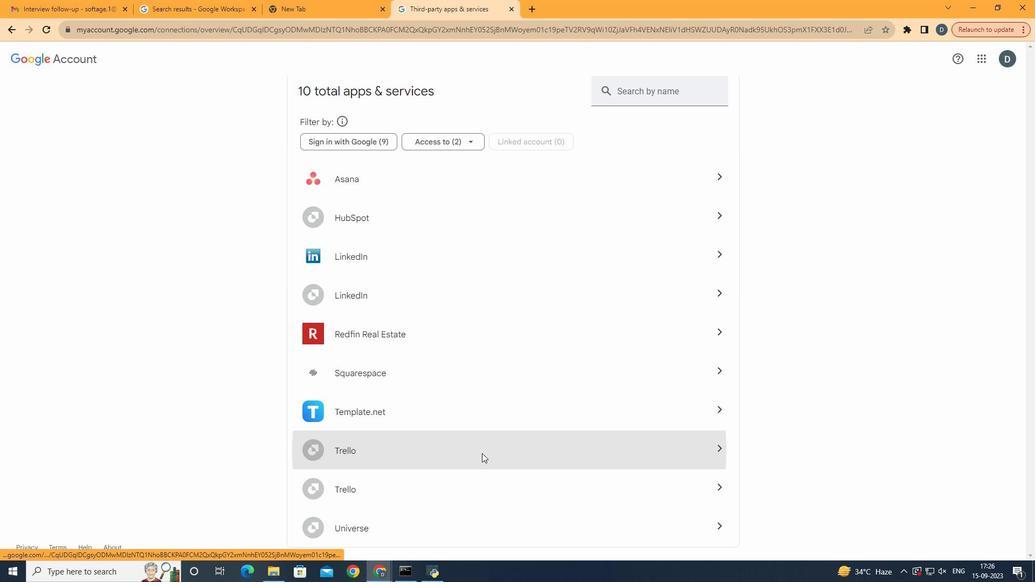 
Action: Mouse pressed left at (482, 453)
Screenshot: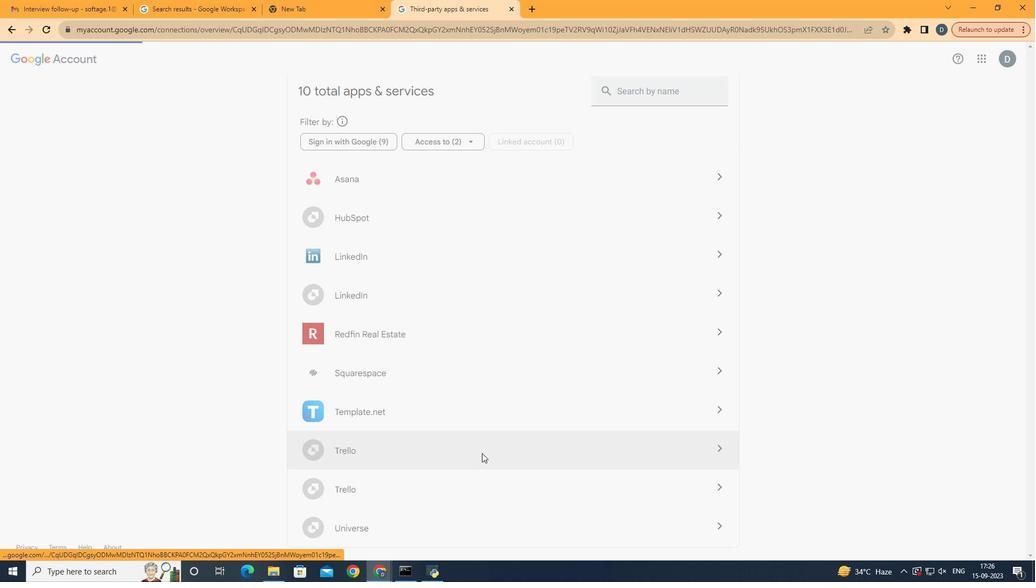 
Action: Mouse moved to (688, 371)
Screenshot: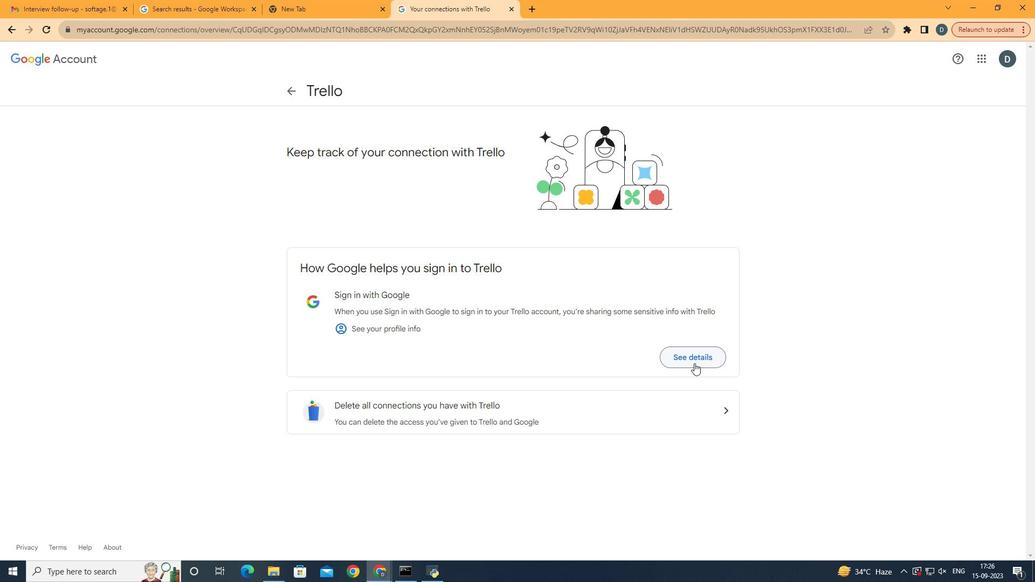 
Action: Mouse pressed left at (688, 371)
Screenshot: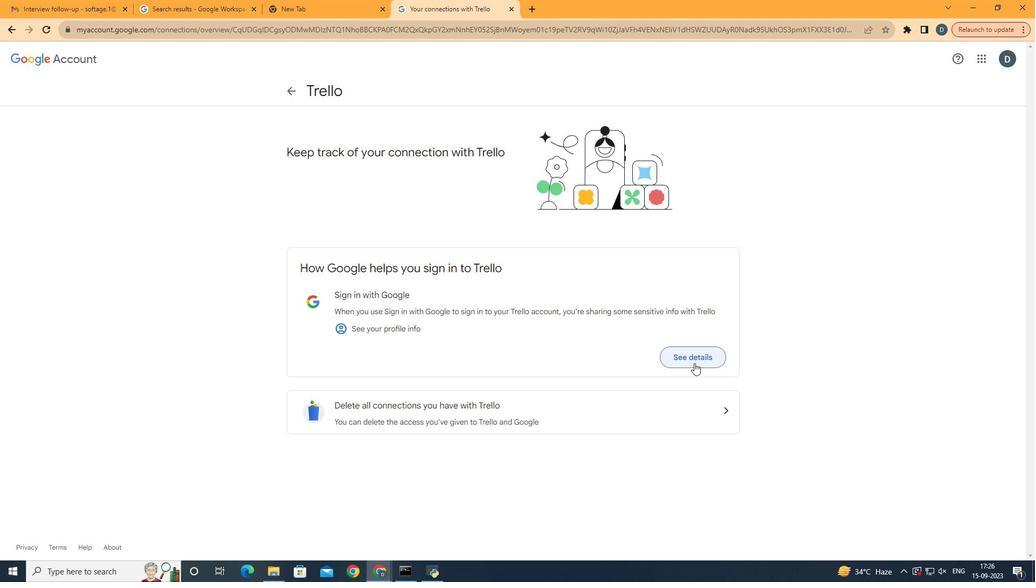 
Action: Mouse moved to (694, 363)
Screenshot: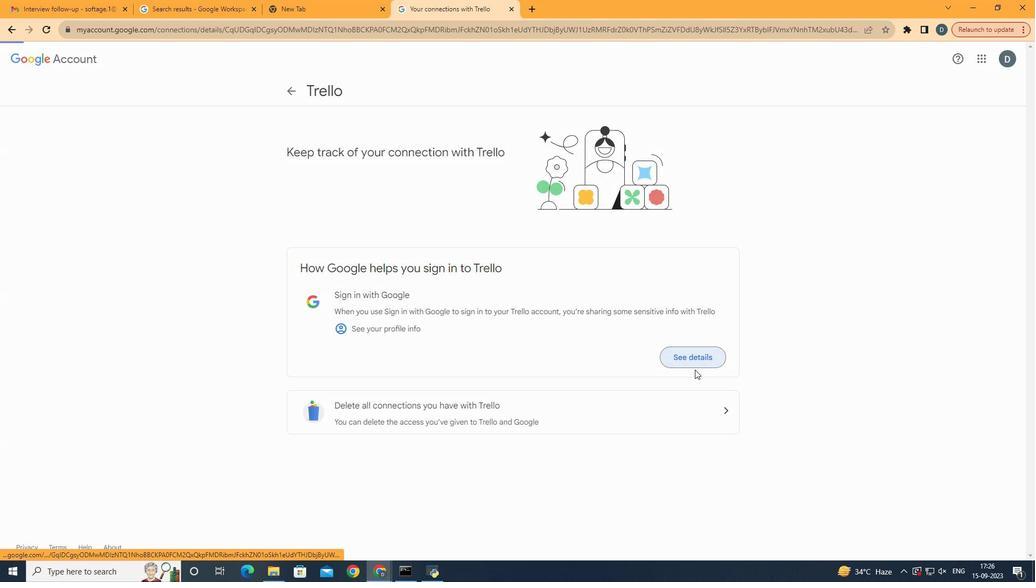 
Action: Mouse pressed left at (694, 363)
Screenshot: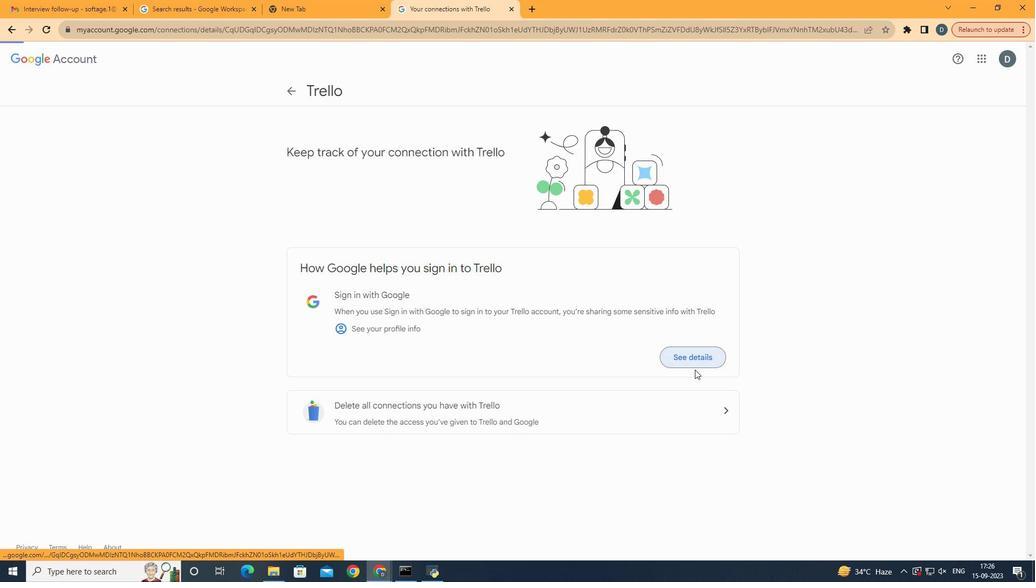 
Action: Mouse moved to (295, 98)
Screenshot: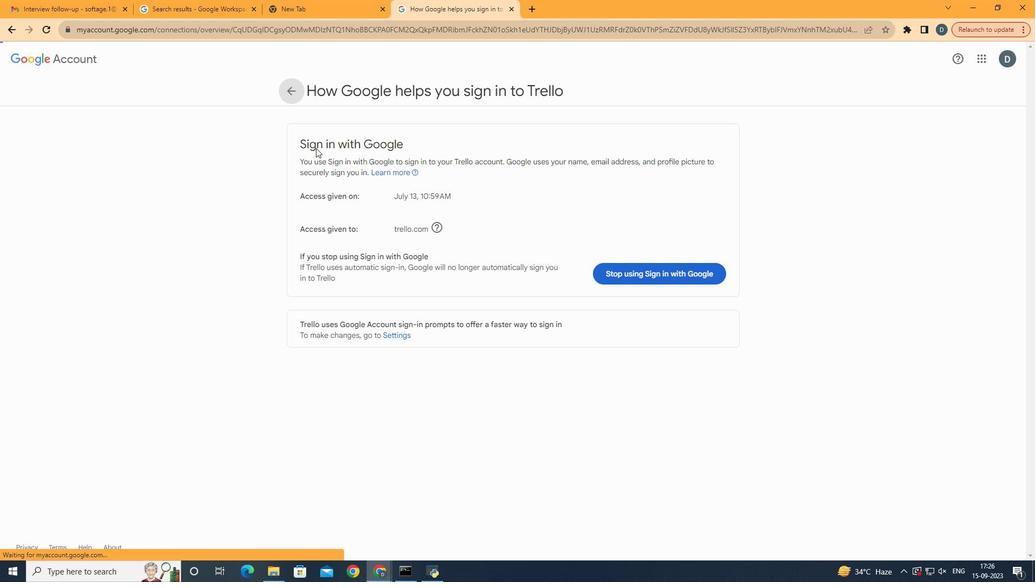
Action: Mouse pressed left at (295, 98)
Screenshot: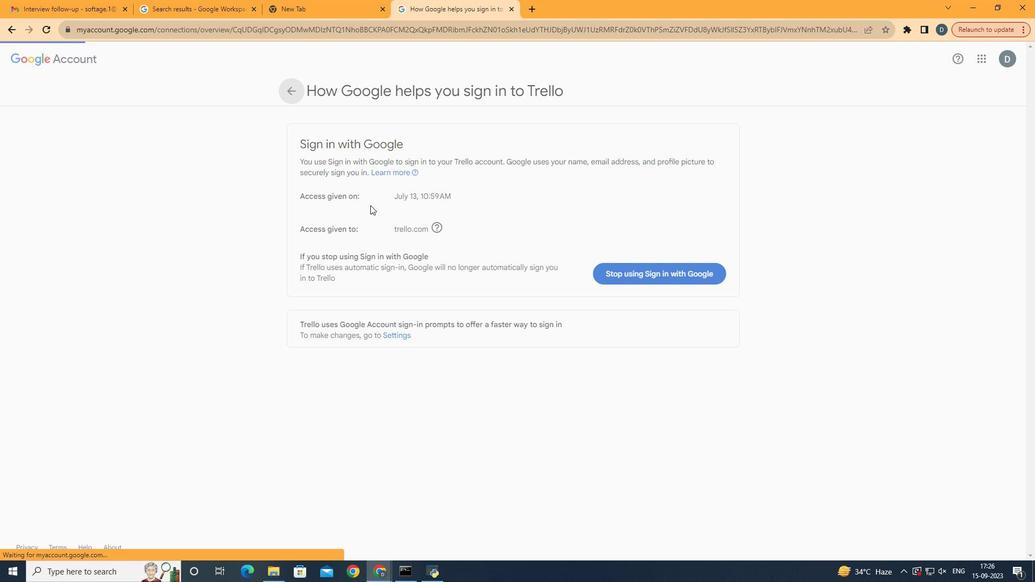 
Action: Mouse moved to (581, 414)
Screenshot: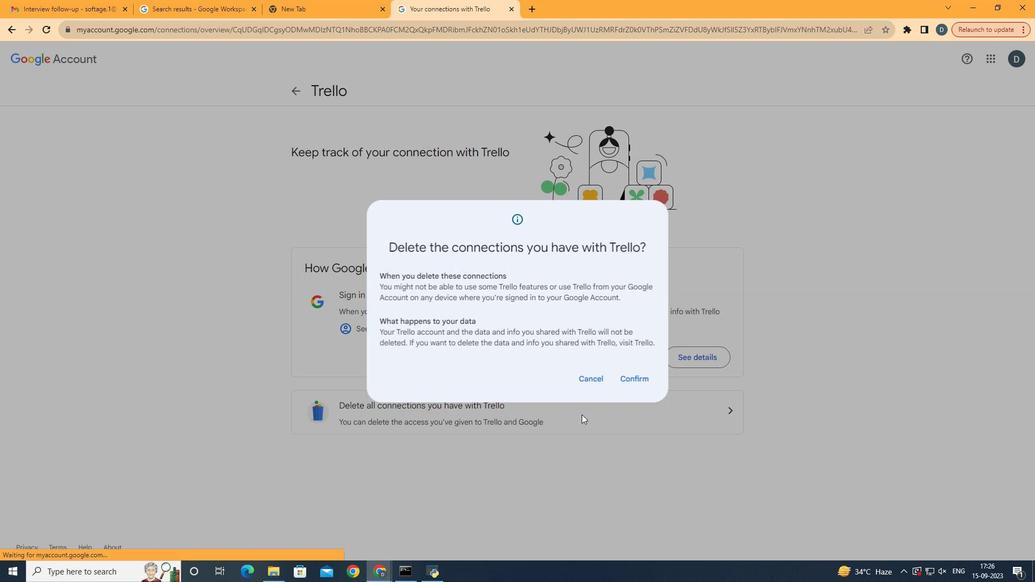 
Action: Mouse pressed left at (581, 414)
Screenshot: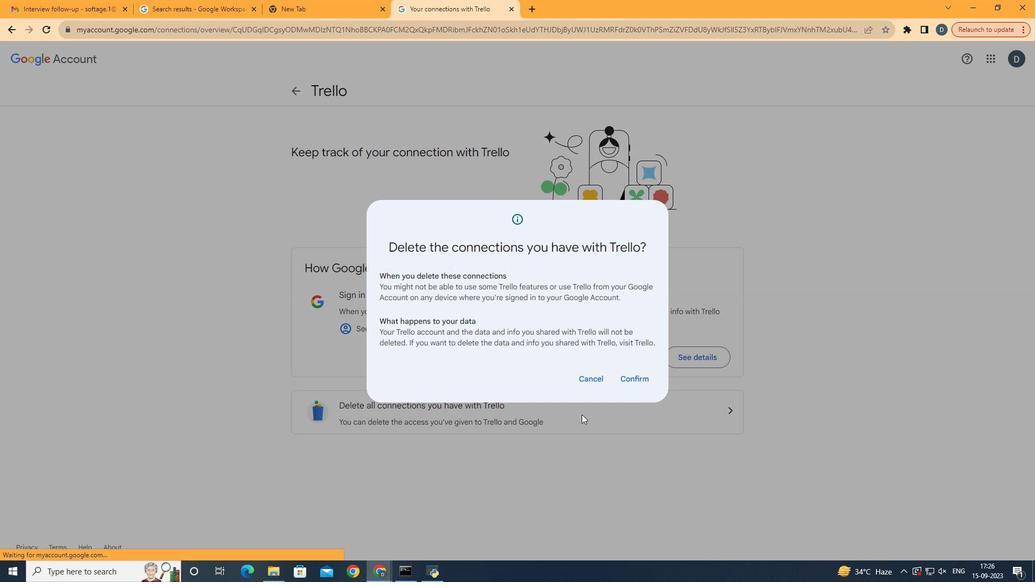 
Action: Mouse moved to (645, 378)
Screenshot: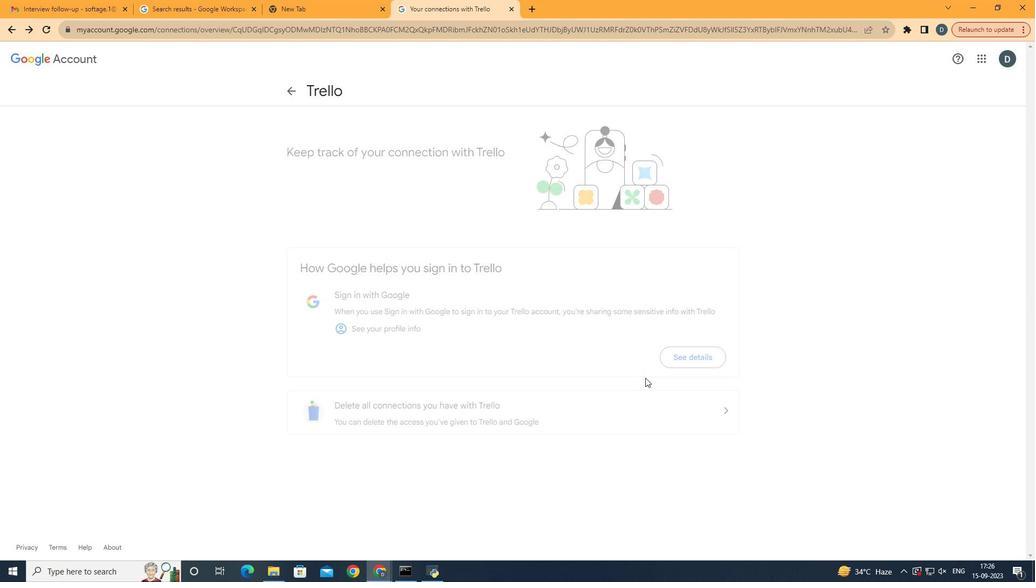
Action: Mouse pressed left at (645, 378)
Screenshot: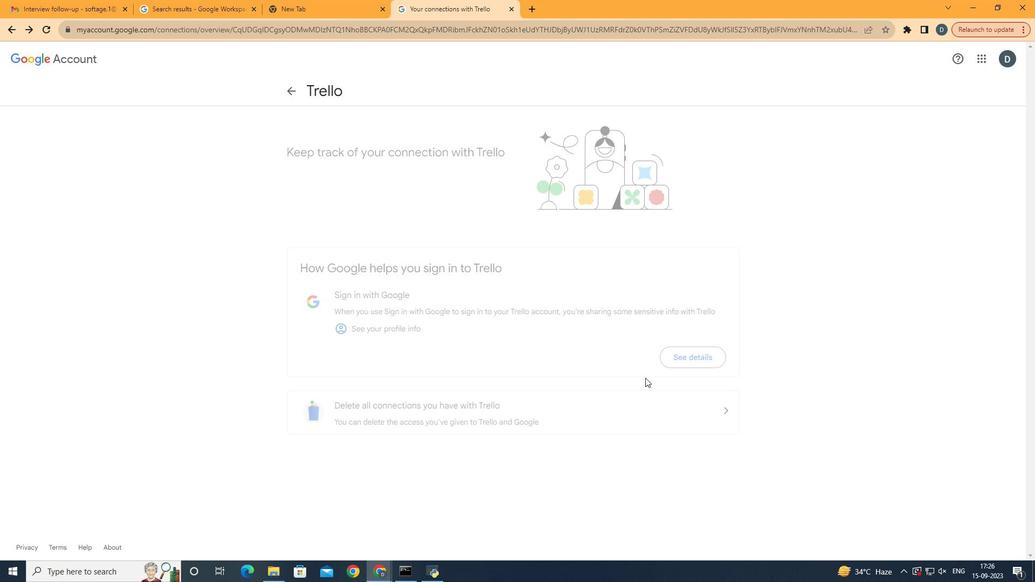 
Action: Mouse moved to (677, 529)
Screenshot: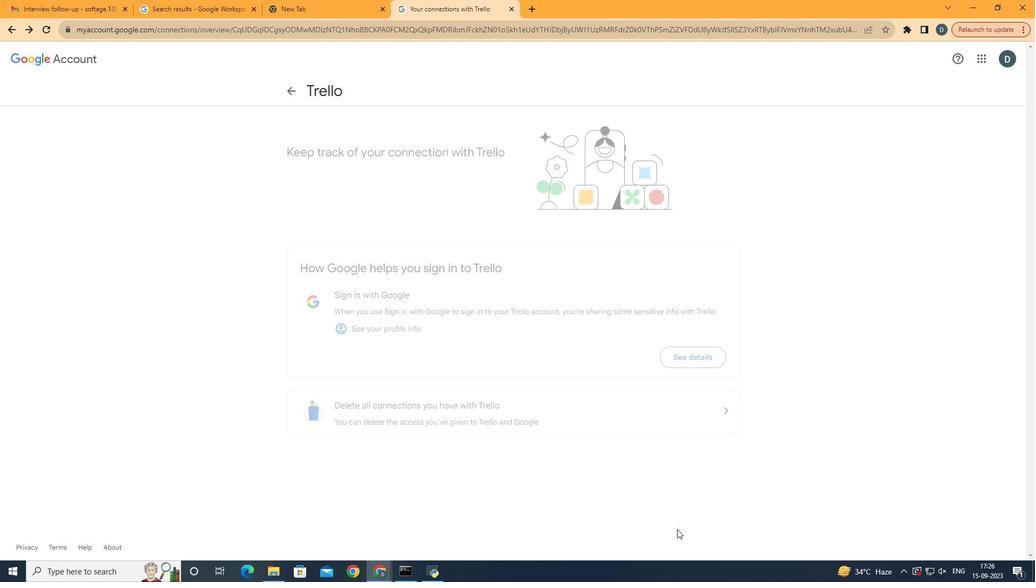 
Action: Mouse pressed left at (677, 529)
Screenshot: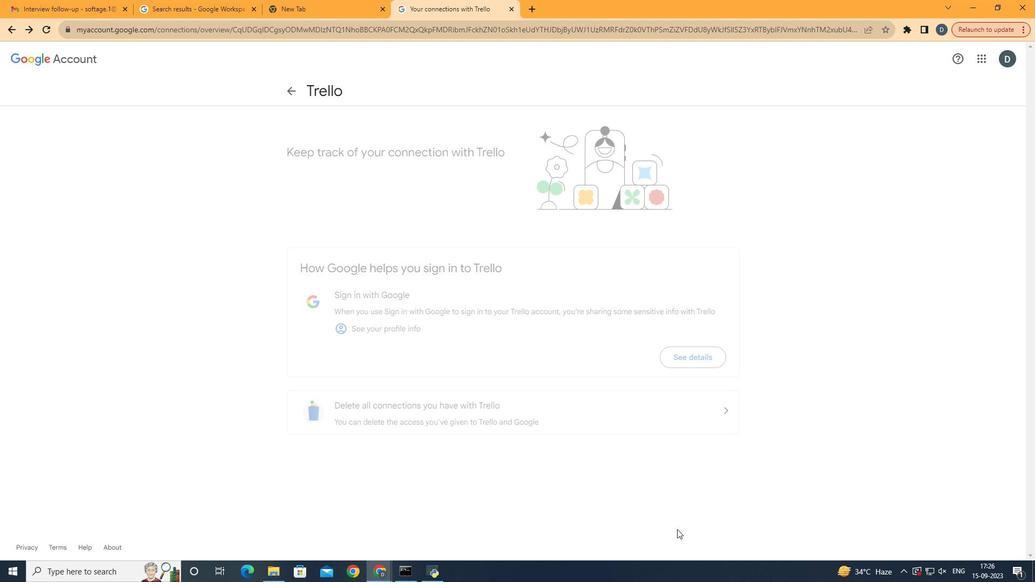 
Action: Mouse moved to (423, 257)
Screenshot: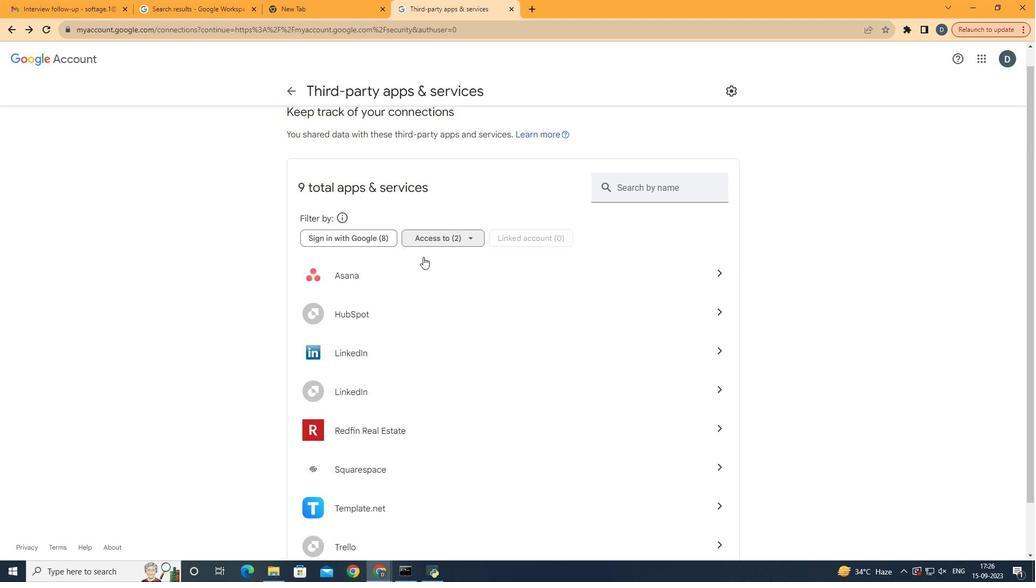
Action: Mouse scrolled (423, 256) with delta (0, 0)
Screenshot: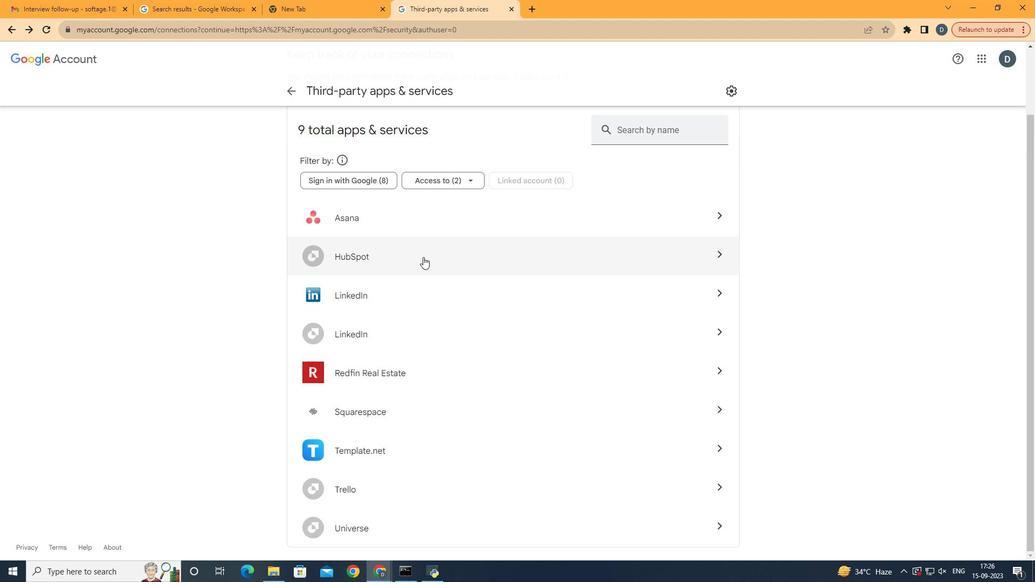 
Action: Mouse scrolled (423, 256) with delta (0, 0)
Screenshot: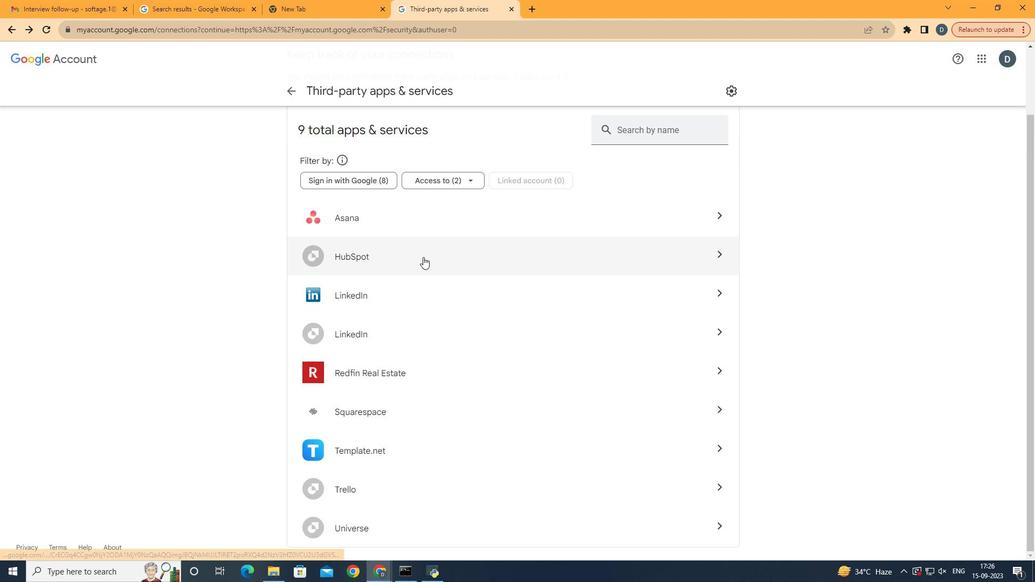 
Action: Mouse scrolled (423, 256) with delta (0, 0)
Screenshot: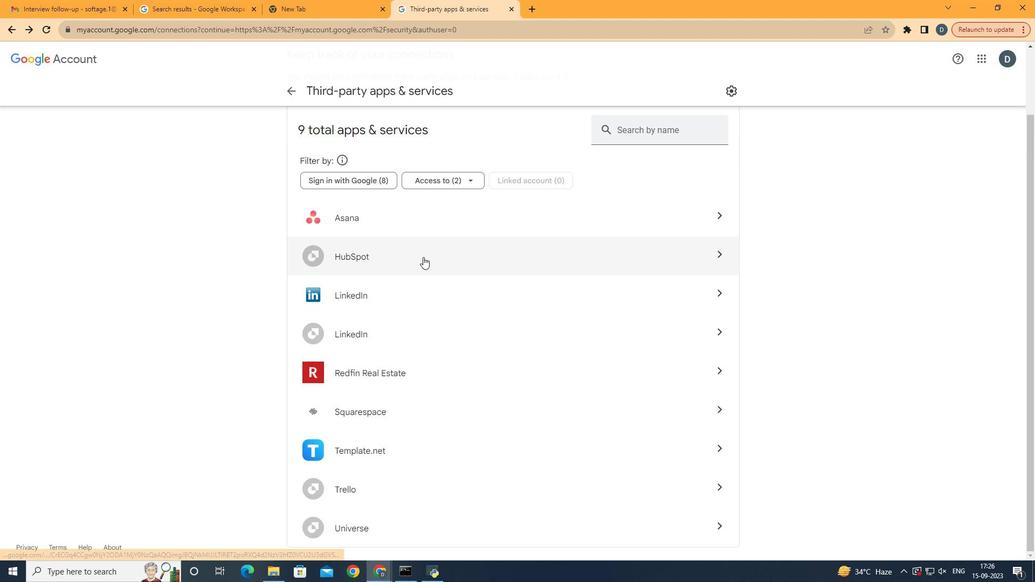 
Action: Mouse moved to (511, 479)
Screenshot: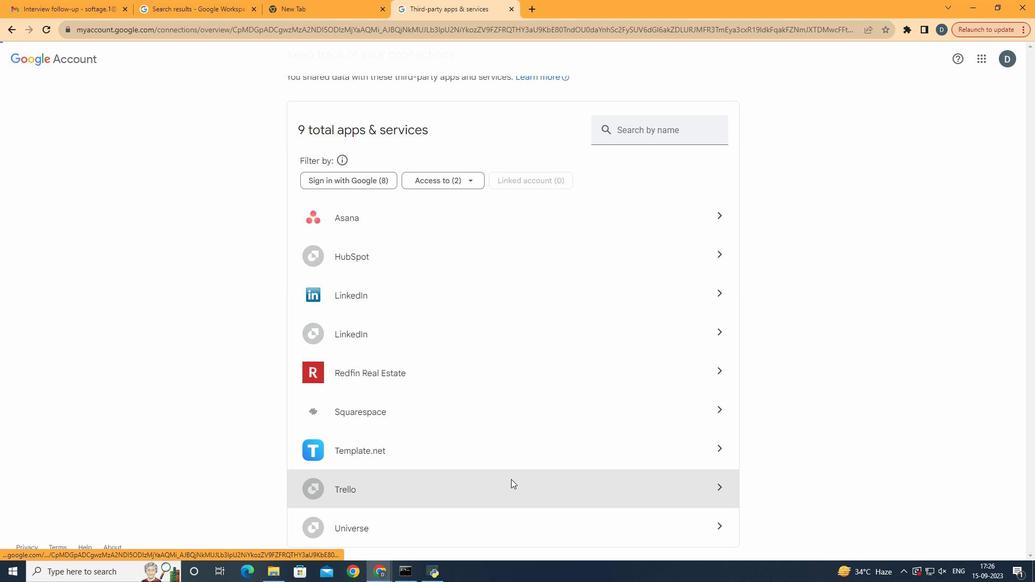 
Action: Mouse pressed left at (511, 479)
Screenshot: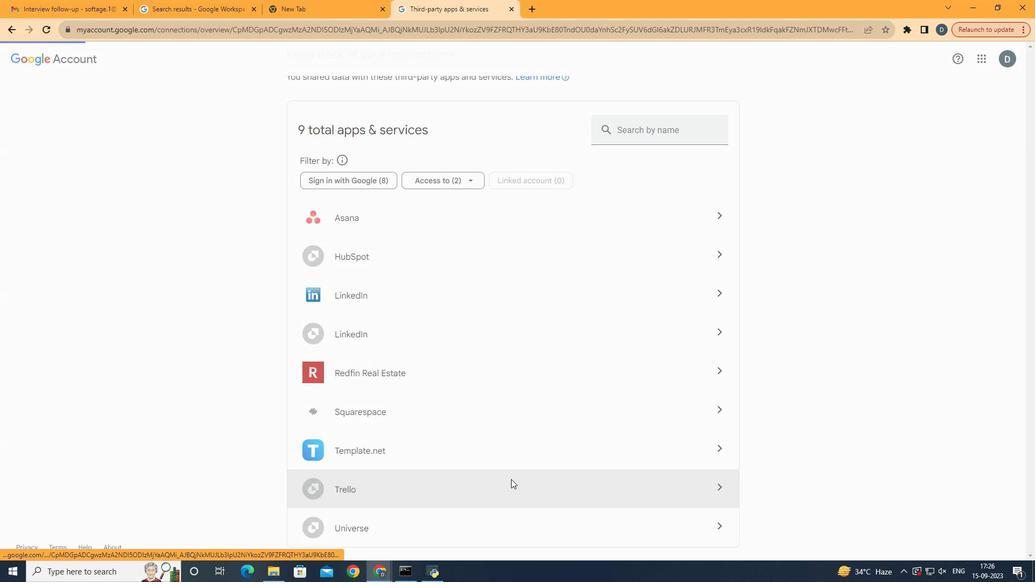 
Action: Mouse moved to (679, 342)
Screenshot: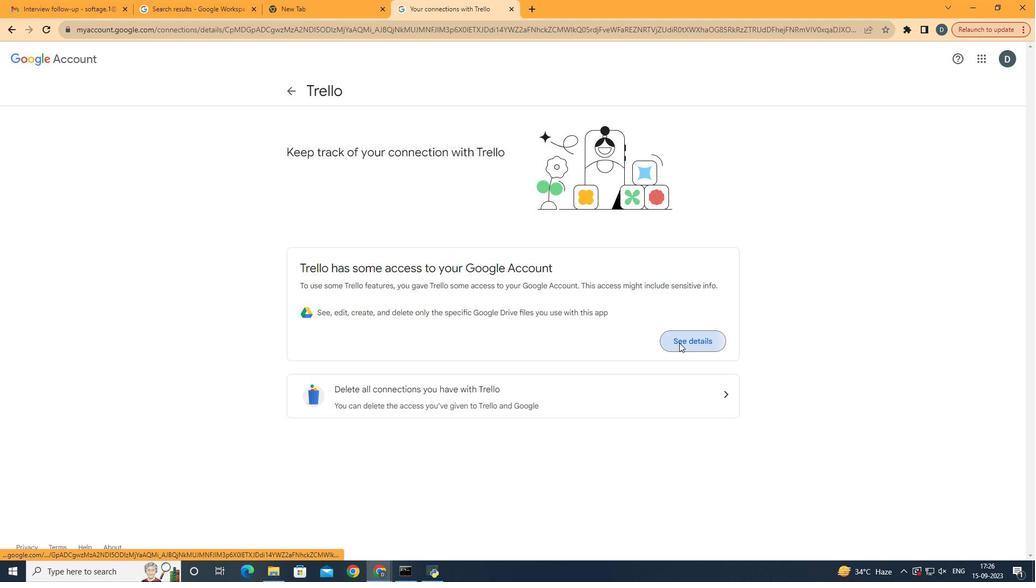 
Action: Mouse pressed left at (679, 342)
Screenshot: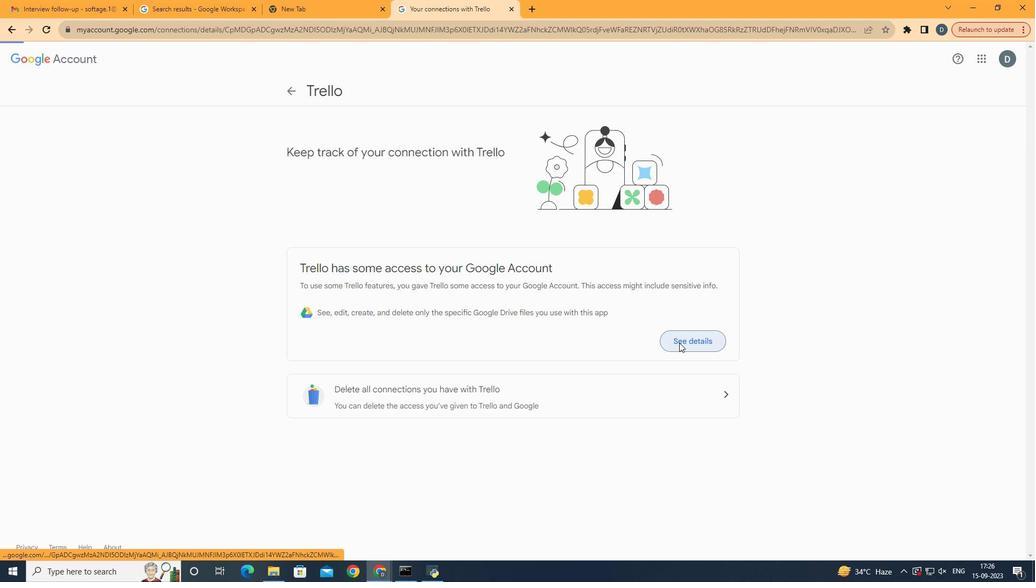 
Action: Mouse moved to (696, 263)
Screenshot: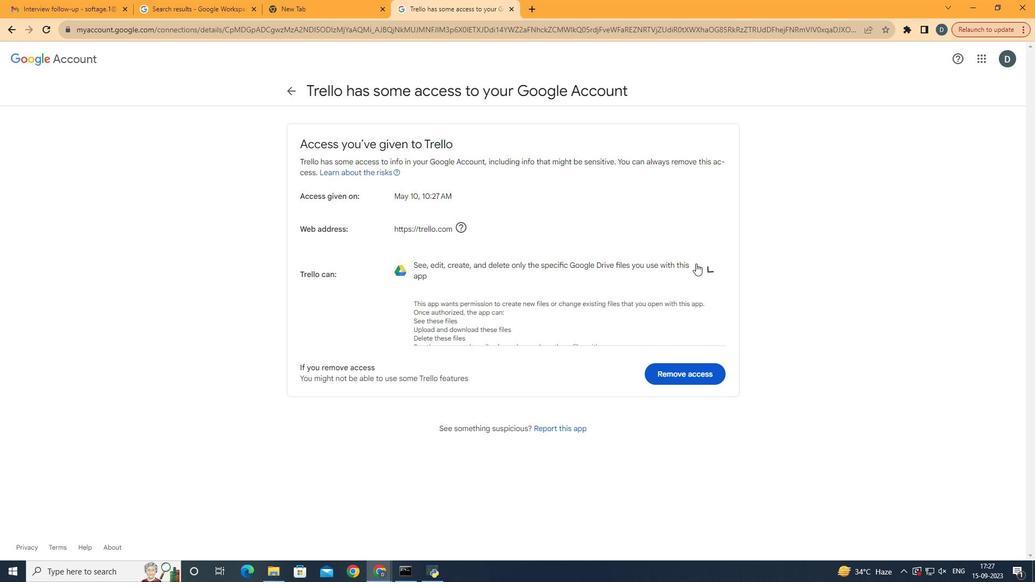 
Action: Mouse pressed left at (696, 263)
